 Task: Set Up Chrome for Reading Mode in Reader View.
Action: Mouse moved to (1142, 33)
Screenshot: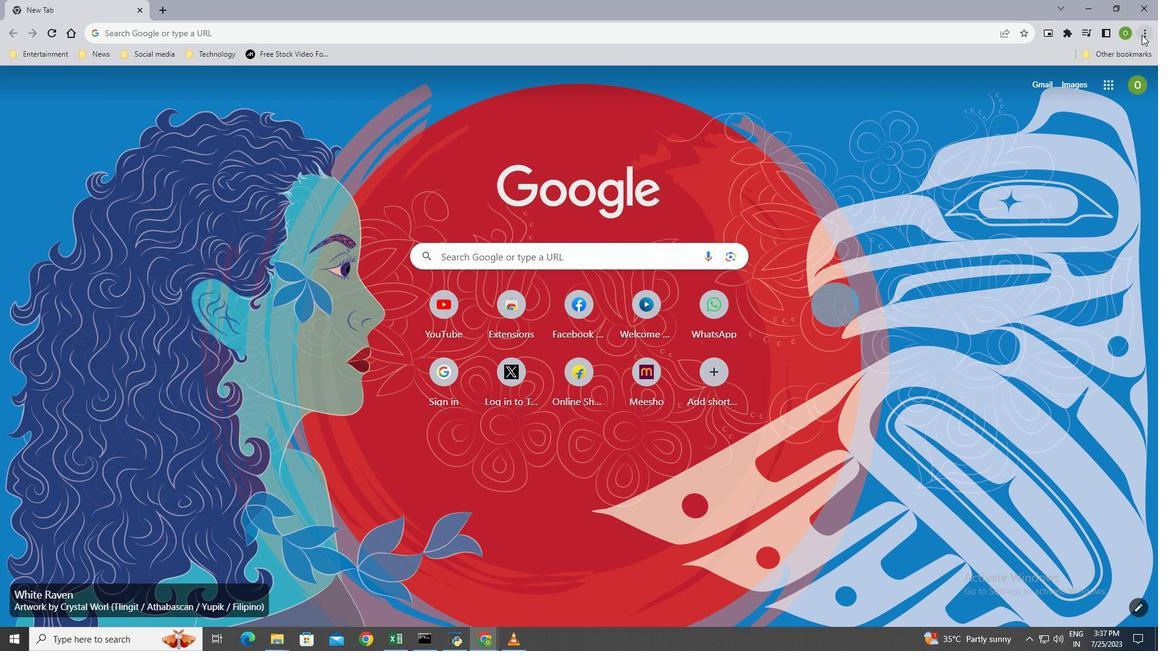 
Action: Mouse pressed left at (1142, 33)
Screenshot: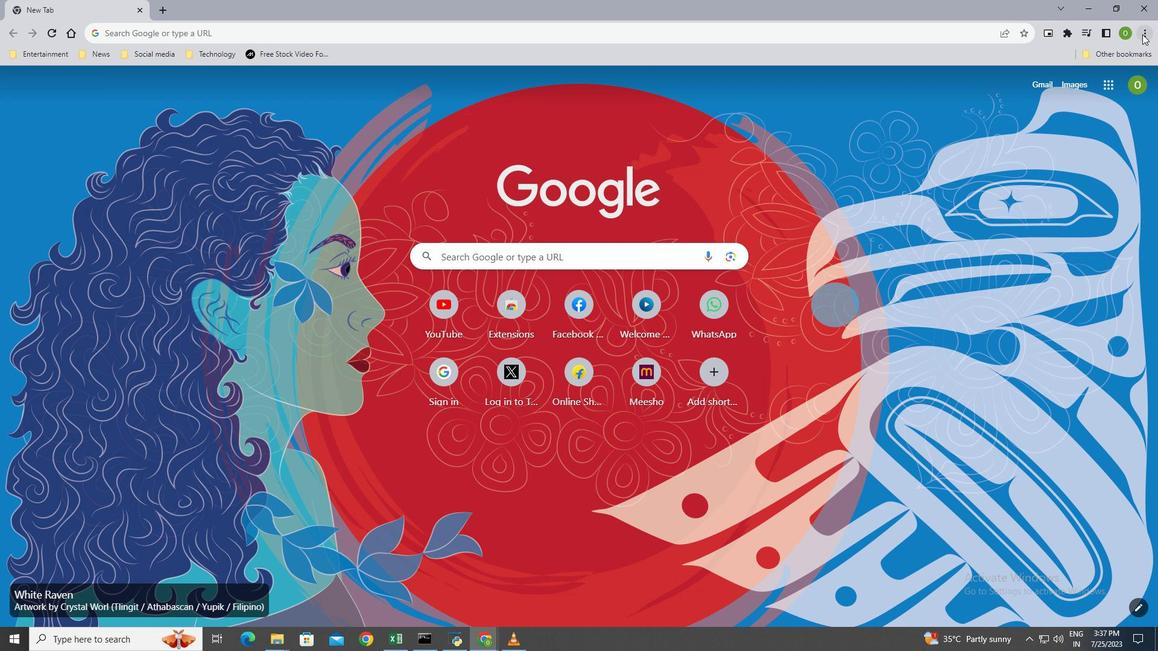 
Action: Mouse moved to (1071, 189)
Screenshot: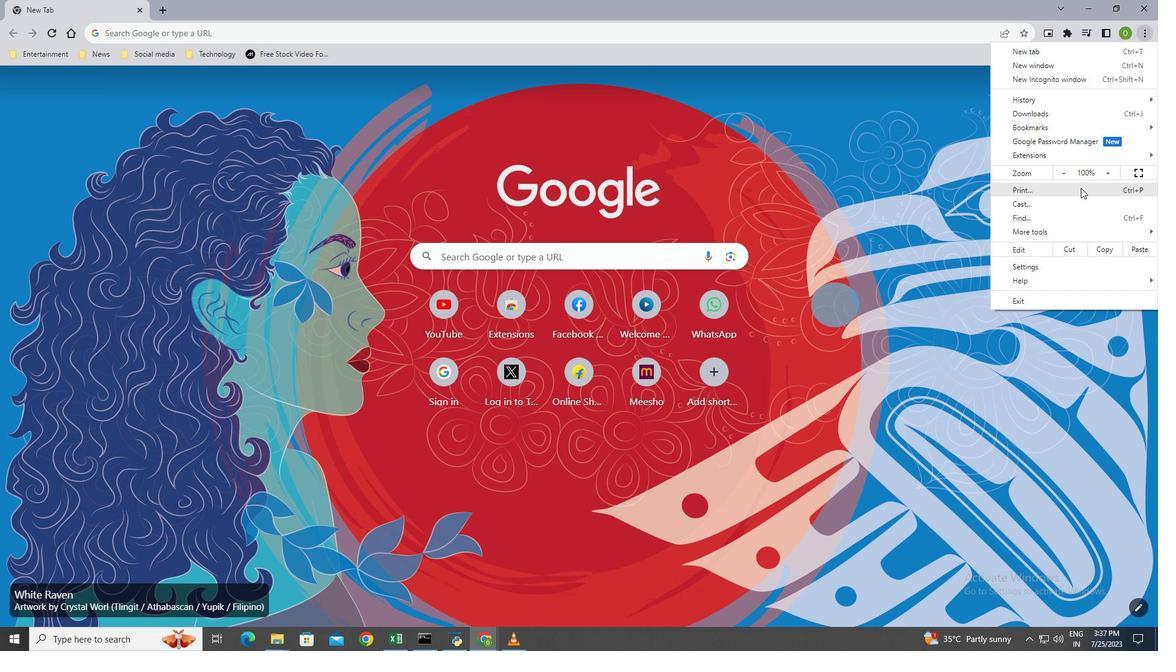 
Action: Mouse scrolled (1071, 188) with delta (0, 0)
Screenshot: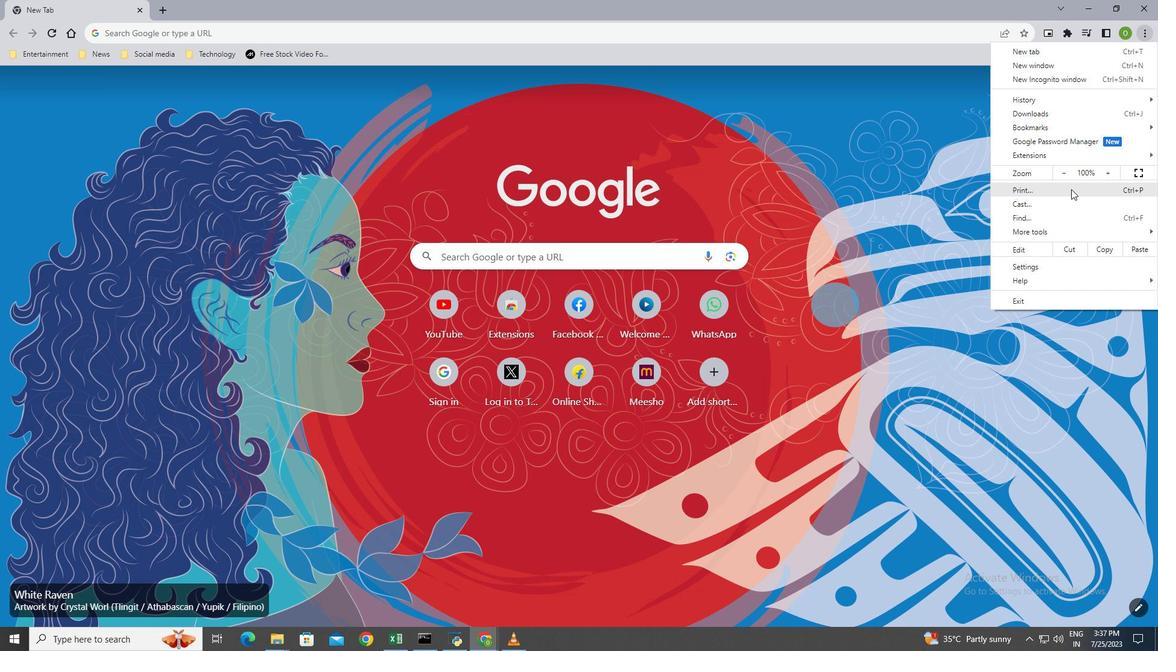 
Action: Mouse moved to (1052, 151)
Screenshot: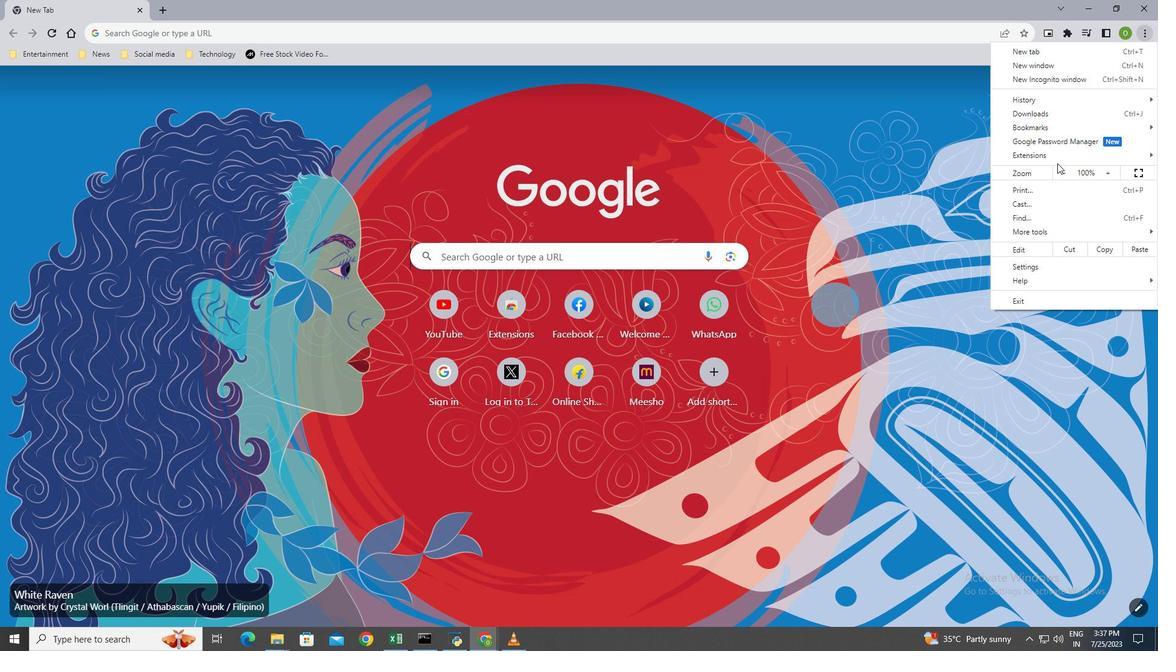 
Action: Mouse pressed left at (1052, 151)
Screenshot: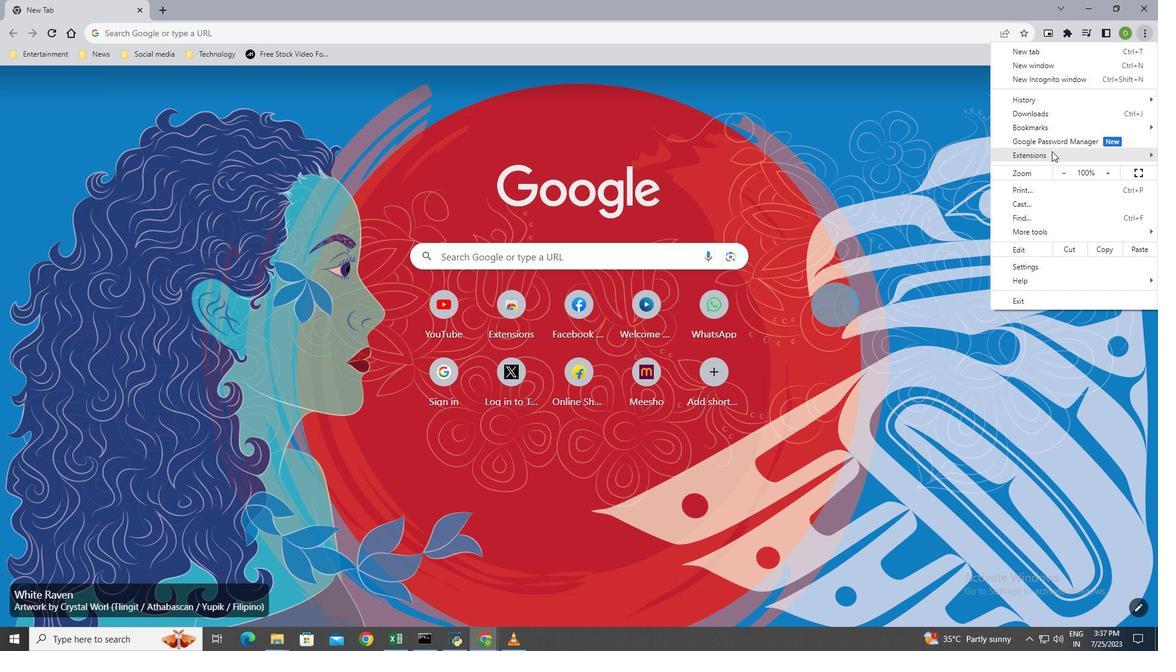 
Action: Mouse moved to (908, 167)
Screenshot: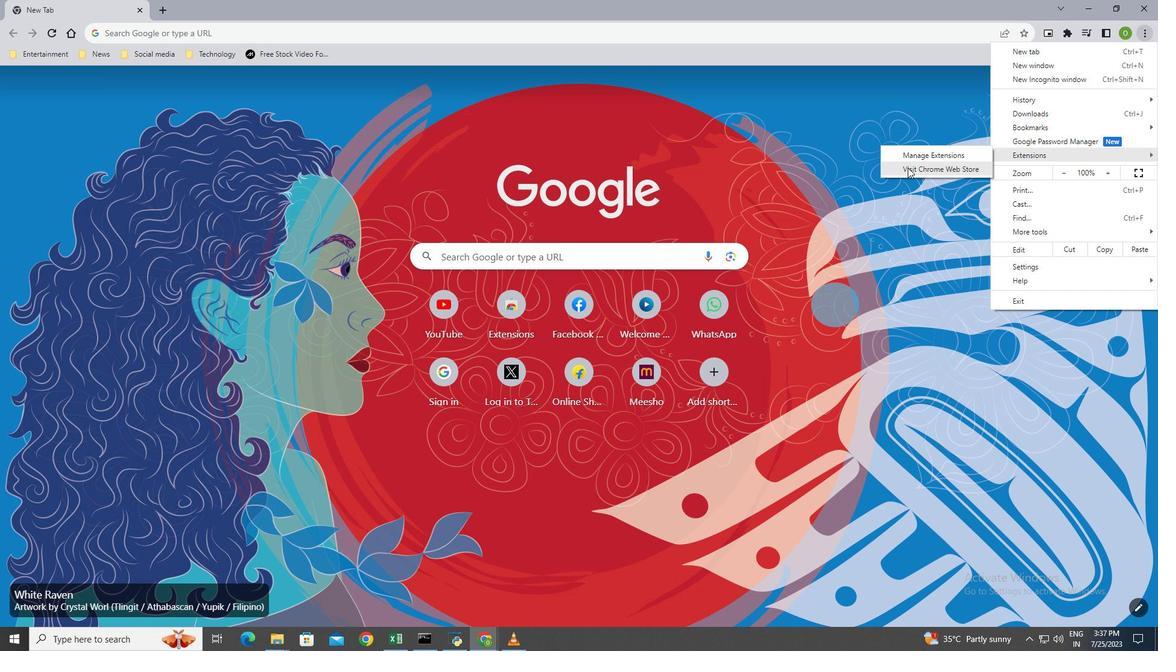 
Action: Mouse pressed left at (908, 167)
Screenshot: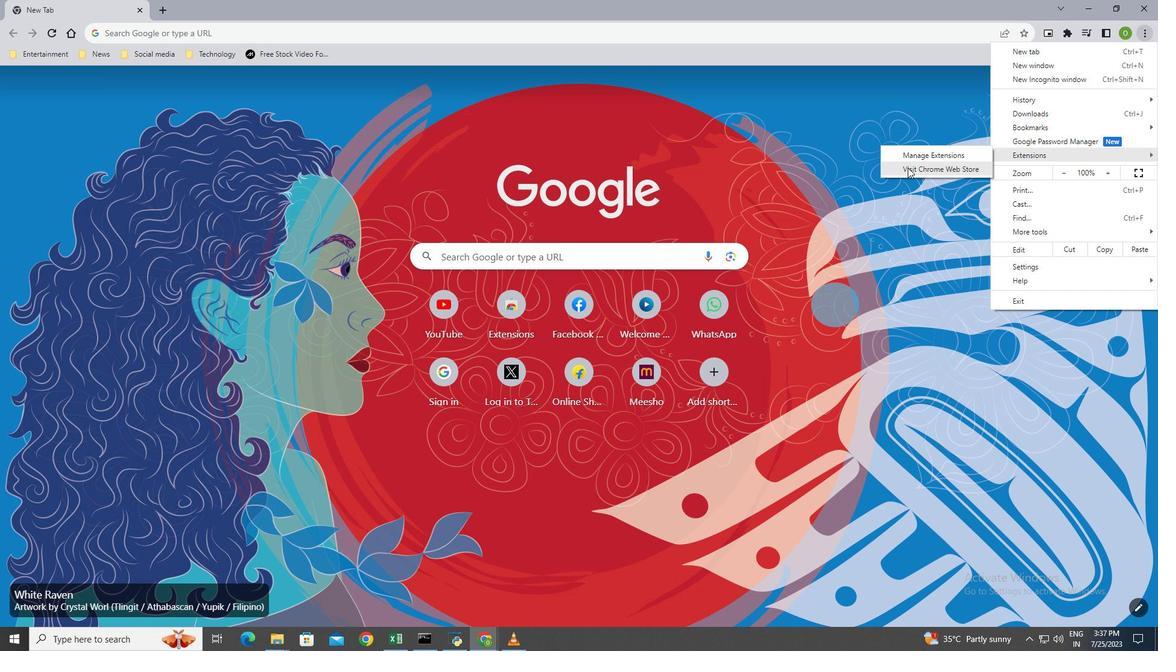 
Action: Mouse moved to (277, 127)
Screenshot: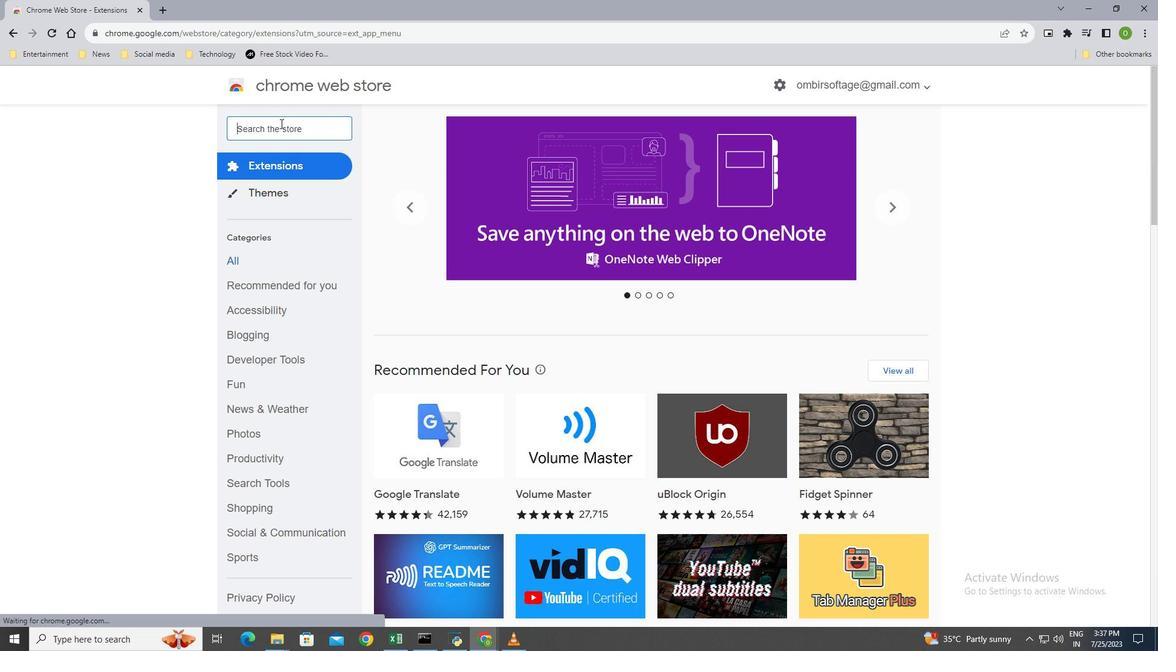 
Action: Mouse pressed left at (277, 127)
Screenshot: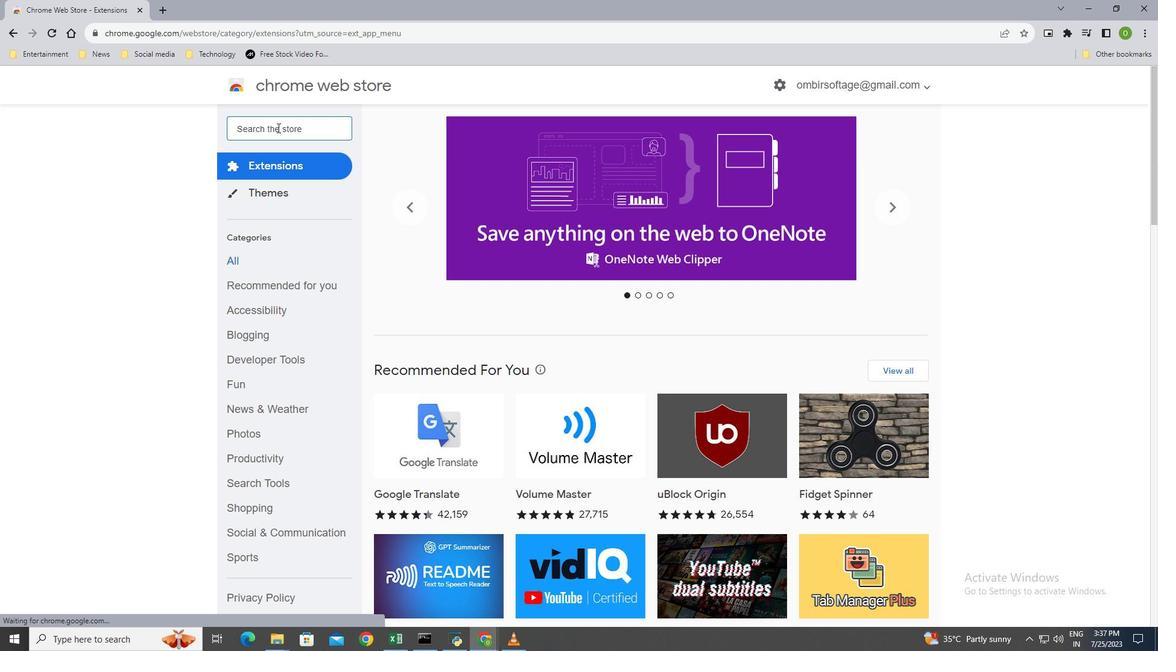 
Action: Key pressed reader<Key.space>view<Key.enter>
Screenshot: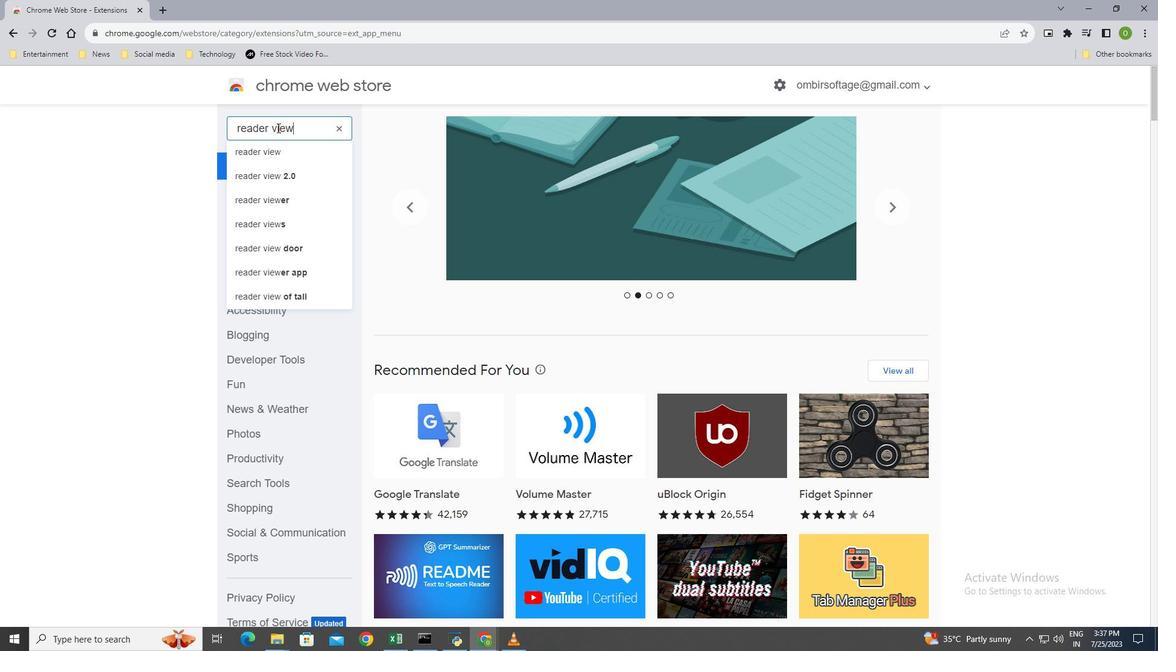 
Action: Mouse moved to (550, 194)
Screenshot: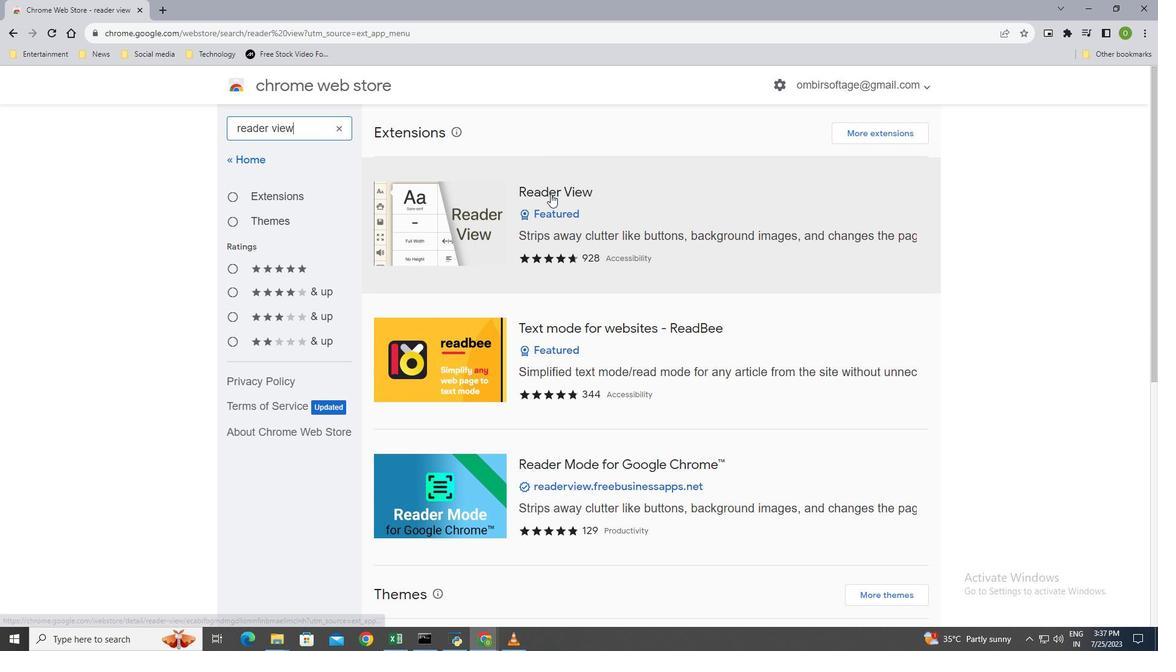 
Action: Mouse pressed left at (550, 194)
Screenshot: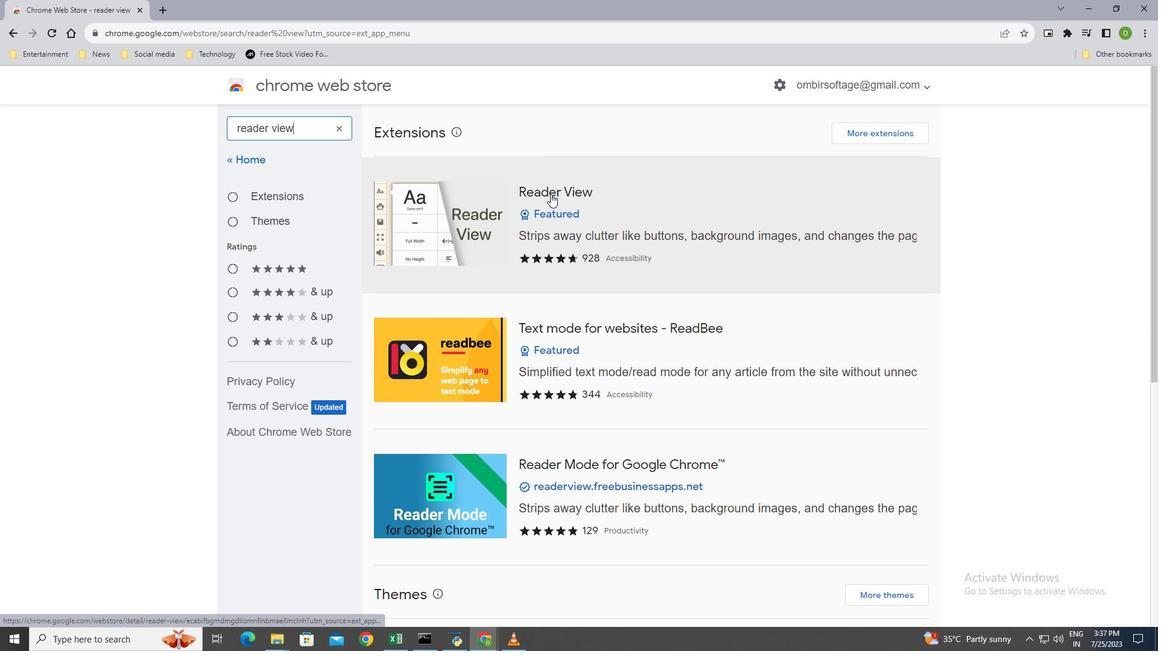 
Action: Mouse moved to (816, 171)
Screenshot: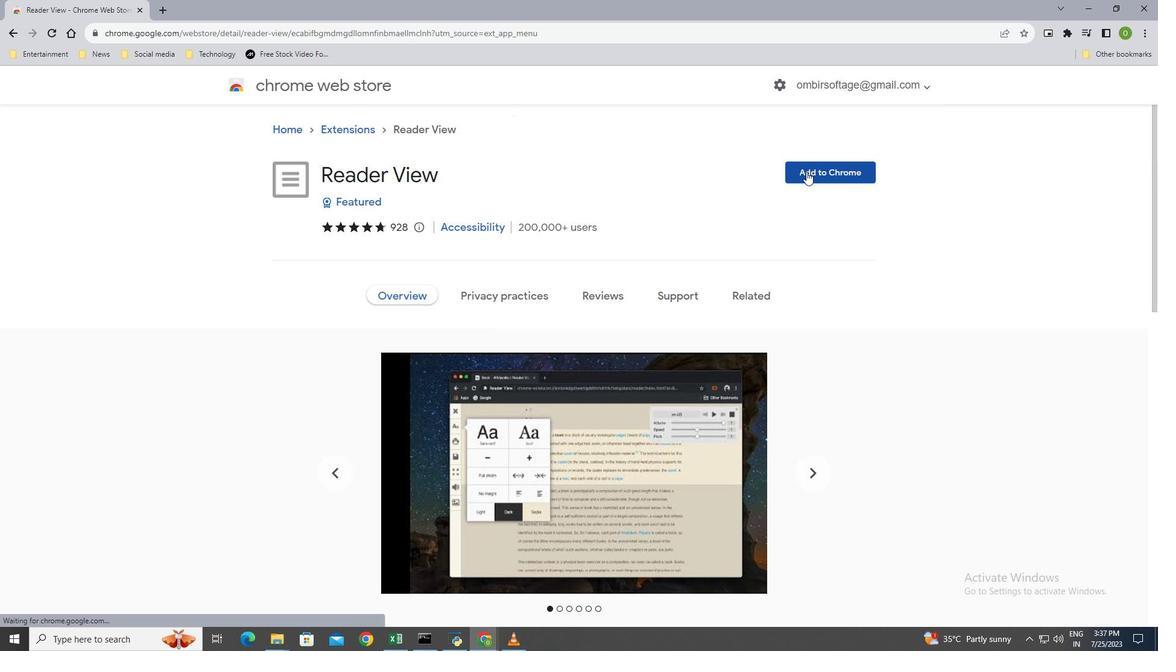 
Action: Mouse pressed left at (816, 171)
Screenshot: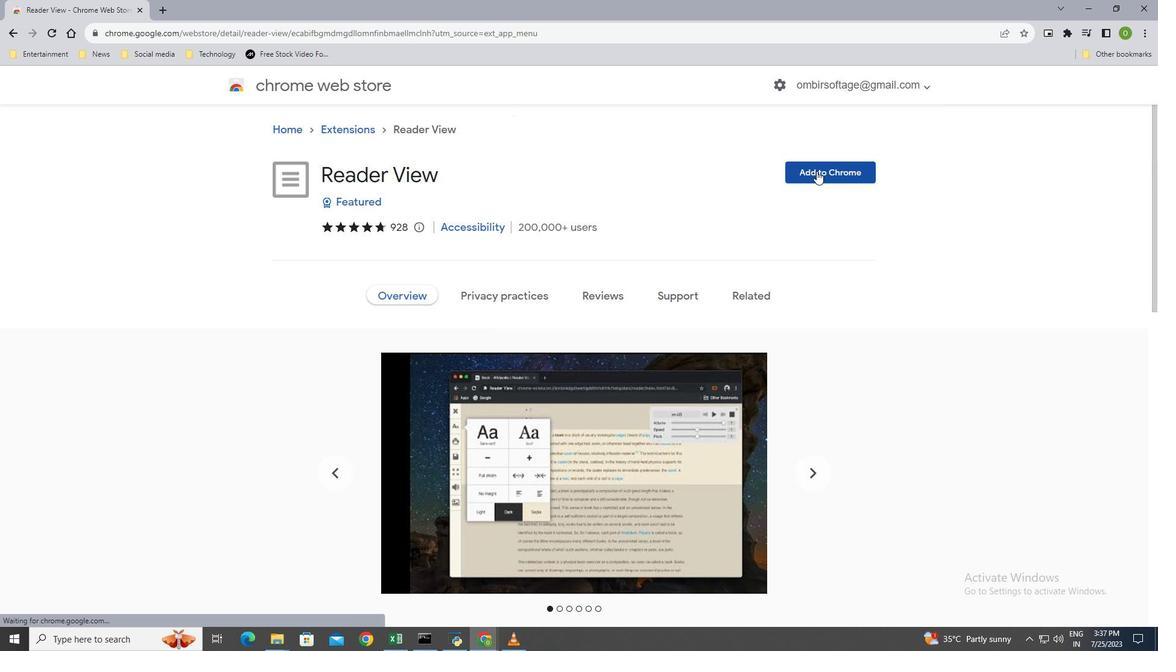 
Action: Mouse moved to (588, 133)
Screenshot: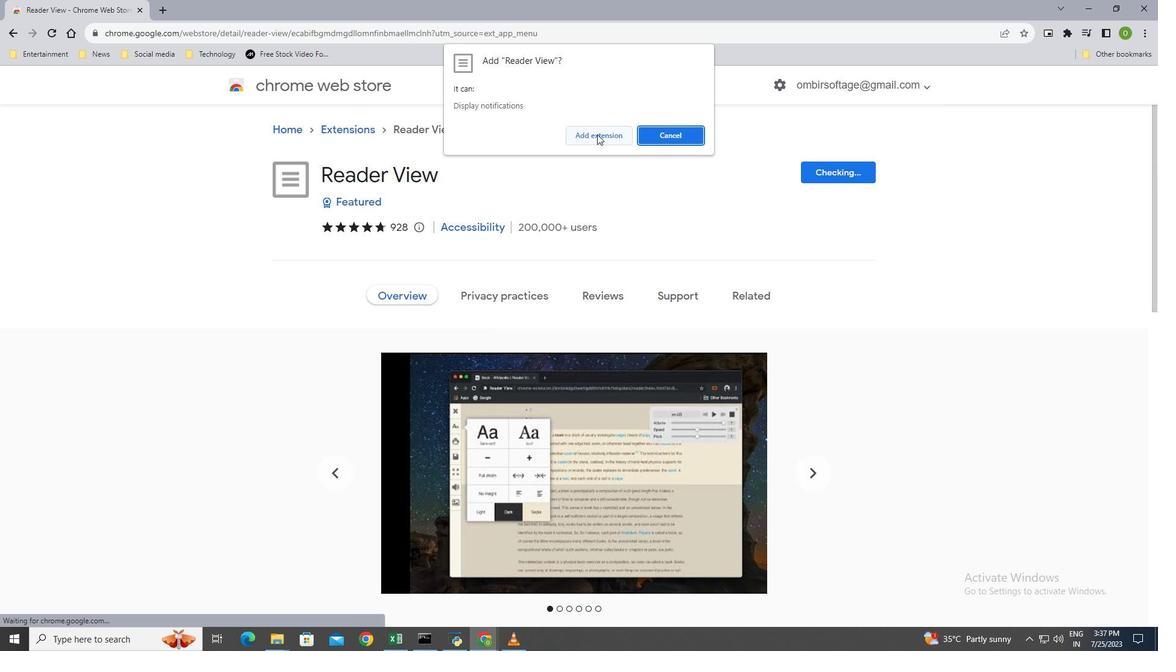 
Action: Mouse pressed left at (588, 133)
Screenshot: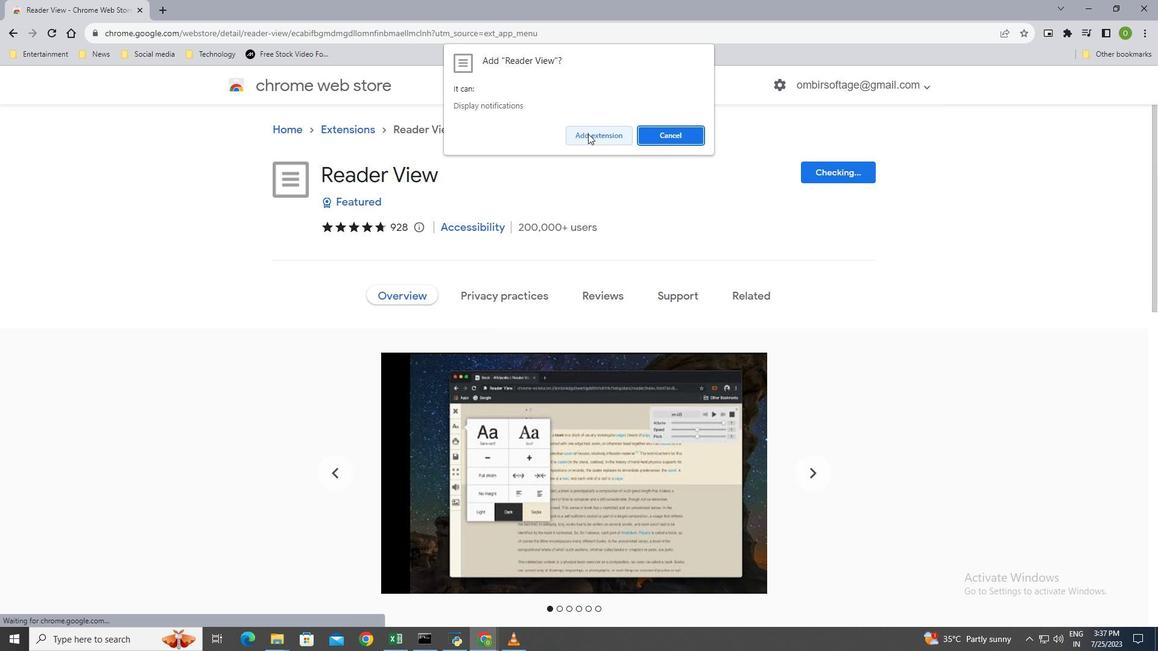 
Action: Mouse moved to (615, 175)
Screenshot: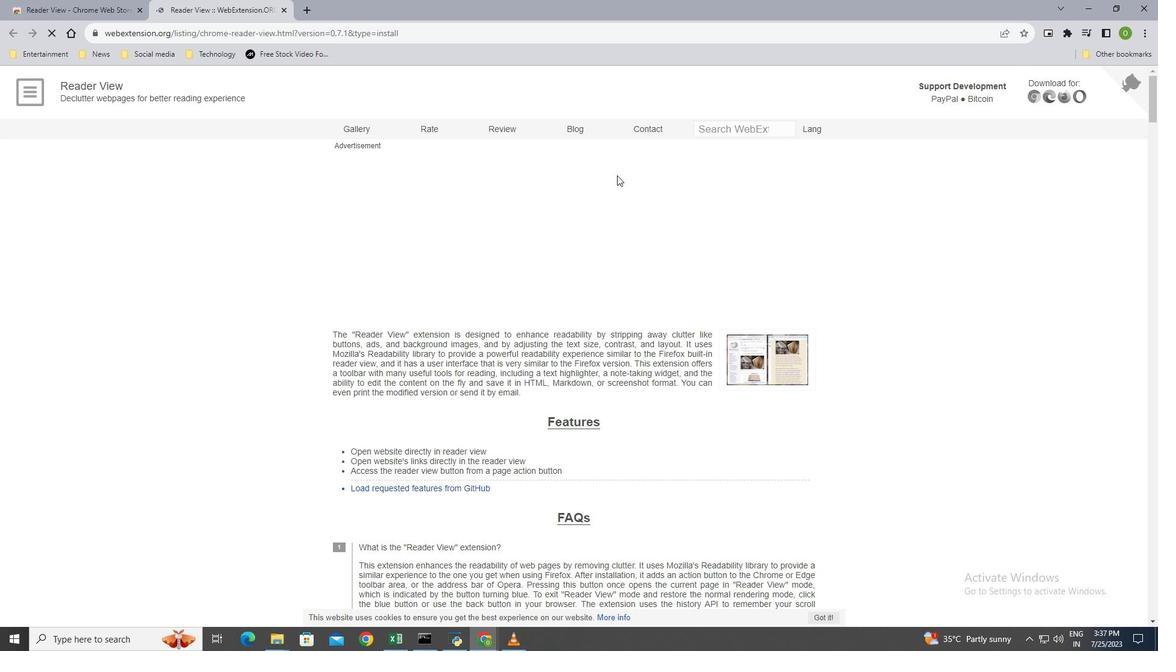 
Action: Mouse scrolled (615, 174) with delta (0, 0)
Screenshot: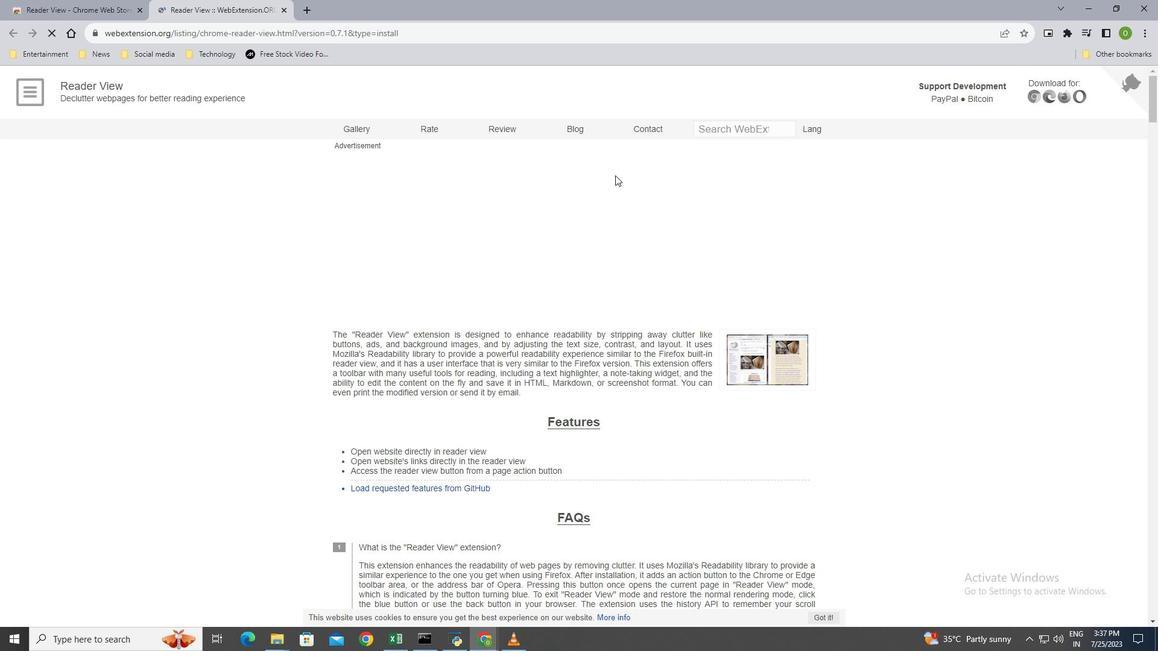 
Action: Mouse scrolled (615, 174) with delta (0, 0)
Screenshot: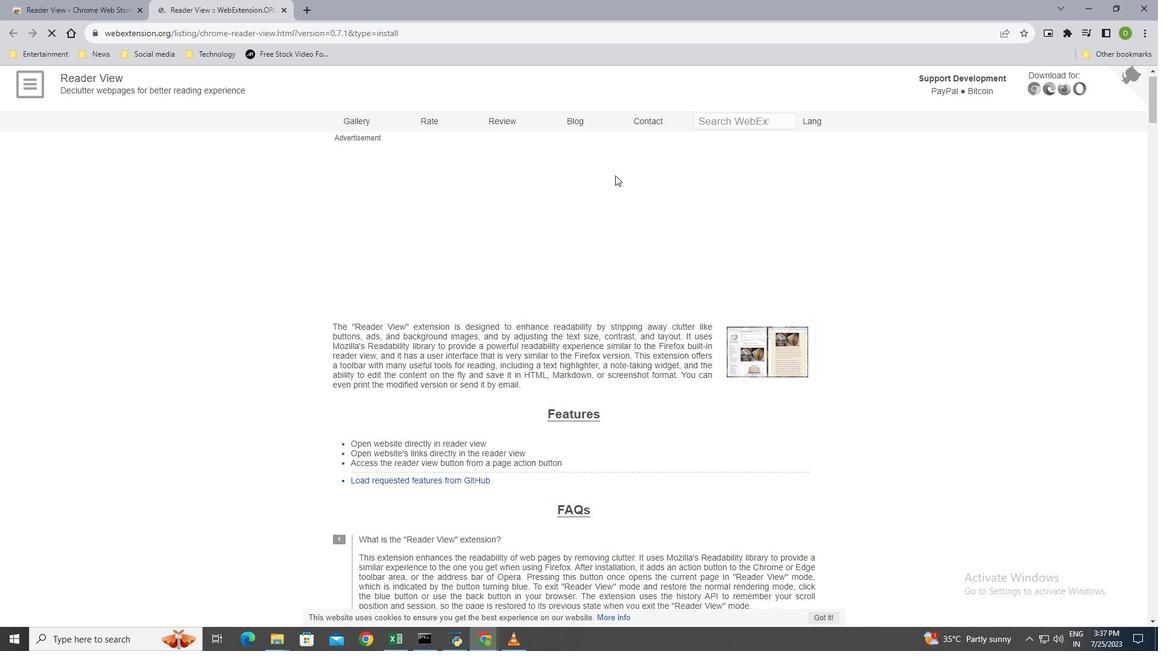 
Action: Mouse scrolled (615, 174) with delta (0, 0)
Screenshot: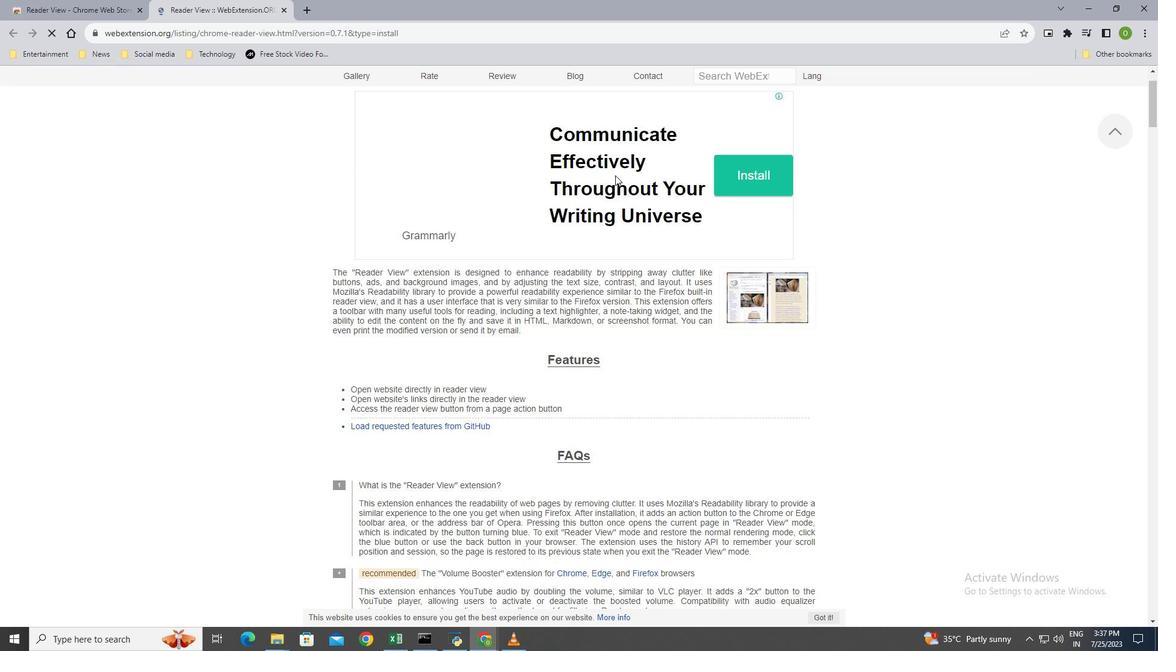 
Action: Mouse scrolled (615, 174) with delta (0, 0)
Screenshot: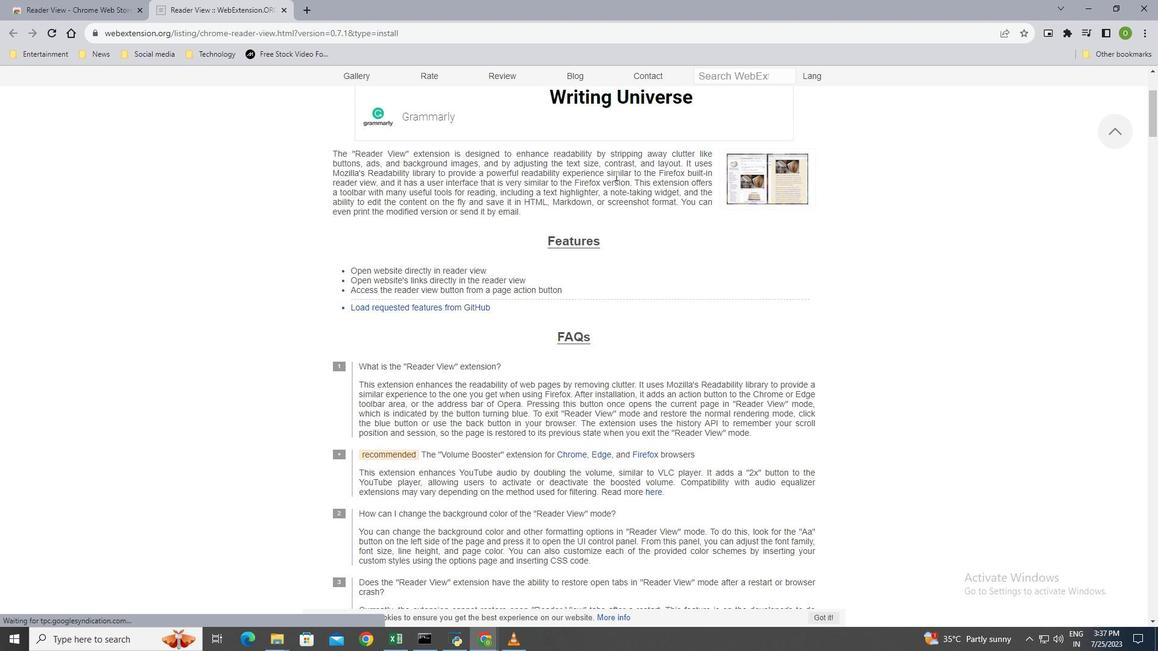 
Action: Mouse scrolled (615, 174) with delta (0, 0)
Screenshot: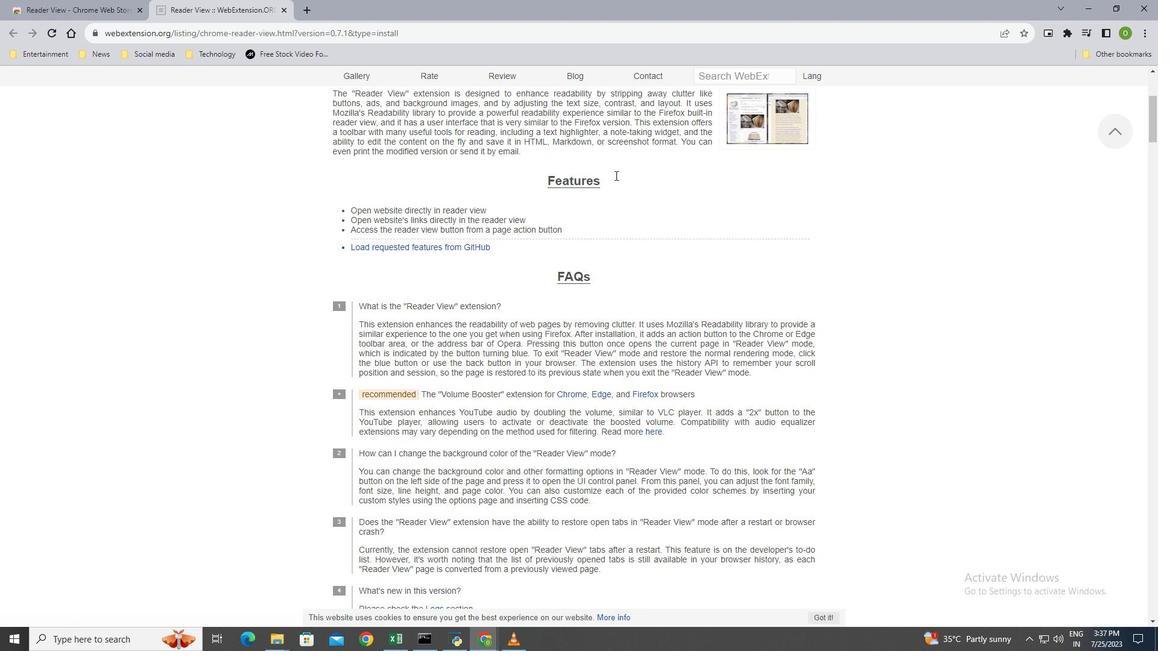 
Action: Mouse scrolled (615, 174) with delta (0, 0)
Screenshot: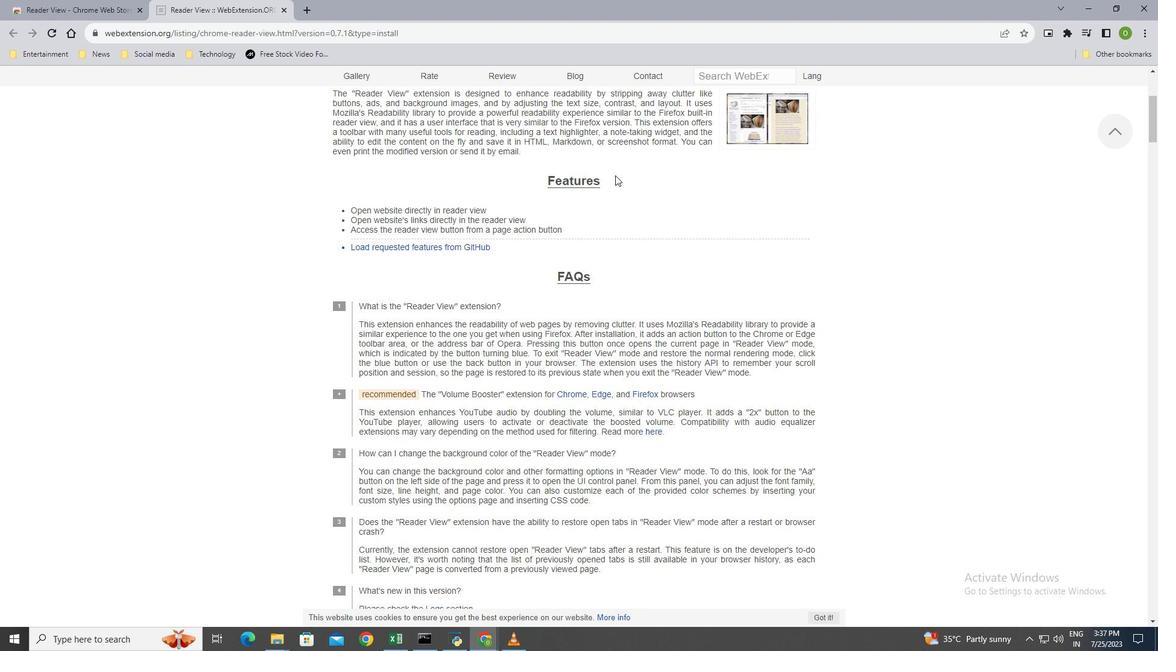 
Action: Mouse scrolled (615, 174) with delta (0, 0)
Screenshot: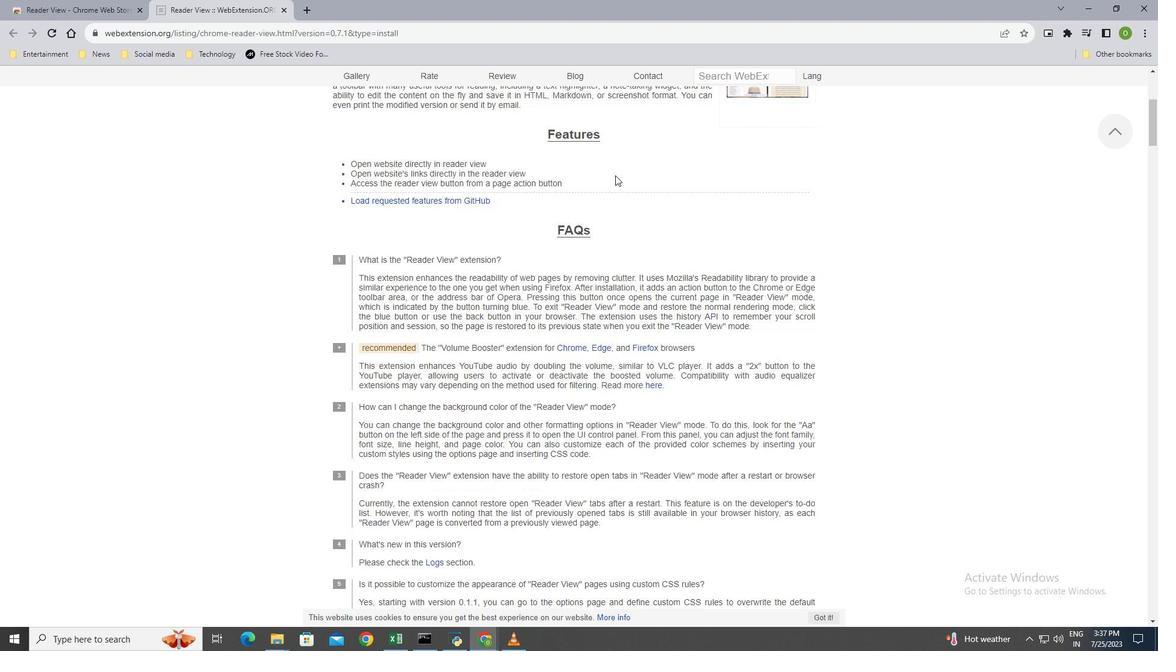 
Action: Mouse scrolled (615, 174) with delta (0, 0)
Screenshot: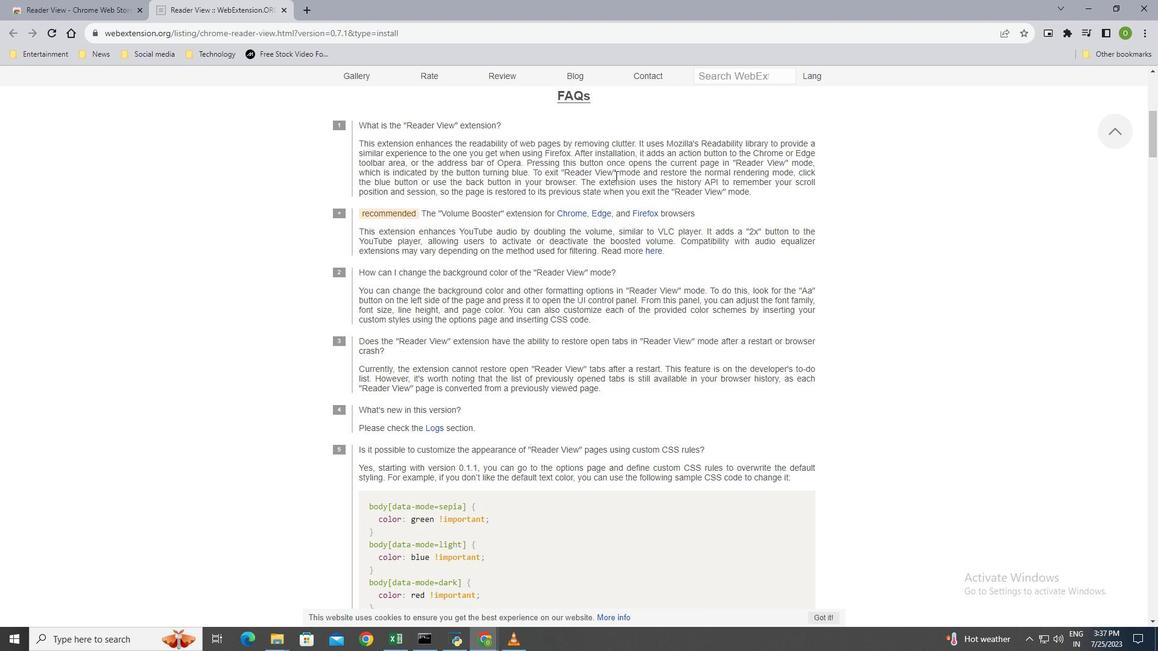 
Action: Mouse scrolled (615, 176) with delta (0, 0)
Screenshot: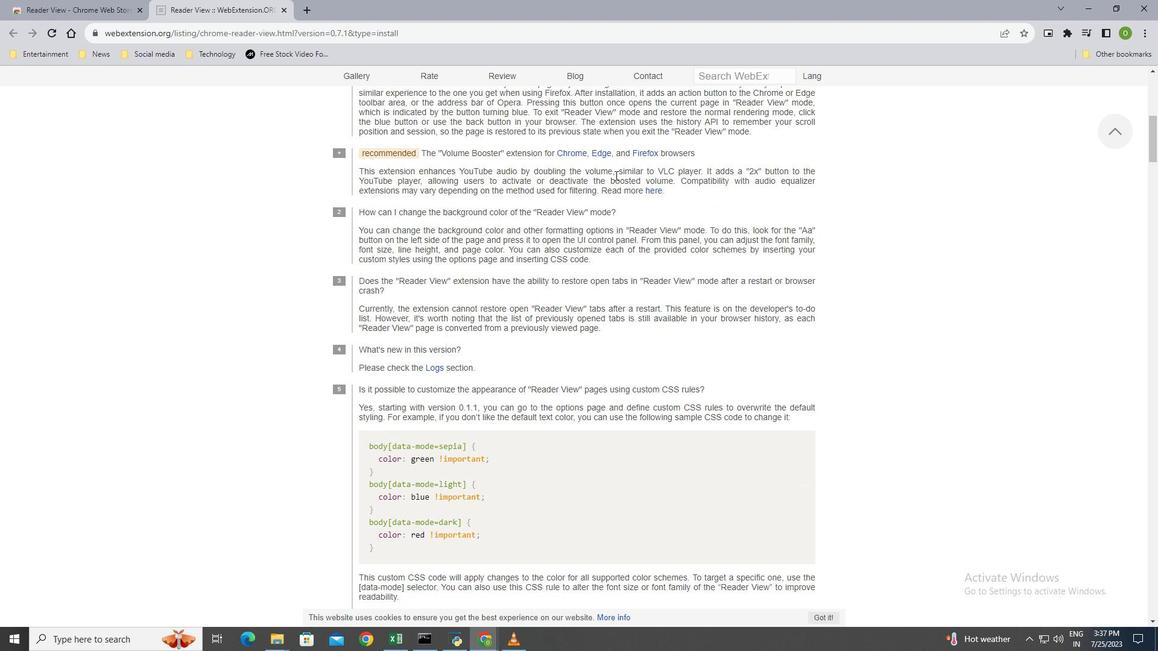 
Action: Mouse scrolled (615, 174) with delta (0, 0)
Screenshot: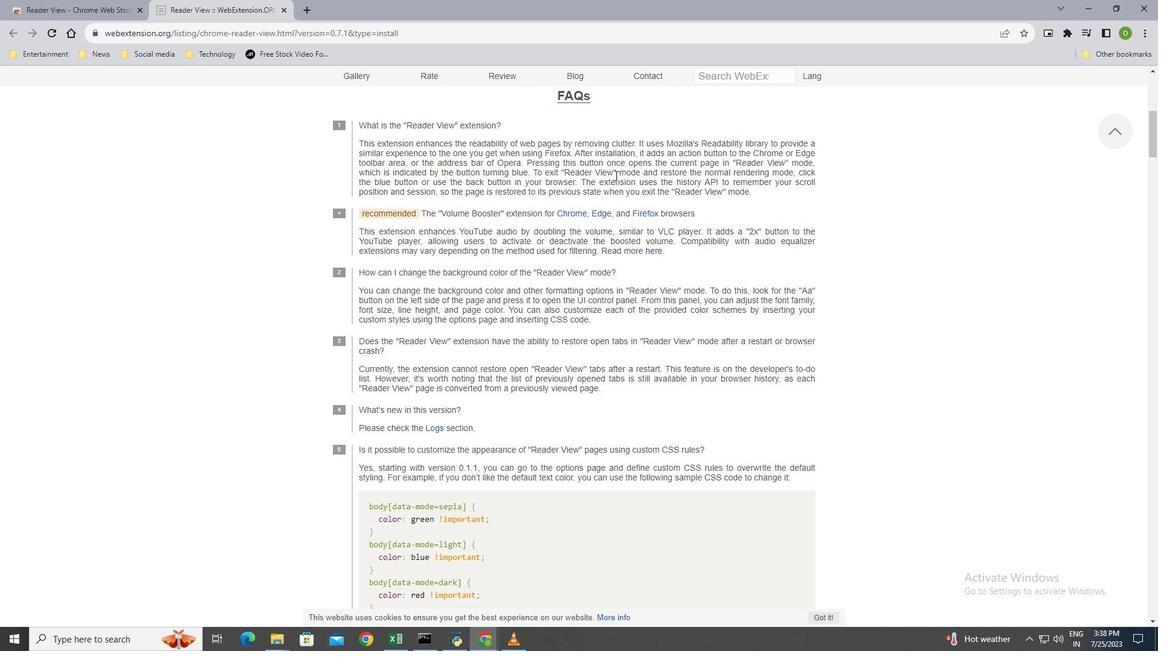 
Action: Mouse scrolled (615, 174) with delta (0, 0)
Screenshot: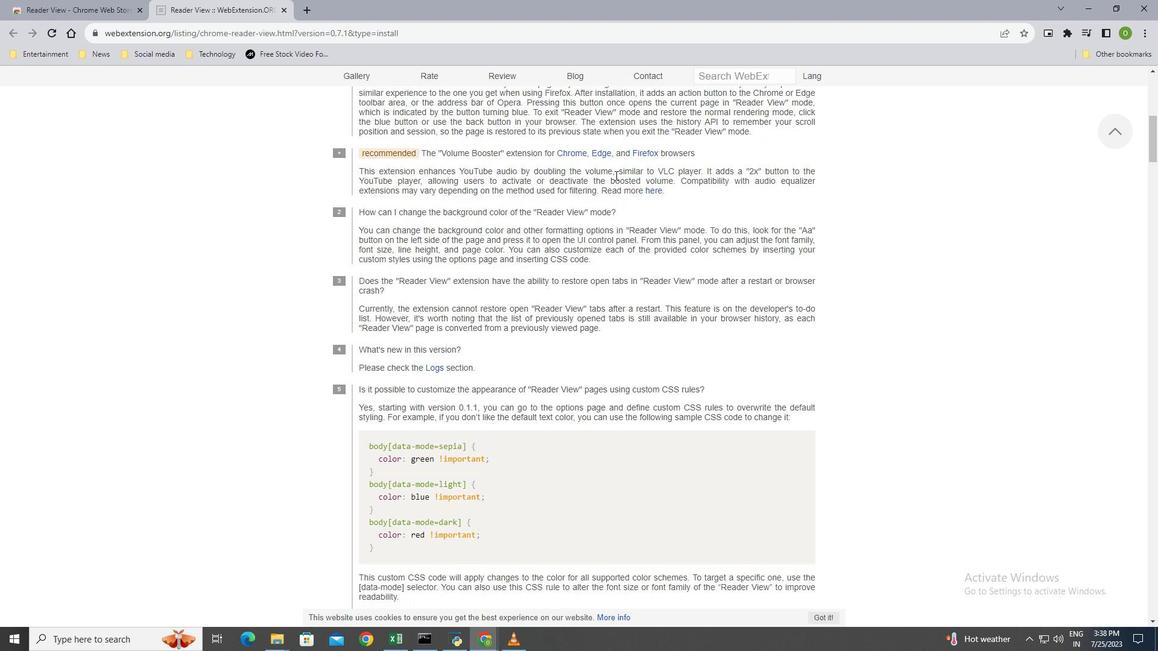 
Action: Mouse scrolled (615, 174) with delta (0, 0)
Screenshot: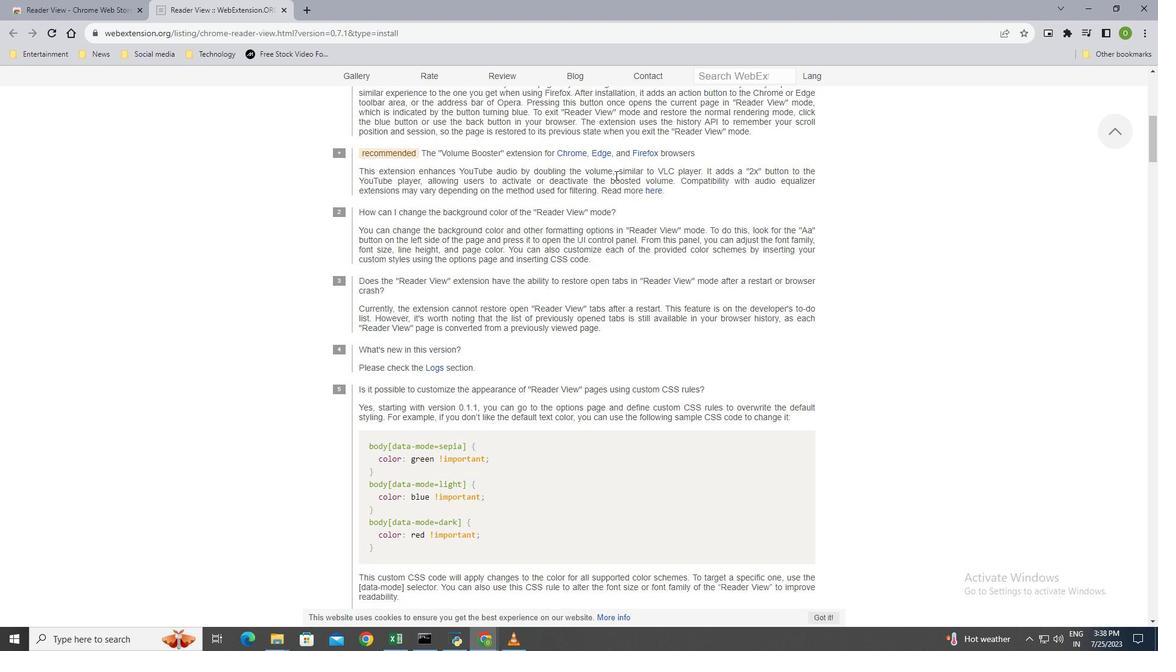 
Action: Mouse scrolled (615, 174) with delta (0, 0)
Screenshot: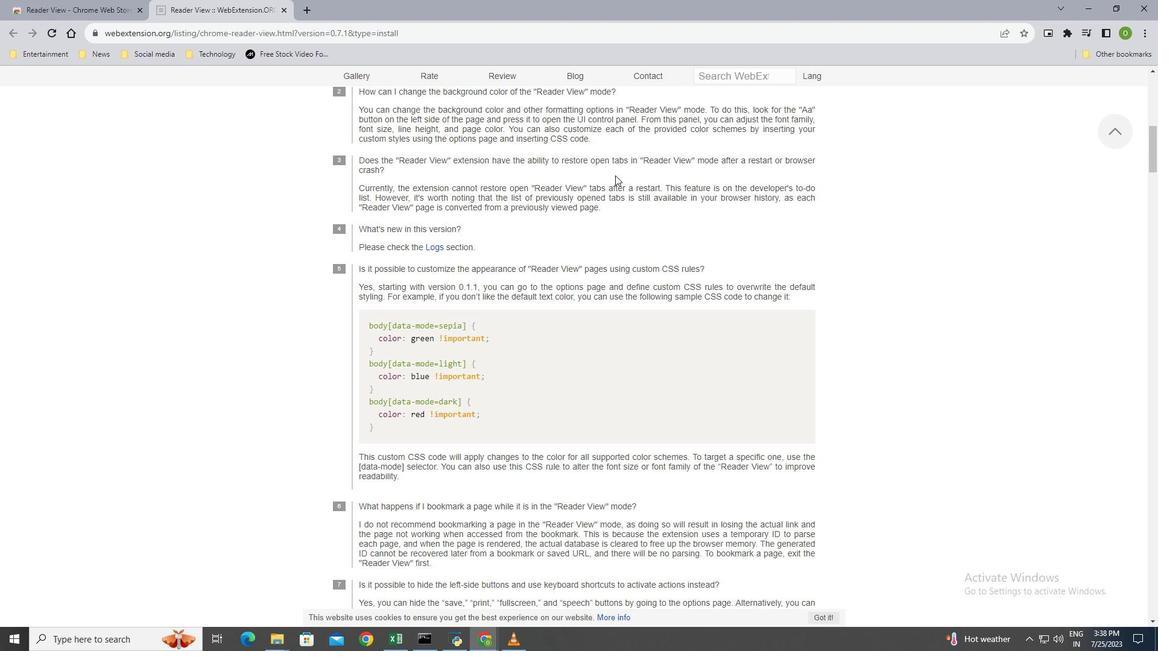 
Action: Mouse scrolled (615, 174) with delta (0, 0)
Screenshot: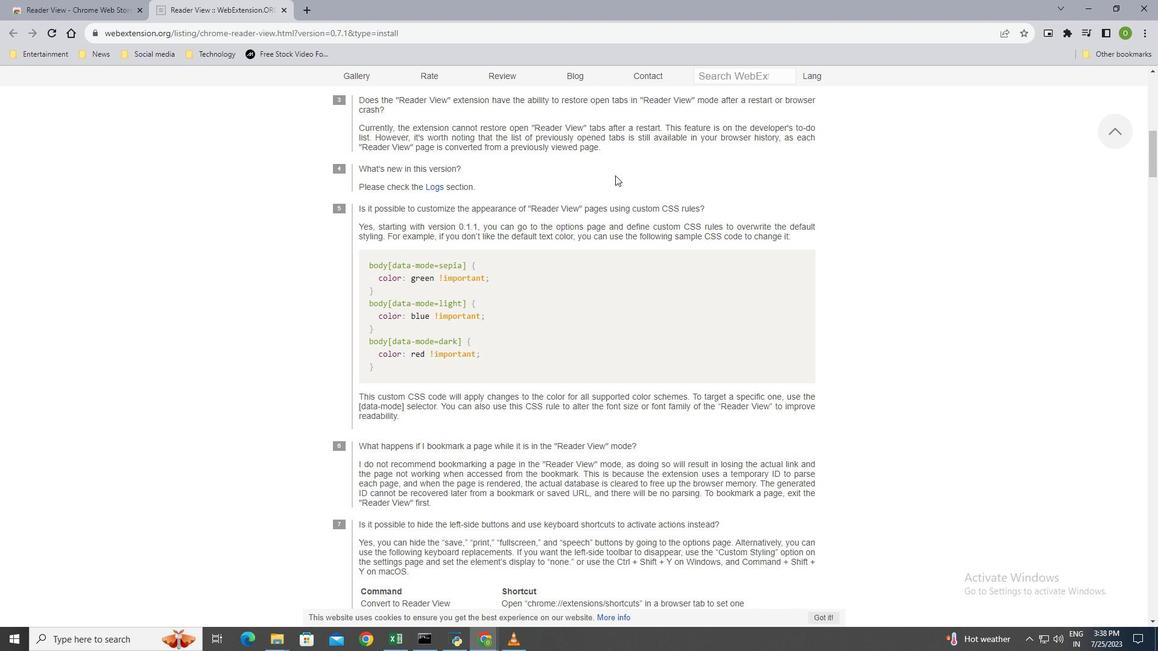 
Action: Mouse scrolled (615, 174) with delta (0, 0)
Screenshot: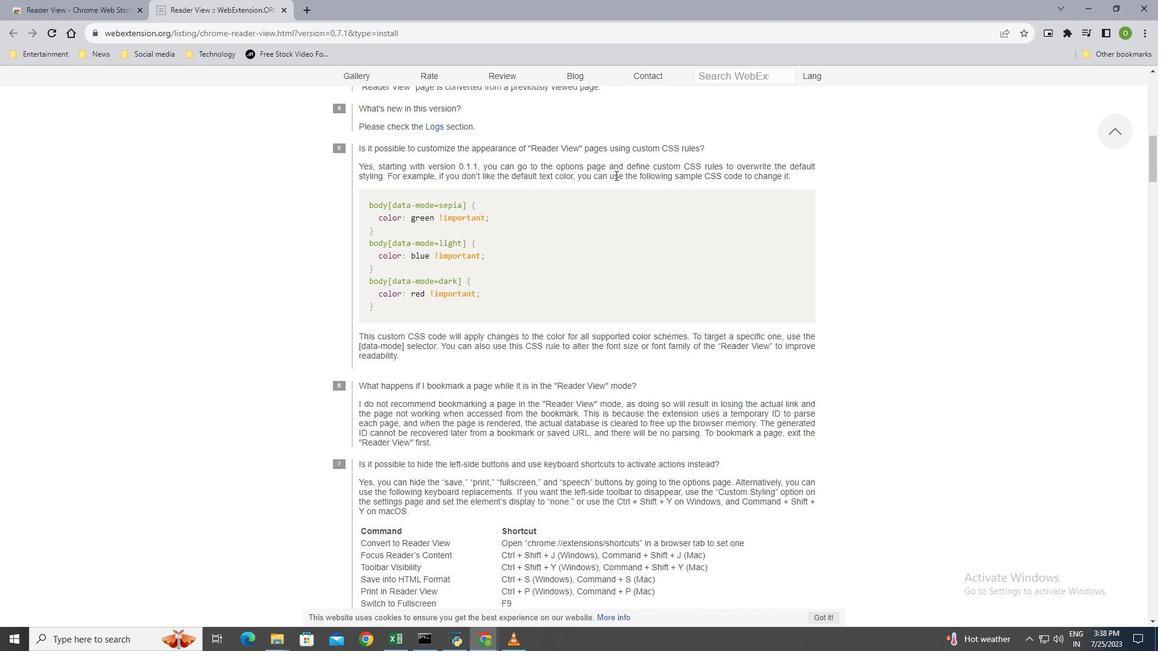 
Action: Mouse scrolled (615, 176) with delta (0, 0)
Screenshot: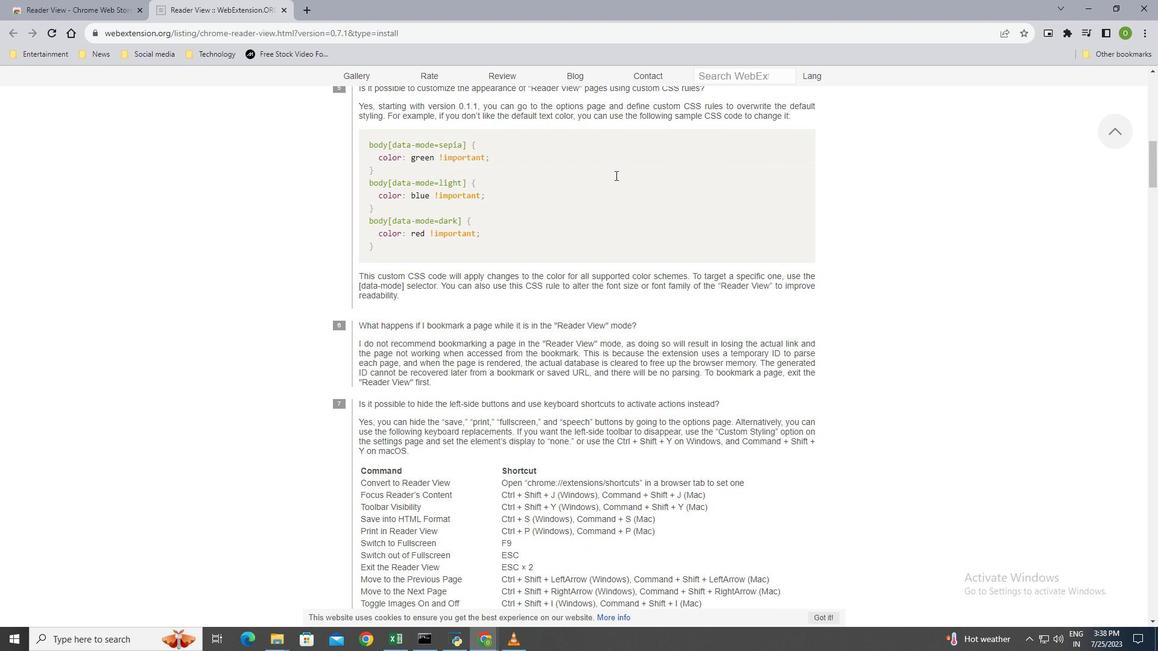 
Action: Mouse scrolled (615, 176) with delta (0, 0)
Screenshot: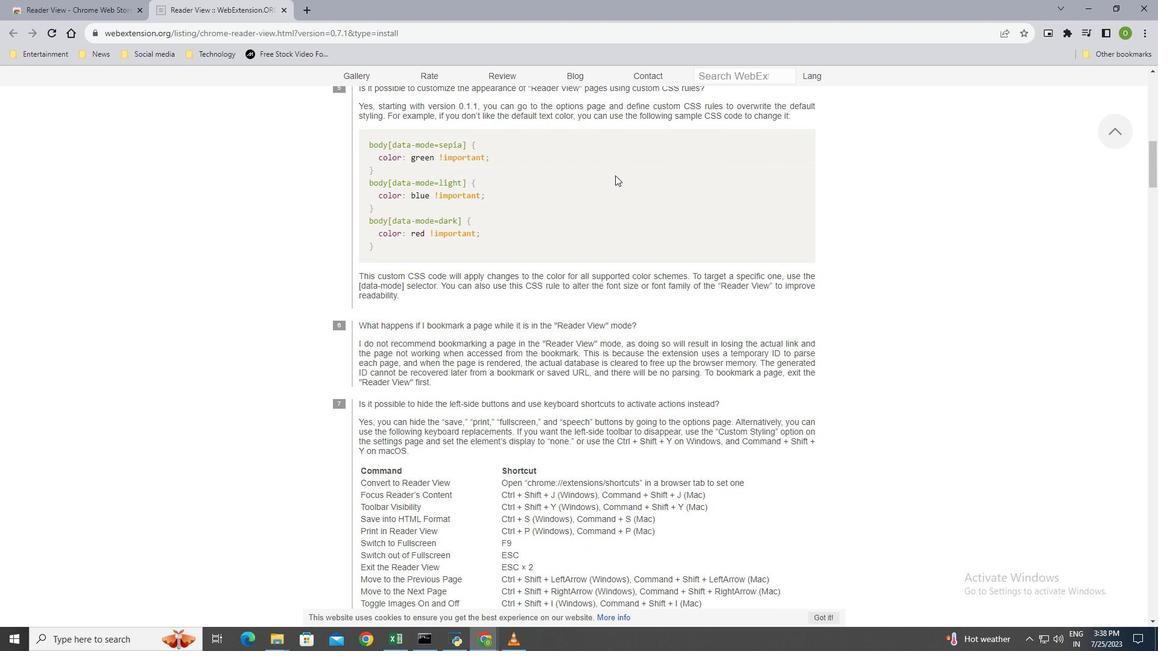 
Action: Mouse scrolled (615, 176) with delta (0, 0)
Screenshot: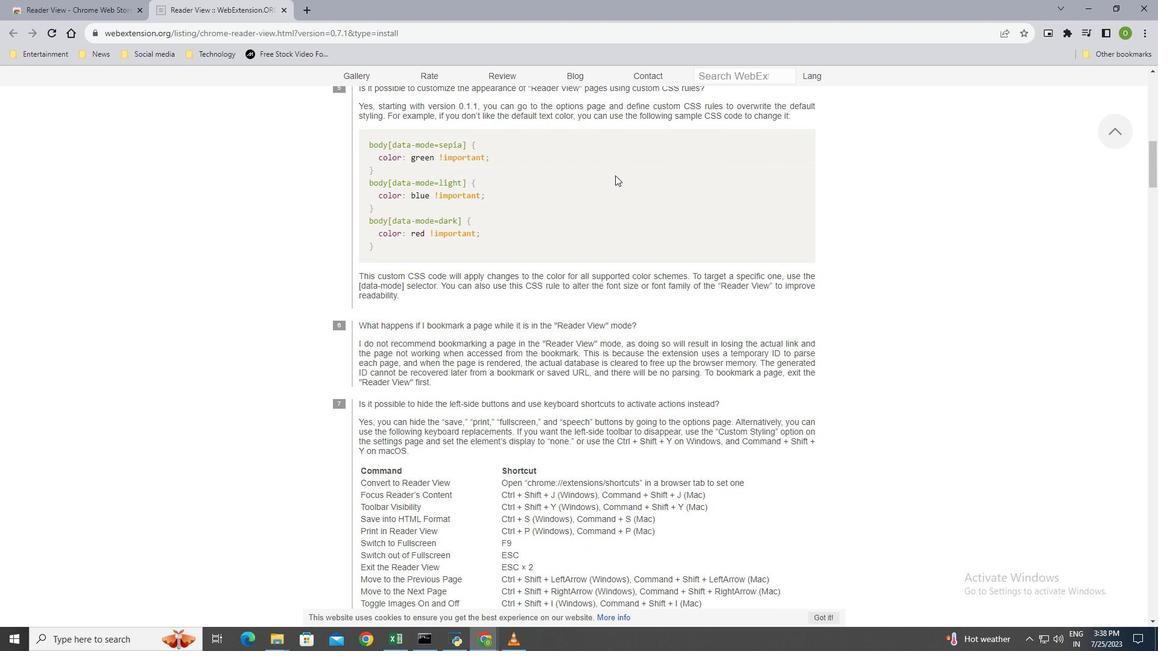
Action: Mouse scrolled (615, 176) with delta (0, 0)
Screenshot: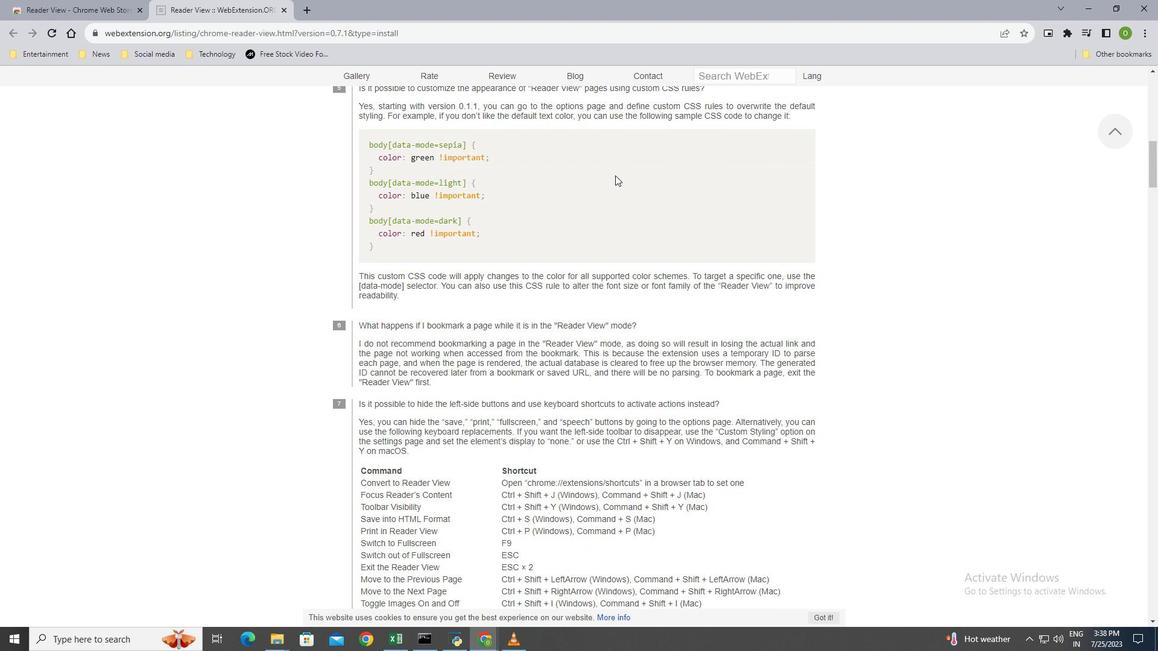 
Action: Mouse scrolled (615, 176) with delta (0, 0)
Screenshot: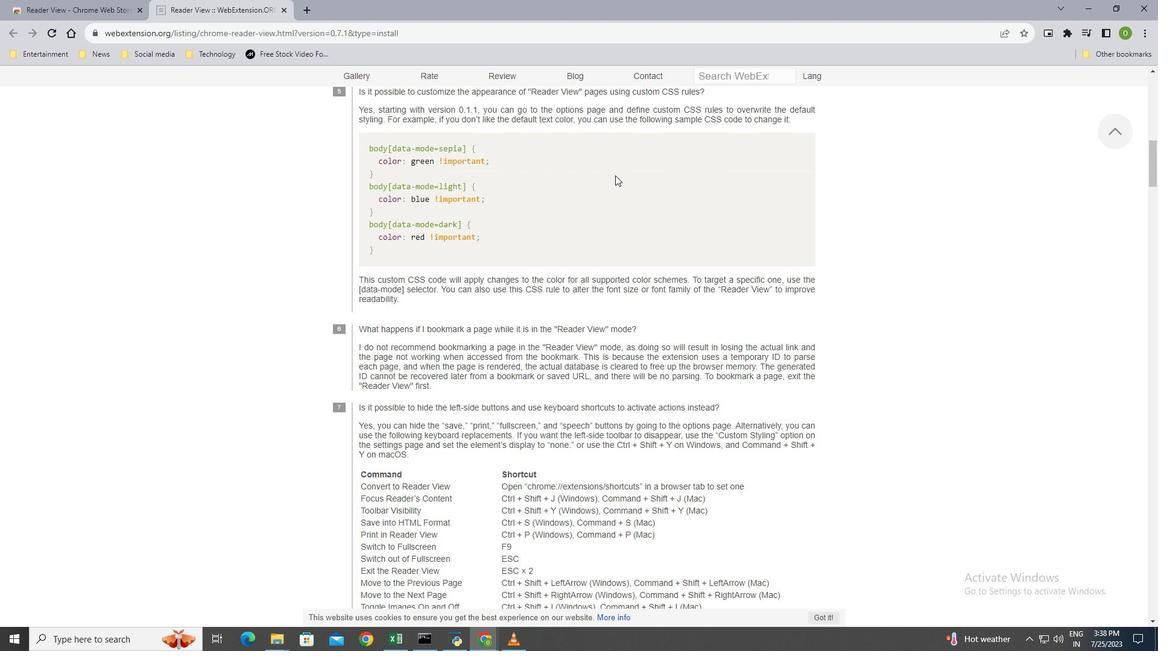 
Action: Mouse scrolled (615, 176) with delta (0, 0)
Screenshot: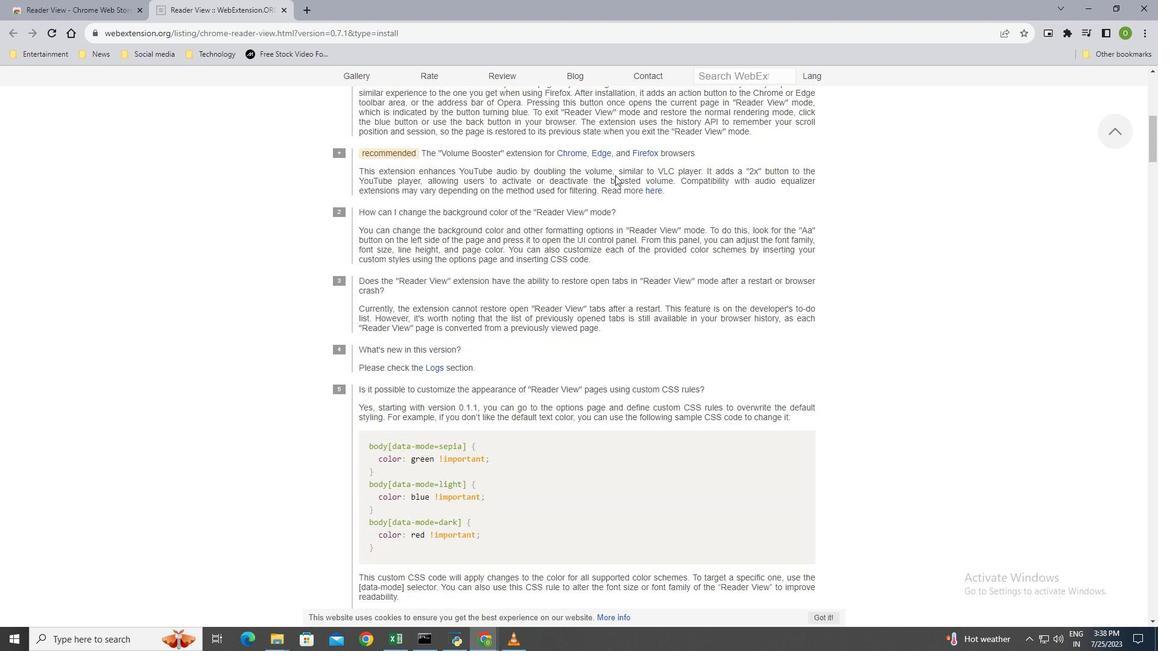
Action: Mouse scrolled (615, 176) with delta (0, 0)
Screenshot: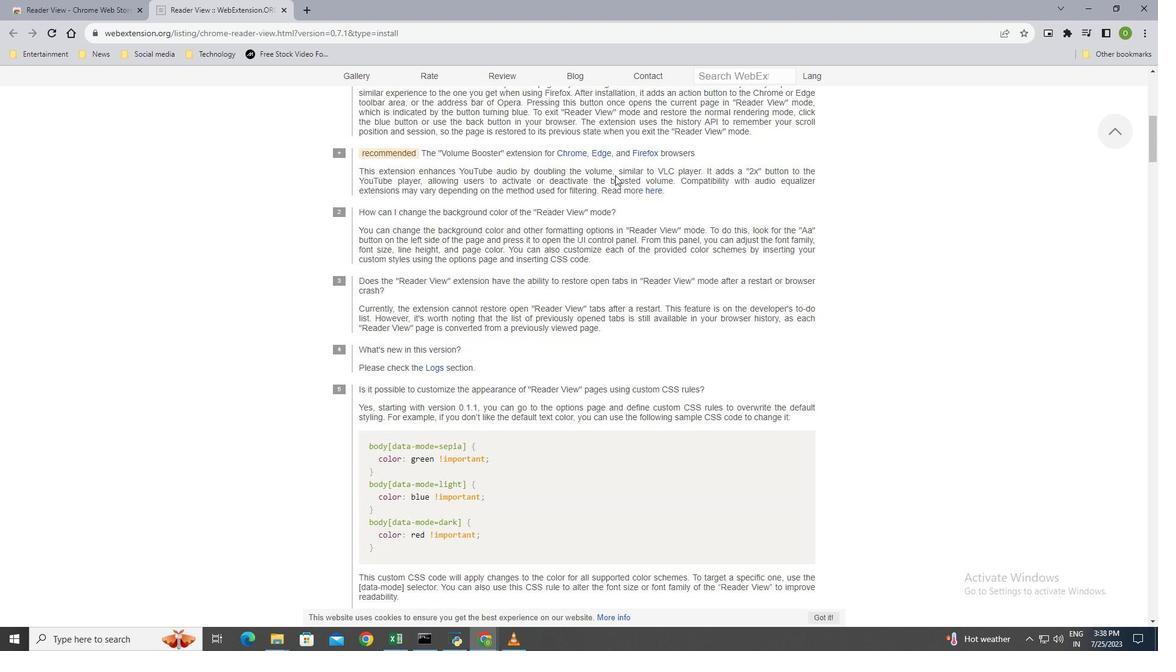 
Action: Mouse scrolled (615, 176) with delta (0, 0)
Screenshot: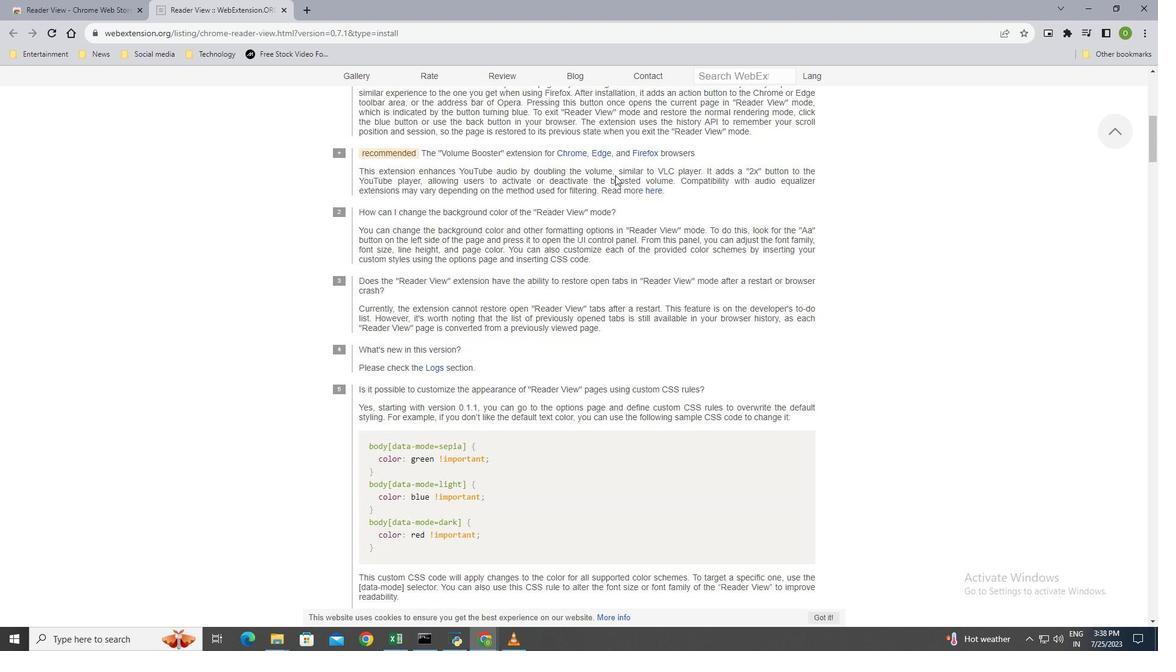 
Action: Mouse scrolled (615, 176) with delta (0, 0)
Screenshot: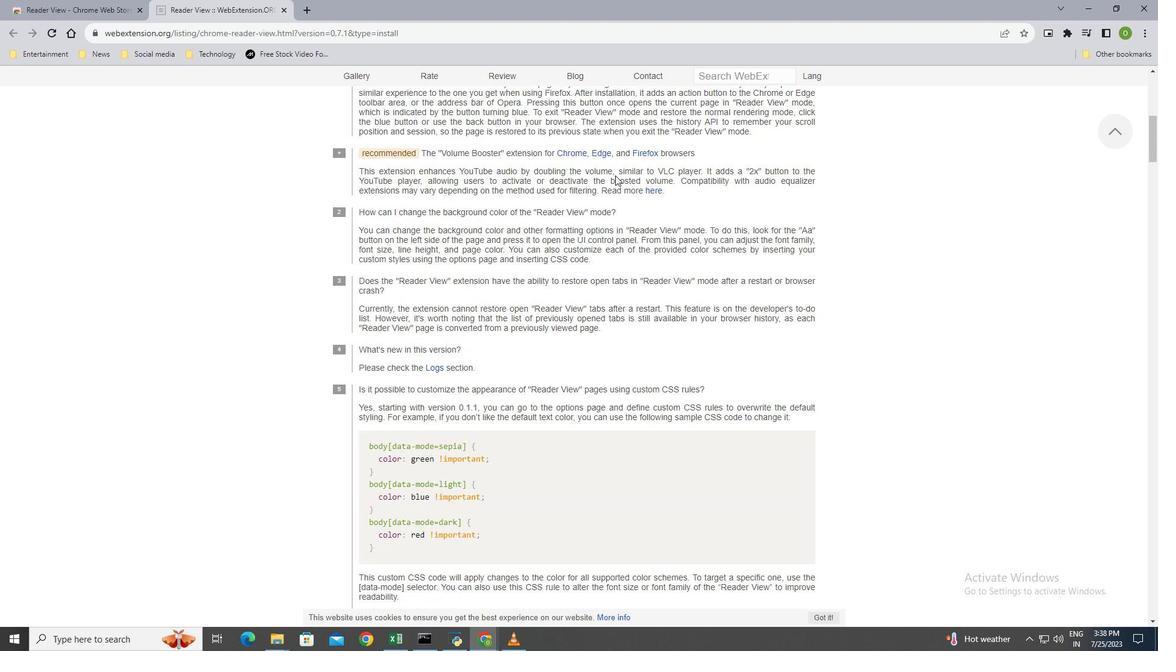
Action: Mouse scrolled (615, 176) with delta (0, 0)
Screenshot: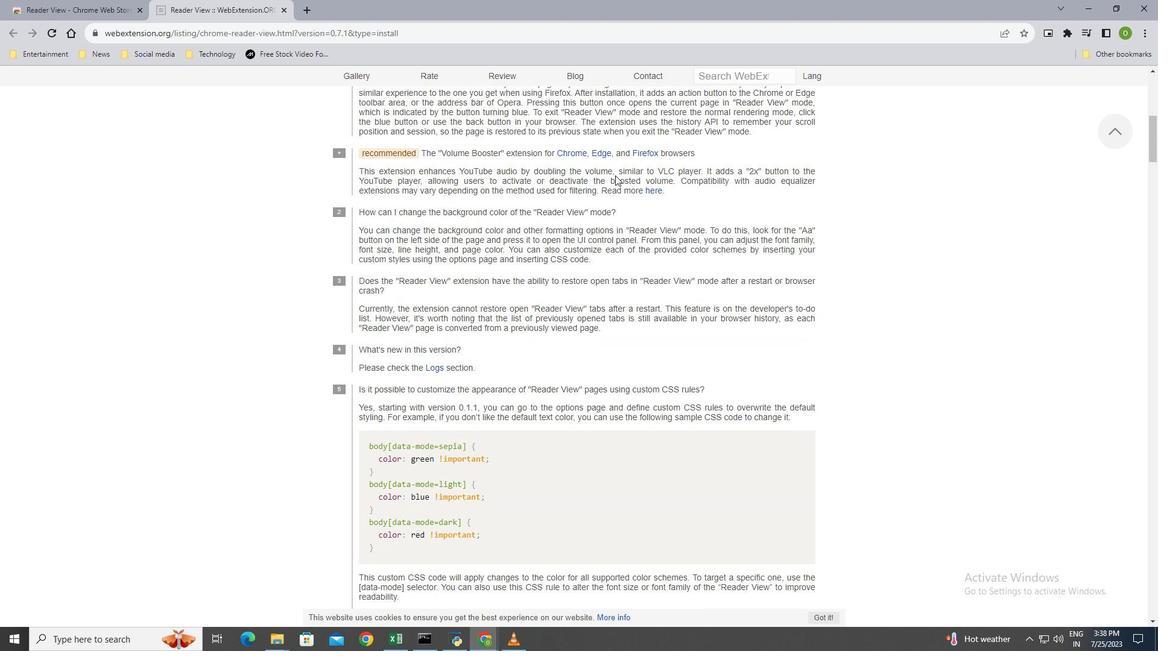 
Action: Mouse scrolled (615, 176) with delta (0, 0)
Screenshot: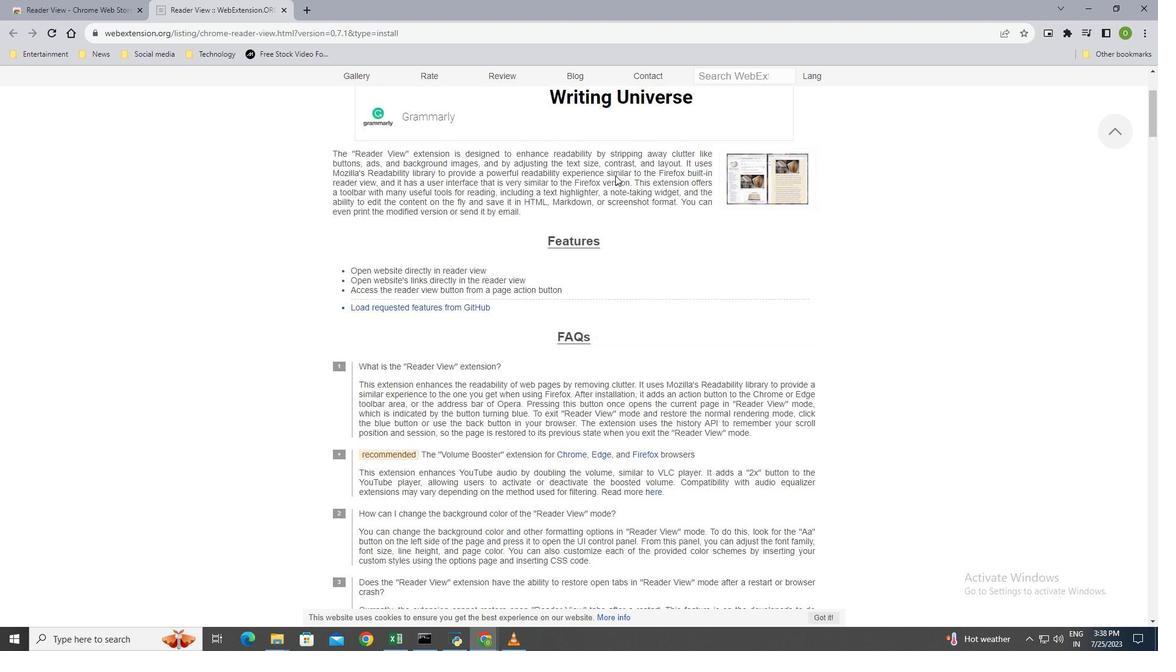 
Action: Mouse scrolled (615, 176) with delta (0, 0)
Screenshot: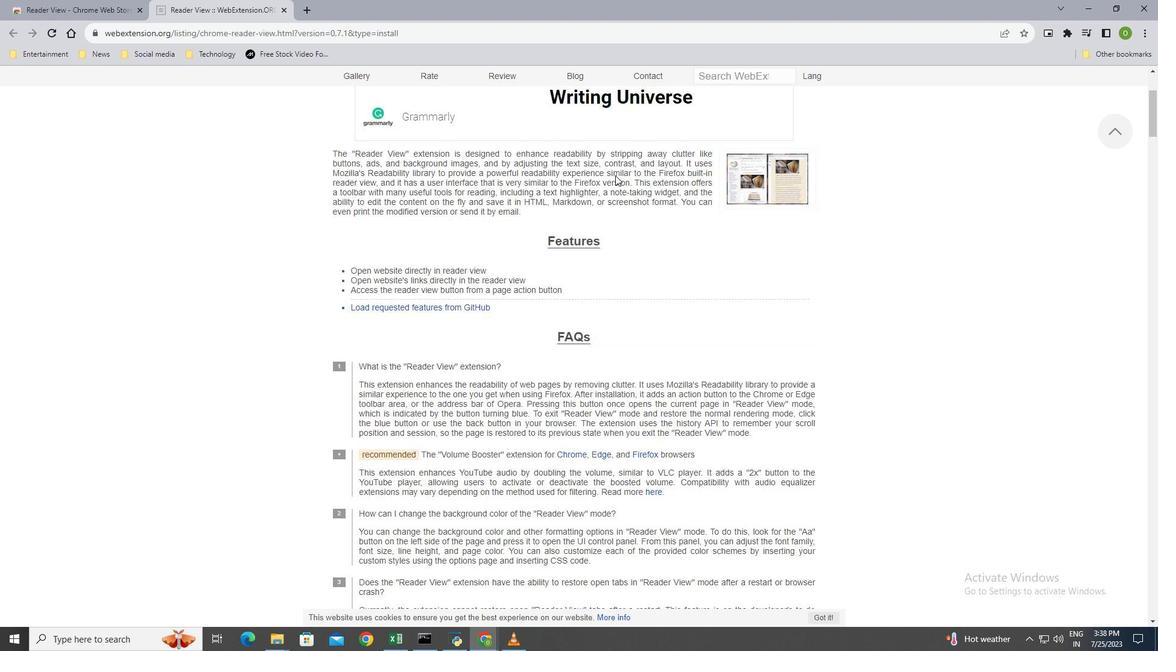 
Action: Mouse scrolled (615, 176) with delta (0, 0)
Screenshot: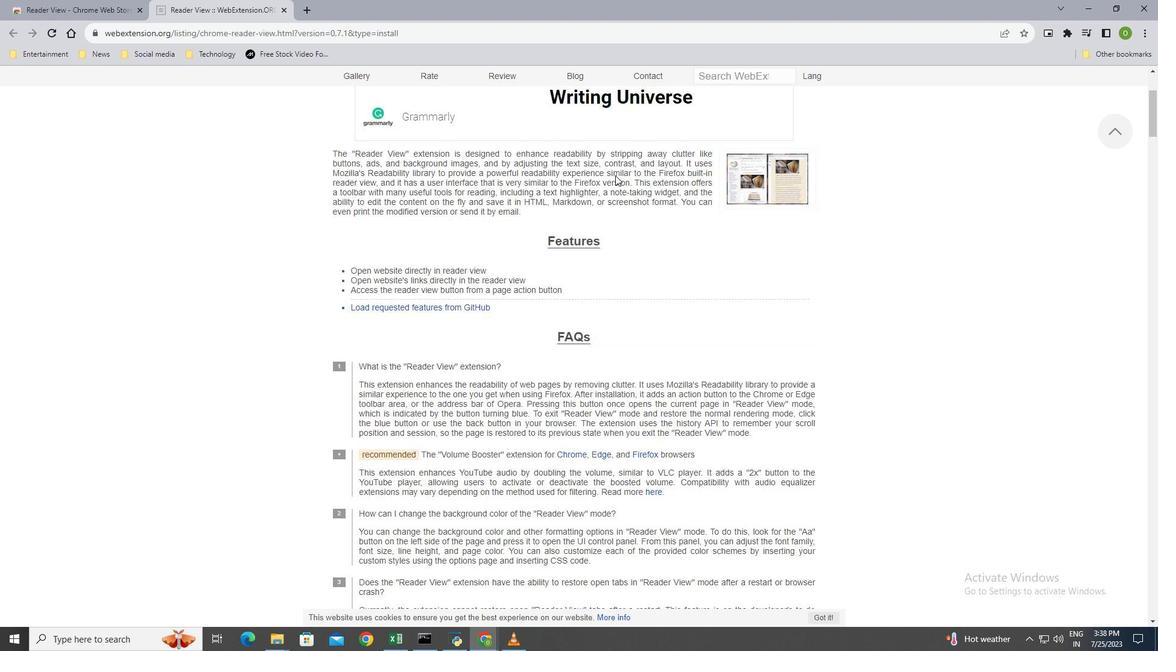 
Action: Mouse scrolled (615, 176) with delta (0, 0)
Screenshot: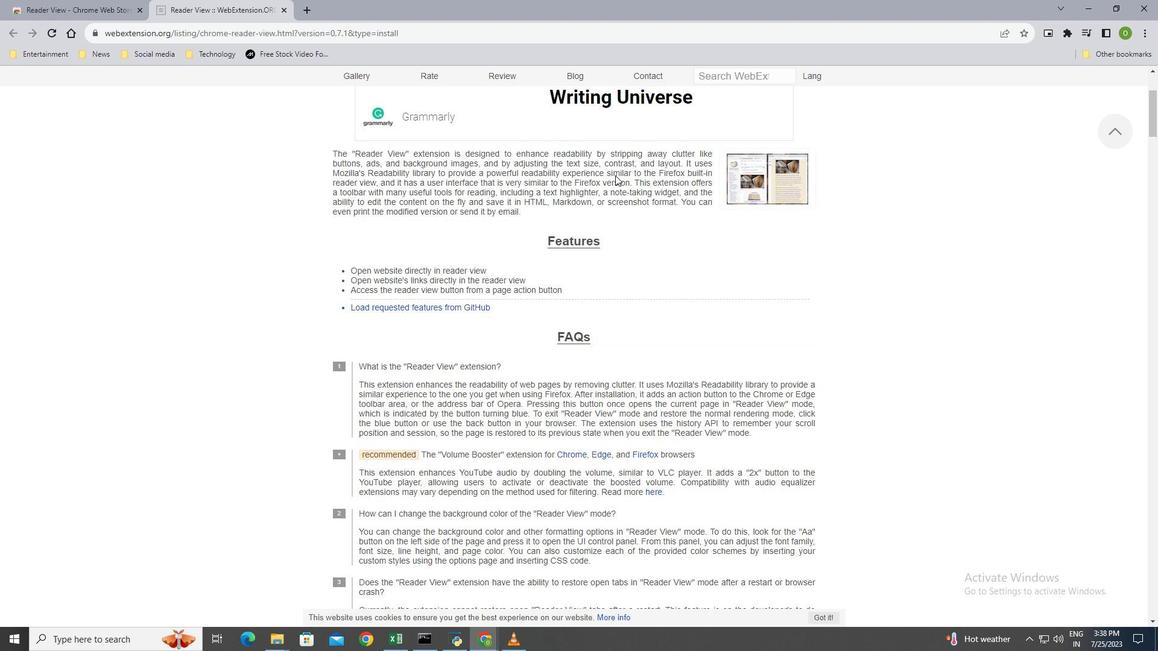 
Action: Mouse scrolled (615, 176) with delta (0, 0)
Screenshot: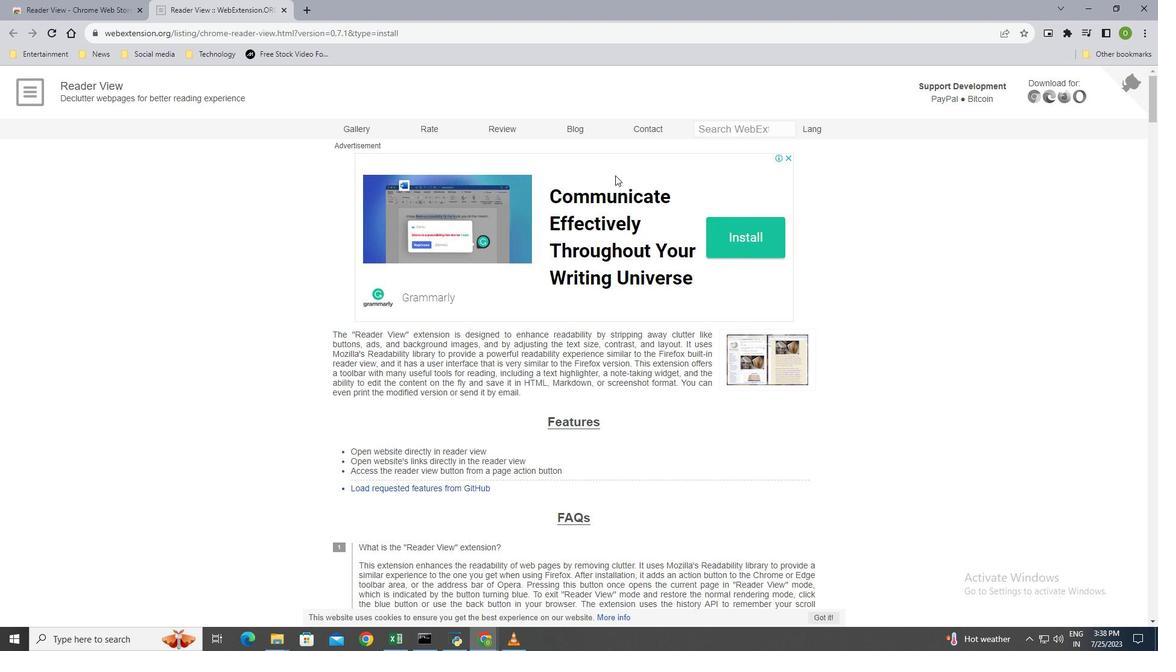 
Action: Mouse scrolled (615, 176) with delta (0, 0)
Screenshot: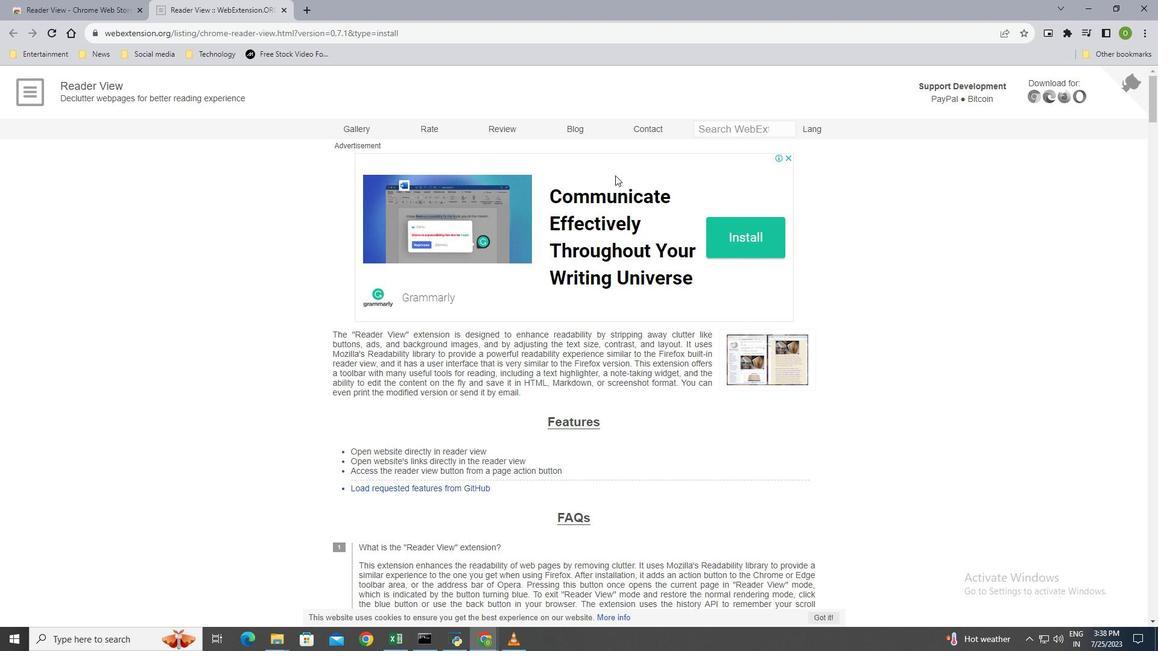 
Action: Mouse scrolled (615, 176) with delta (0, 0)
Screenshot: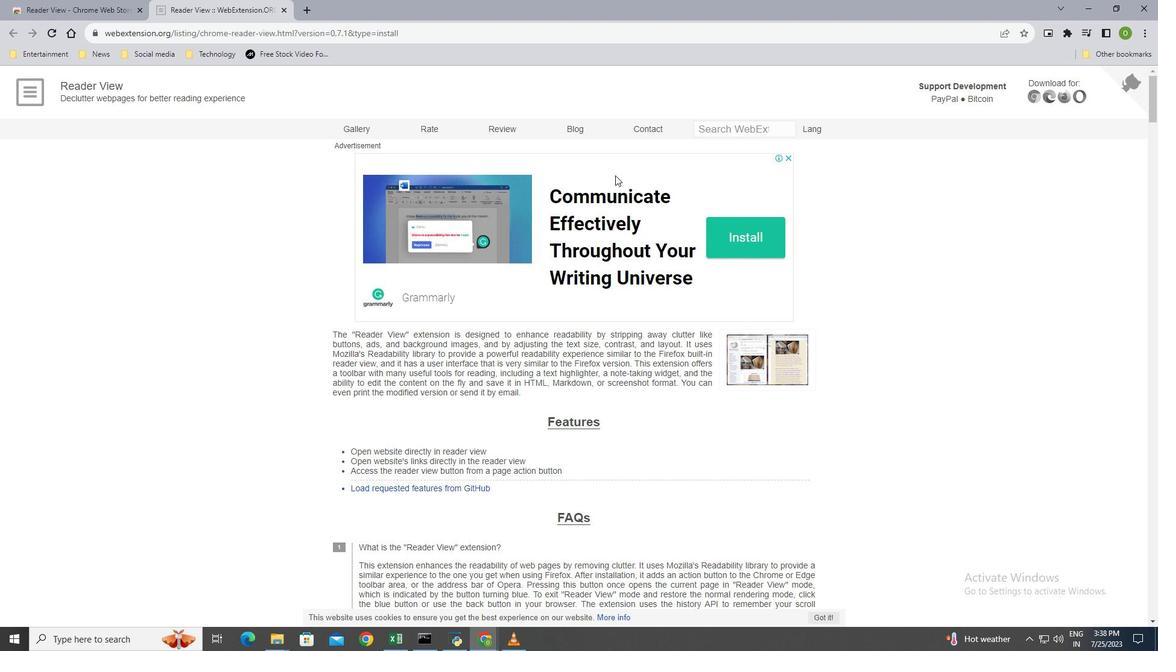
Action: Mouse scrolled (615, 176) with delta (0, 0)
Screenshot: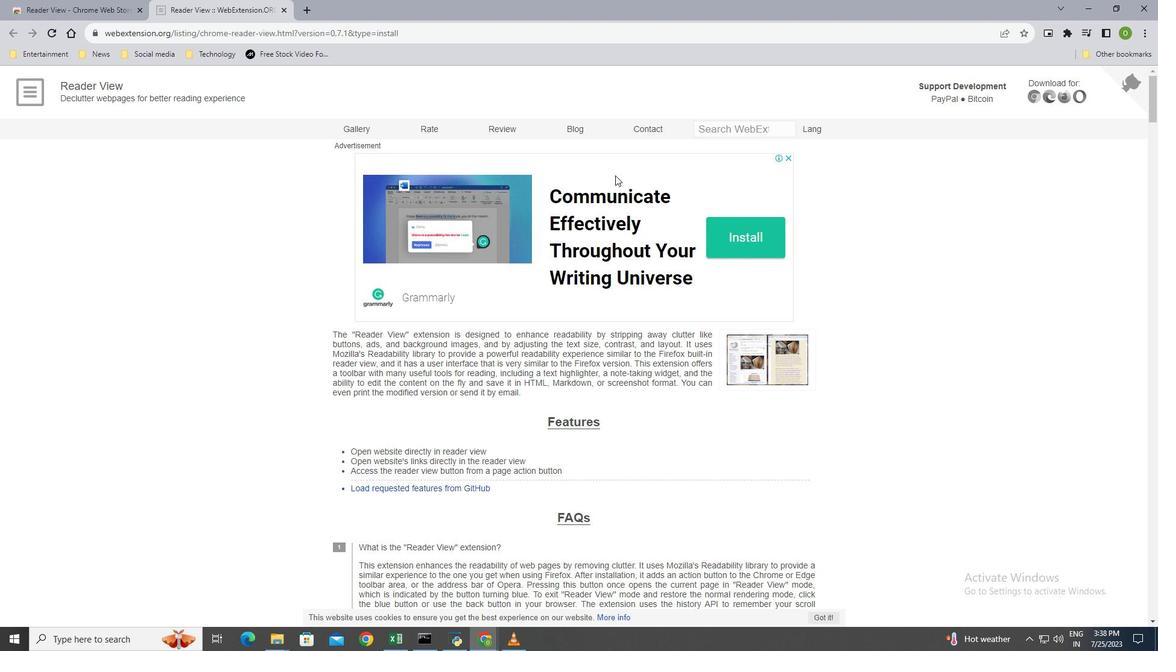 
Action: Mouse moved to (311, 5)
Screenshot: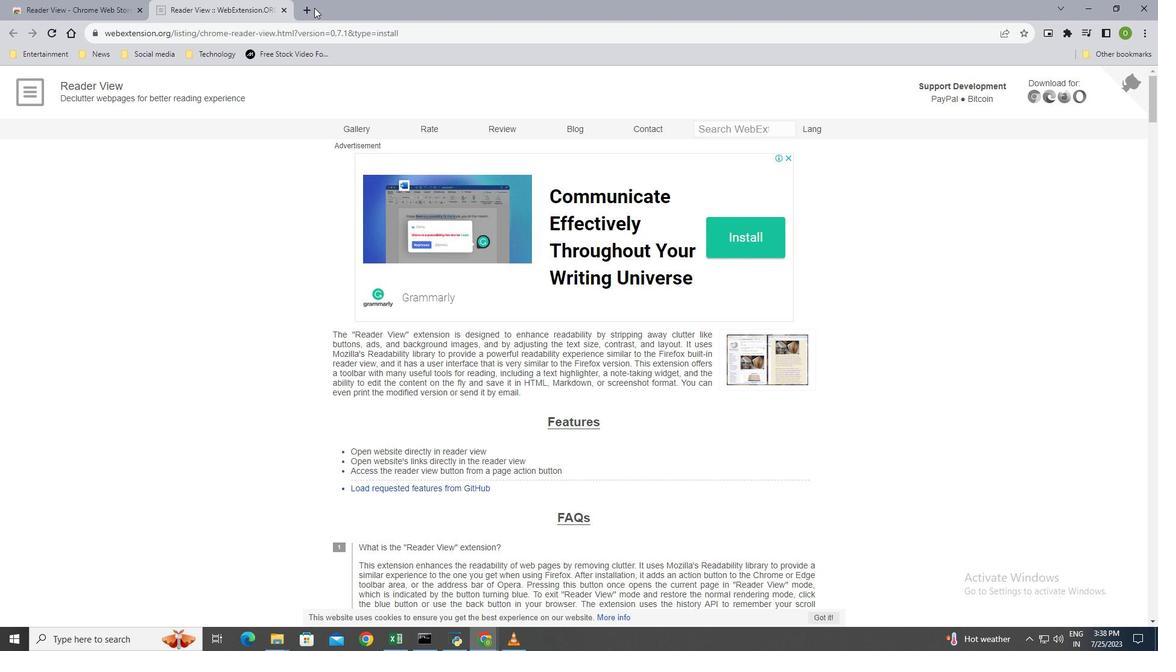 
Action: Mouse pressed left at (311, 5)
Screenshot: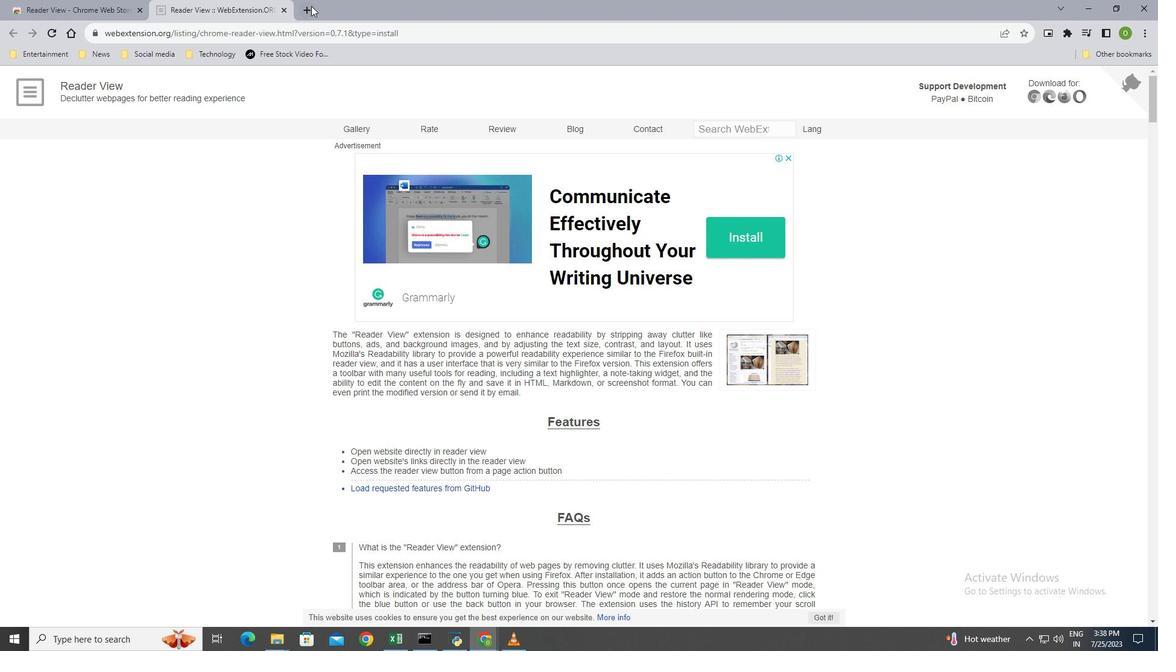 
Action: Mouse moved to (266, 27)
Screenshot: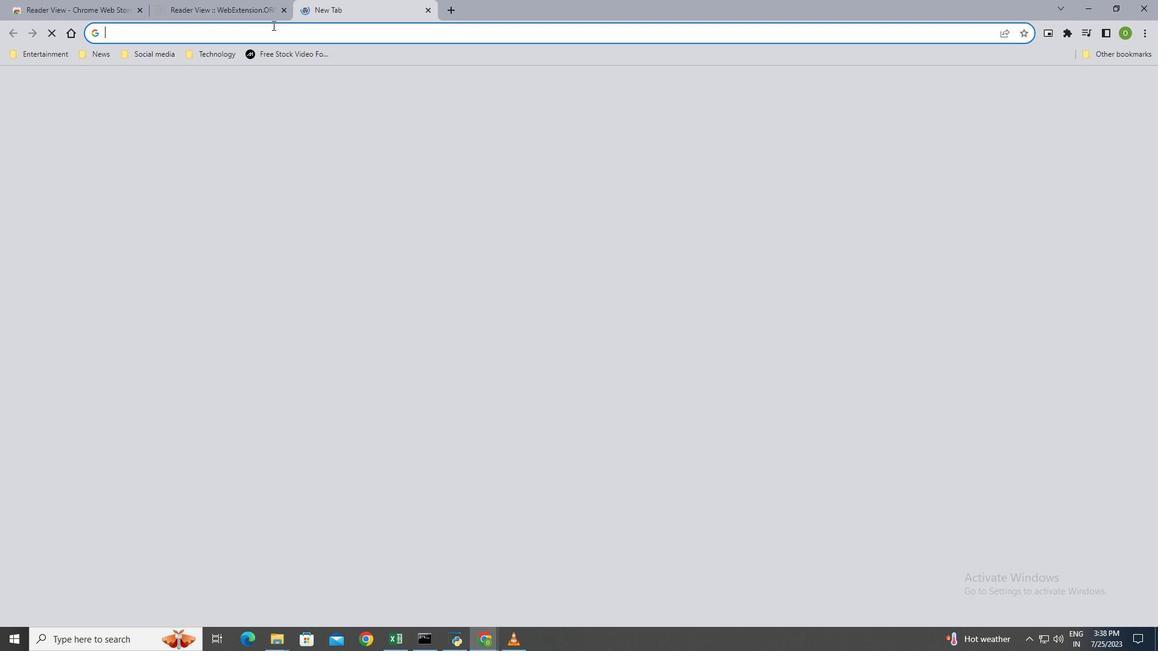 
Action: Mouse pressed left at (266, 27)
Screenshot: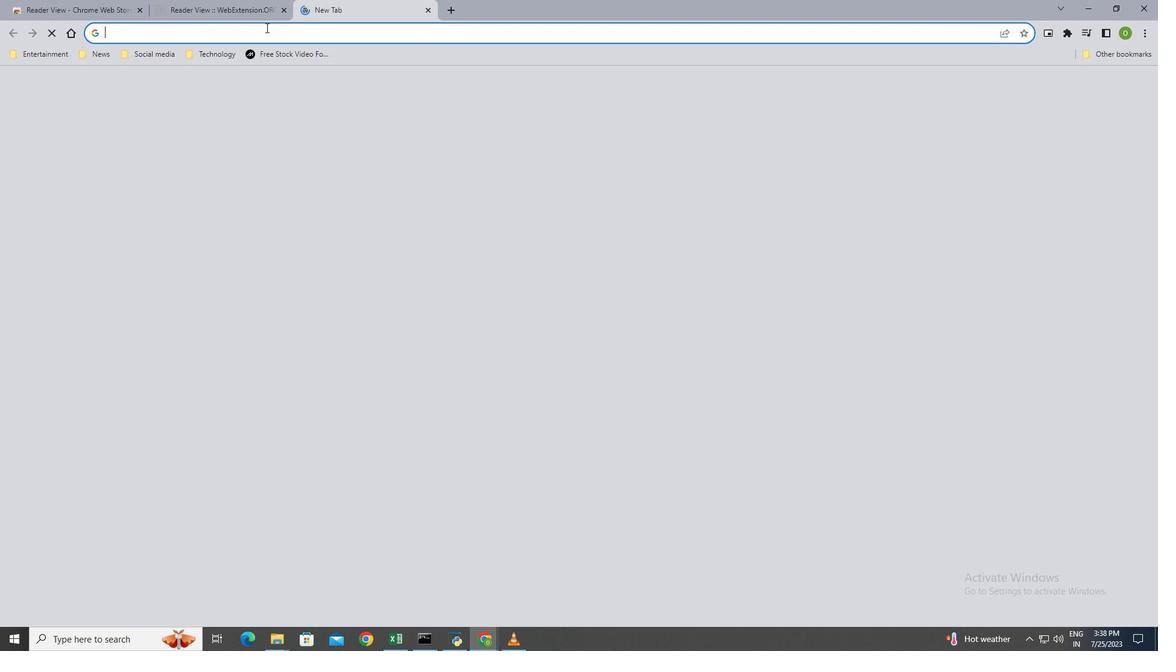 
Action: Key pressed wel<Key.backspace>
Screenshot: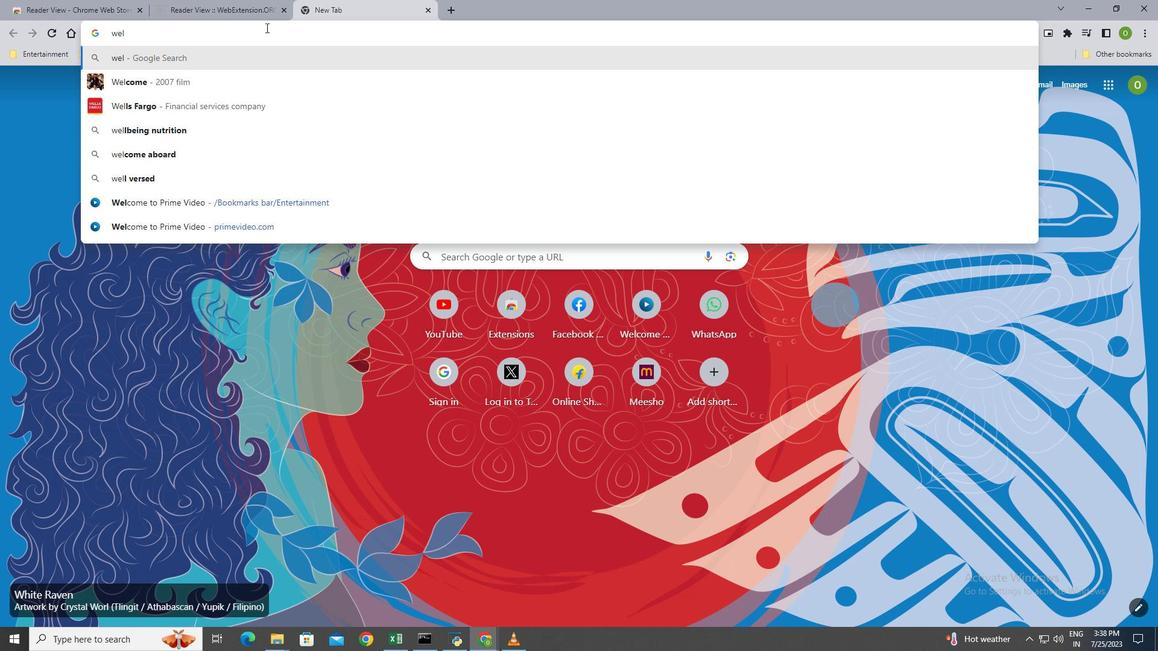 
Action: Mouse moved to (266, 28)
Screenshot: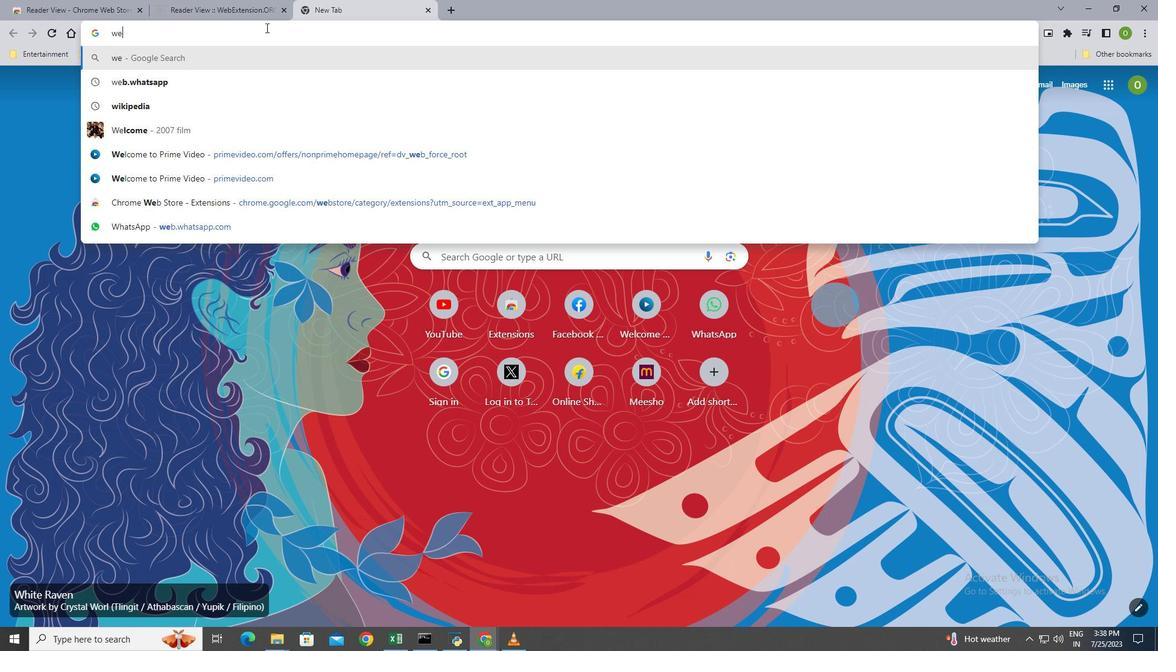 
Action: Key pressed ki
Screenshot: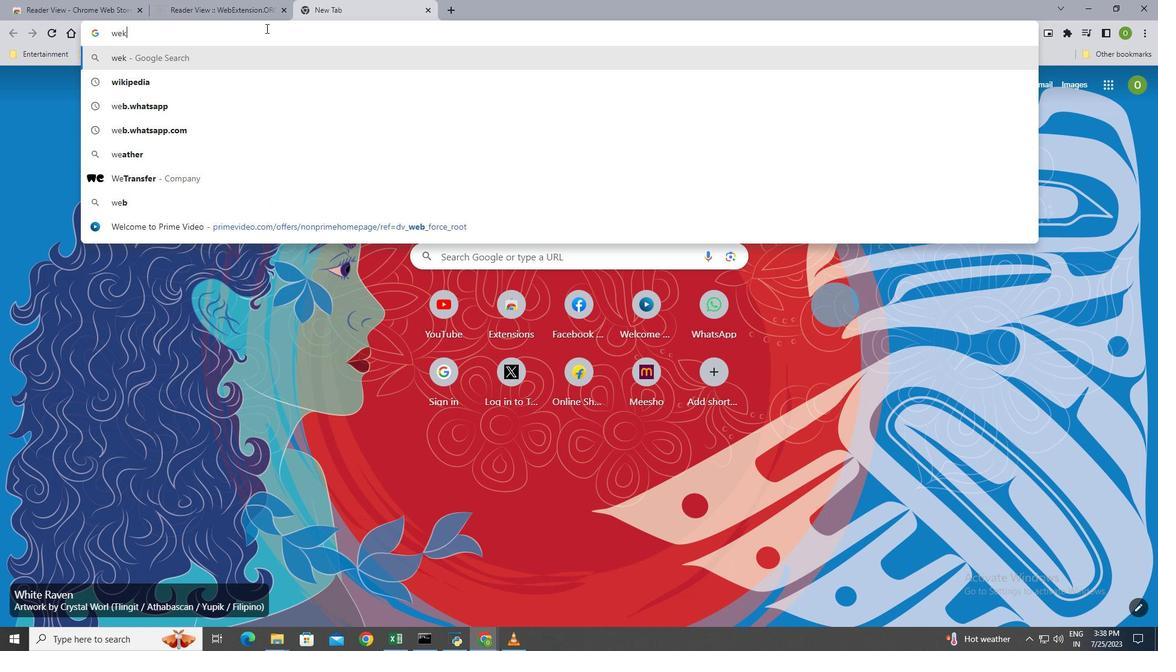
Action: Mouse moved to (182, 111)
Screenshot: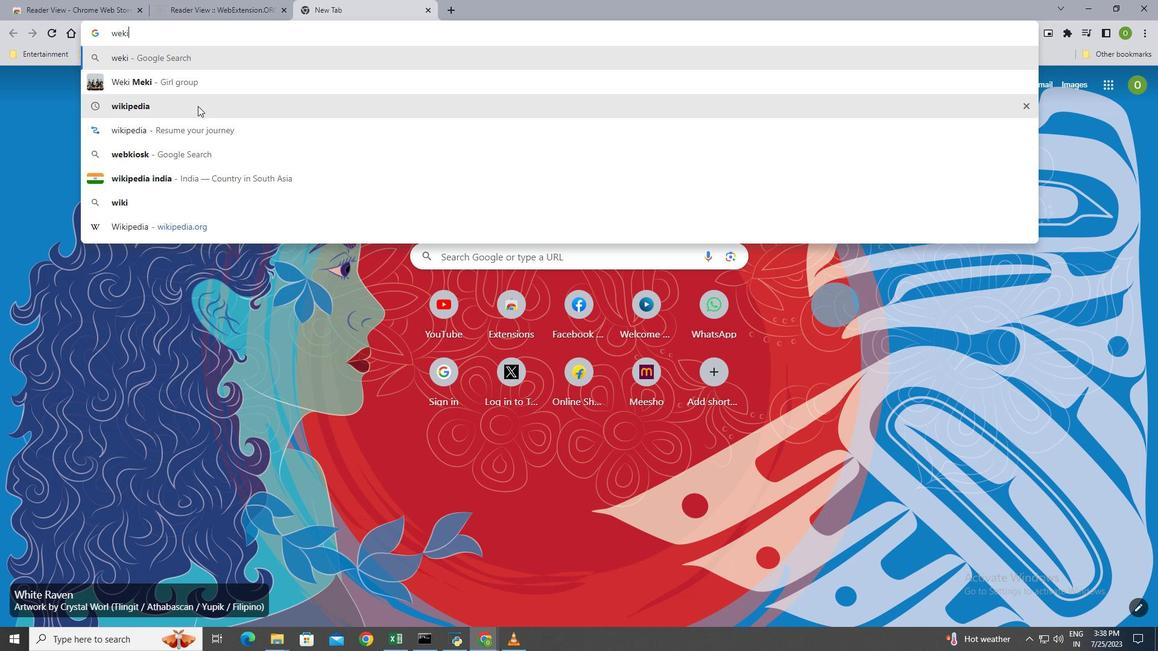 
Action: Mouse pressed left at (182, 111)
Screenshot: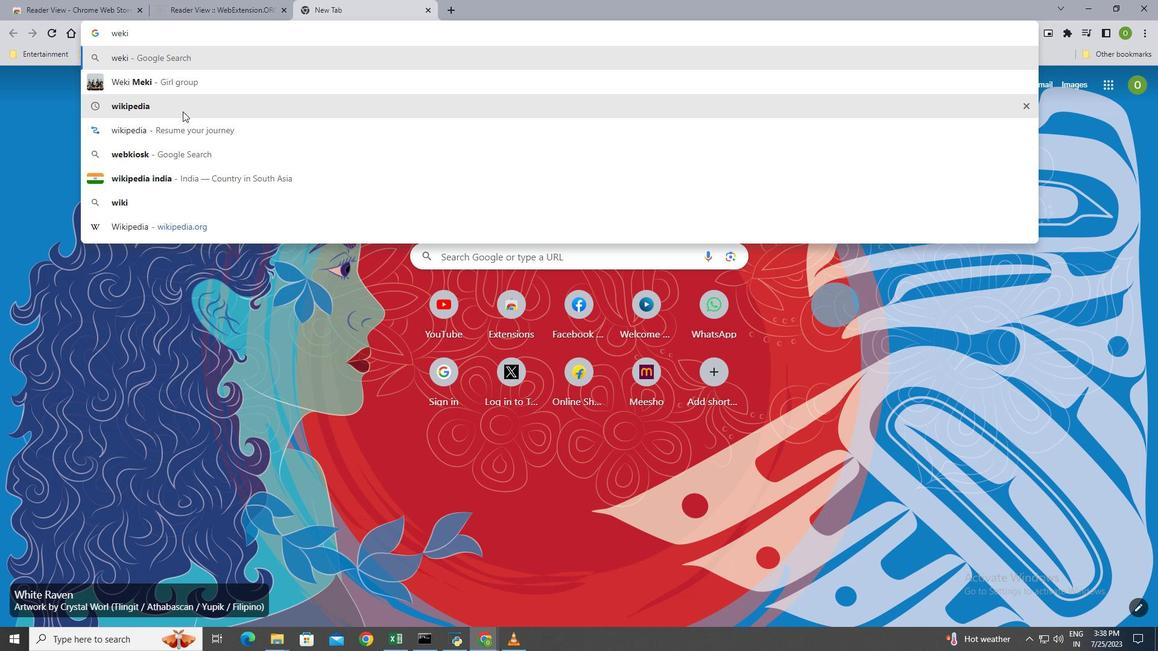 
Action: Mouse moved to (156, 217)
Screenshot: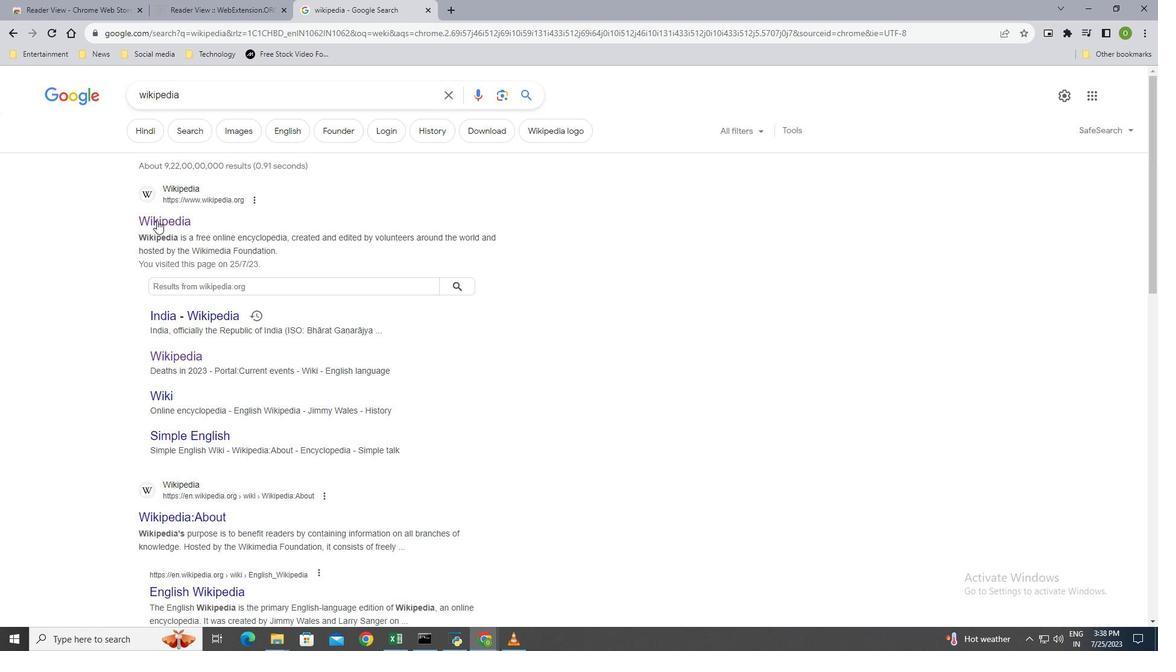 
Action: Mouse pressed left at (156, 217)
Screenshot: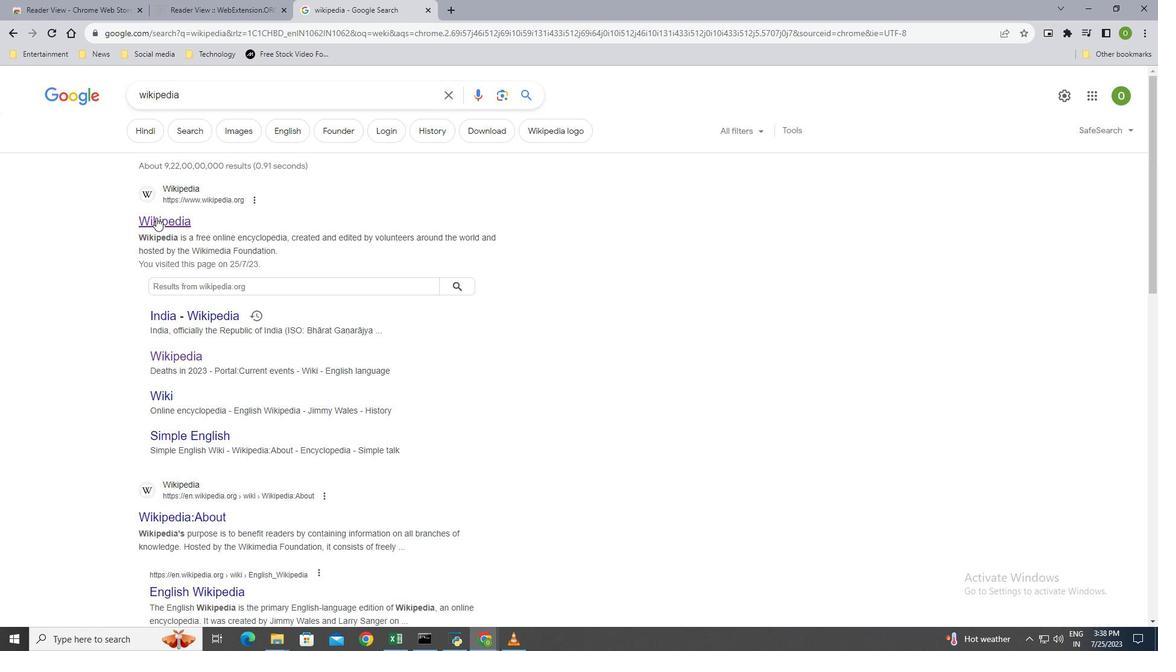 
Action: Mouse moved to (475, 177)
Screenshot: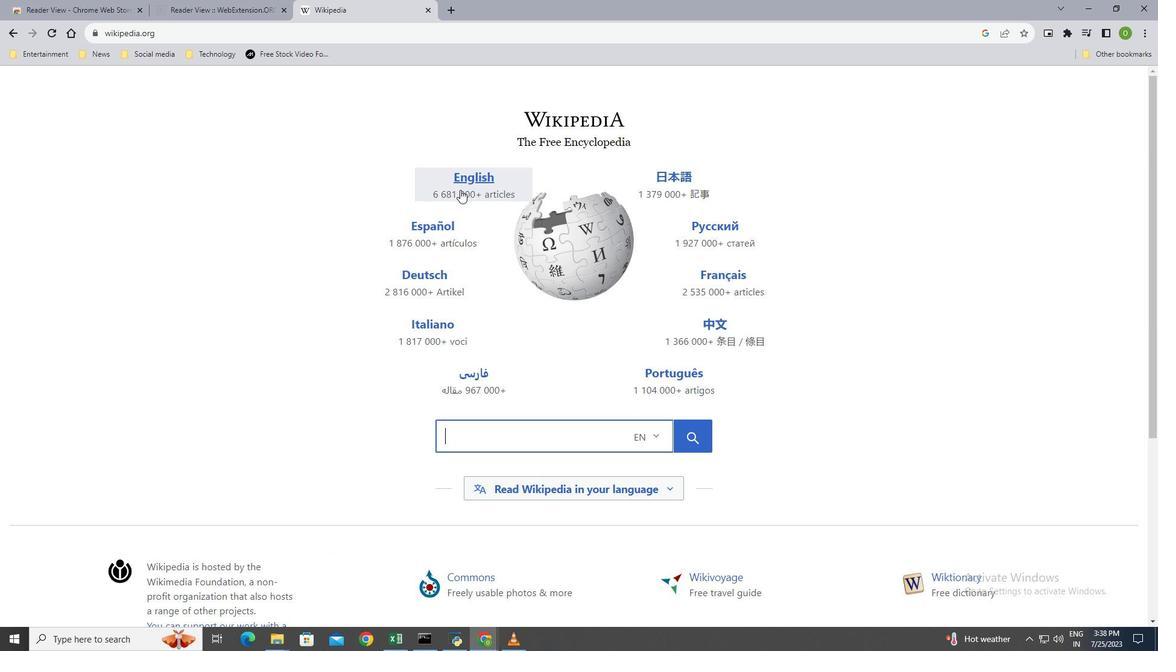 
Action: Mouse pressed left at (475, 177)
Screenshot: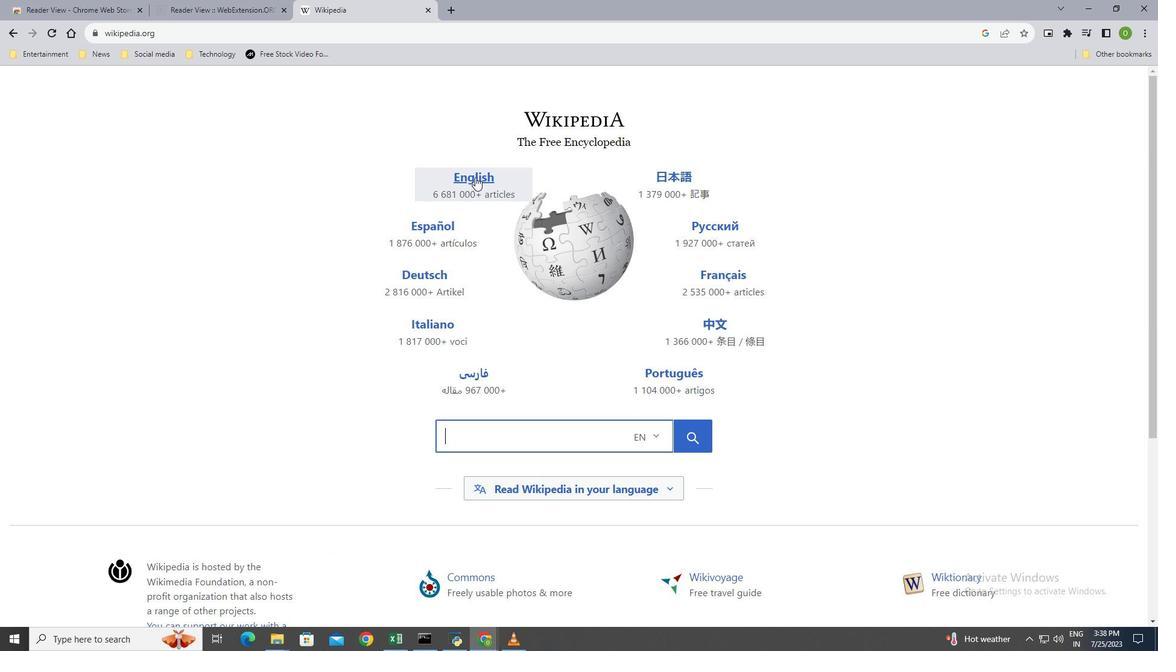 
Action: Mouse moved to (526, 329)
Screenshot: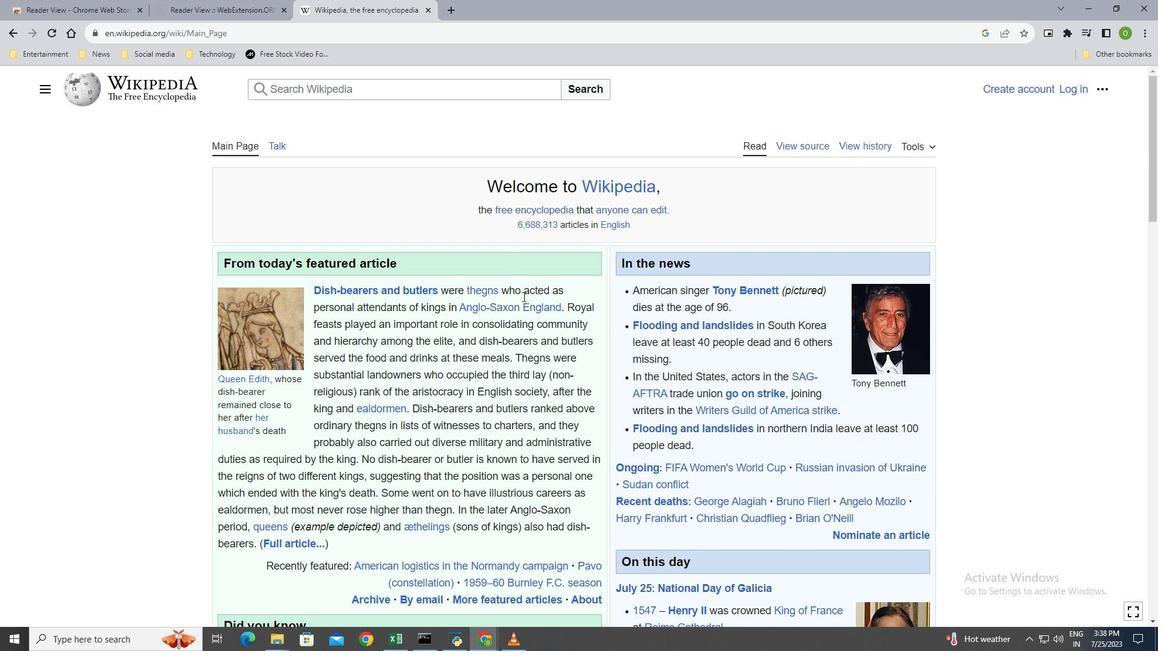 
Action: Mouse scrolled (526, 329) with delta (0, 0)
Screenshot: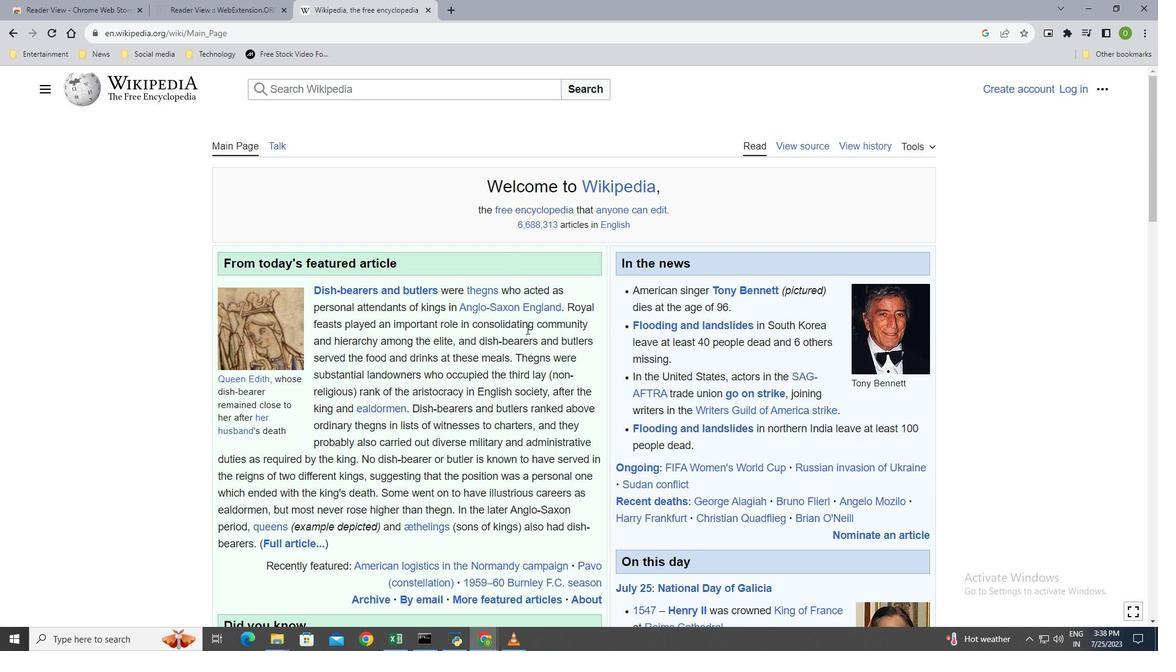 
Action: Mouse scrolled (526, 329) with delta (0, 0)
Screenshot: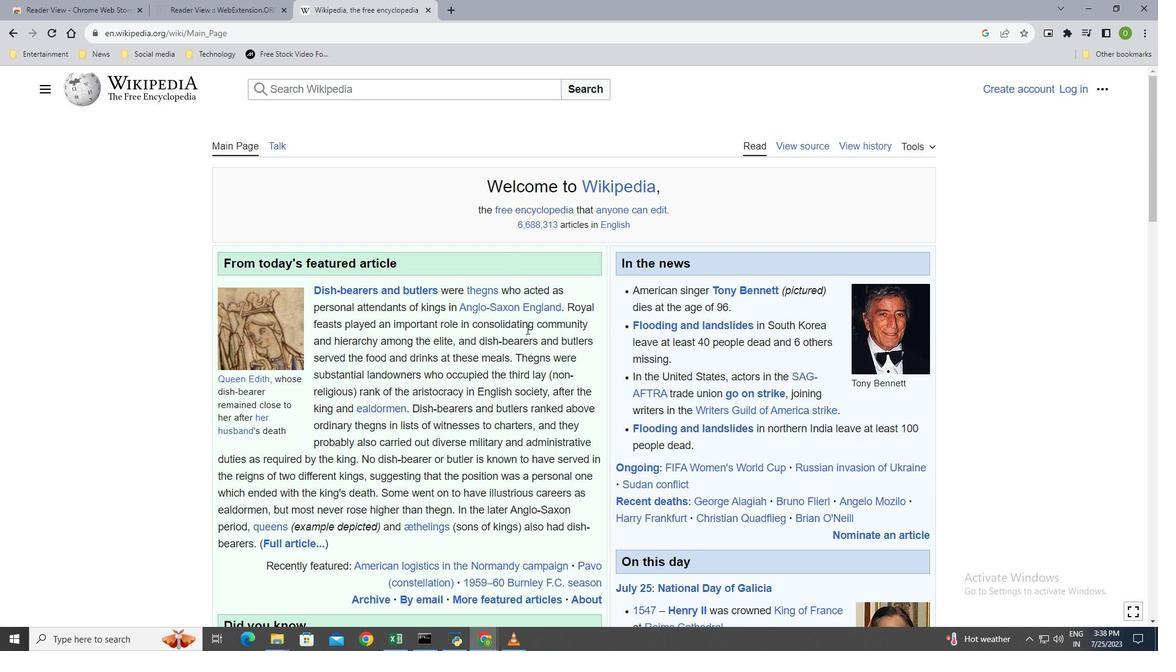 
Action: Mouse scrolled (526, 329) with delta (0, 0)
Screenshot: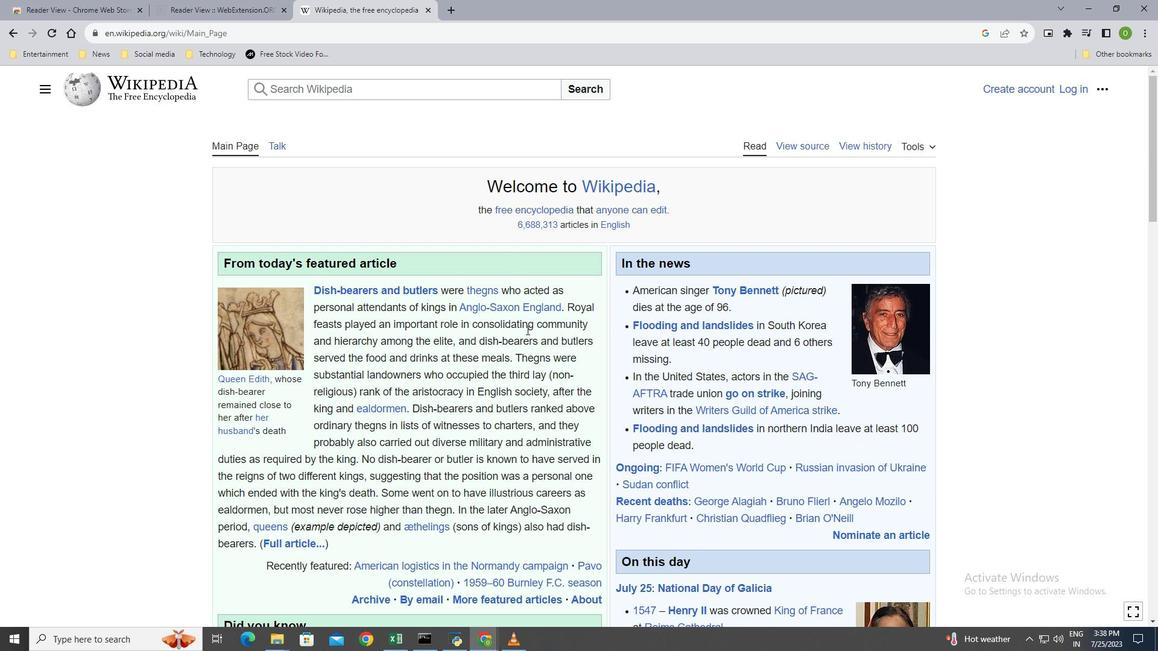 
Action: Mouse moved to (526, 329)
Screenshot: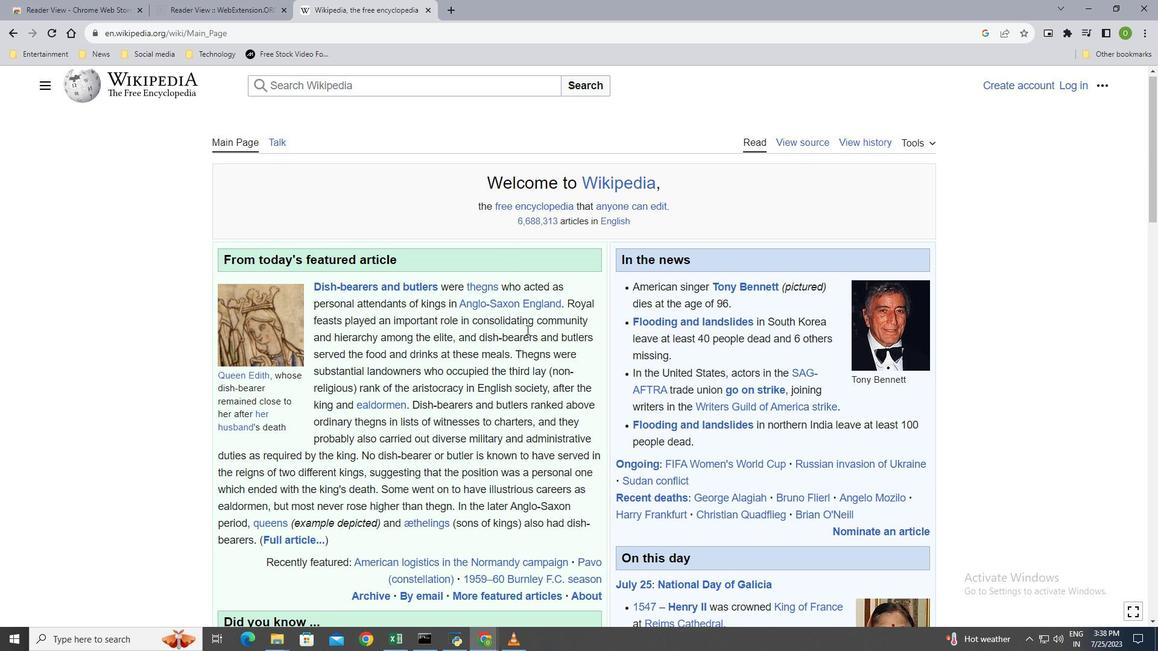 
Action: Mouse scrolled (526, 329) with delta (0, 0)
Screenshot: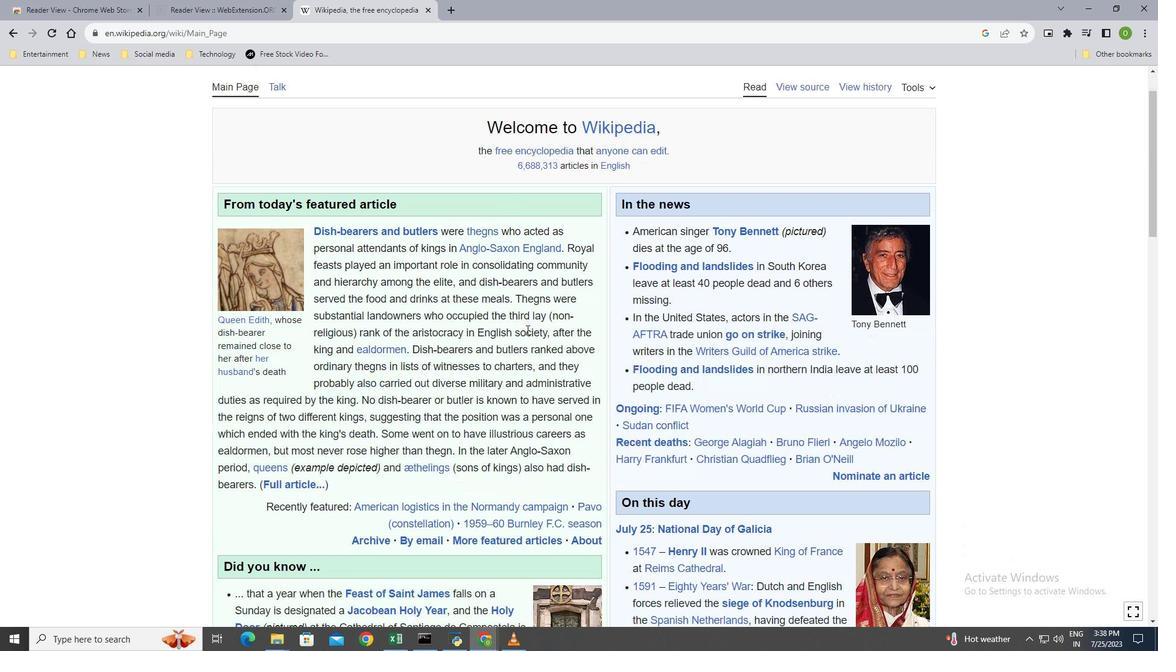 
Action: Mouse moved to (524, 328)
Screenshot: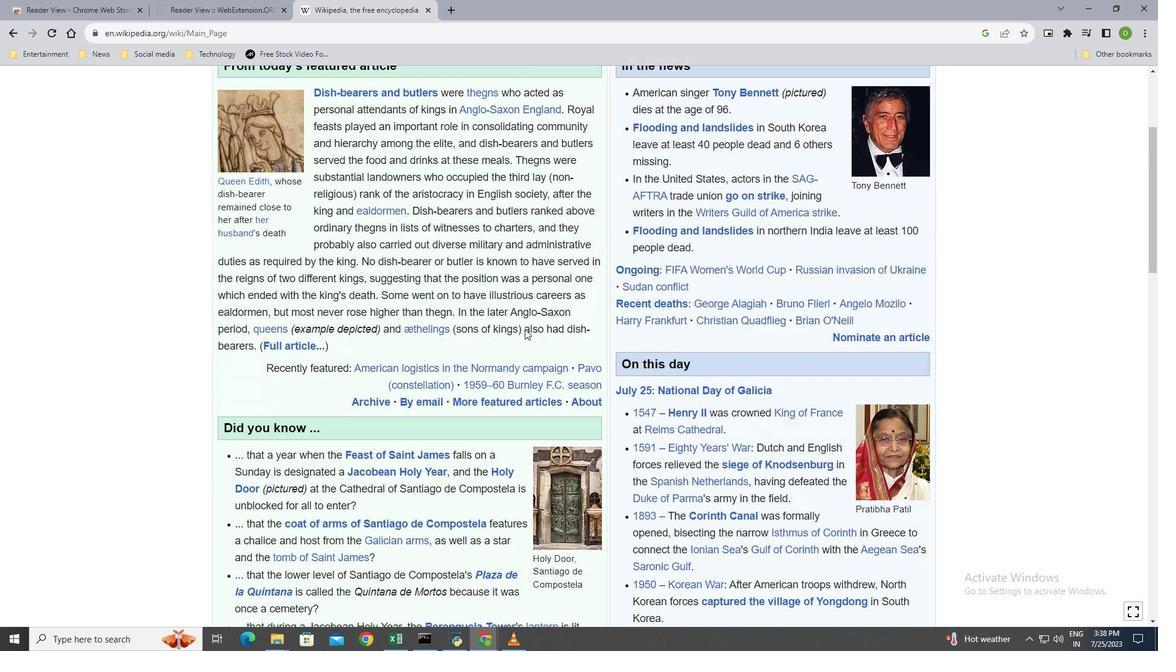
Action: Mouse scrolled (524, 328) with delta (0, 0)
Screenshot: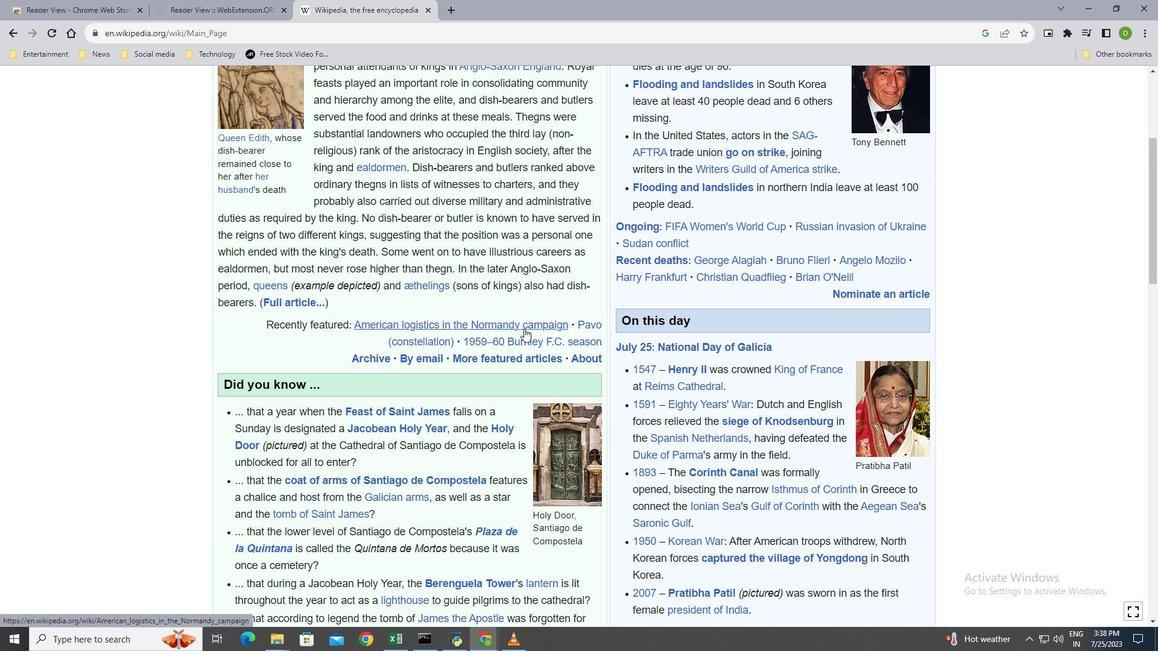 
Action: Mouse scrolled (524, 328) with delta (0, 0)
Screenshot: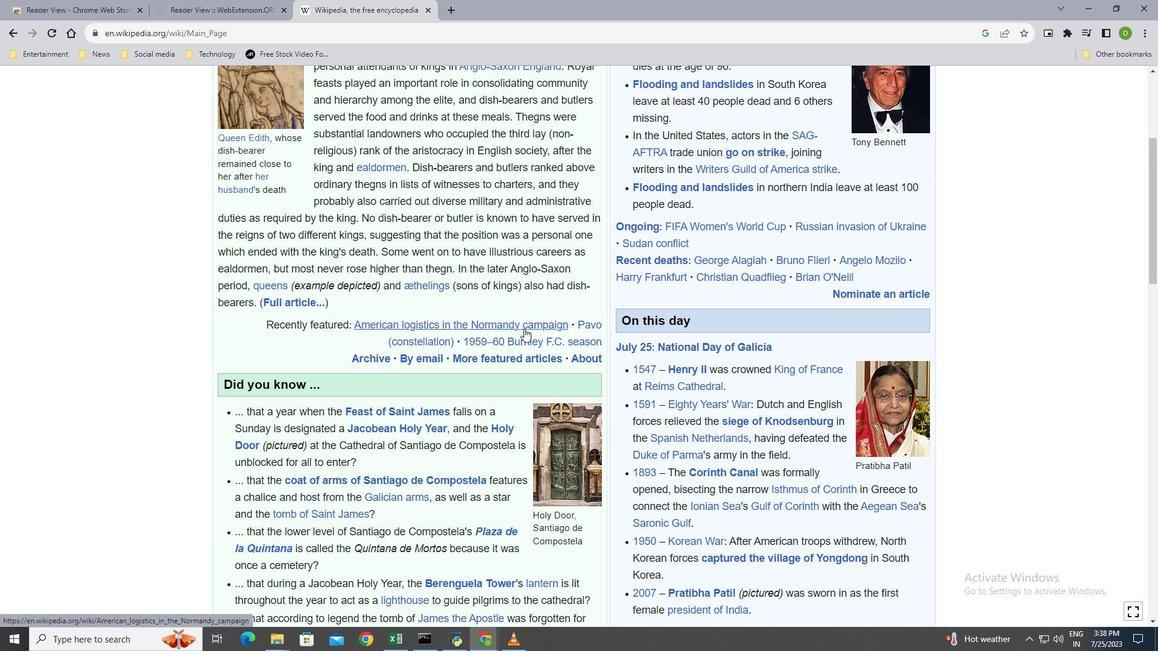 
Action: Mouse moved to (522, 328)
Screenshot: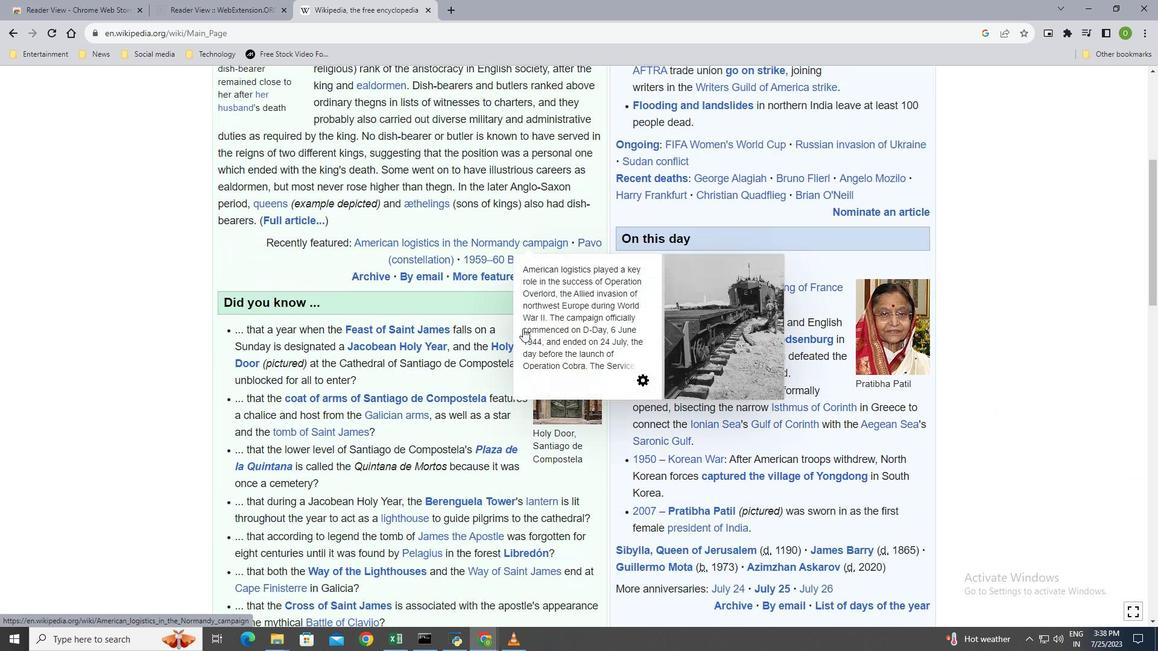 
Action: Mouse scrolled (522, 327) with delta (0, 0)
Screenshot: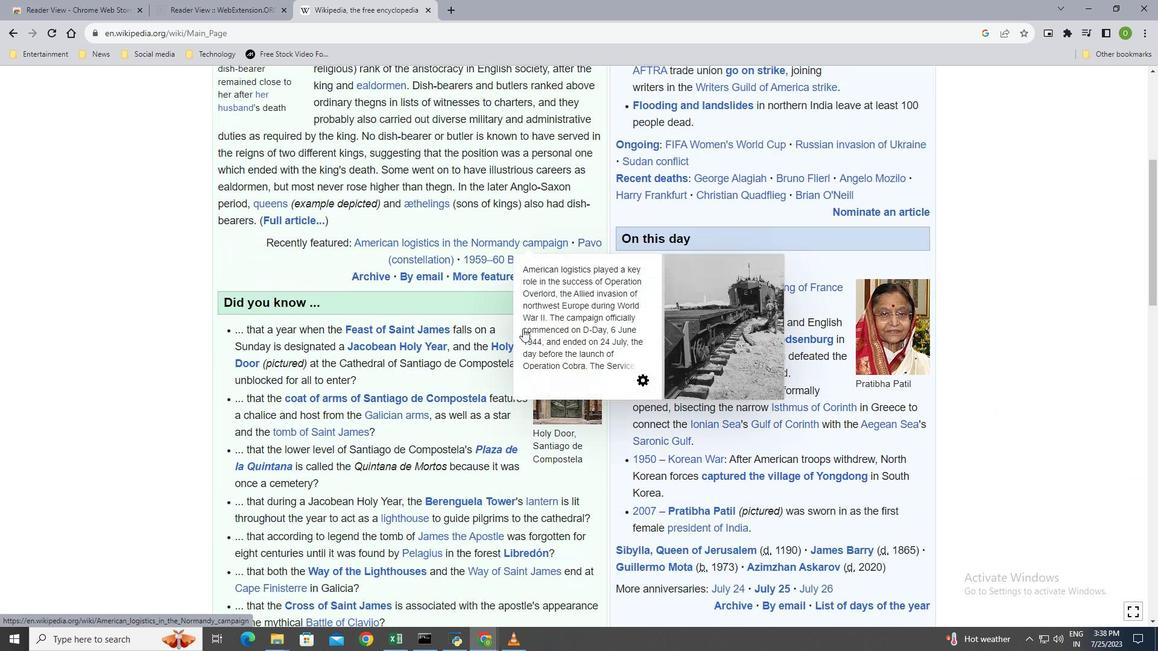 
Action: Mouse scrolled (522, 327) with delta (0, 0)
Screenshot: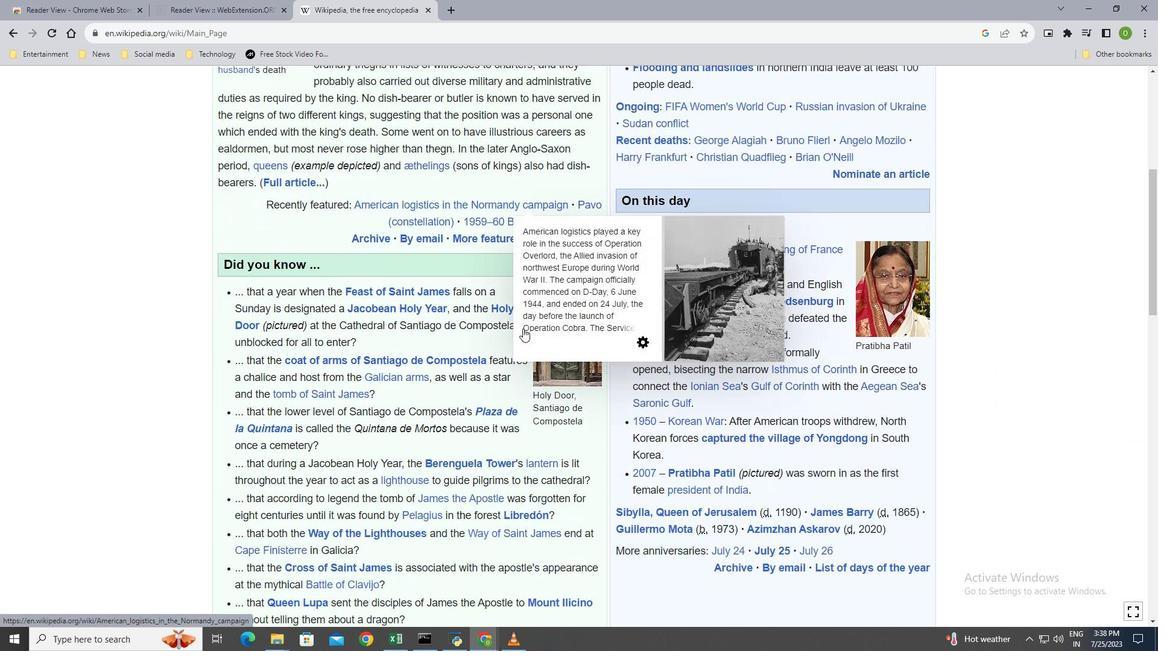 
Action: Mouse scrolled (522, 327) with delta (0, 0)
Screenshot: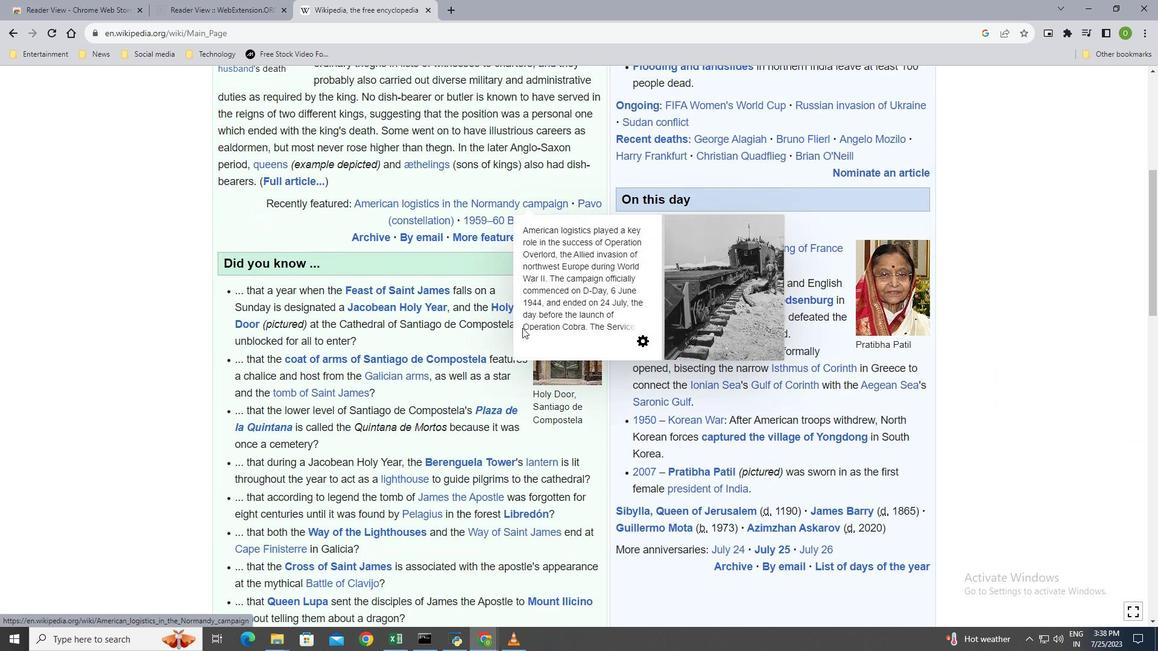 
Action: Mouse moved to (520, 326)
Screenshot: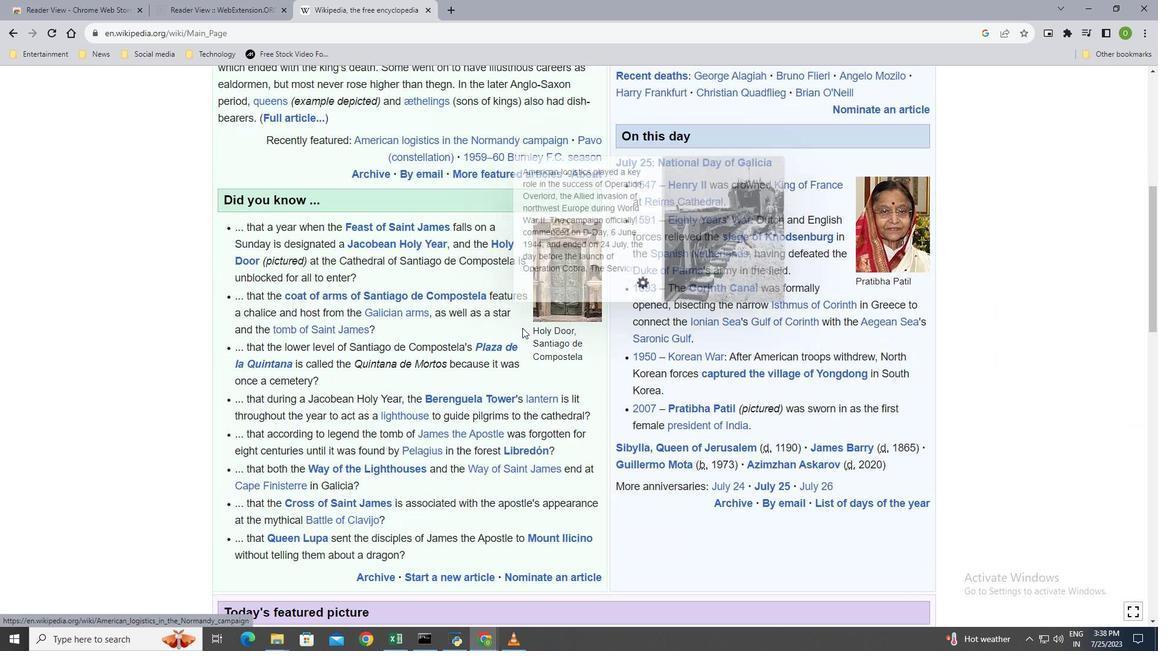 
Action: Mouse scrolled (520, 326) with delta (0, 0)
Screenshot: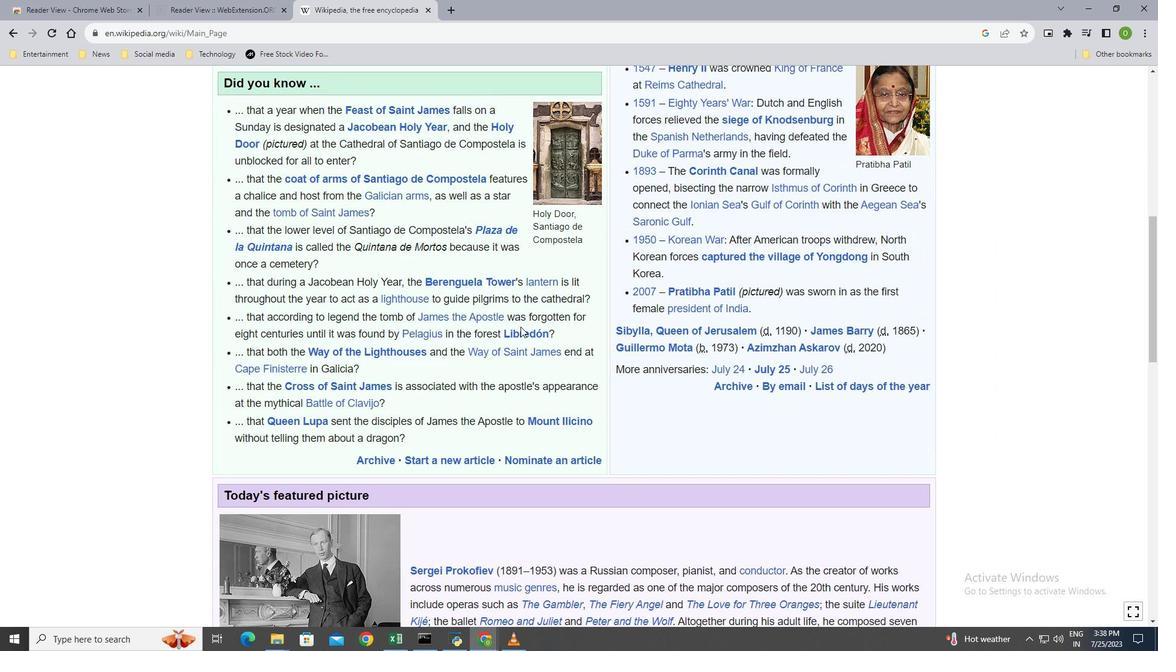 
Action: Mouse scrolled (520, 326) with delta (0, 0)
Screenshot: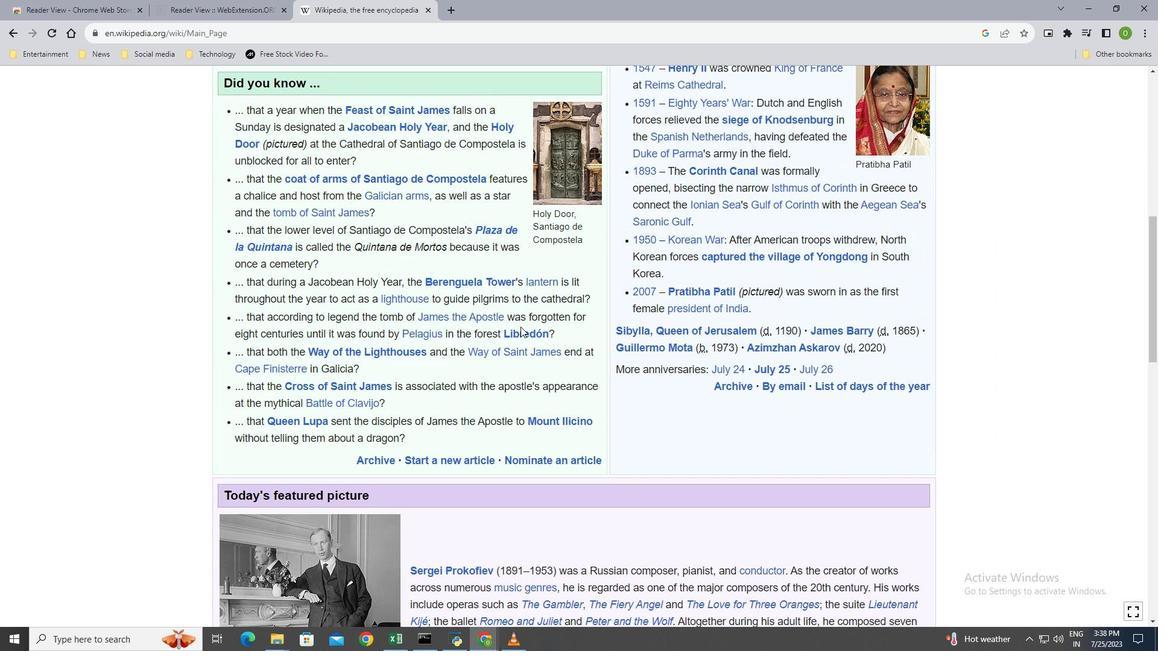
Action: Mouse scrolled (520, 326) with delta (0, 0)
Screenshot: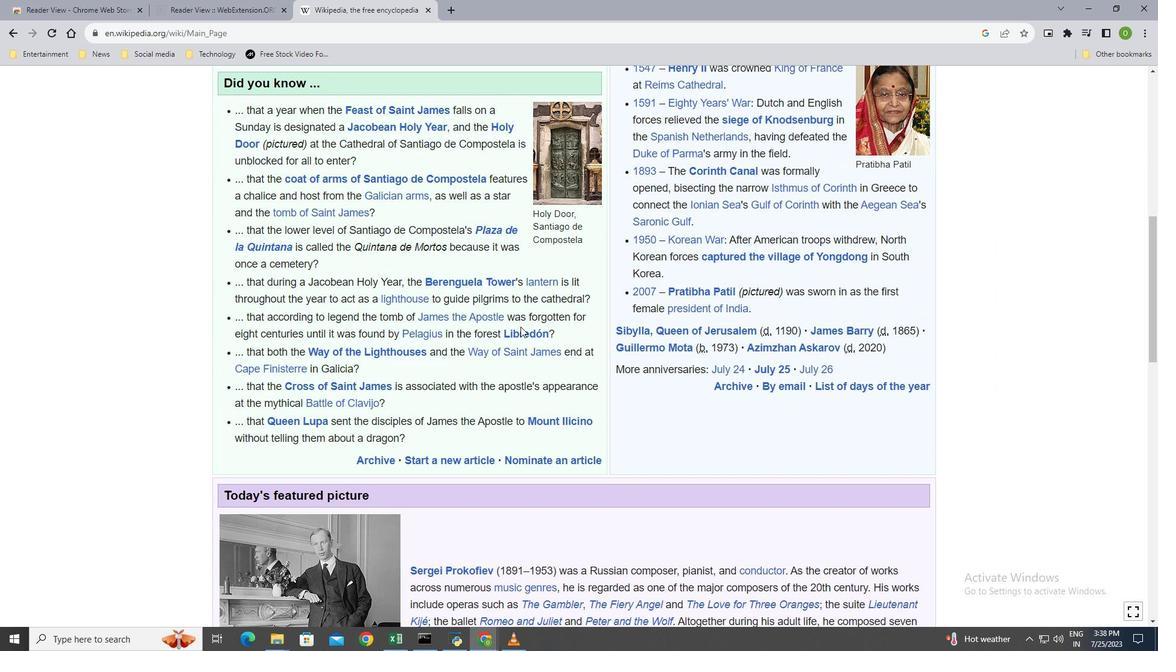 
Action: Mouse scrolled (520, 326) with delta (0, 0)
Screenshot: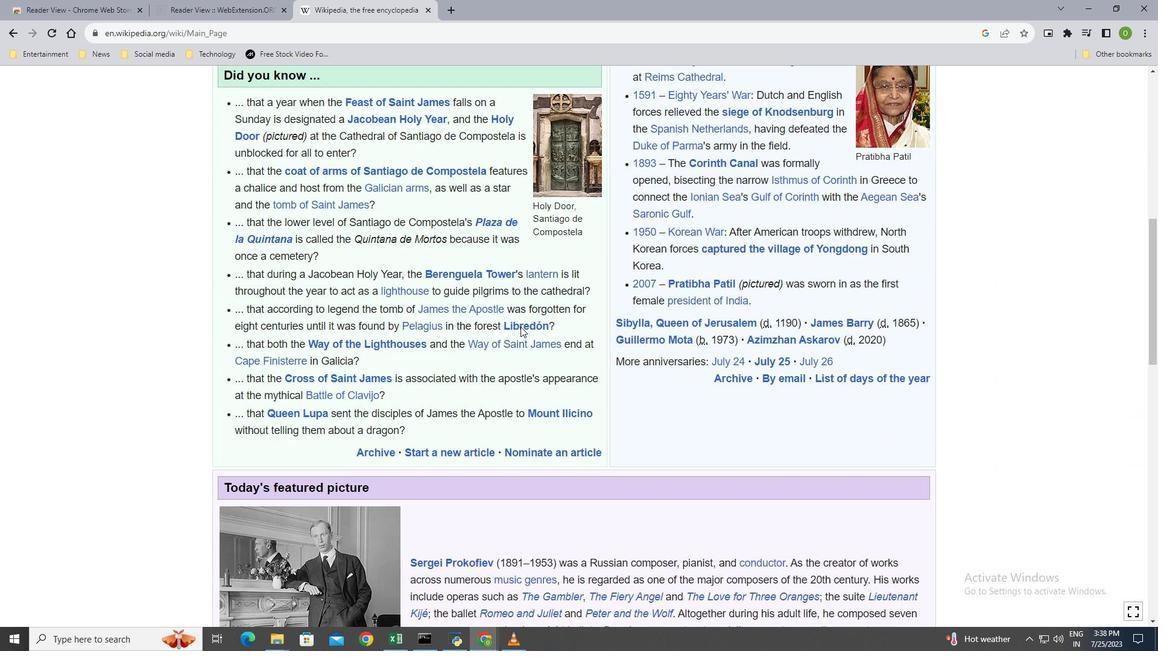 
Action: Mouse scrolled (520, 326) with delta (0, 0)
Screenshot: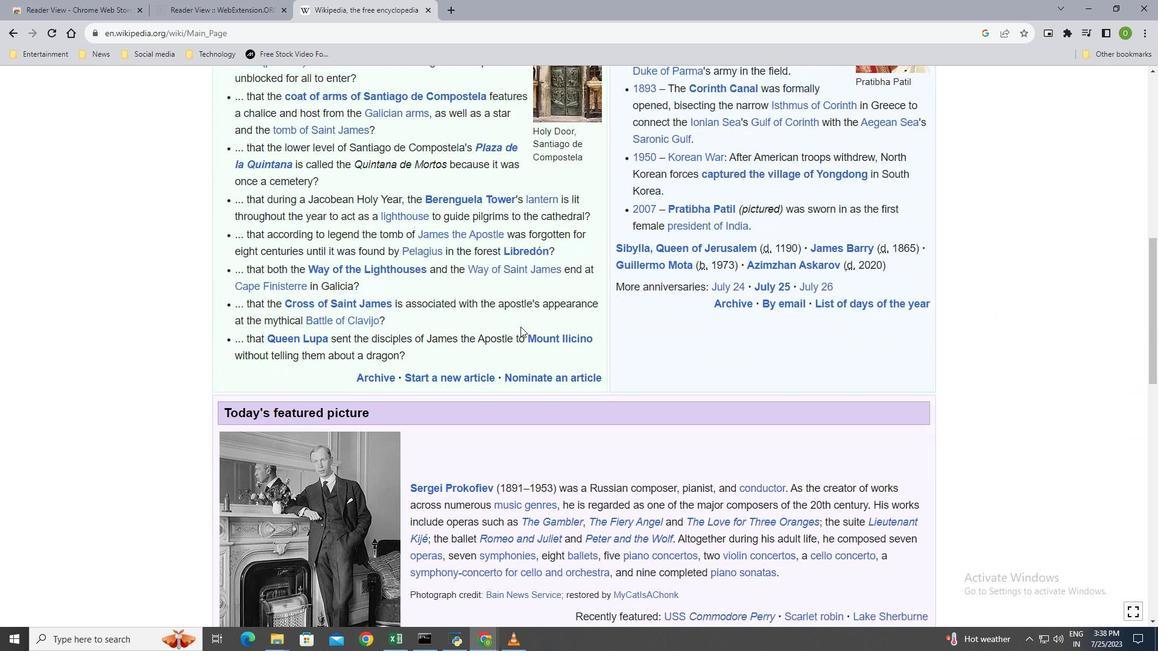 
Action: Mouse moved to (442, 269)
Screenshot: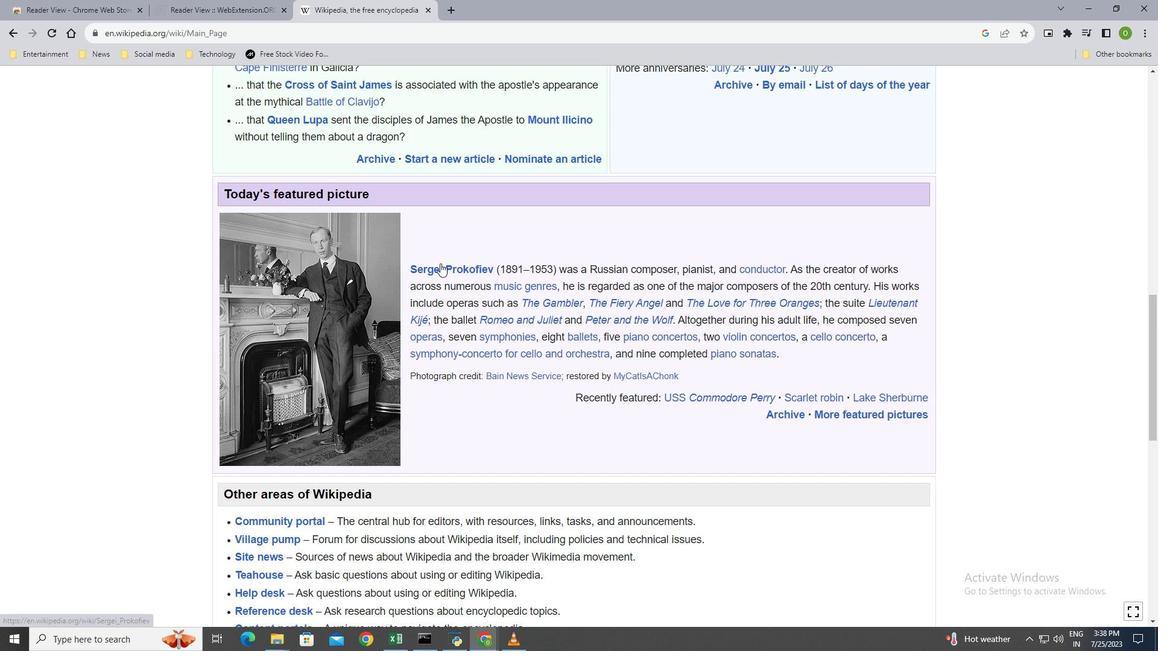 
Action: Mouse pressed left at (442, 269)
Screenshot: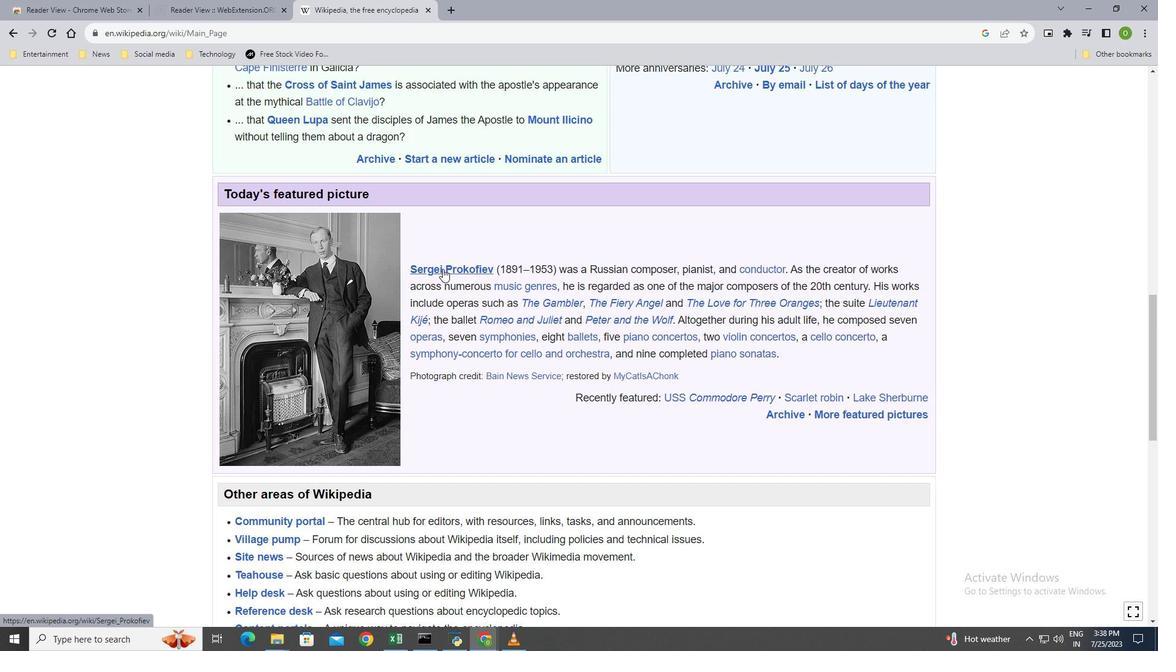 
Action: Mouse moved to (1067, 33)
Screenshot: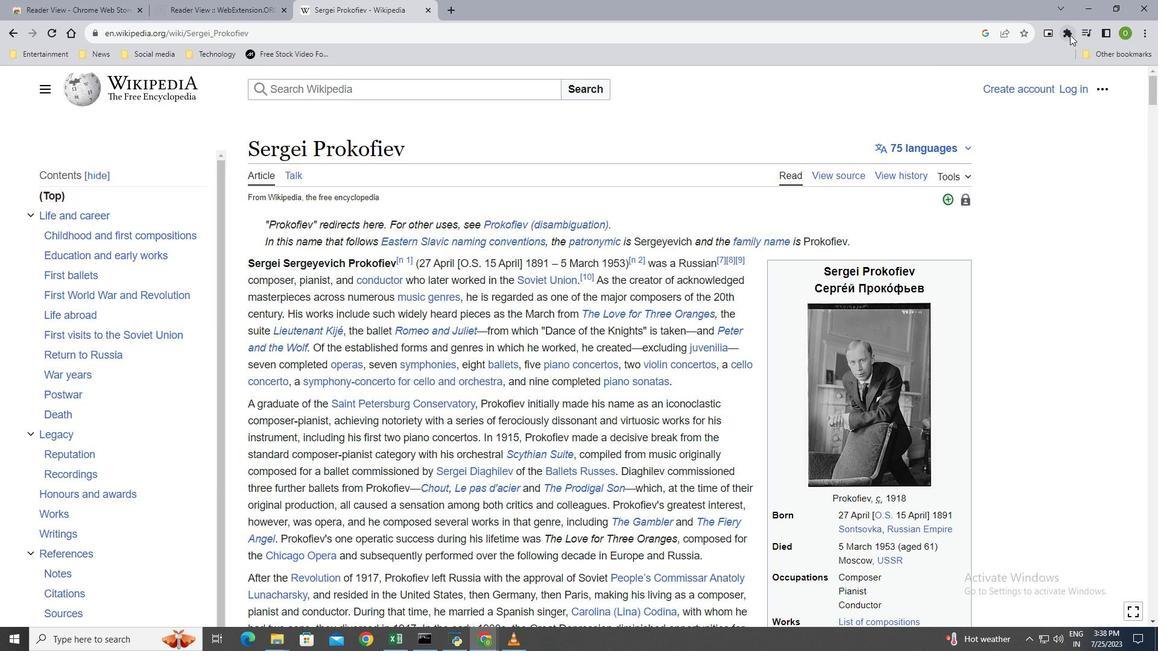 
Action: Mouse pressed left at (1067, 33)
Screenshot: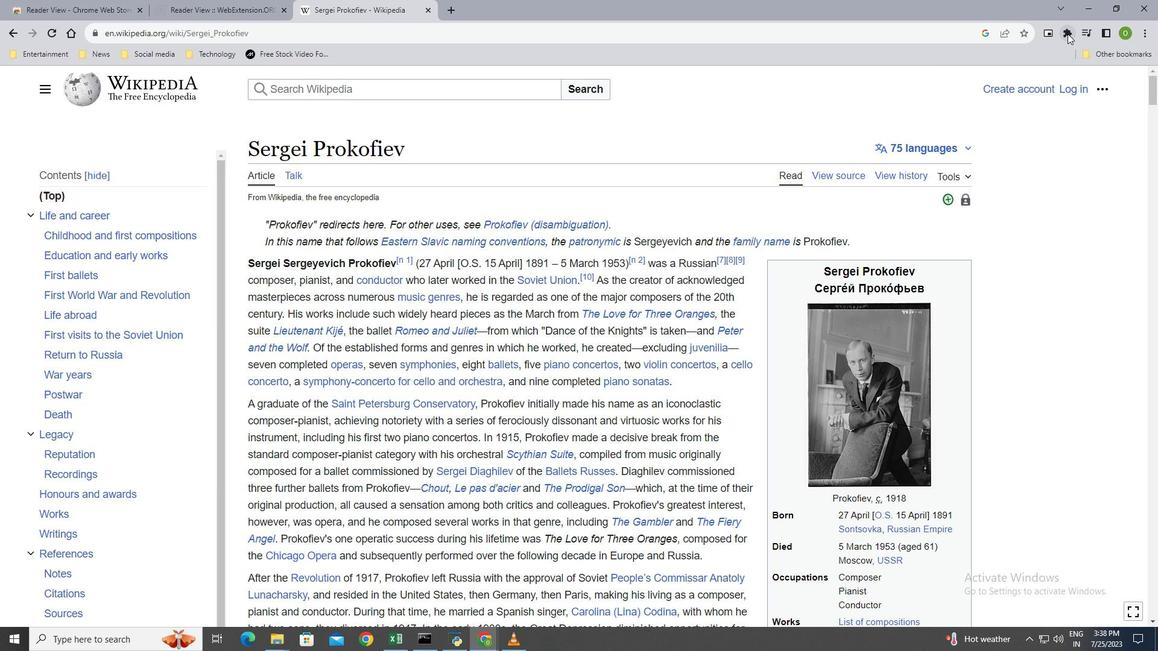 
Action: Mouse moved to (1062, 225)
Screenshot: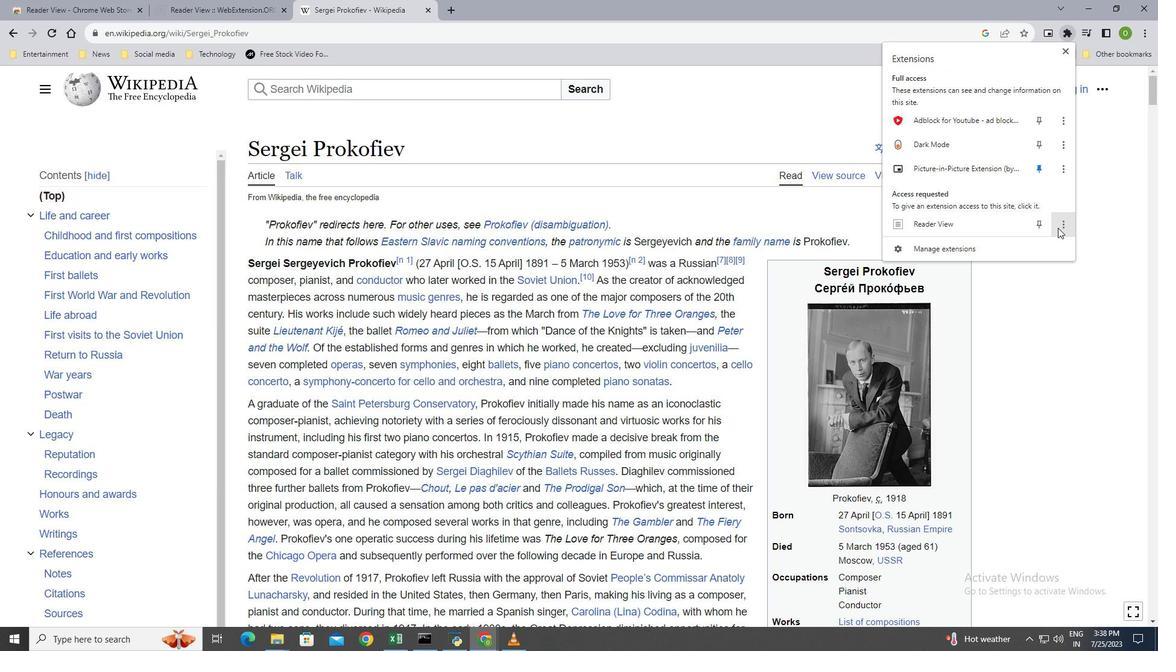 
Action: Mouse pressed left at (1062, 225)
Screenshot: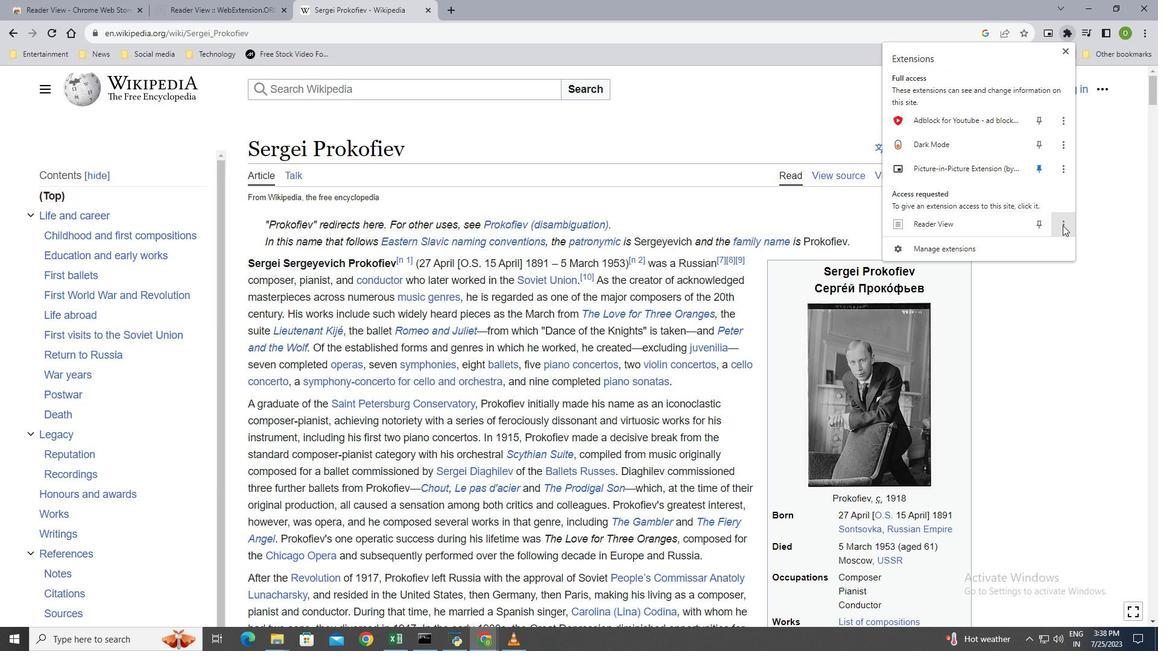 
Action: Mouse moved to (944, 227)
Screenshot: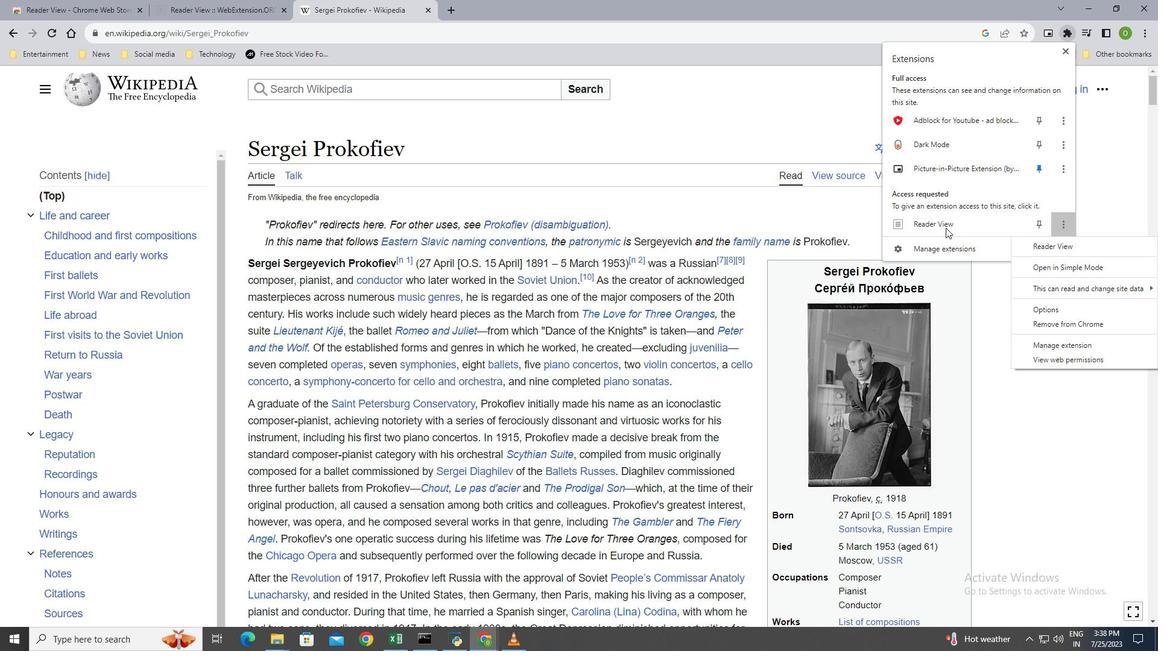 
Action: Mouse pressed left at (944, 227)
Screenshot: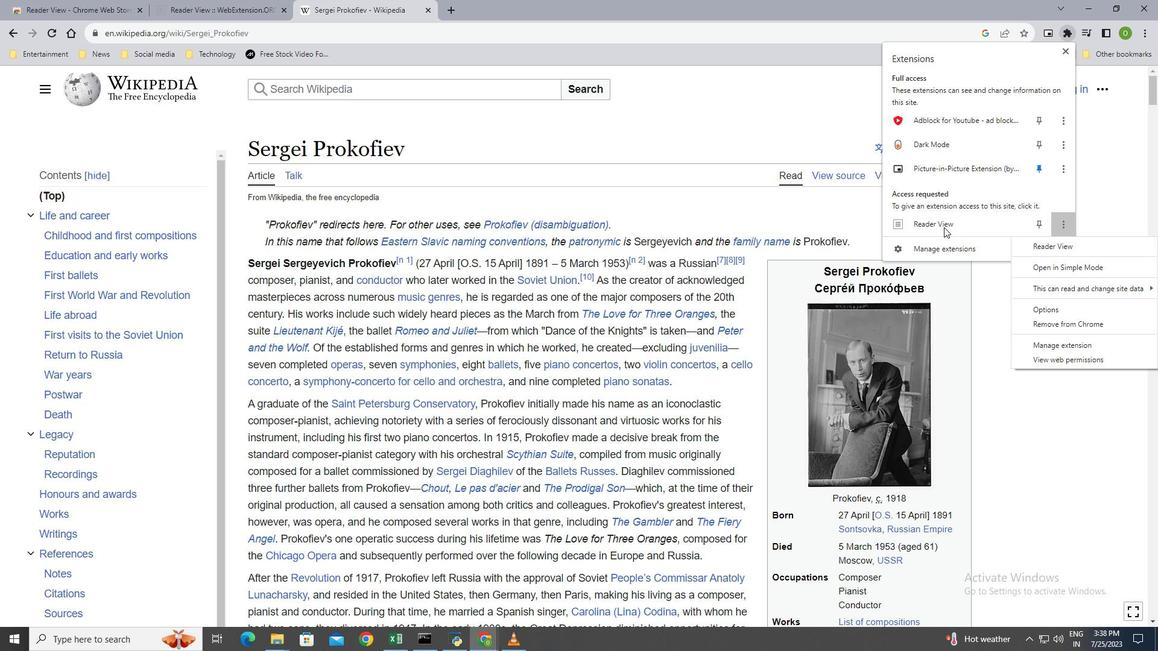 
Action: Mouse moved to (282, 259)
Screenshot: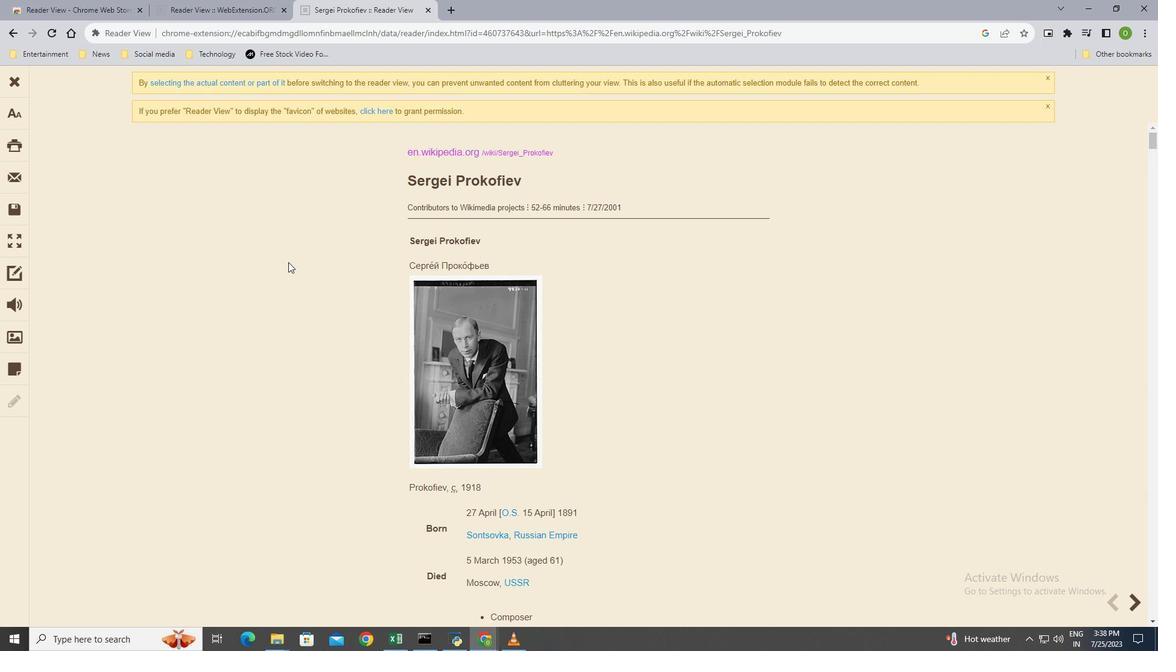 
Action: Mouse scrolled (282, 258) with delta (0, 0)
Screenshot: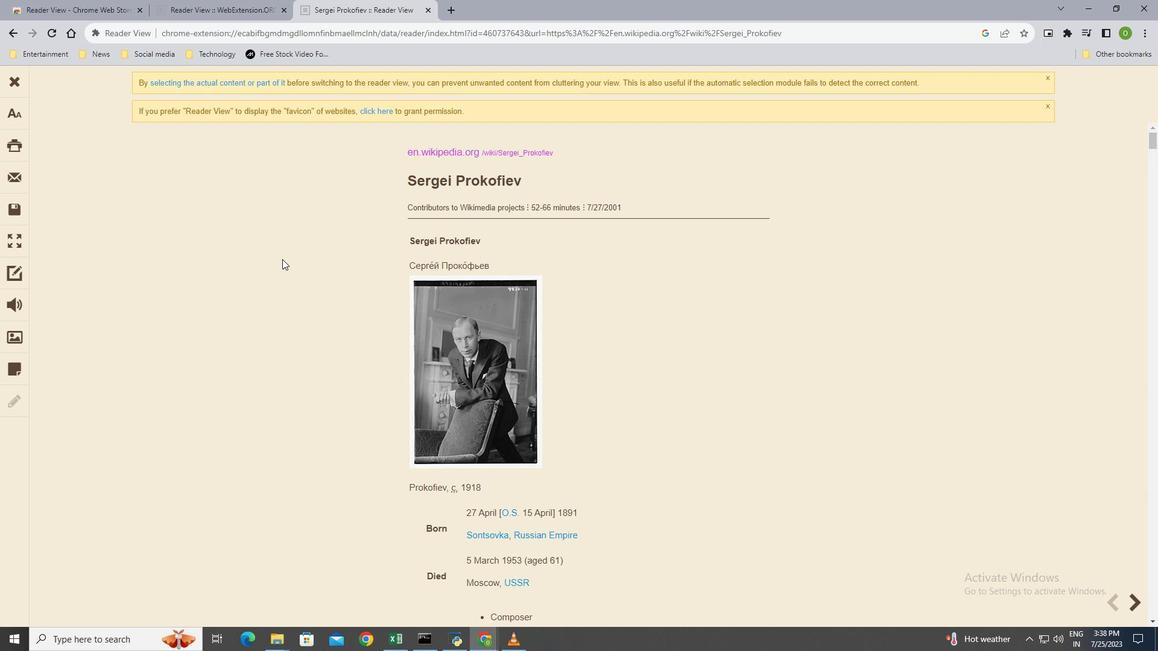 
Action: Mouse scrolled (282, 258) with delta (0, 0)
Screenshot: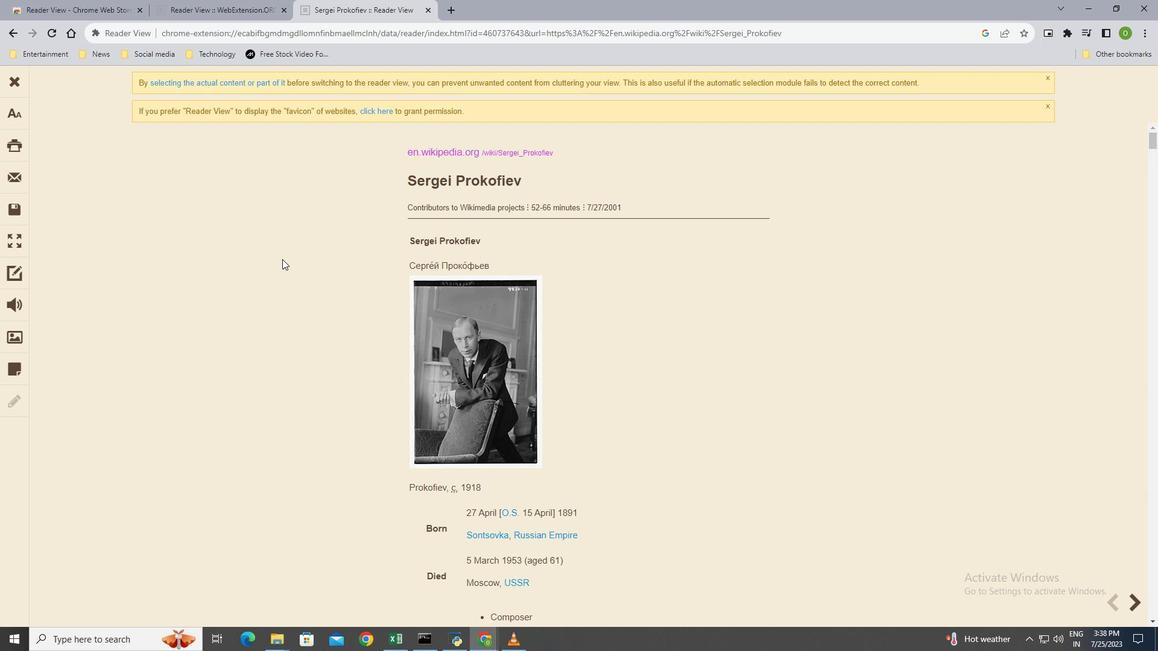 
Action: Mouse scrolled (282, 258) with delta (0, 0)
Screenshot: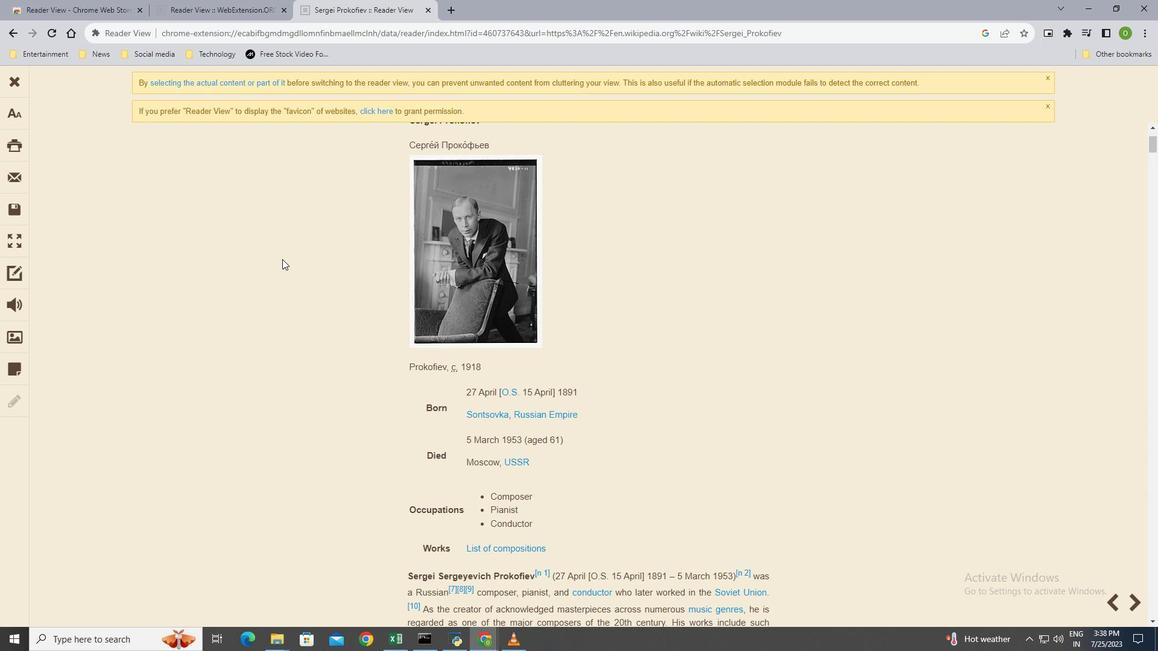 
Action: Mouse scrolled (282, 258) with delta (0, 0)
Screenshot: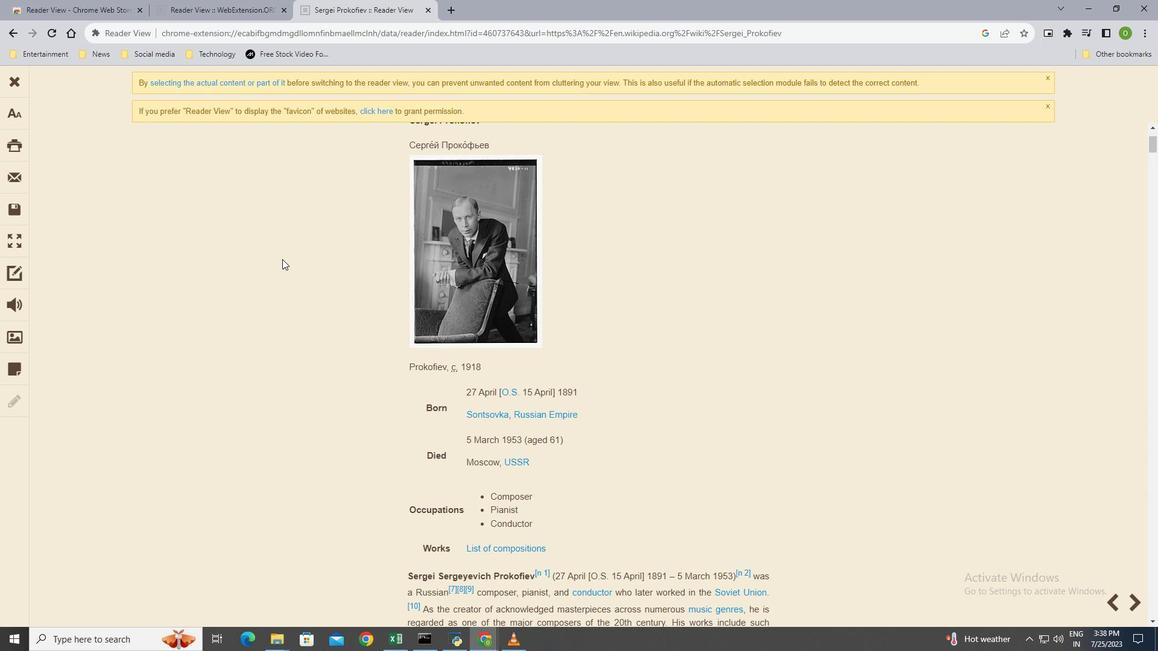 
Action: Mouse scrolled (282, 258) with delta (0, 0)
Screenshot: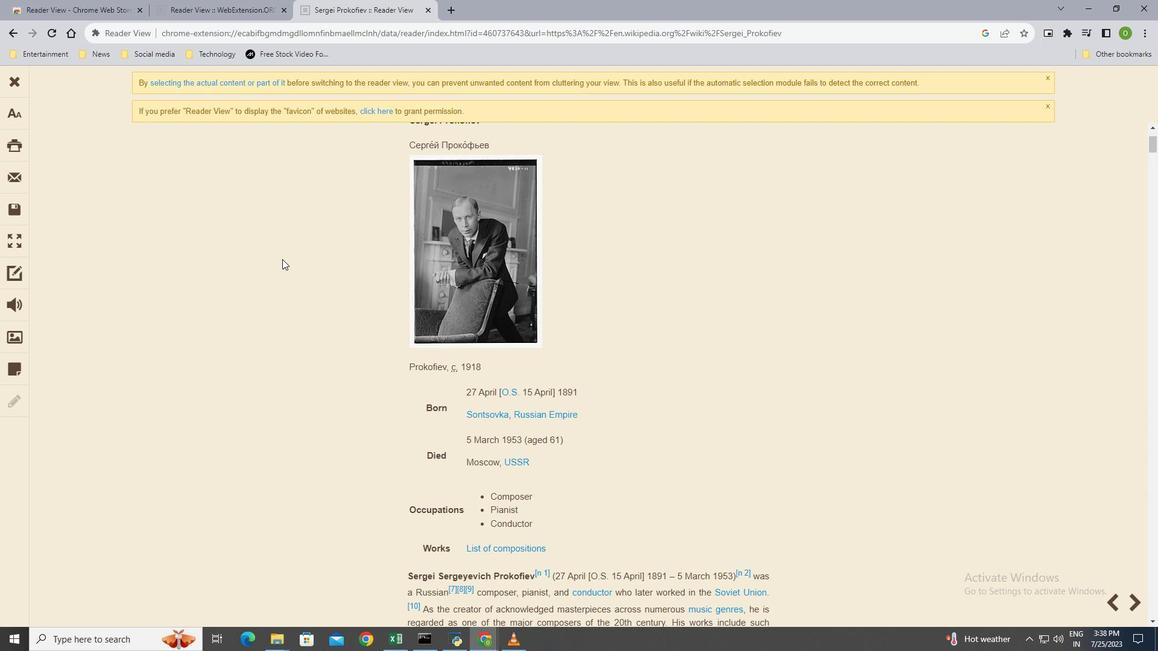 
Action: Mouse scrolled (282, 258) with delta (0, 0)
Screenshot: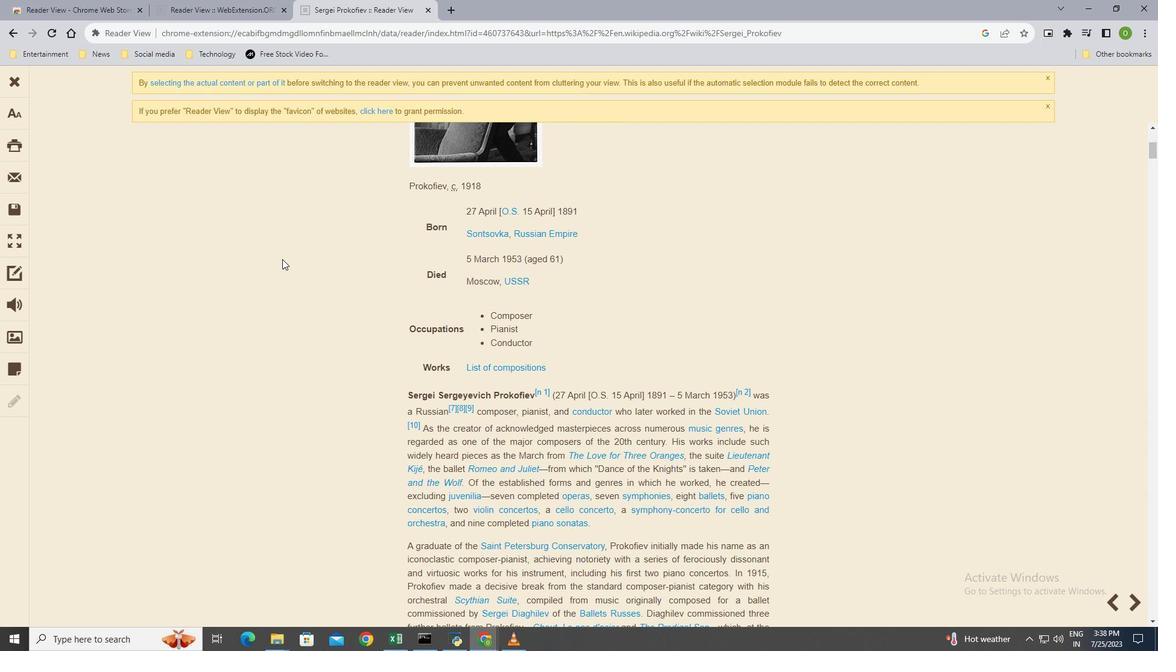 
Action: Mouse scrolled (282, 258) with delta (0, 0)
Screenshot: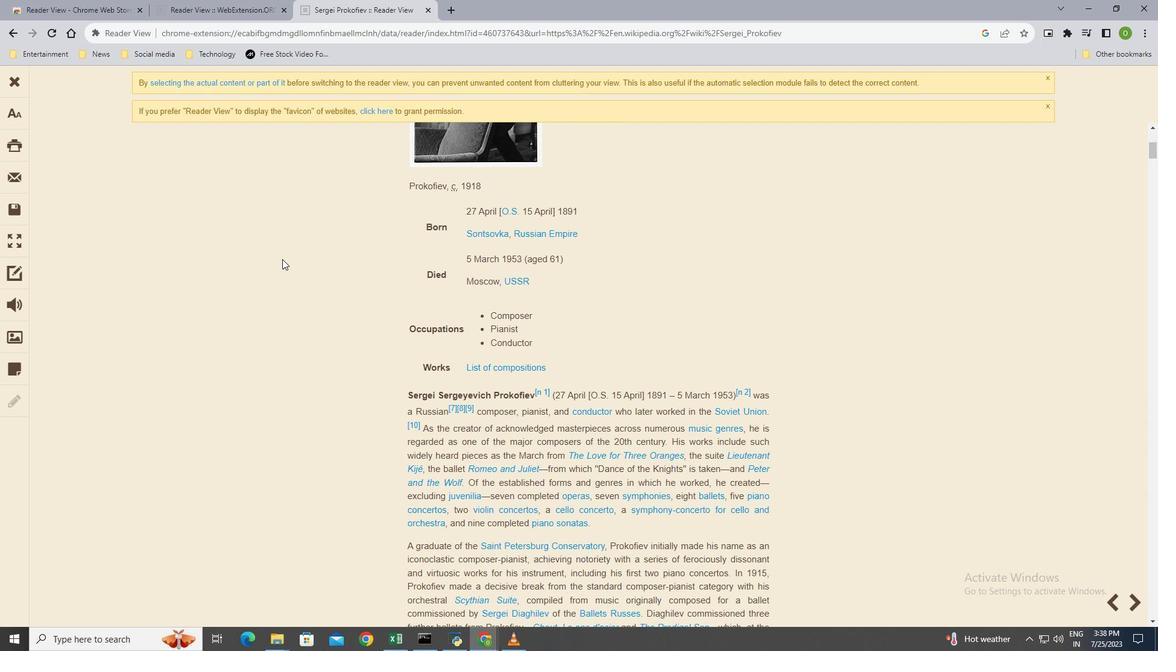 
Action: Mouse scrolled (282, 258) with delta (0, 0)
Screenshot: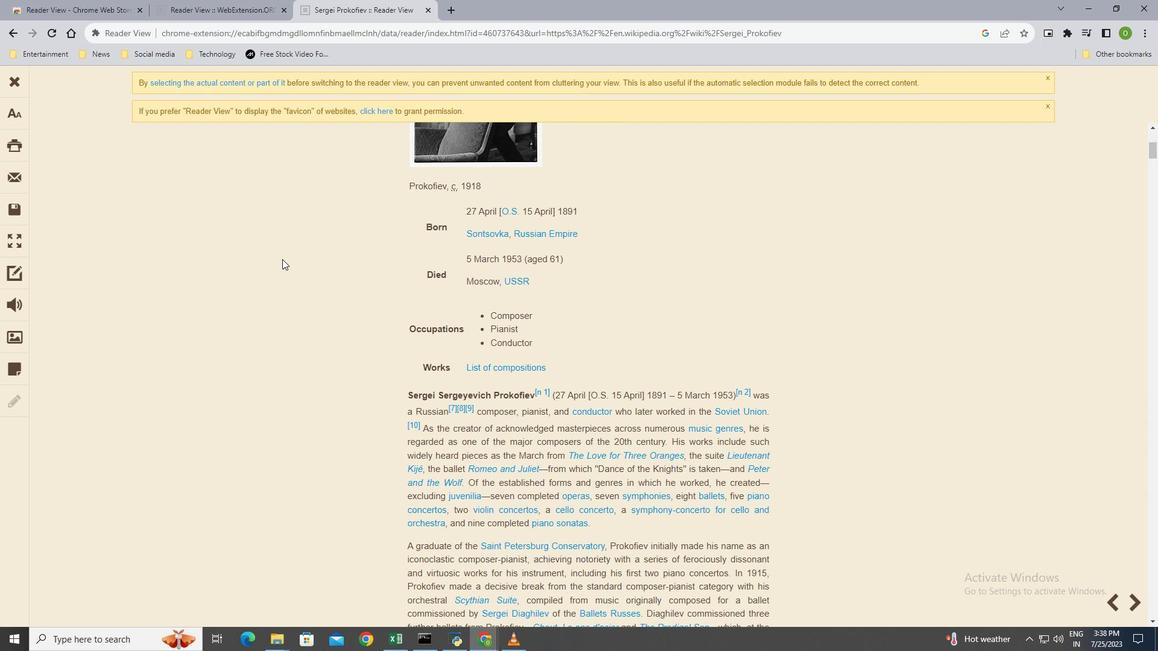 
Action: Mouse scrolled (282, 258) with delta (0, 0)
Screenshot: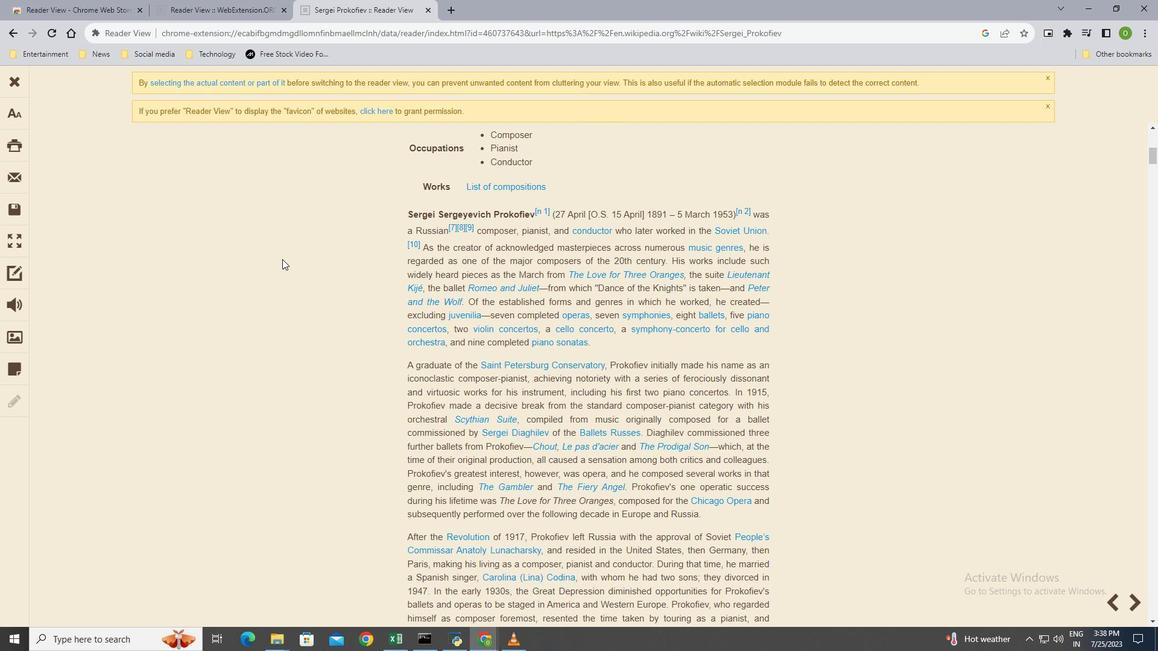
Action: Mouse scrolled (282, 258) with delta (0, 0)
Screenshot: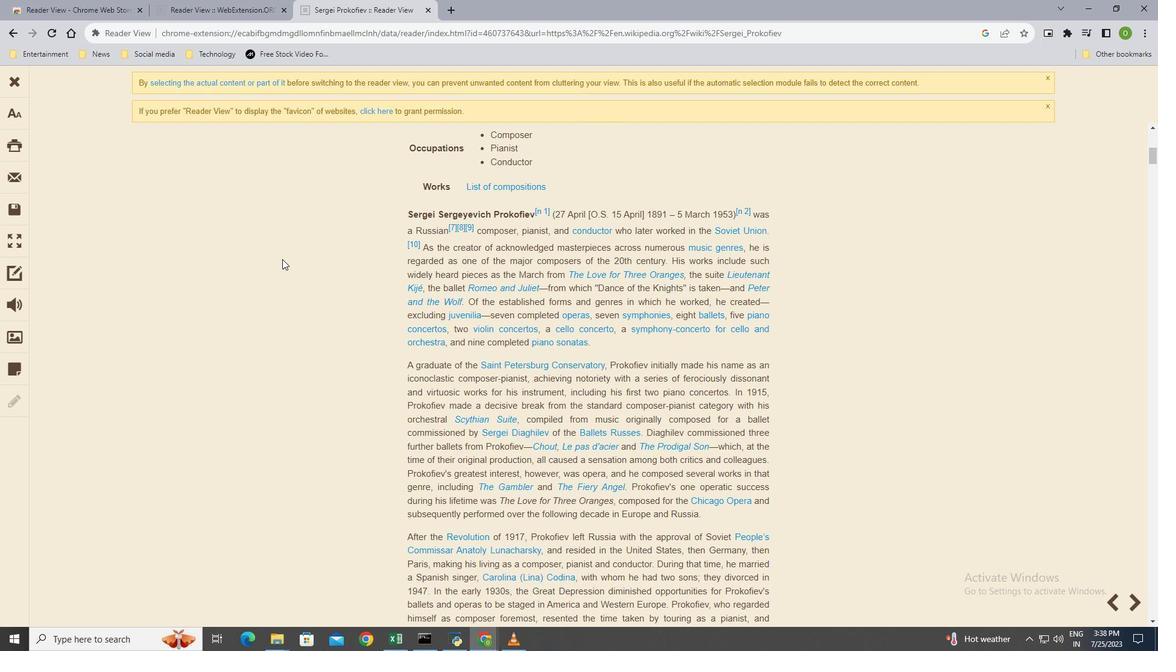 
Action: Mouse scrolled (282, 258) with delta (0, 0)
Screenshot: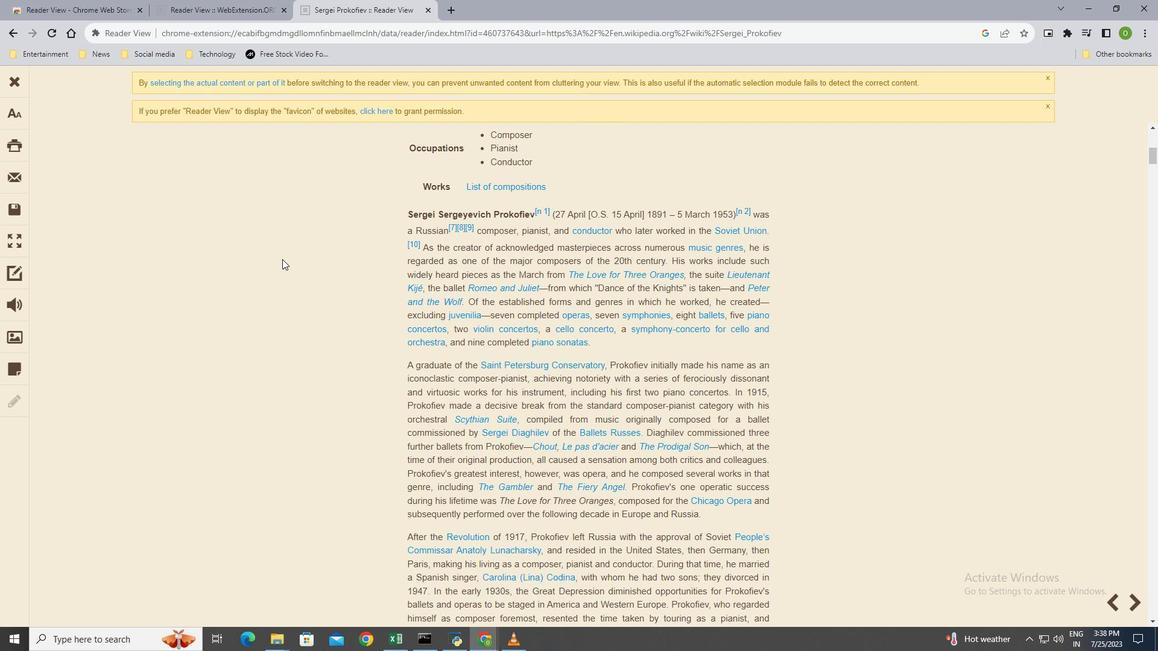 
Action: Mouse scrolled (282, 258) with delta (0, 0)
Screenshot: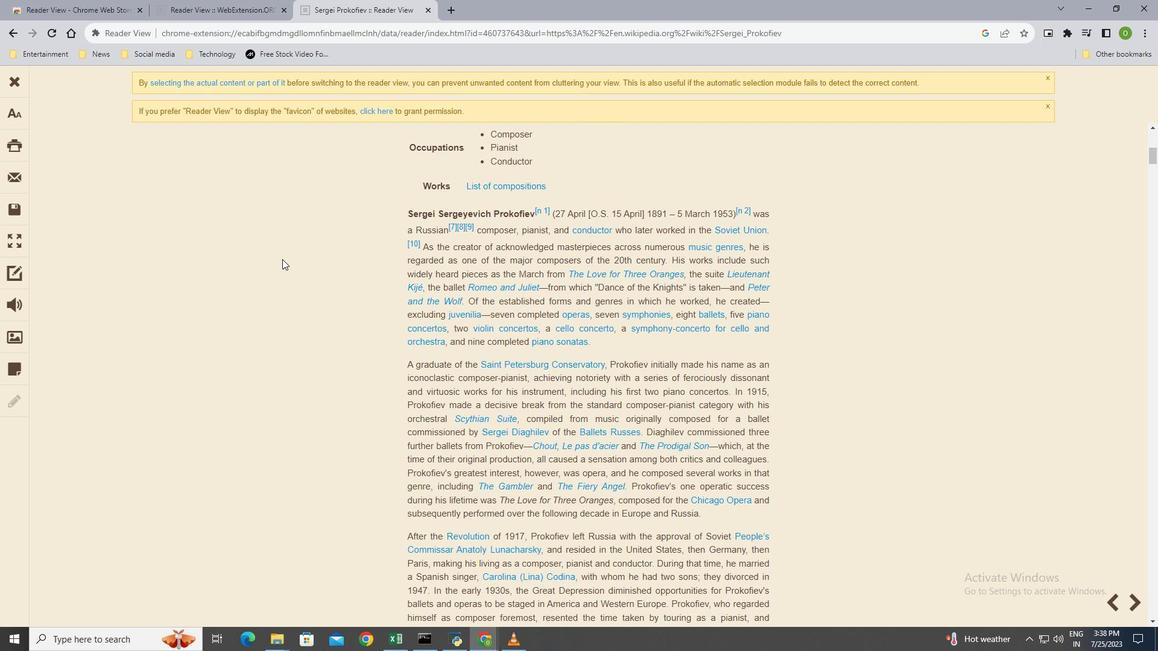 
Action: Mouse scrolled (282, 258) with delta (0, 0)
Screenshot: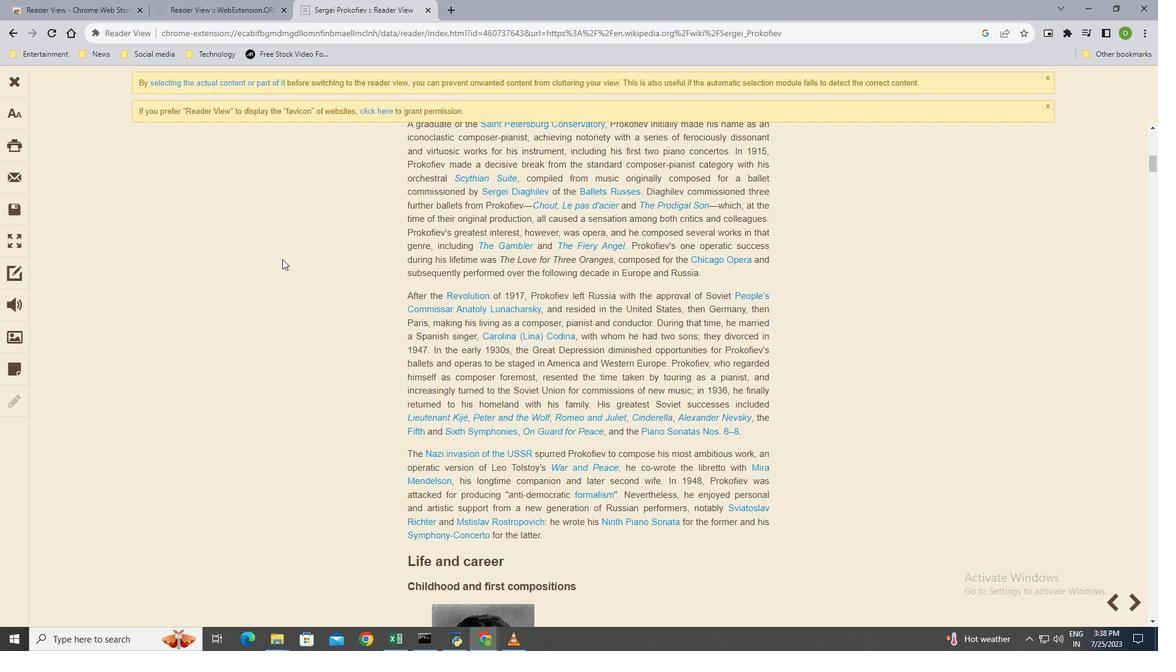
Action: Mouse scrolled (282, 258) with delta (0, 0)
Screenshot: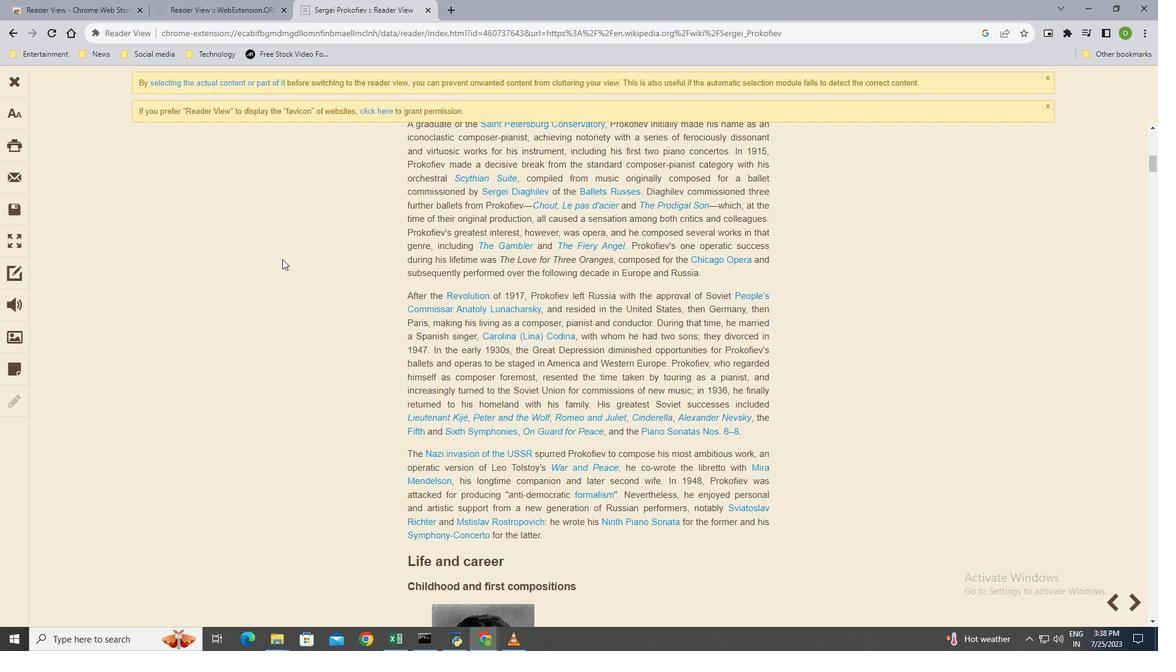 
Action: Mouse scrolled (282, 258) with delta (0, 0)
Screenshot: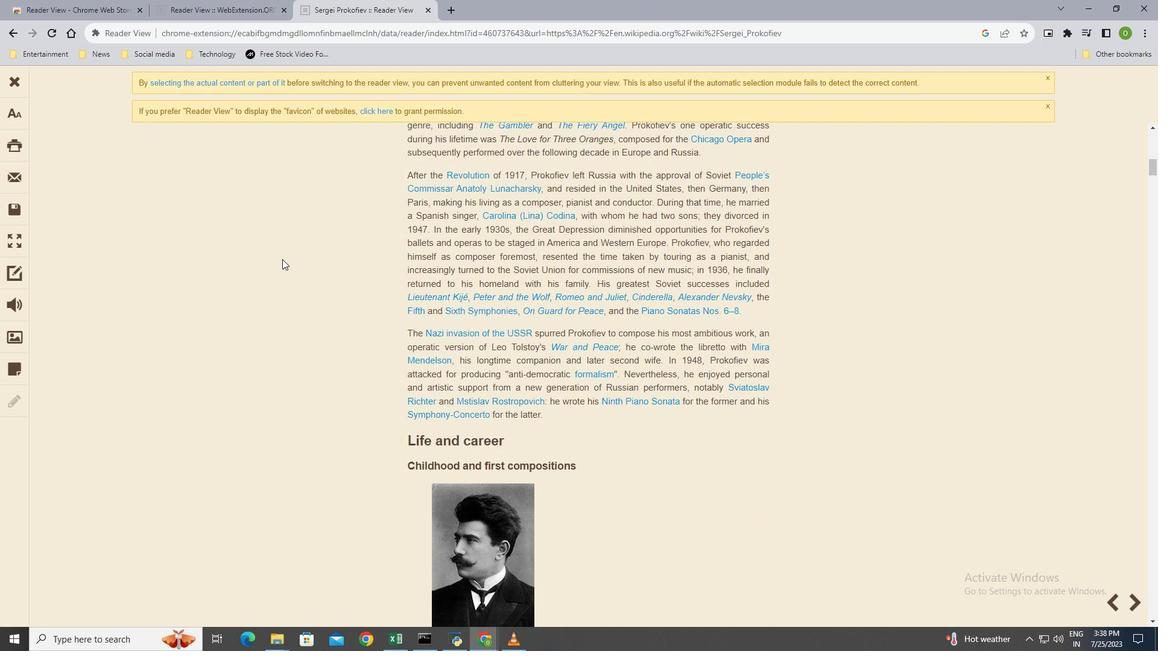 
Action: Mouse scrolled (282, 258) with delta (0, 0)
Screenshot: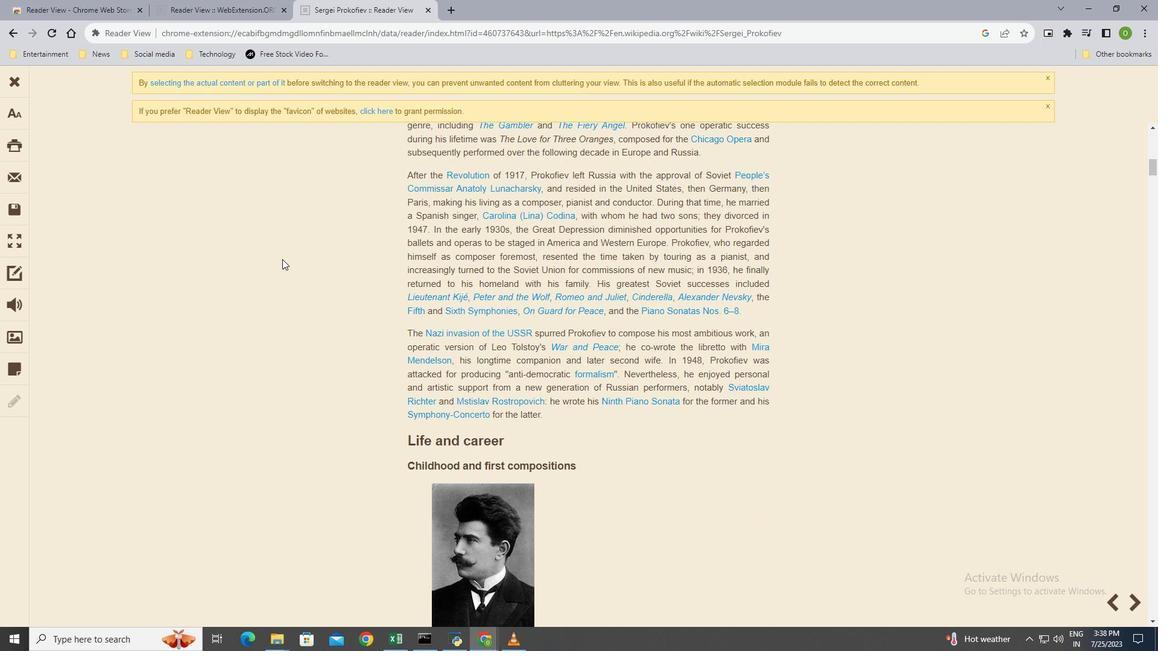 
Action: Mouse scrolled (282, 258) with delta (0, 0)
Screenshot: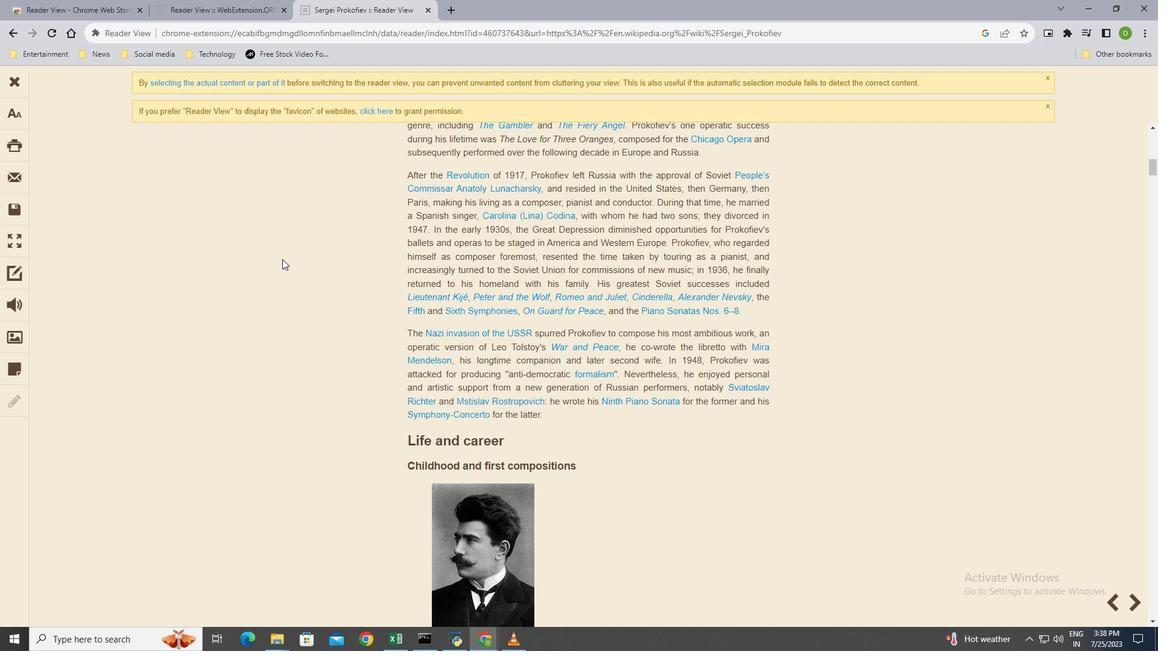 
Action: Mouse moved to (281, 258)
Screenshot: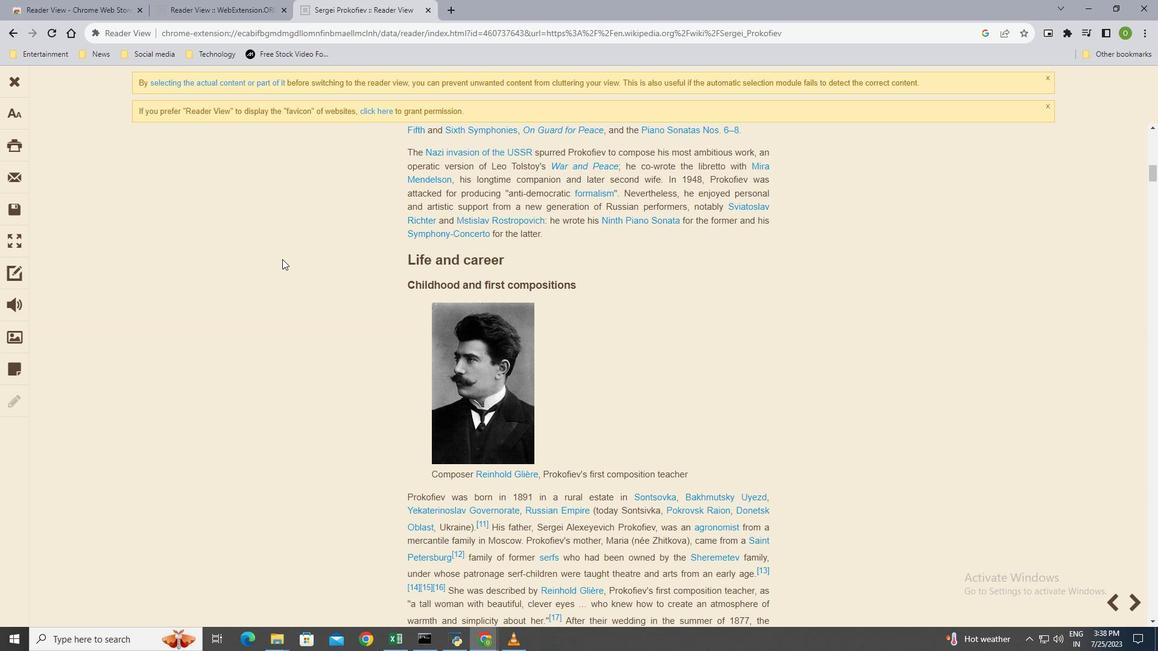 
Action: Mouse scrolled (281, 258) with delta (0, 0)
Screenshot: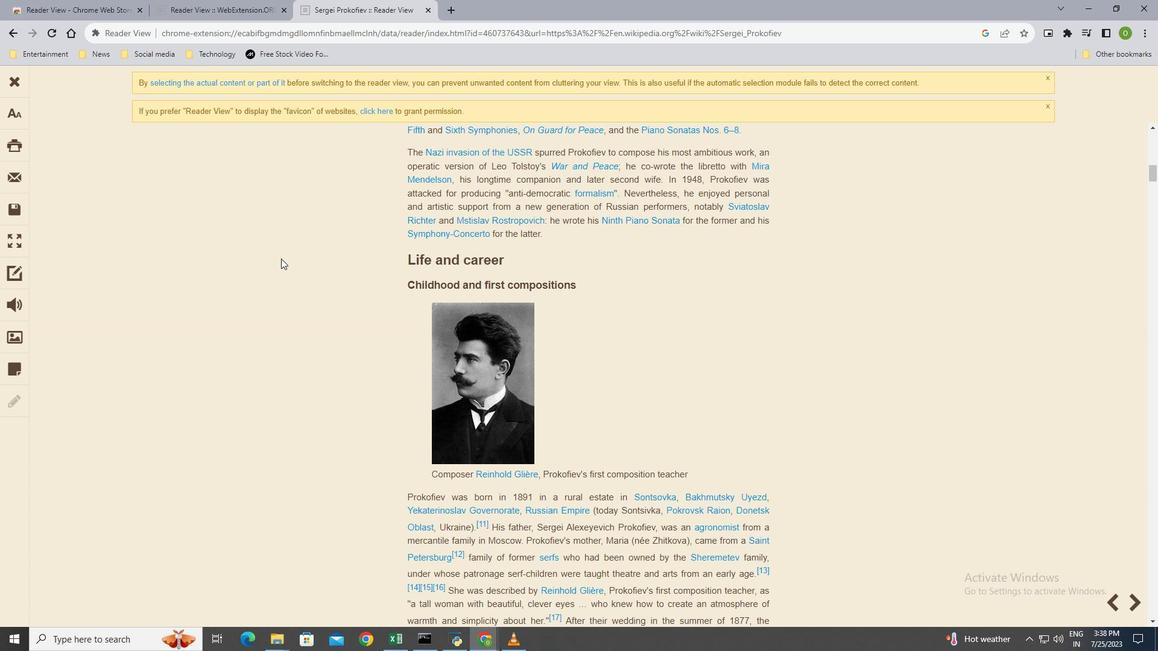 
Action: Mouse scrolled (281, 258) with delta (0, 0)
Screenshot: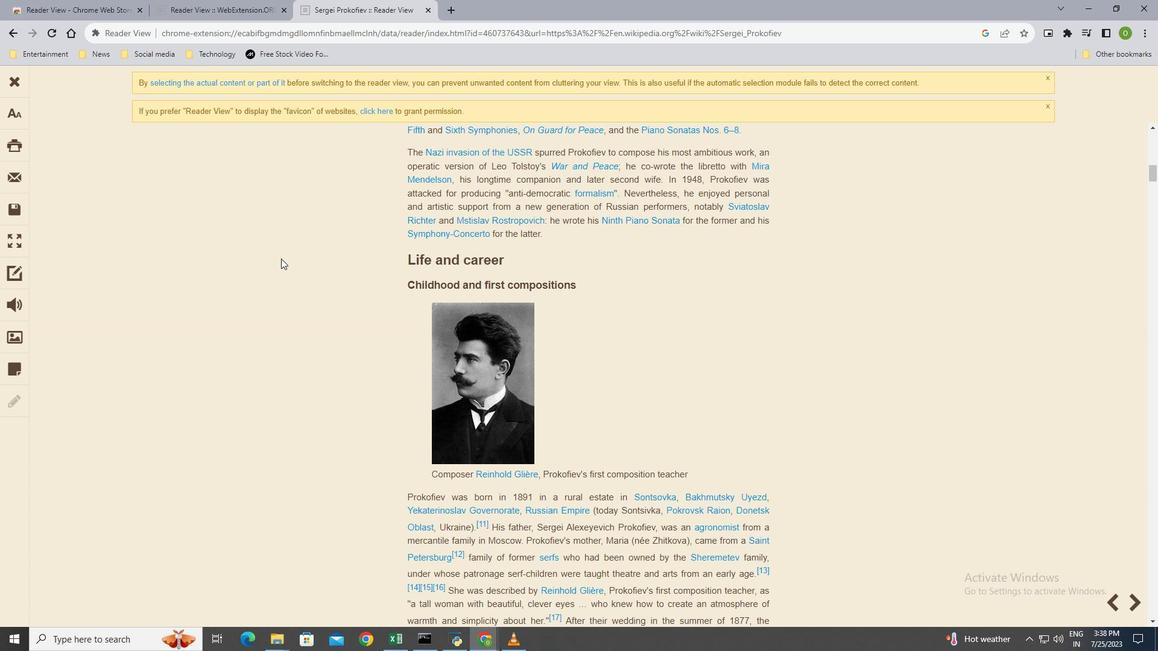 
Action: Mouse scrolled (281, 258) with delta (0, 0)
Screenshot: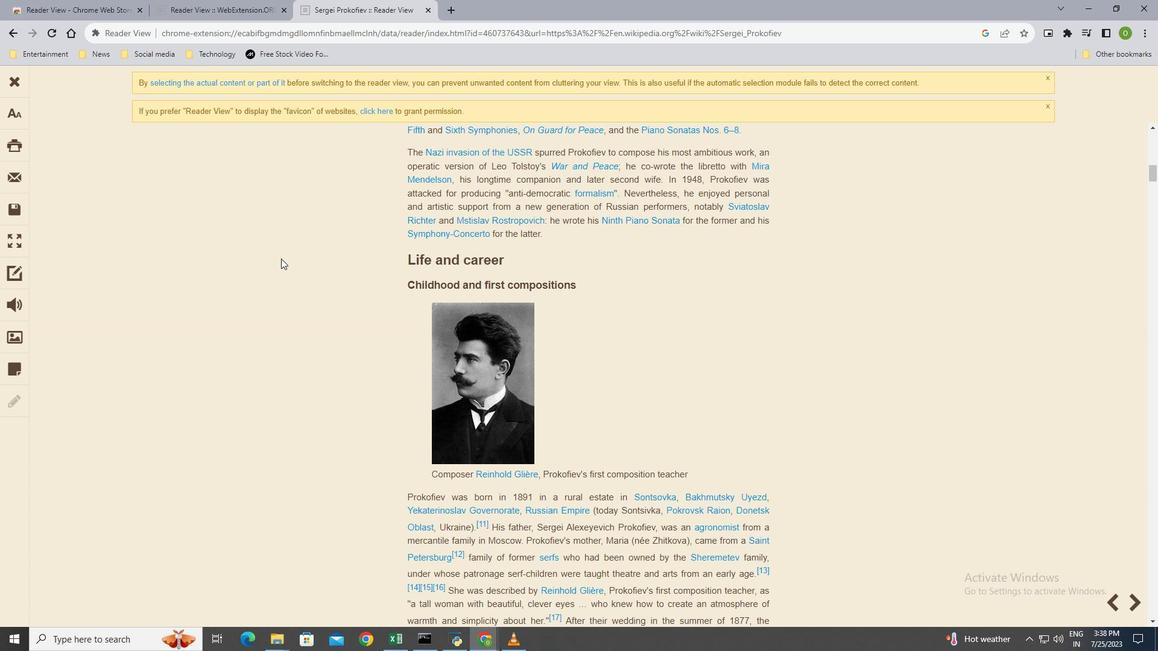 
Action: Mouse scrolled (281, 258) with delta (0, 0)
Screenshot: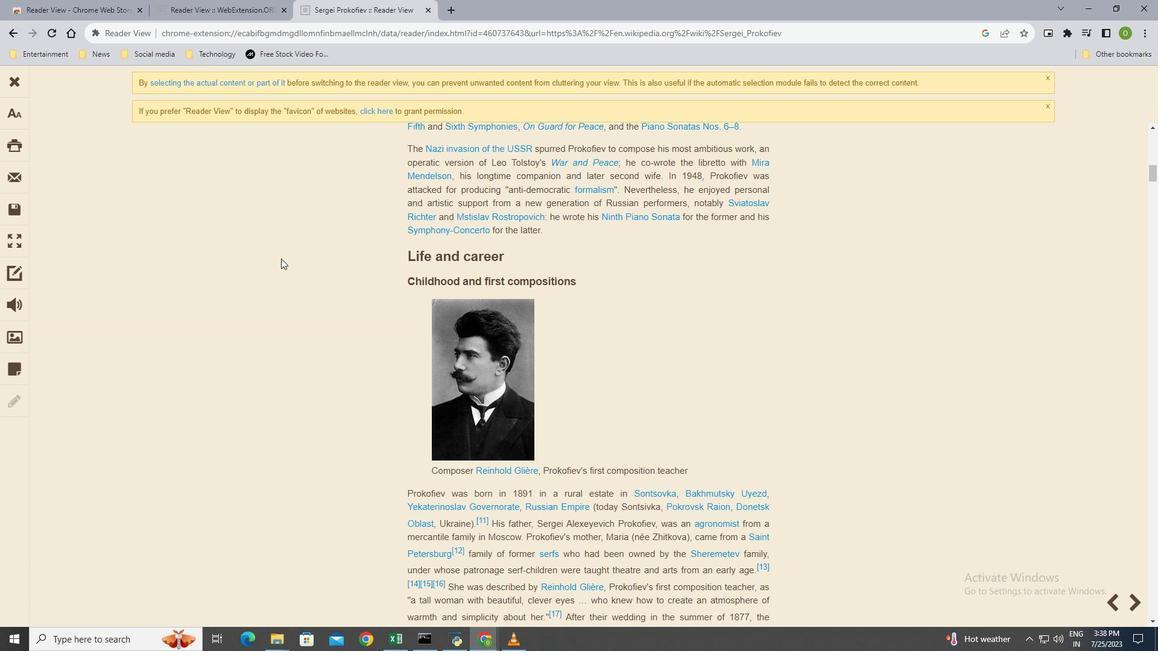 
Action: Mouse scrolled (281, 258) with delta (0, 0)
Screenshot: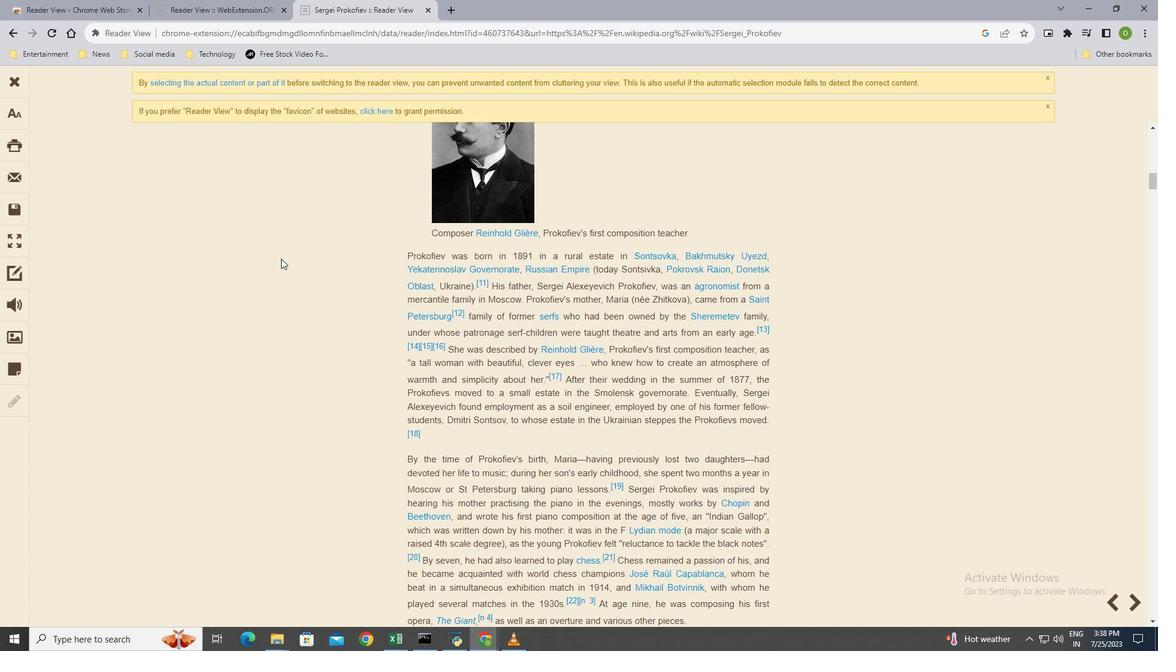 
Action: Mouse scrolled (281, 258) with delta (0, 0)
Screenshot: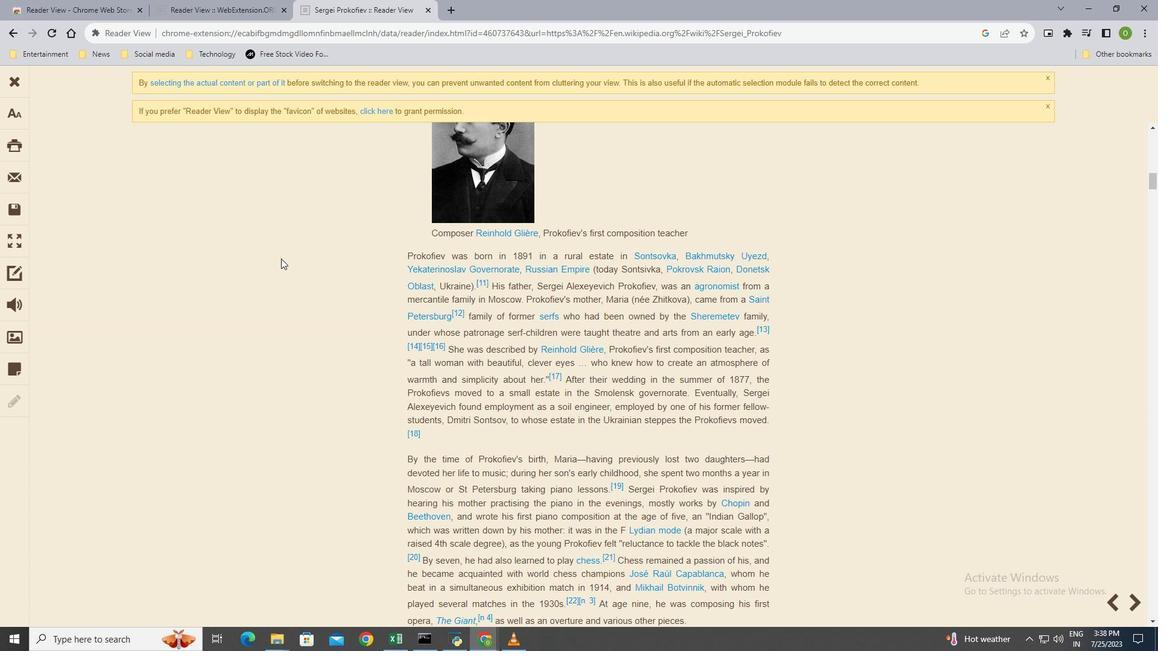 
Action: Mouse scrolled (281, 258) with delta (0, 0)
Screenshot: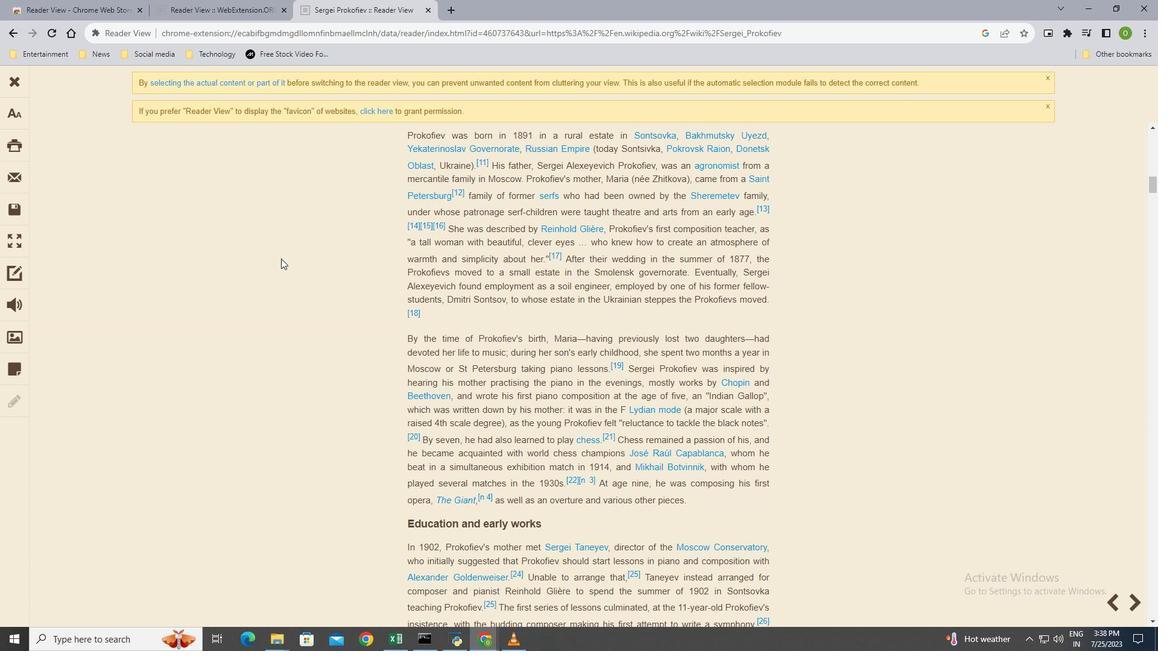 
Action: Mouse scrolled (281, 258) with delta (0, 0)
Screenshot: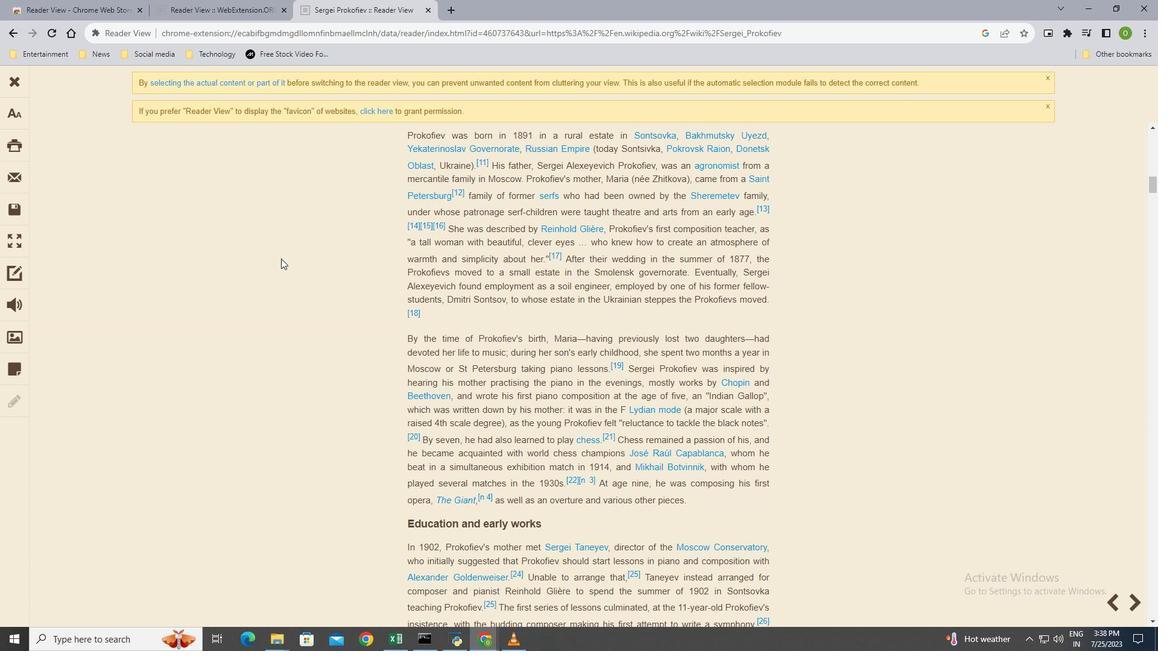
Action: Mouse moved to (17, 114)
Screenshot: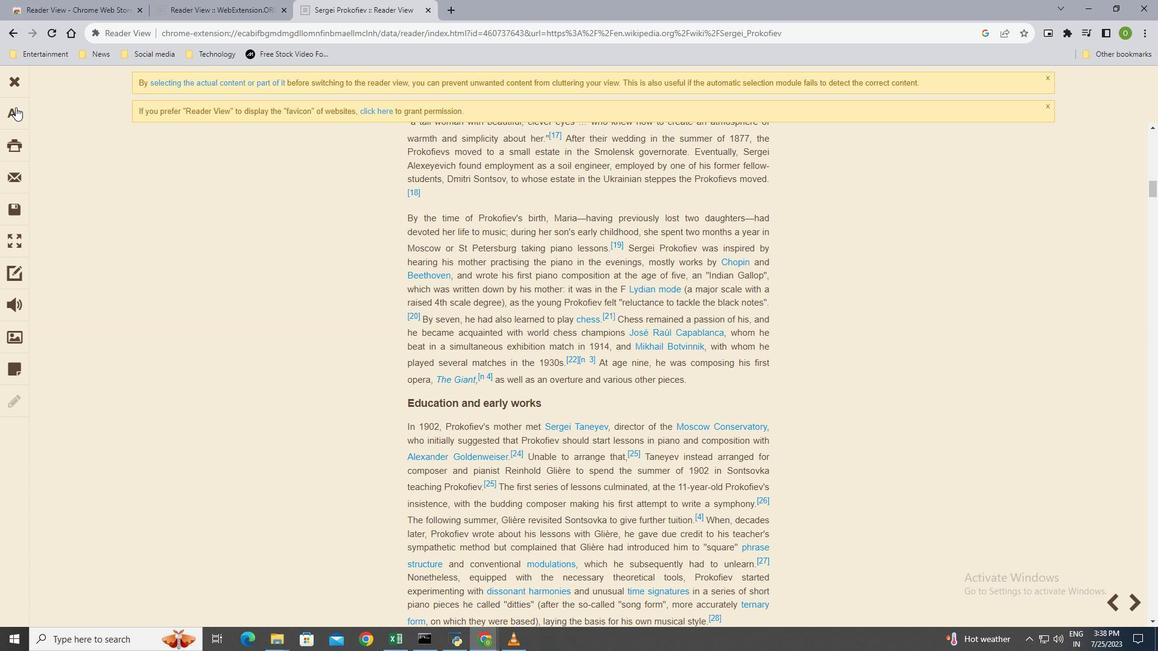 
Action: Mouse pressed left at (17, 114)
Screenshot: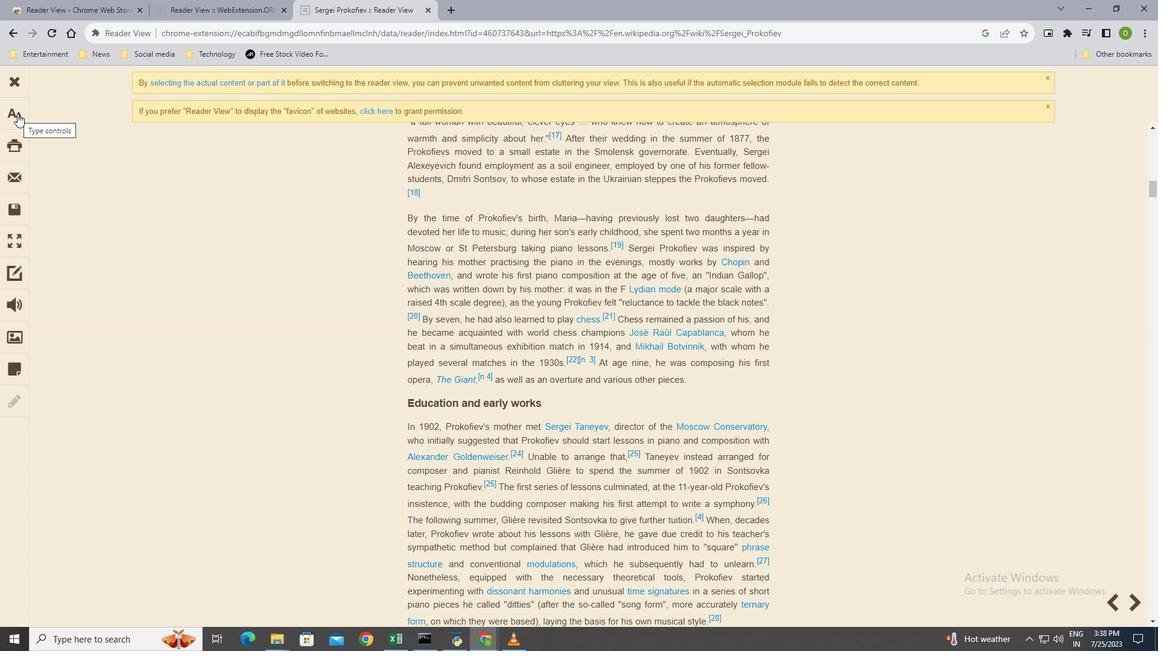 
Action: Mouse moved to (89, 147)
Screenshot: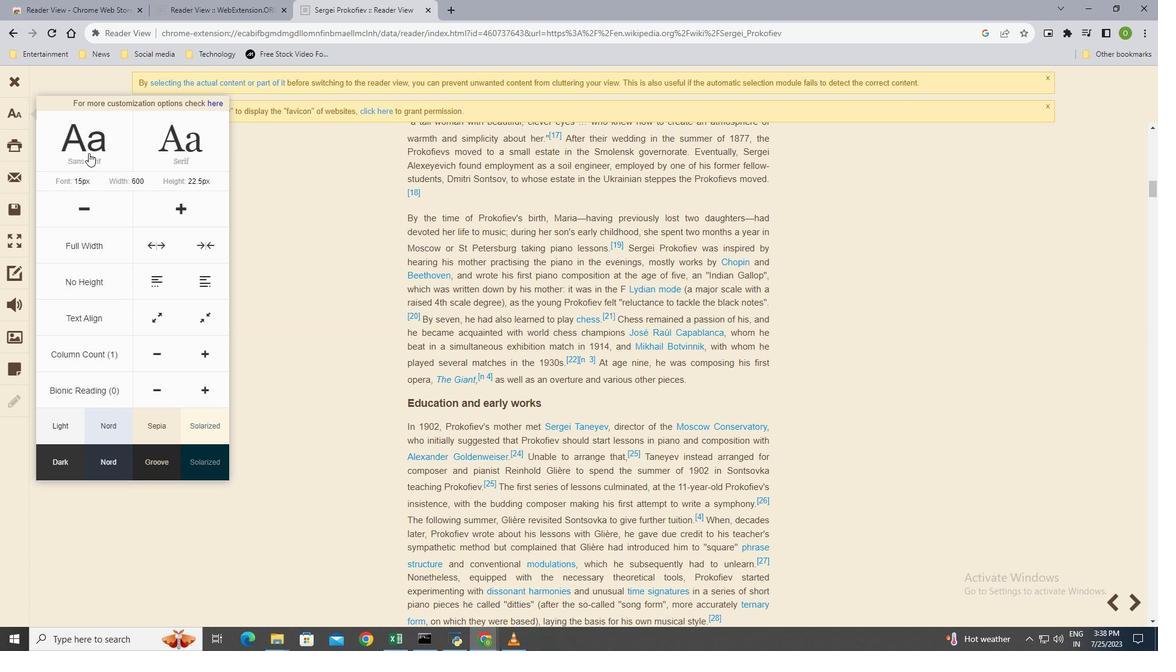 
Action: Mouse pressed left at (89, 147)
Screenshot: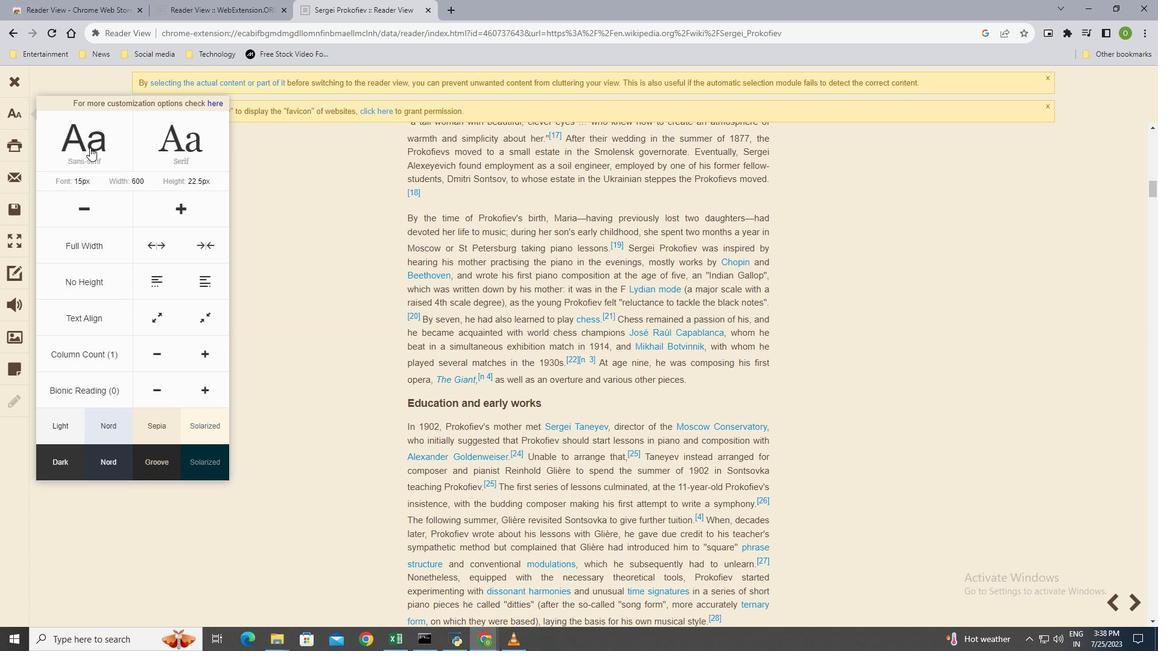 
Action: Mouse moved to (180, 150)
Screenshot: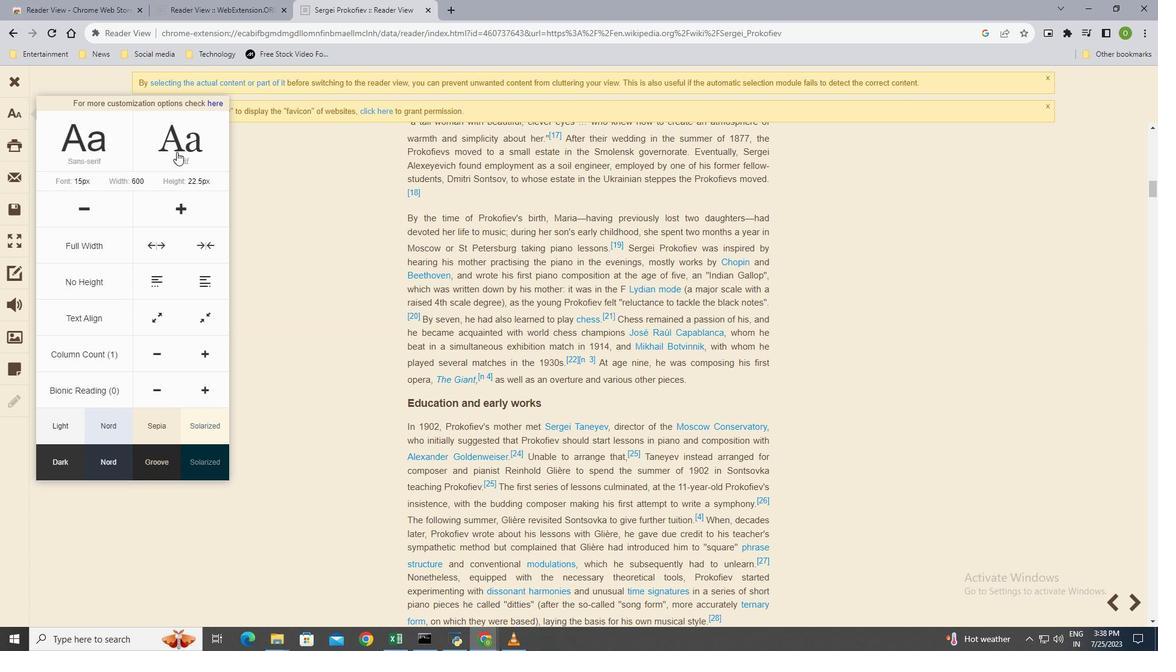 
Action: Mouse pressed left at (180, 150)
Screenshot: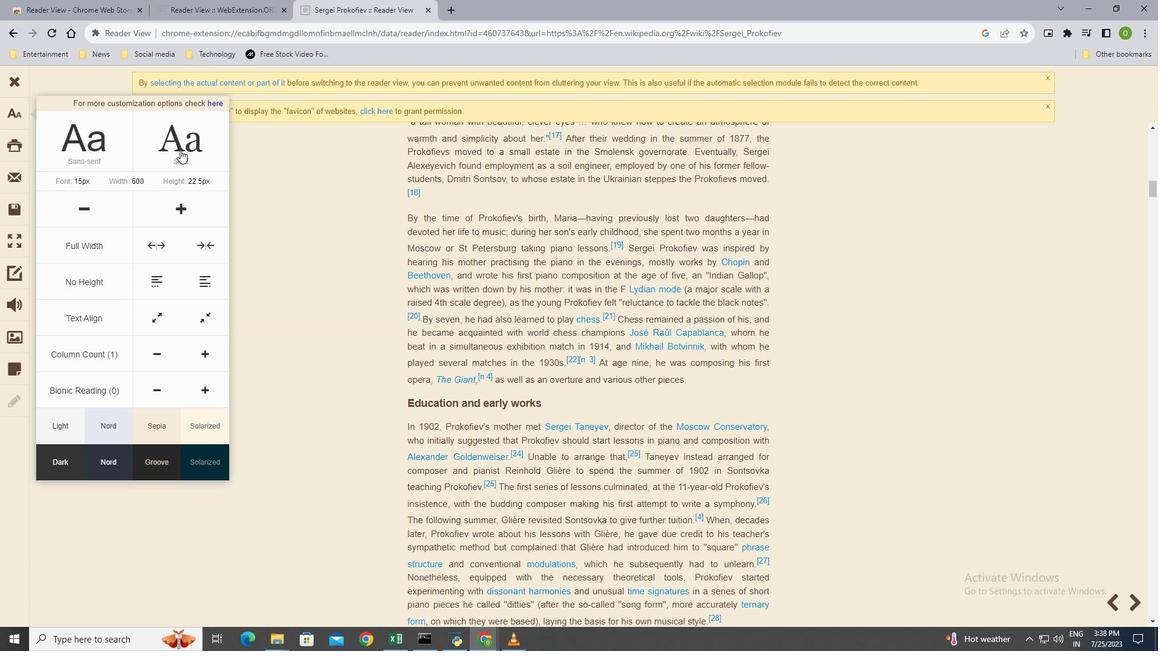 
Action: Mouse moved to (179, 141)
Screenshot: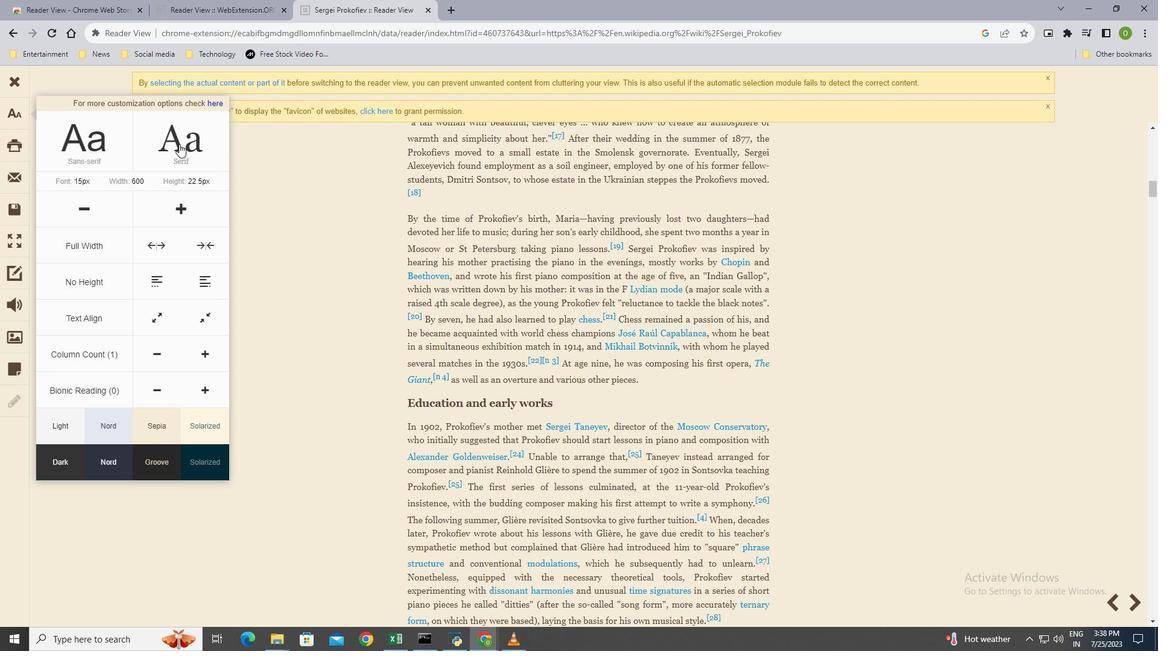 
Action: Mouse pressed left at (179, 141)
Screenshot: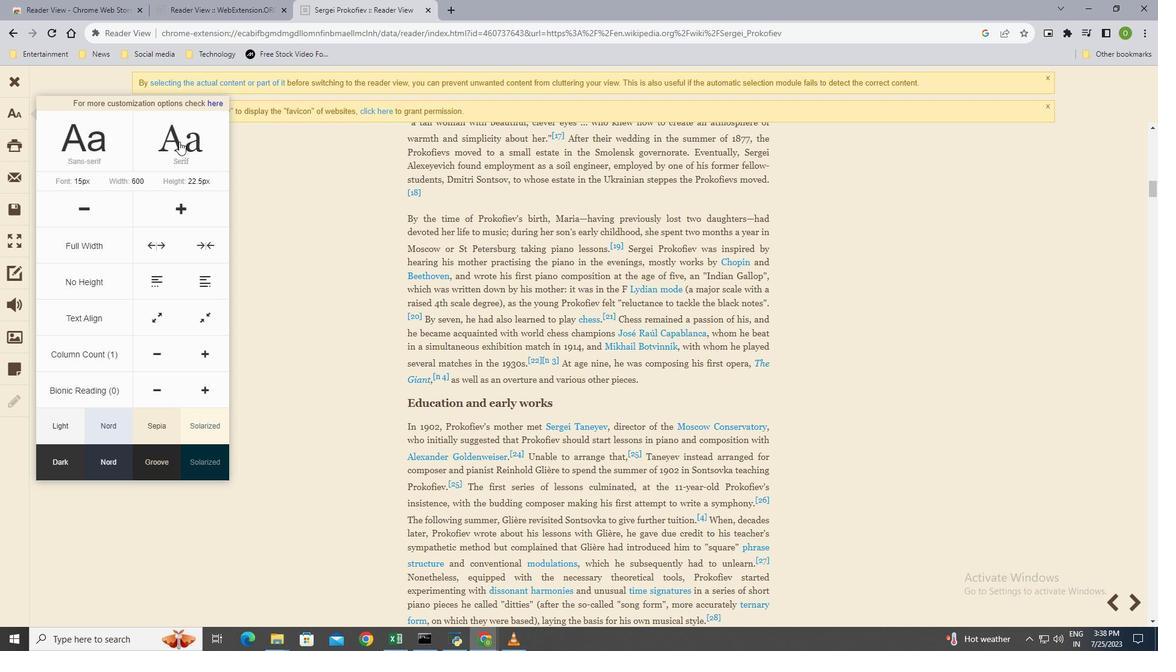 
Action: Mouse moved to (127, 180)
Screenshot: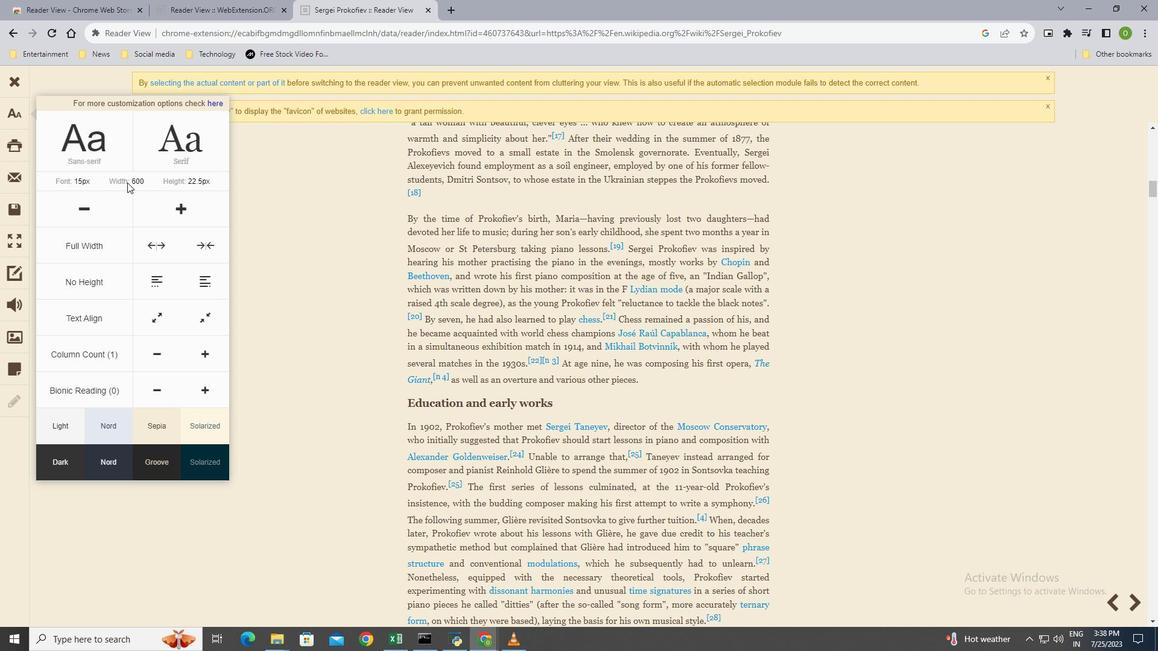 
Action: Mouse pressed left at (127, 180)
Screenshot: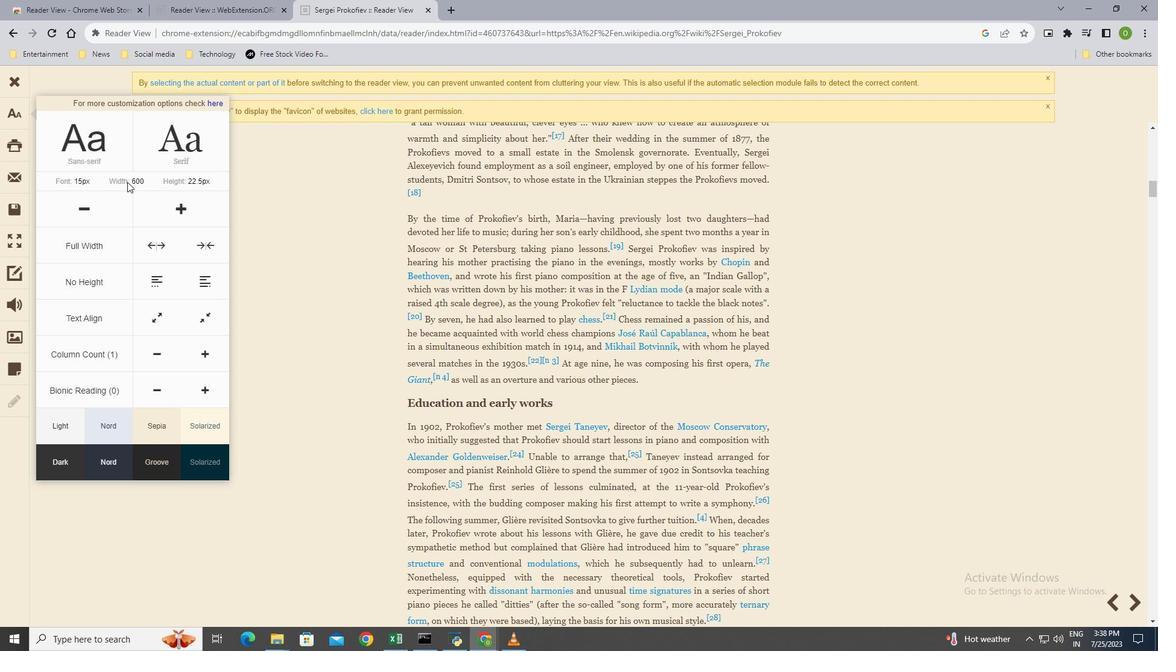 
Action: Mouse moved to (184, 180)
Screenshot: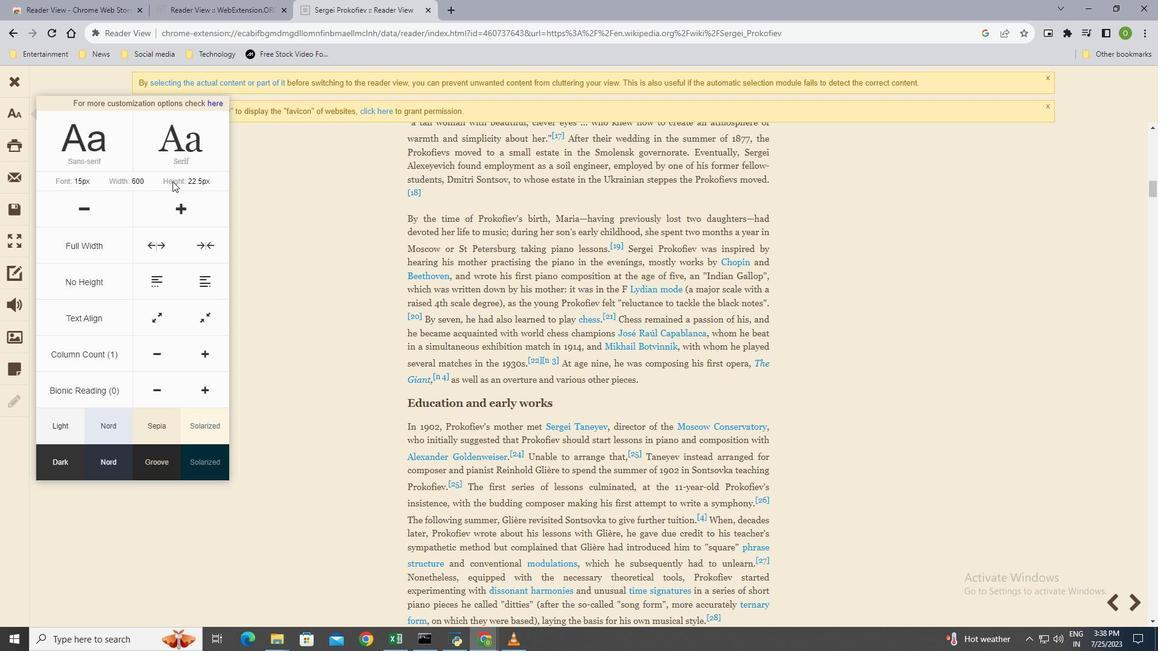 
Action: Mouse pressed left at (184, 180)
Screenshot: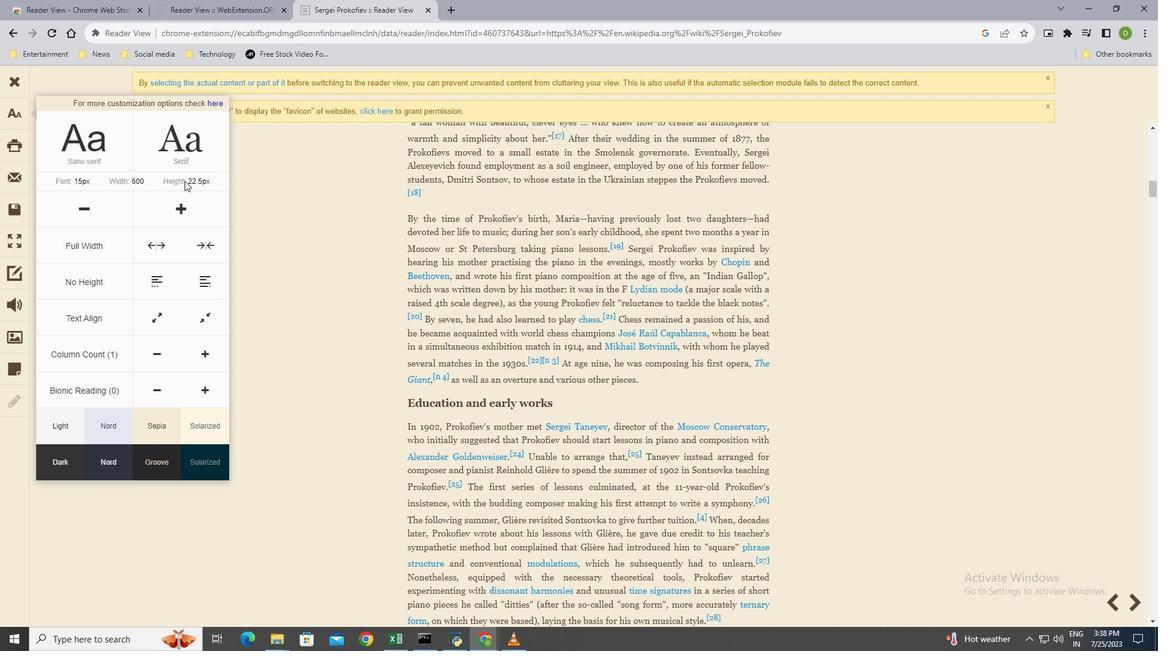 
Action: Mouse moved to (194, 179)
Screenshot: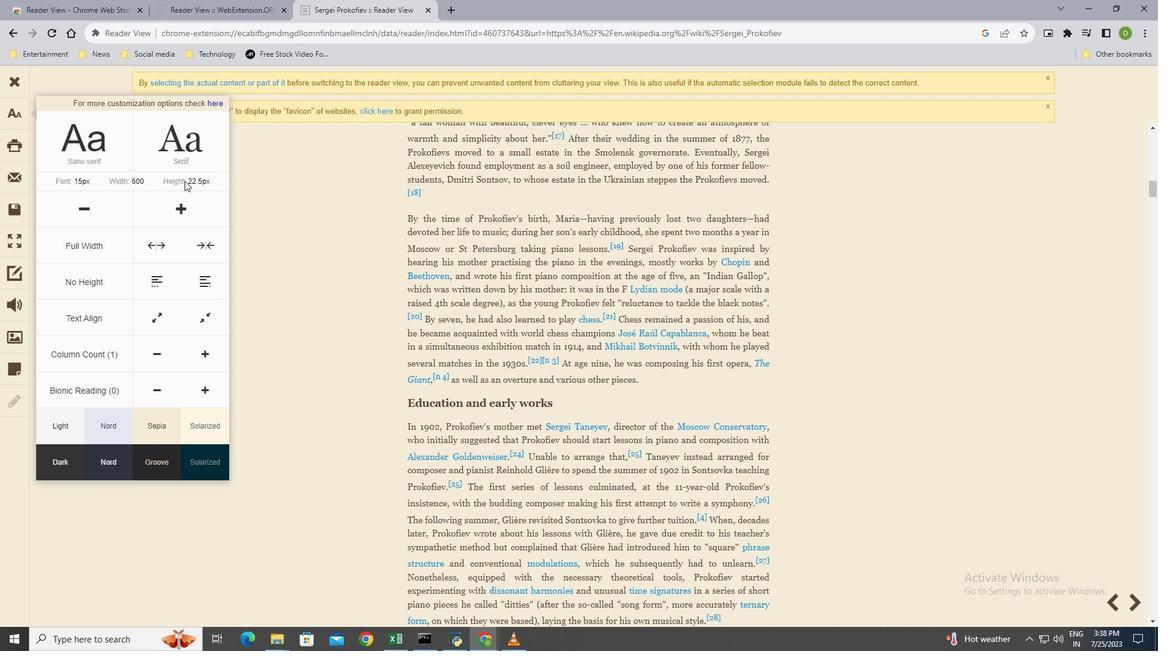 
Action: Mouse pressed left at (194, 179)
Screenshot: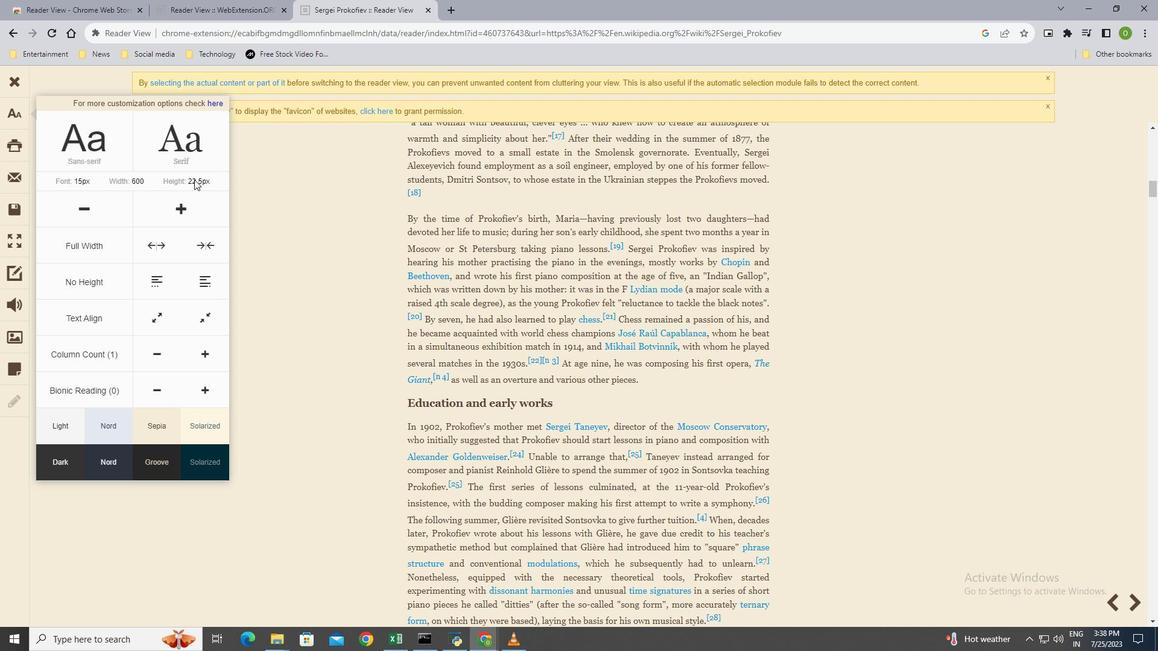 
Action: Mouse moved to (179, 207)
Screenshot: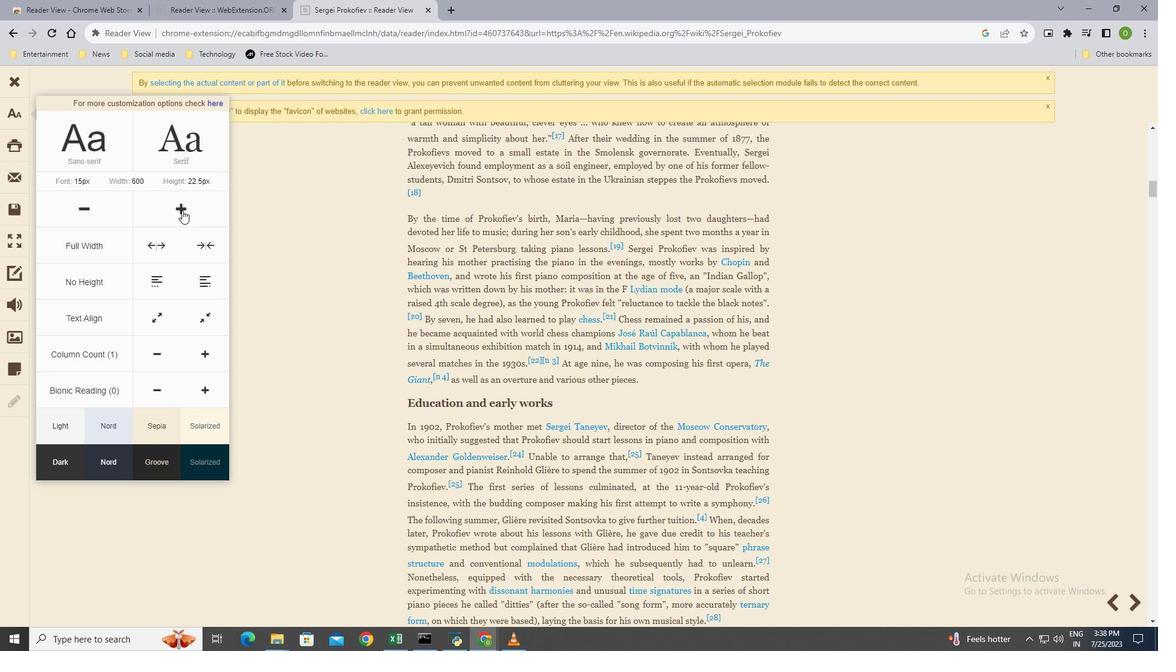 
Action: Mouse pressed left at (179, 207)
Screenshot: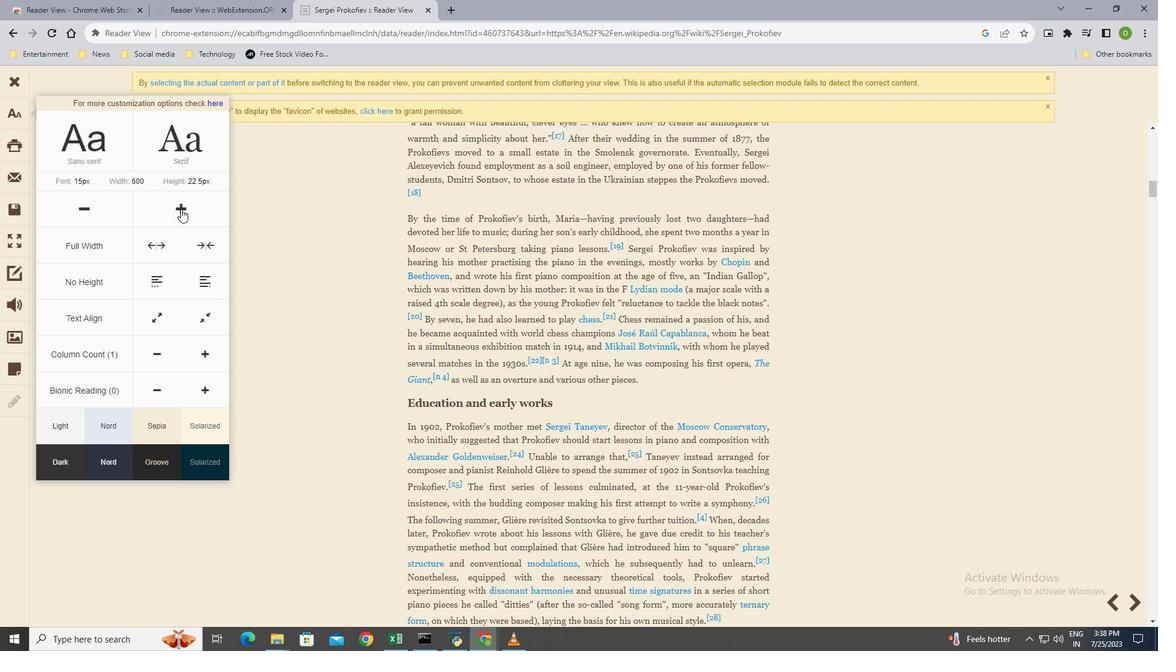 
Action: Mouse pressed left at (179, 207)
Screenshot: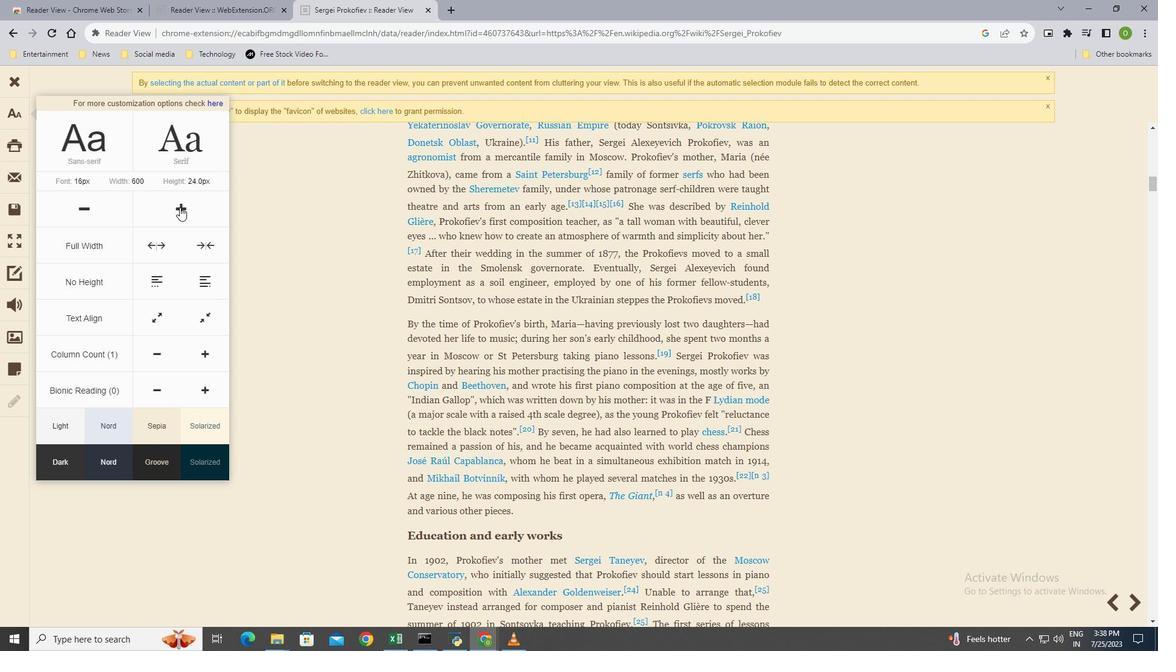 
Action: Mouse pressed left at (179, 207)
Screenshot: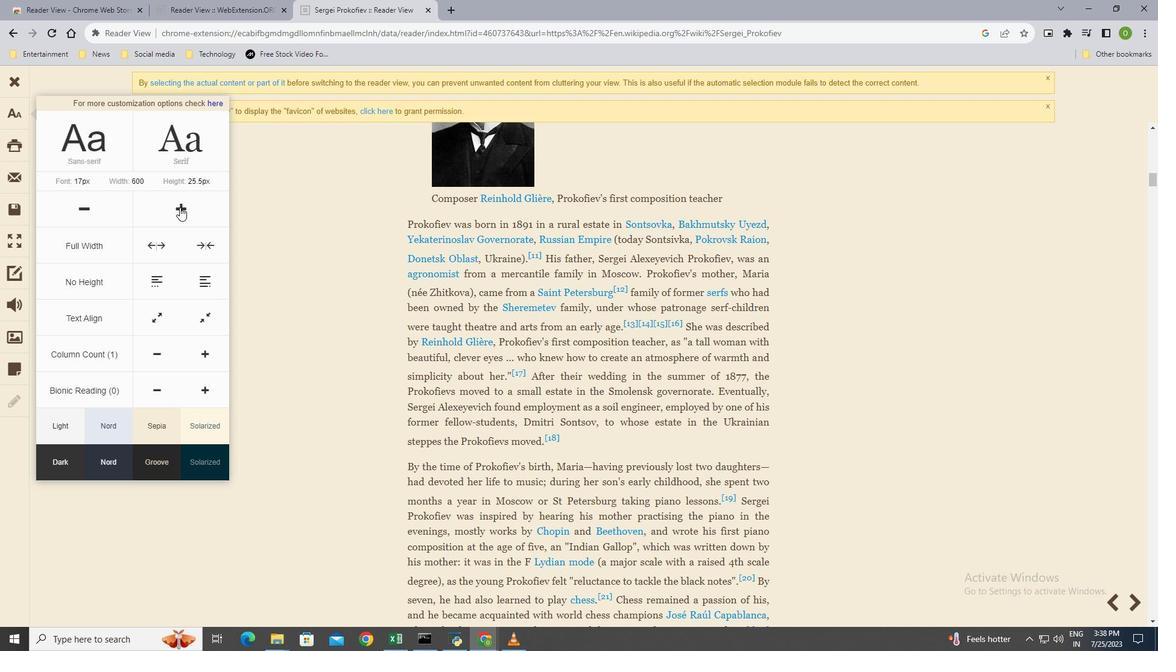 
Action: Mouse pressed left at (179, 207)
Screenshot: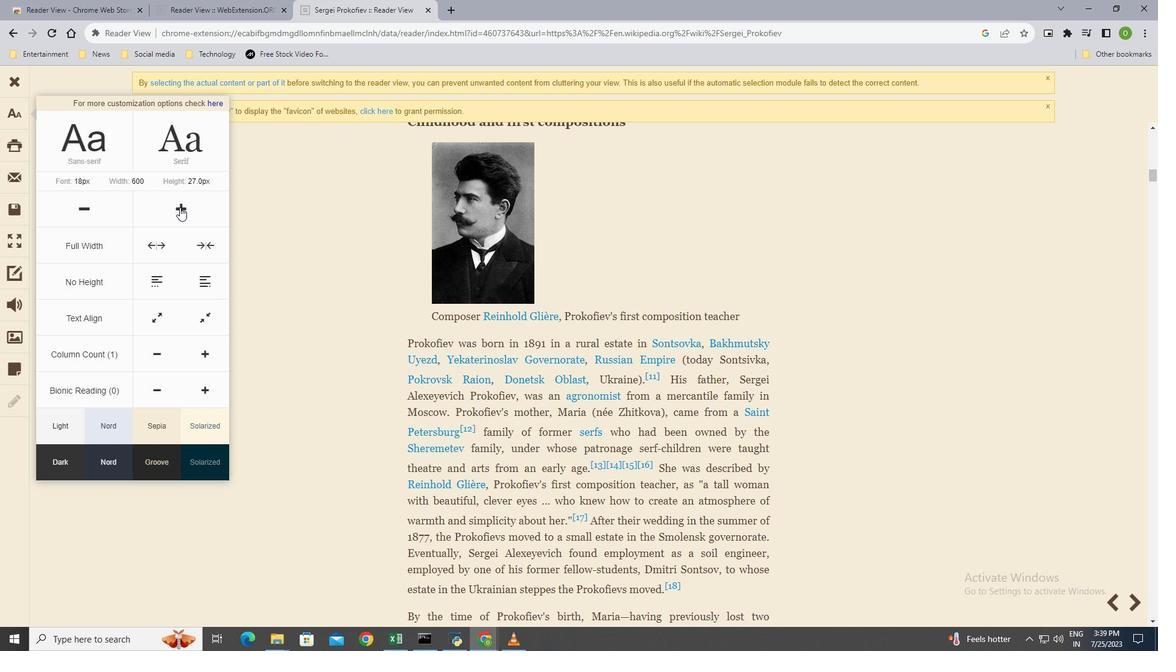 
Action: Mouse pressed left at (179, 207)
Screenshot: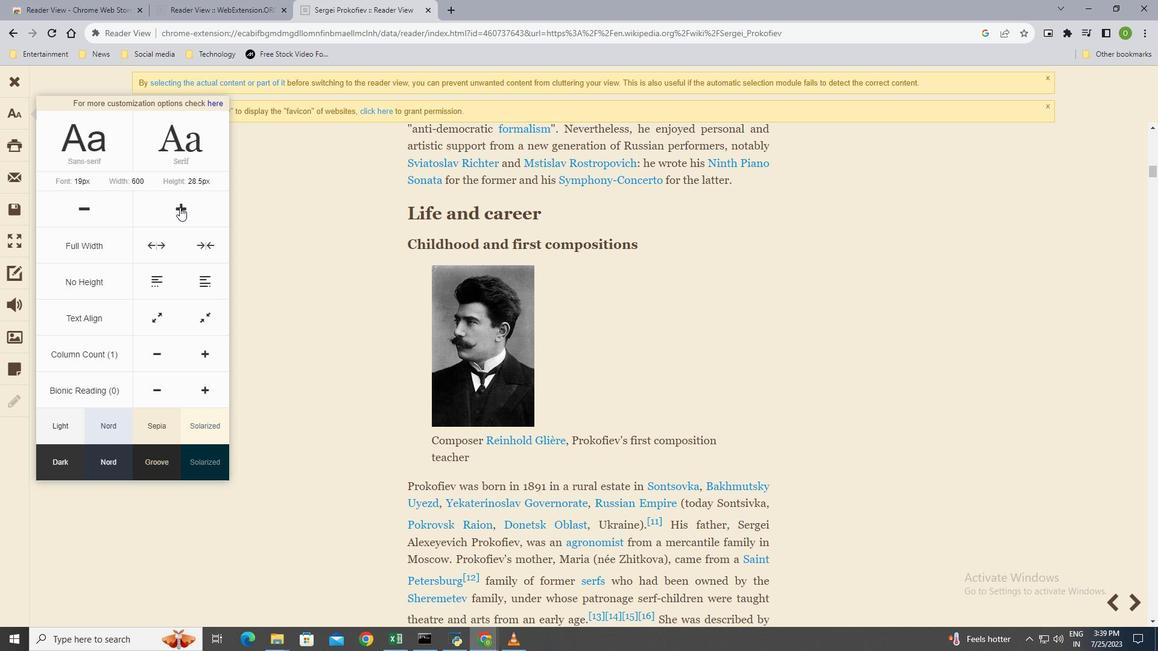 
Action: Mouse pressed left at (179, 207)
Screenshot: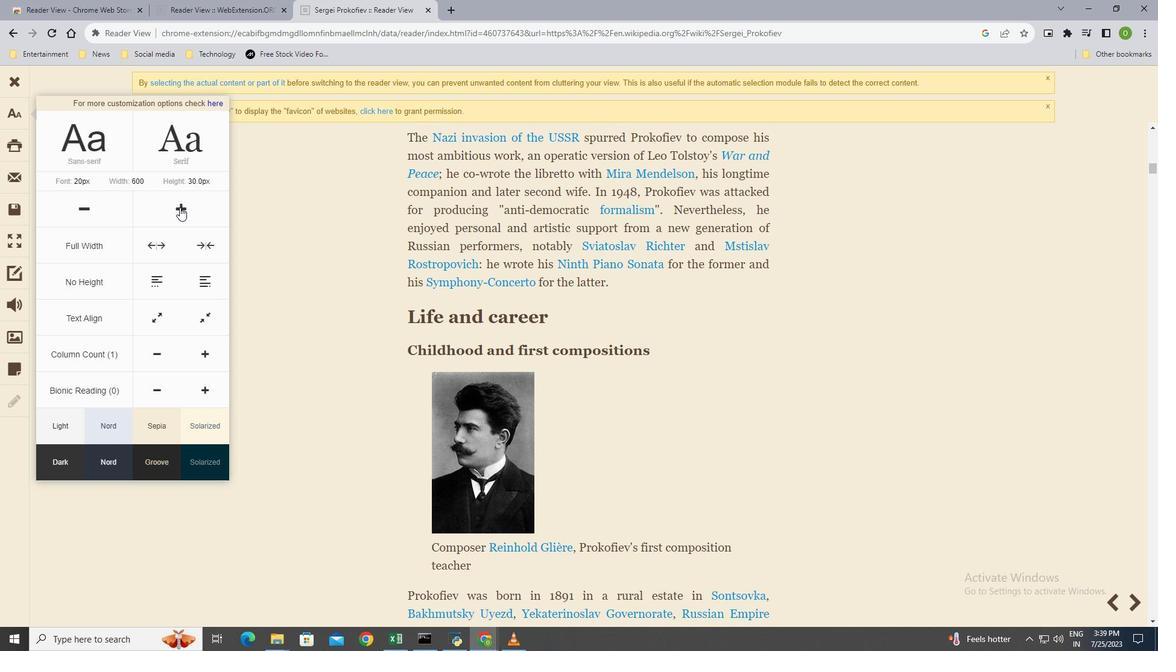 
Action: Mouse moved to (398, 228)
Screenshot: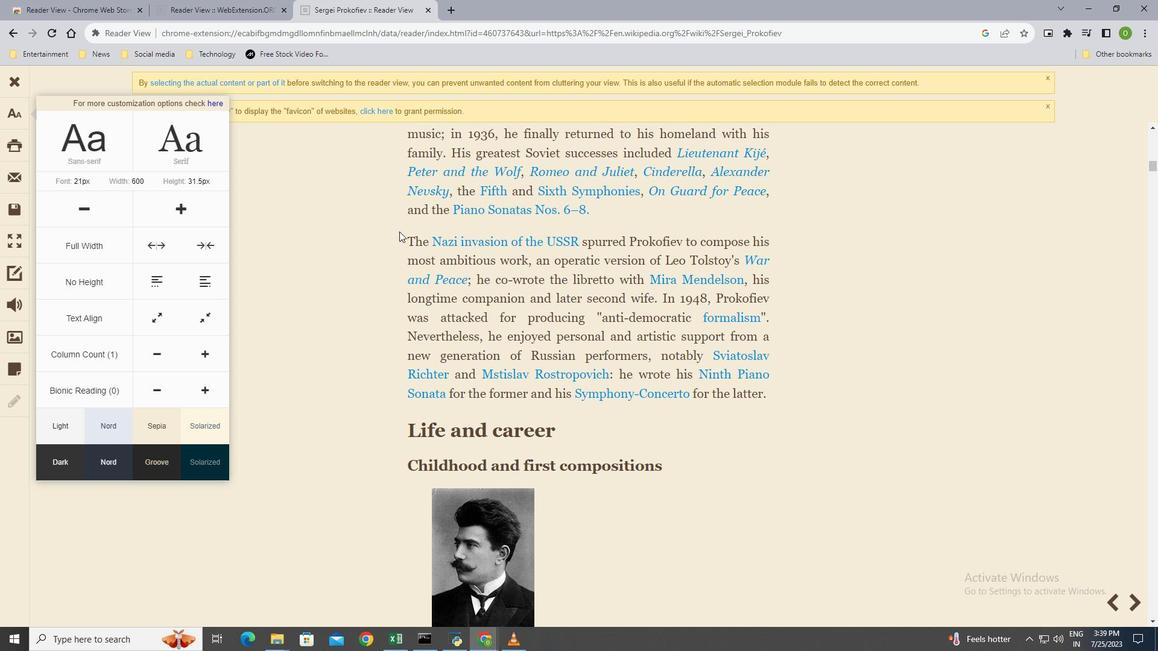 
Action: Mouse scrolled (398, 229) with delta (0, 0)
Screenshot: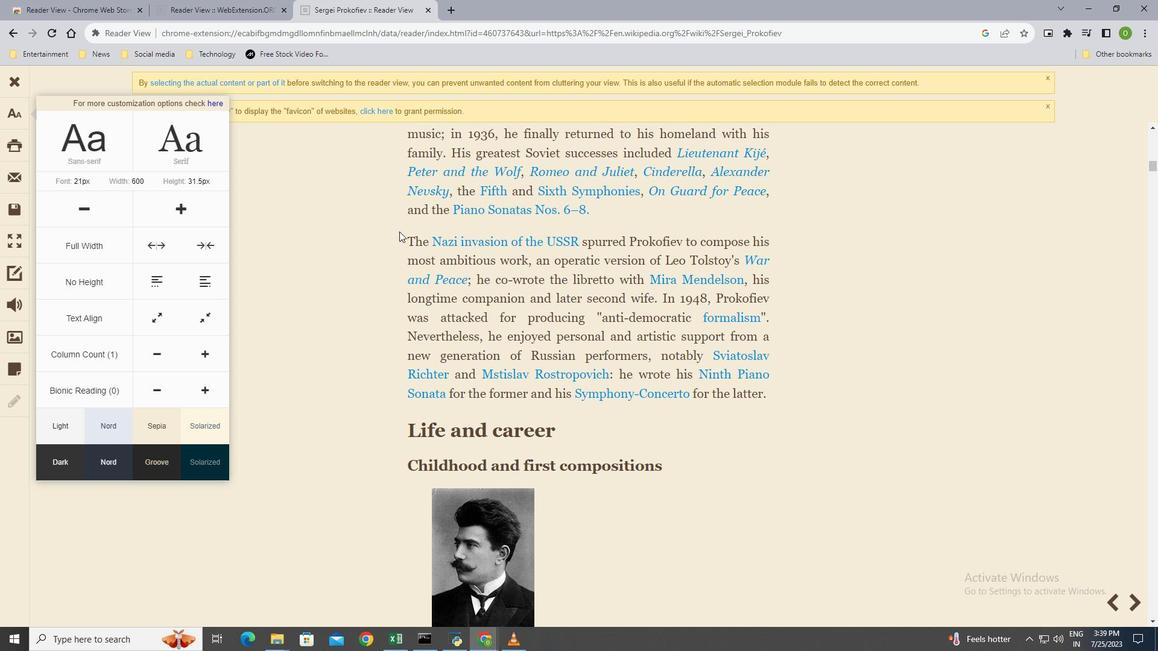 
Action: Mouse moved to (398, 228)
Screenshot: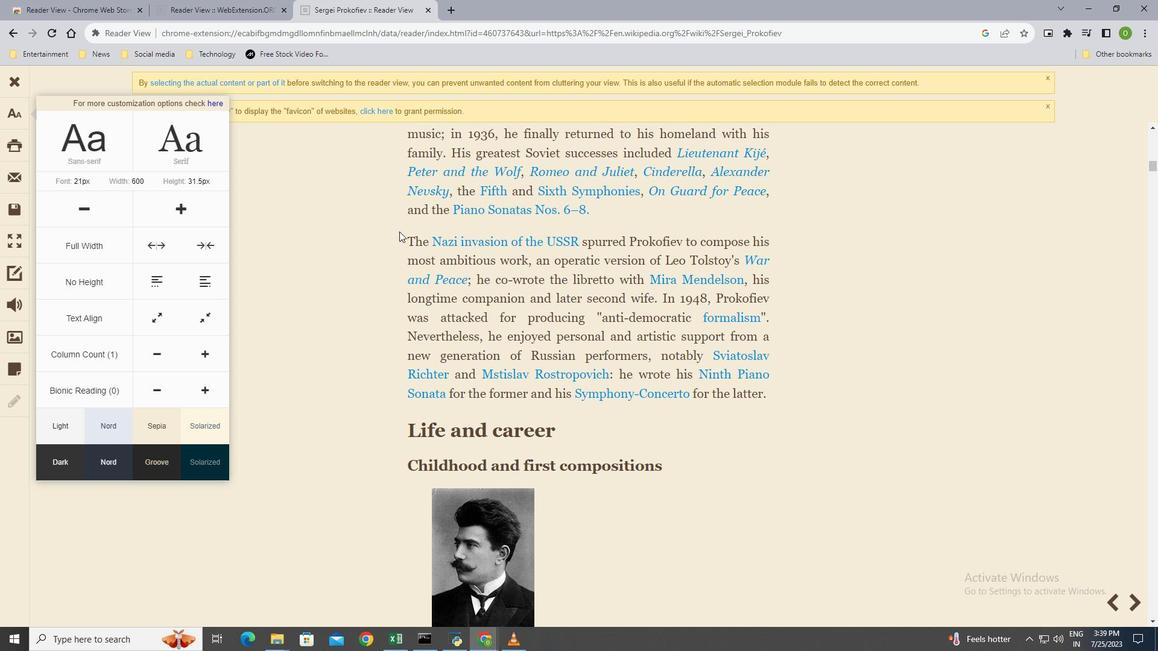 
Action: Mouse scrolled (398, 228) with delta (0, 0)
Screenshot: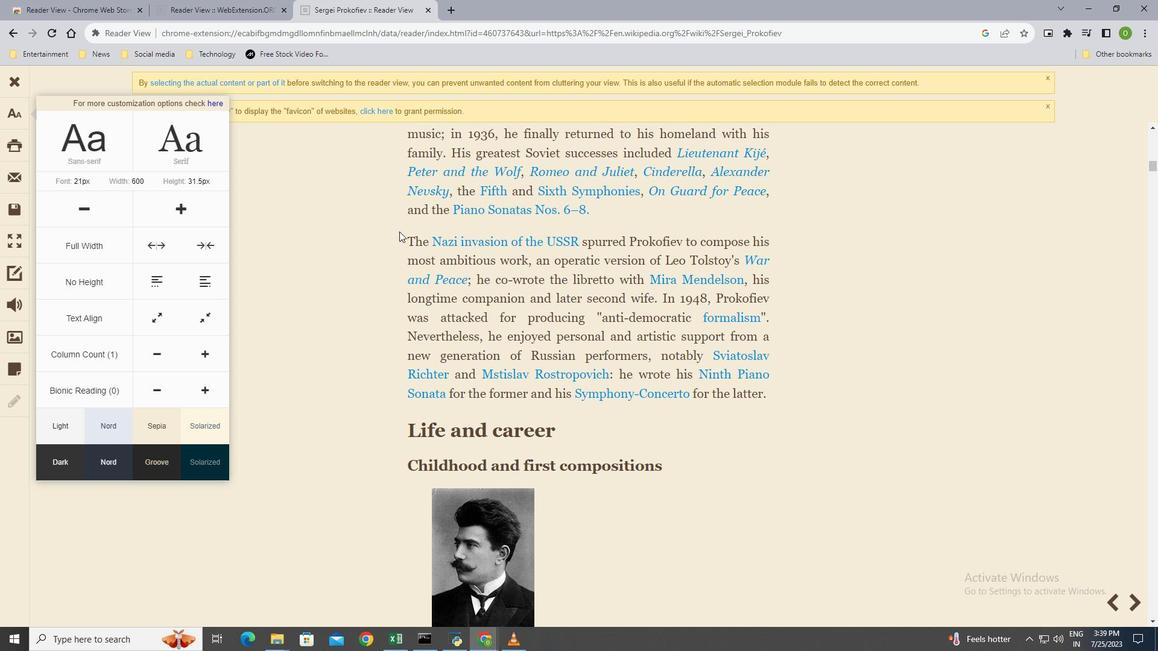 
Action: Mouse moved to (398, 226)
Screenshot: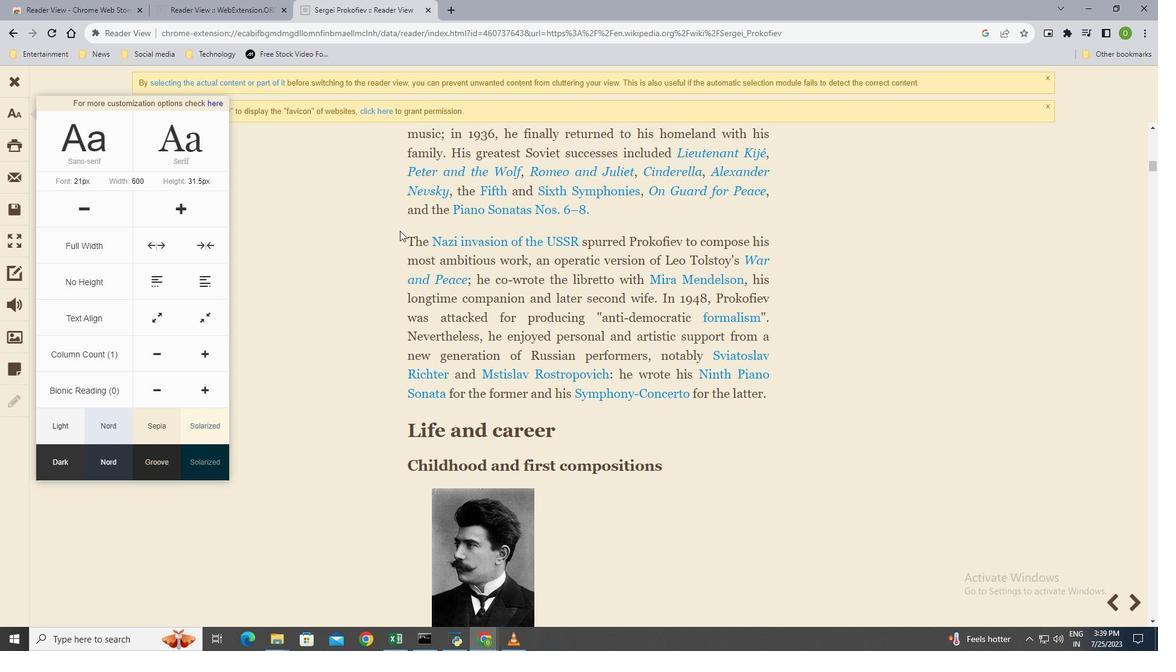 
Action: Mouse scrolled (398, 227) with delta (0, 0)
Screenshot: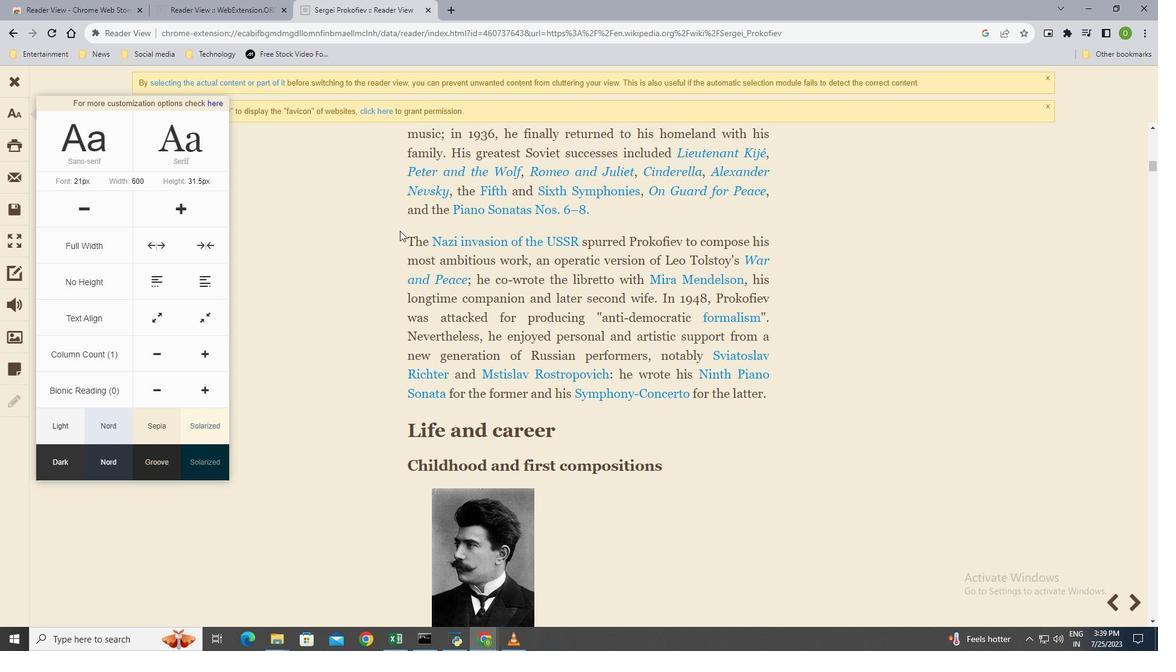 
Action: Mouse moved to (399, 219)
Screenshot: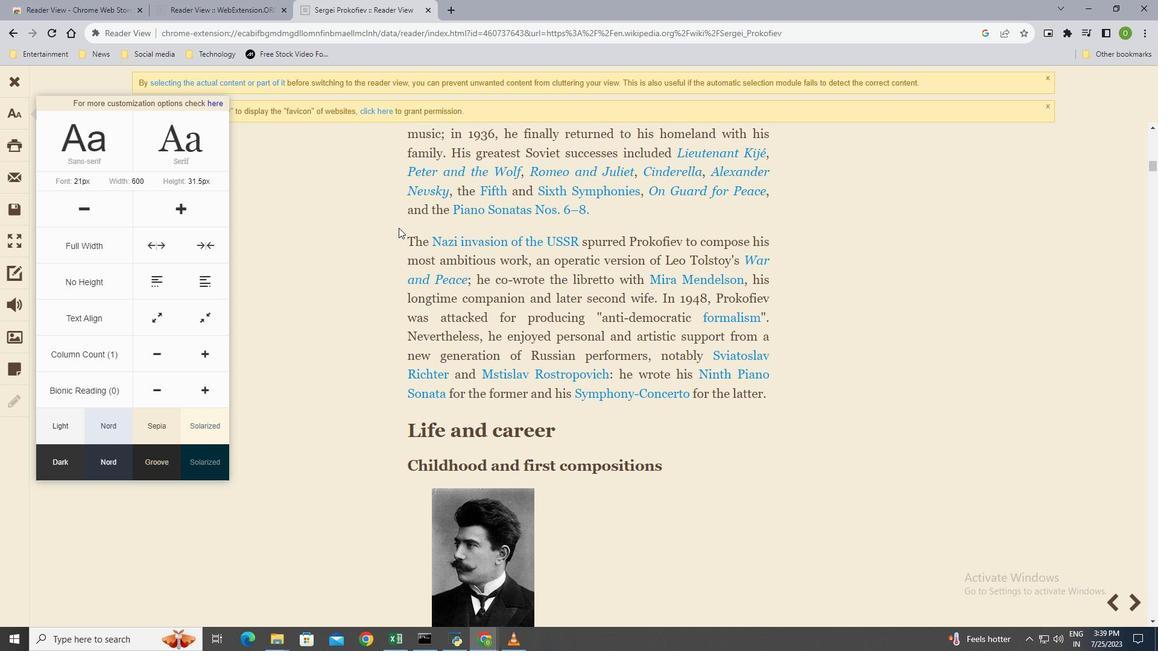 
Action: Mouse scrolled (399, 220) with delta (0, 0)
Screenshot: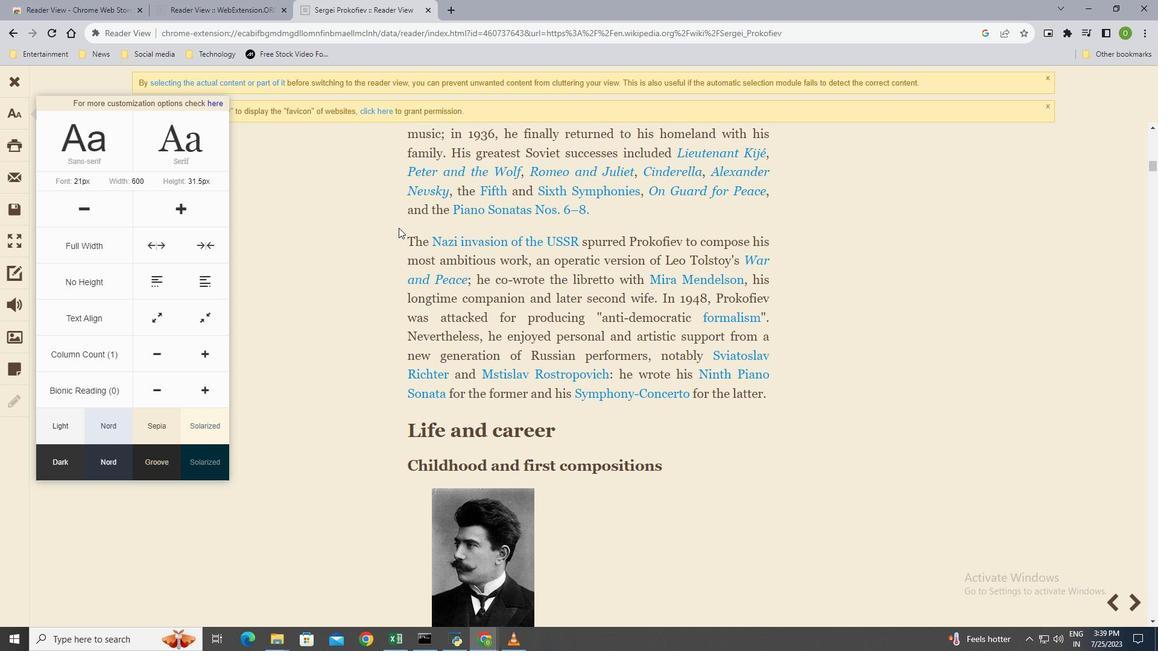 
Action: Mouse moved to (401, 219)
Screenshot: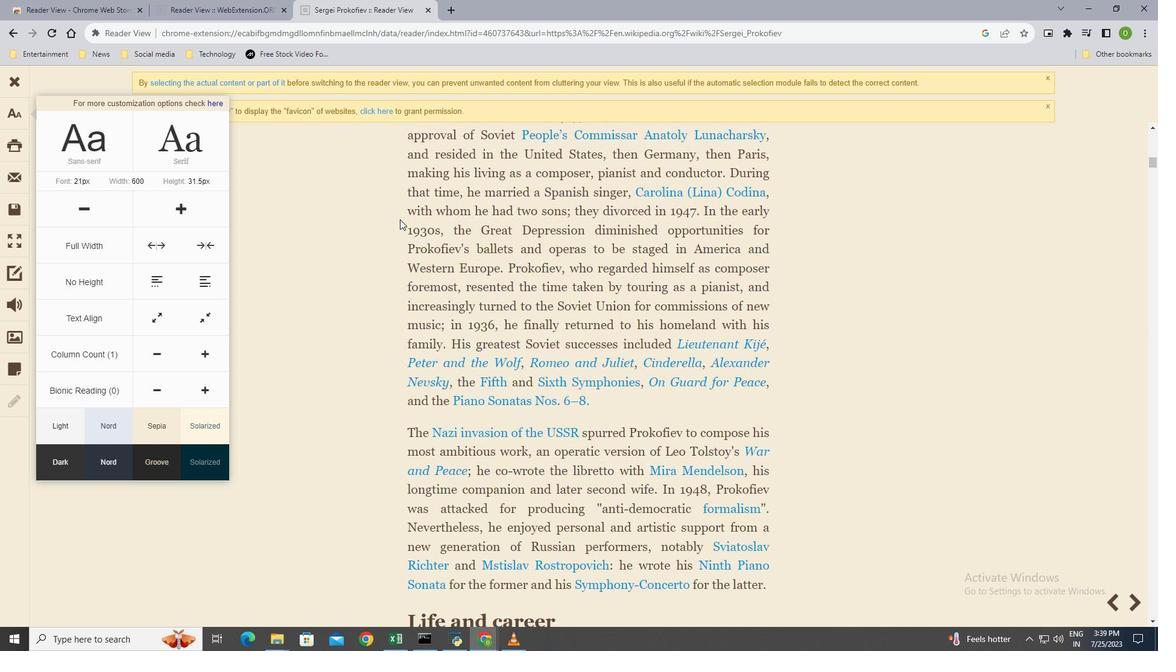 
Action: Mouse scrolled (401, 220) with delta (0, 0)
Screenshot: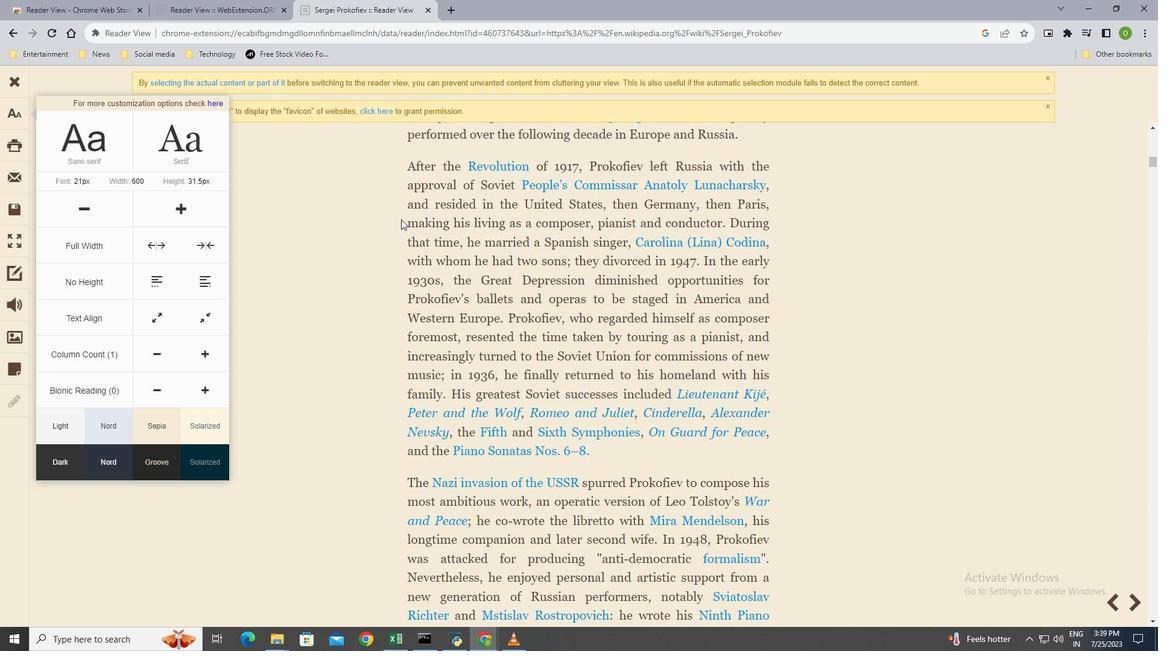 
Action: Mouse scrolled (401, 220) with delta (0, 0)
Screenshot: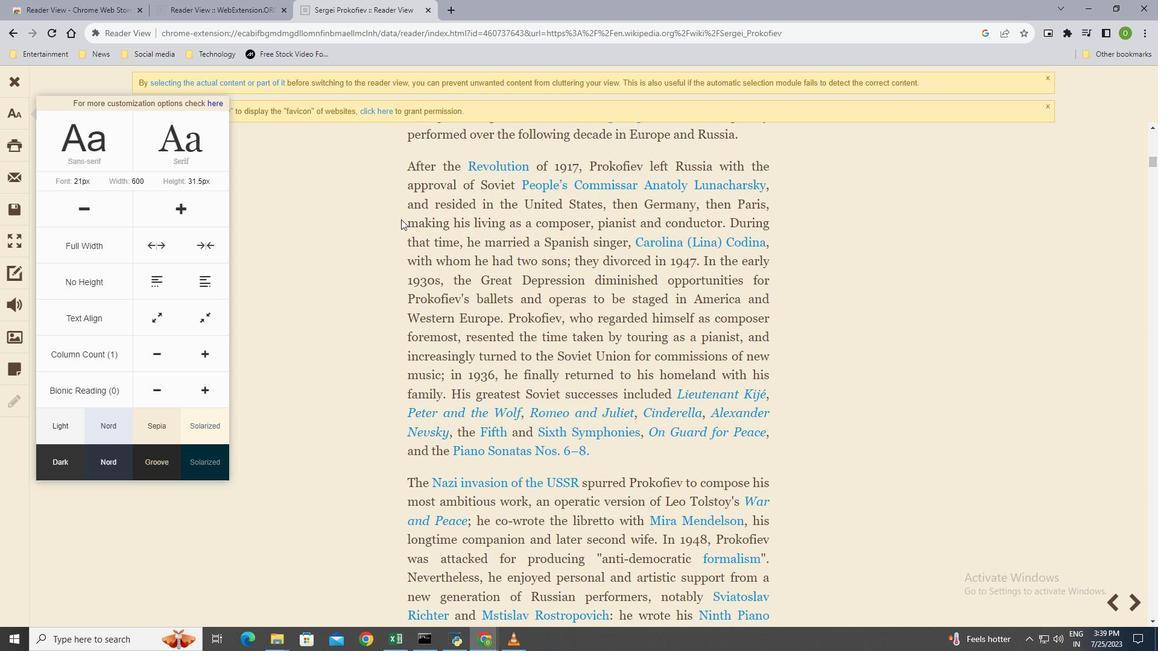 
Action: Mouse scrolled (401, 220) with delta (0, 0)
Screenshot: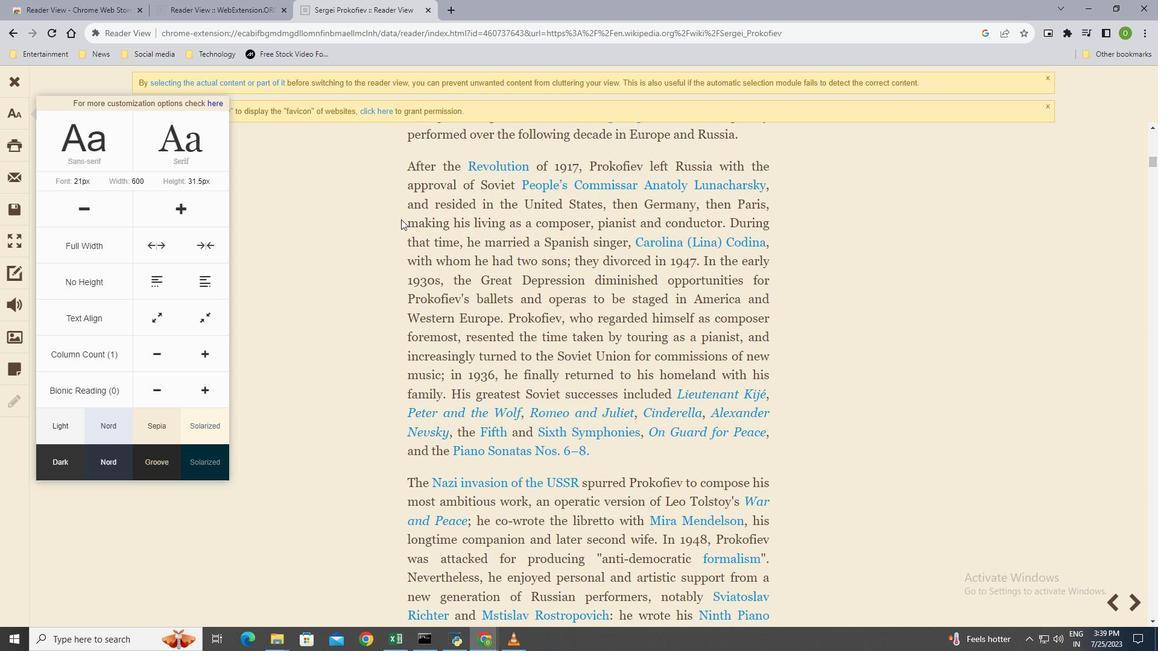
Action: Mouse scrolled (401, 220) with delta (0, 0)
Screenshot: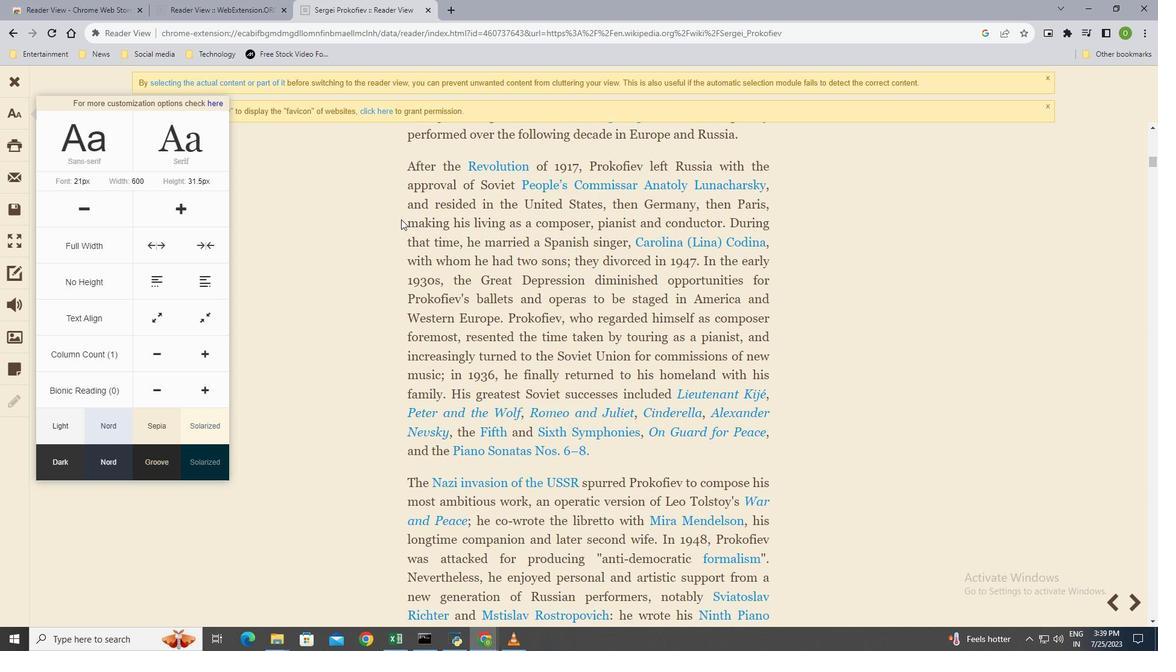 
Action: Mouse scrolled (401, 220) with delta (0, 0)
Screenshot: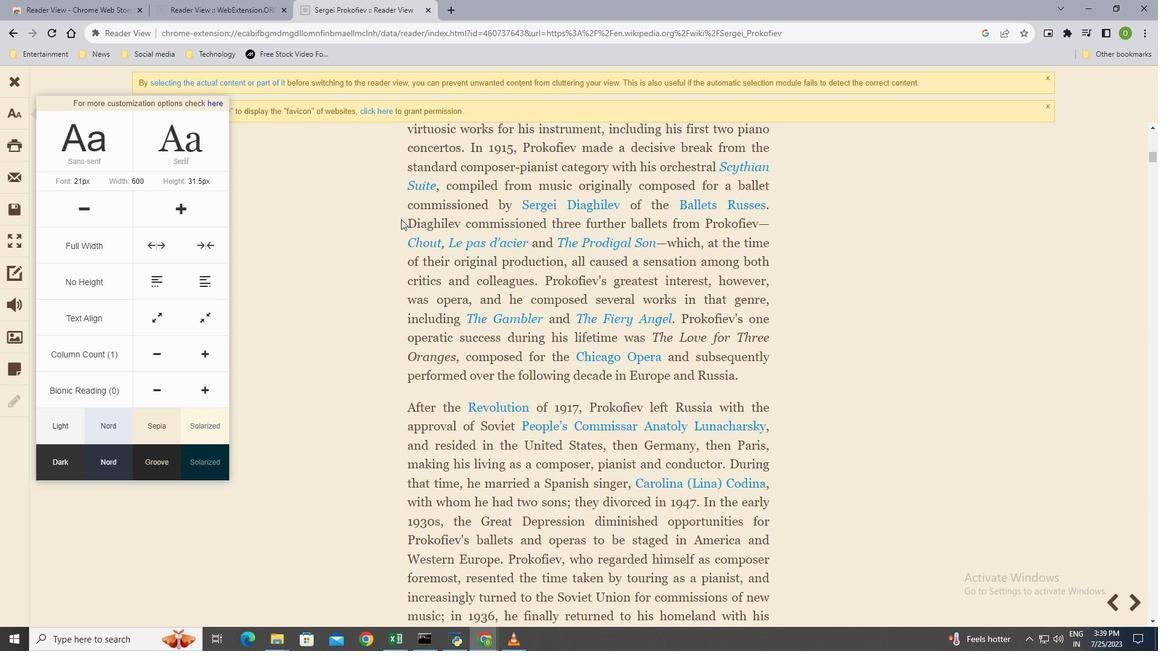 
Action: Mouse scrolled (401, 220) with delta (0, 0)
Screenshot: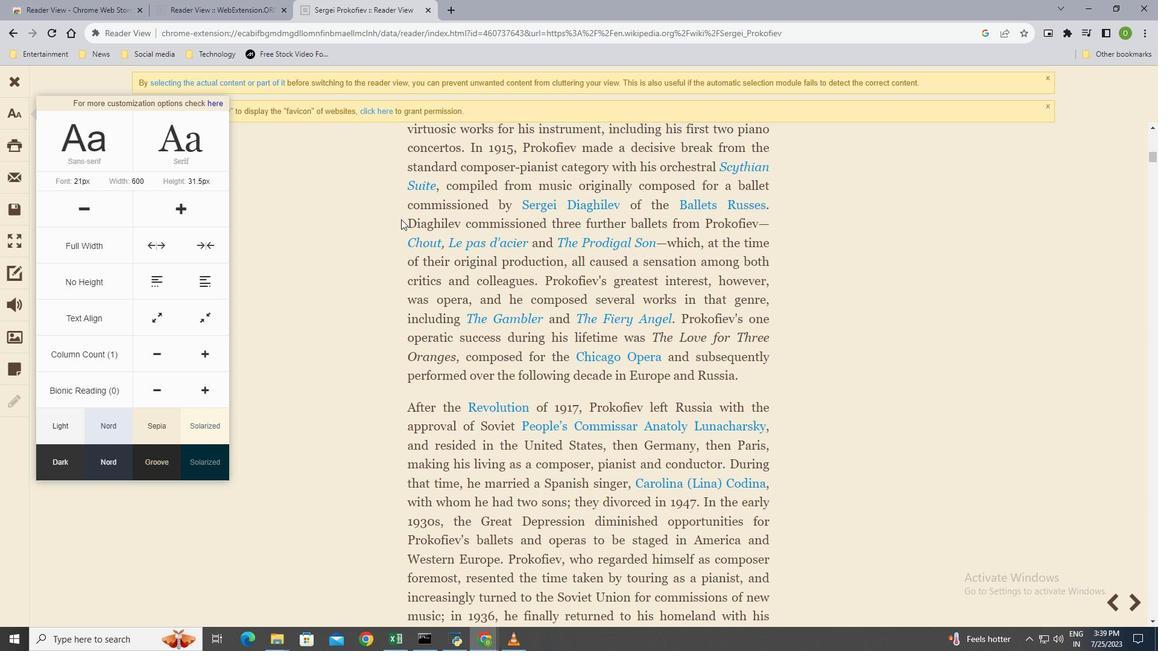 
Action: Mouse scrolled (401, 220) with delta (0, 0)
Screenshot: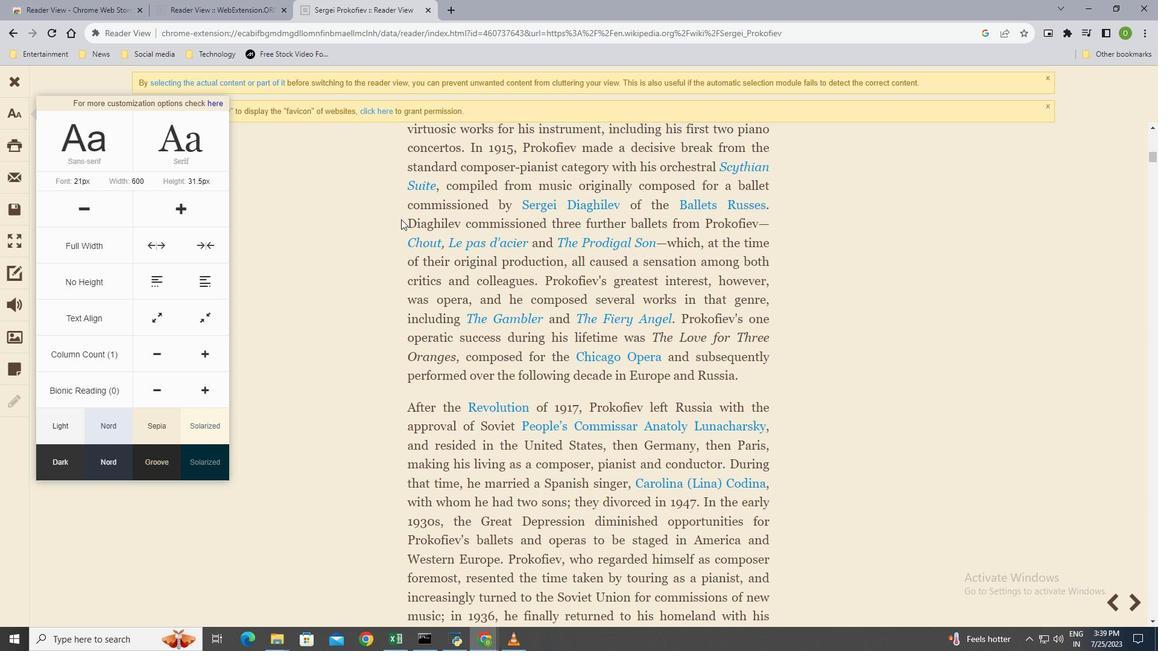 
Action: Mouse scrolled (401, 220) with delta (0, 0)
Screenshot: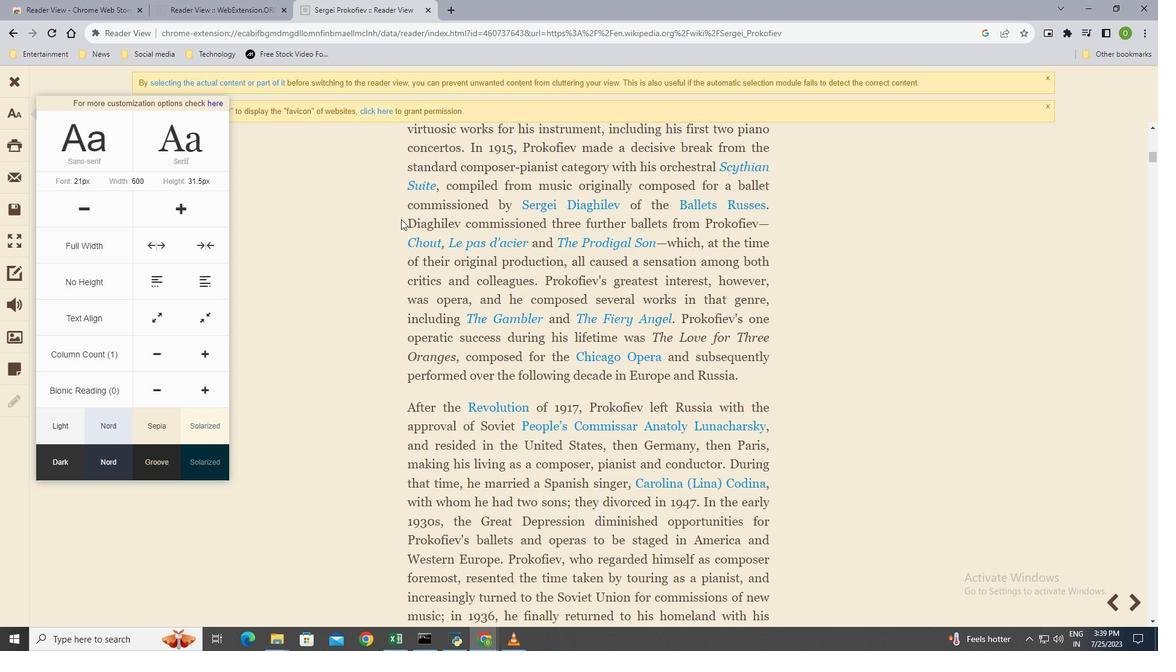 
Action: Mouse scrolled (401, 220) with delta (0, 0)
Screenshot: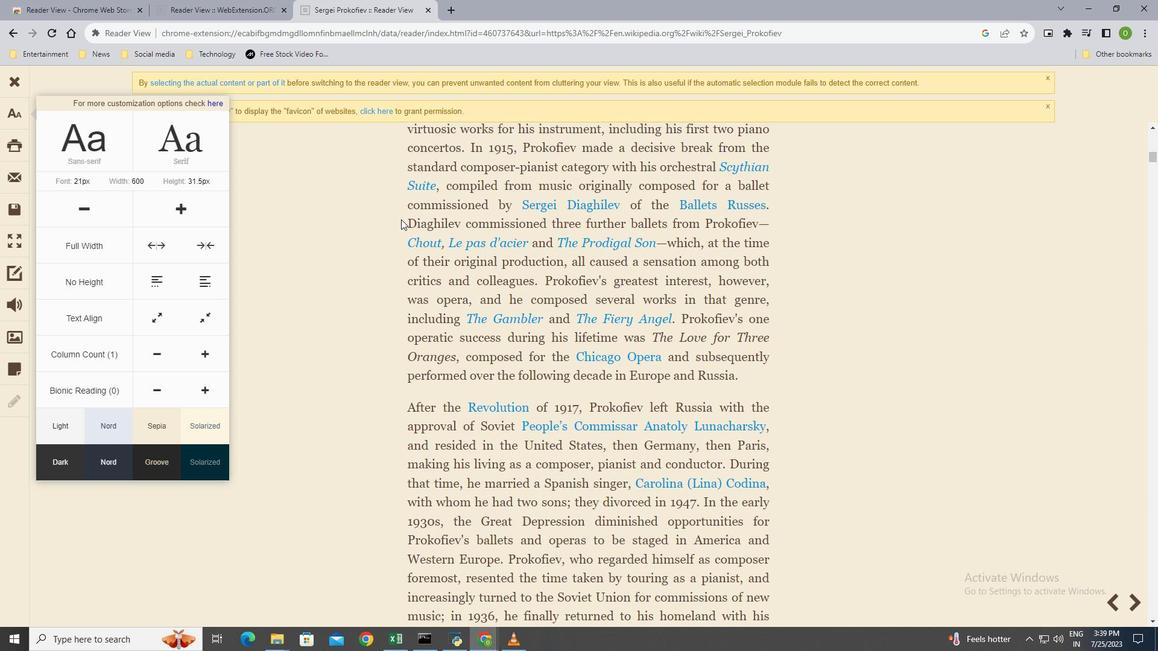 
Action: Mouse scrolled (401, 220) with delta (0, 0)
Screenshot: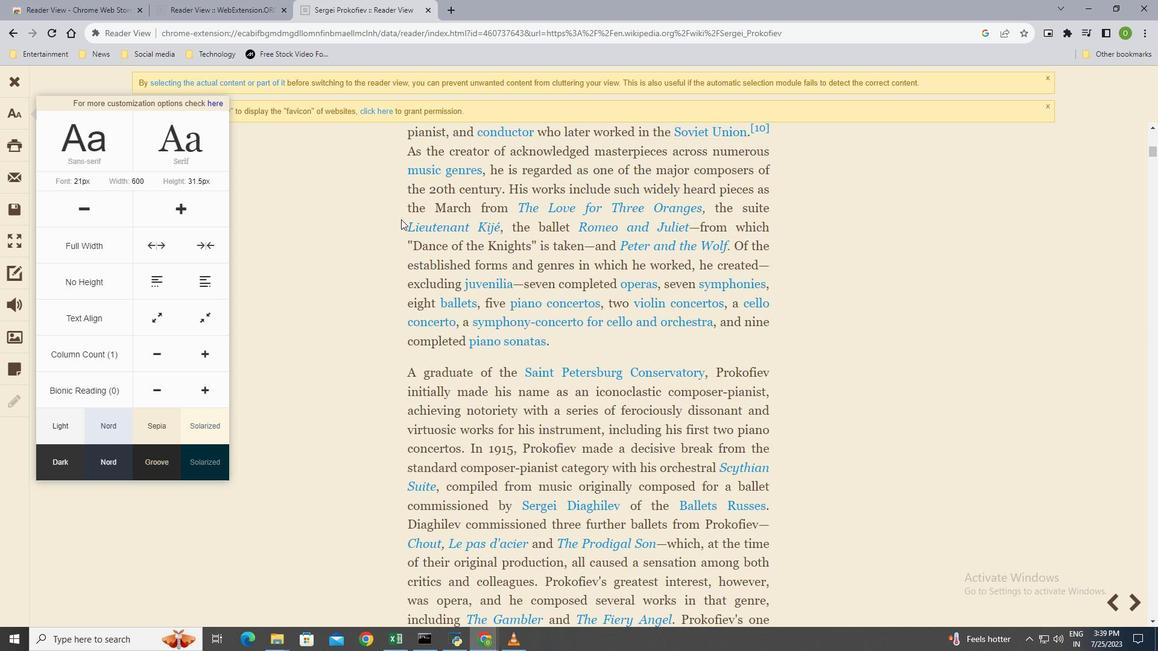 
Action: Mouse scrolled (401, 220) with delta (0, 0)
Screenshot: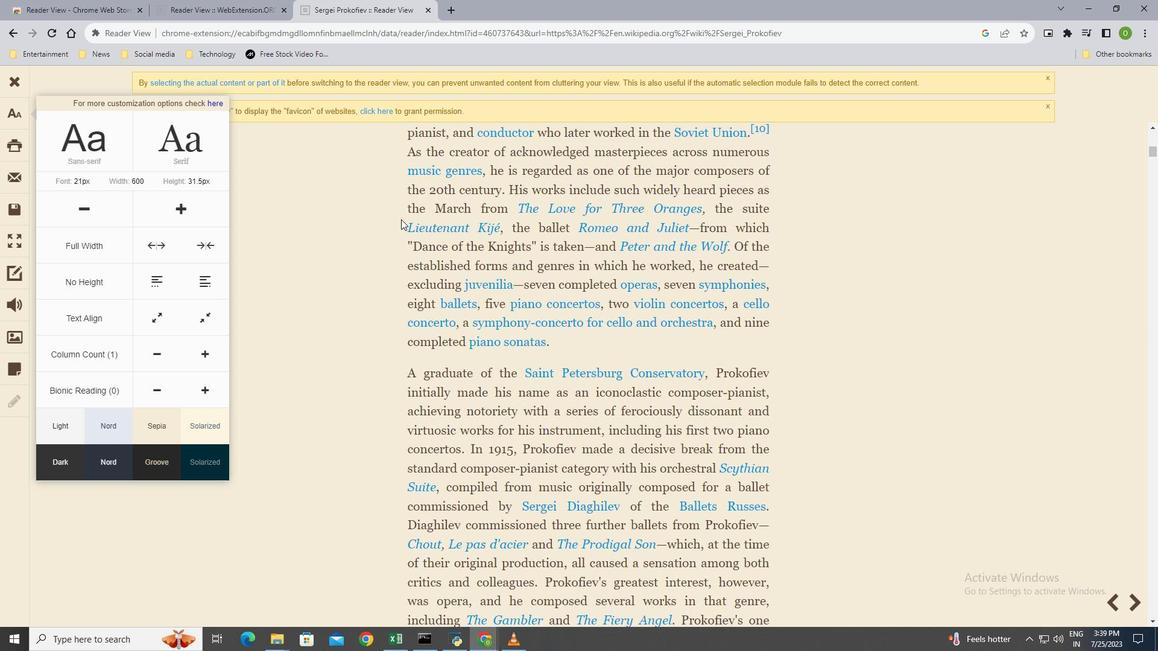
Action: Mouse scrolled (401, 220) with delta (0, 0)
Screenshot: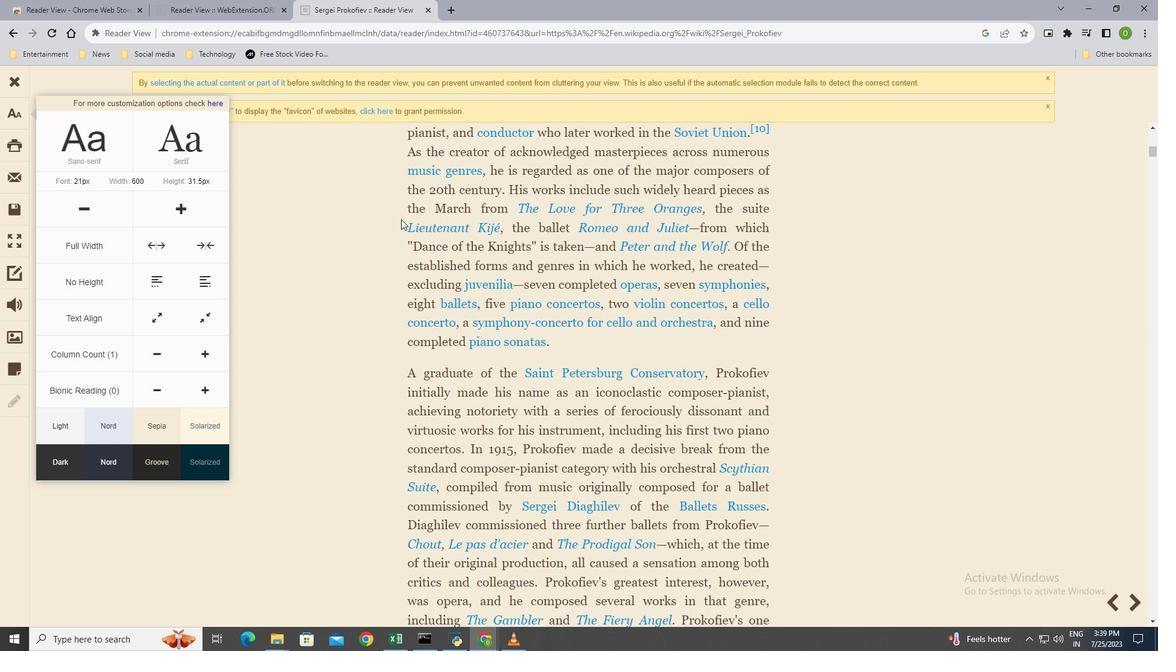 
Action: Mouse scrolled (401, 220) with delta (0, 0)
Screenshot: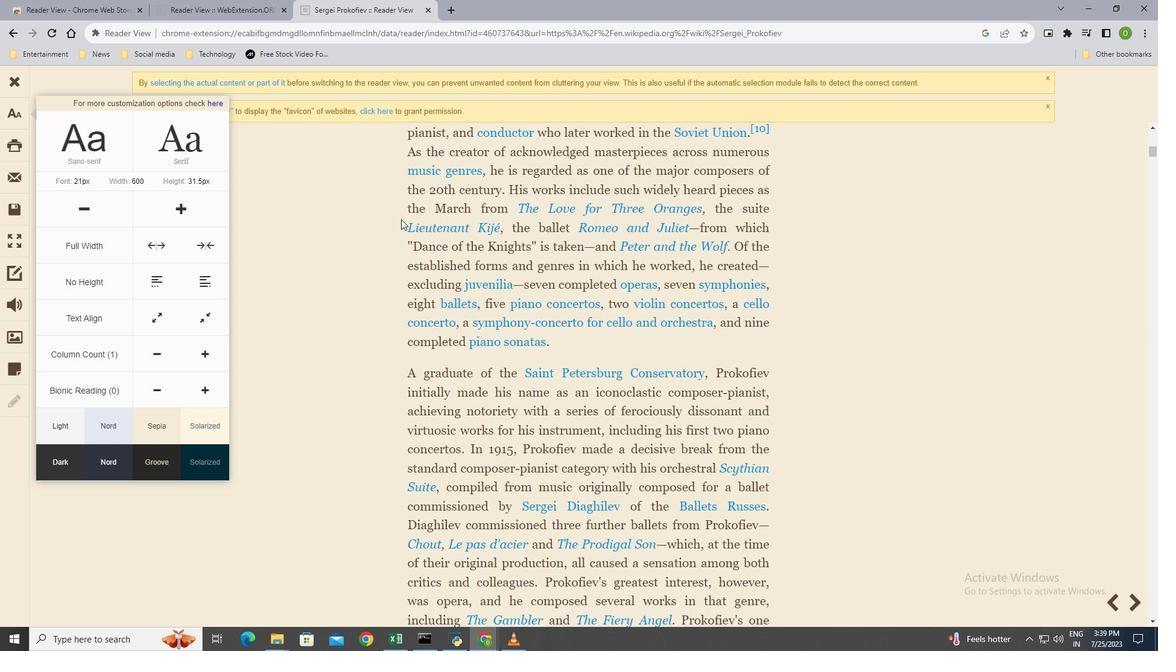 
Action: Mouse scrolled (401, 220) with delta (0, 0)
Screenshot: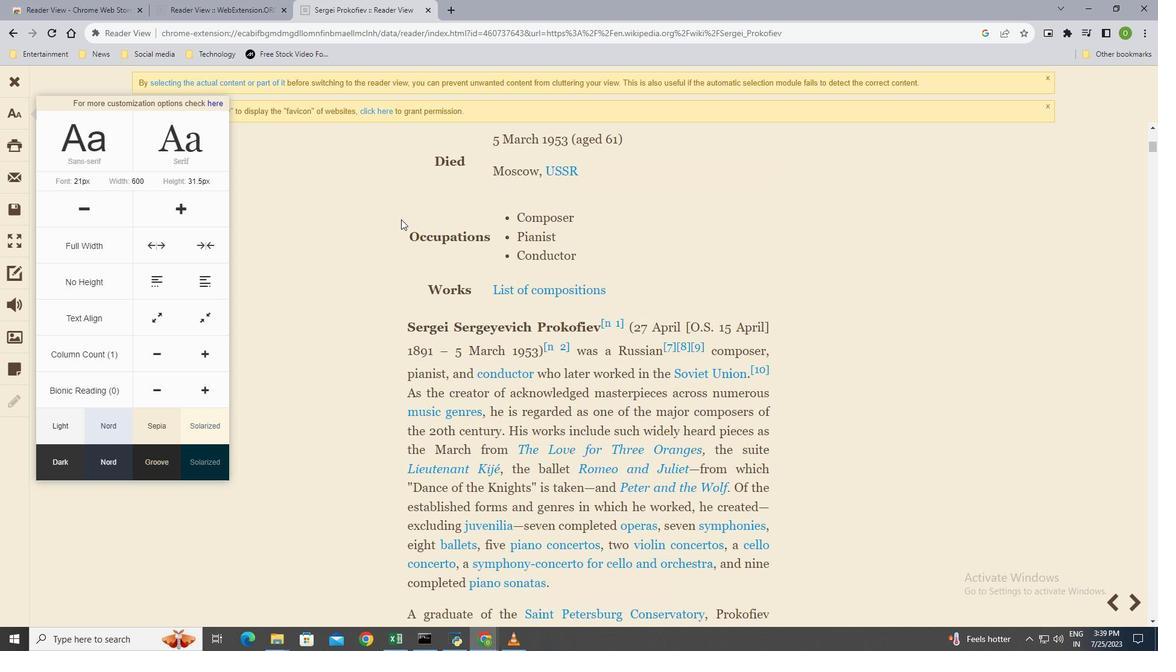 
Action: Mouse scrolled (401, 220) with delta (0, 0)
Screenshot: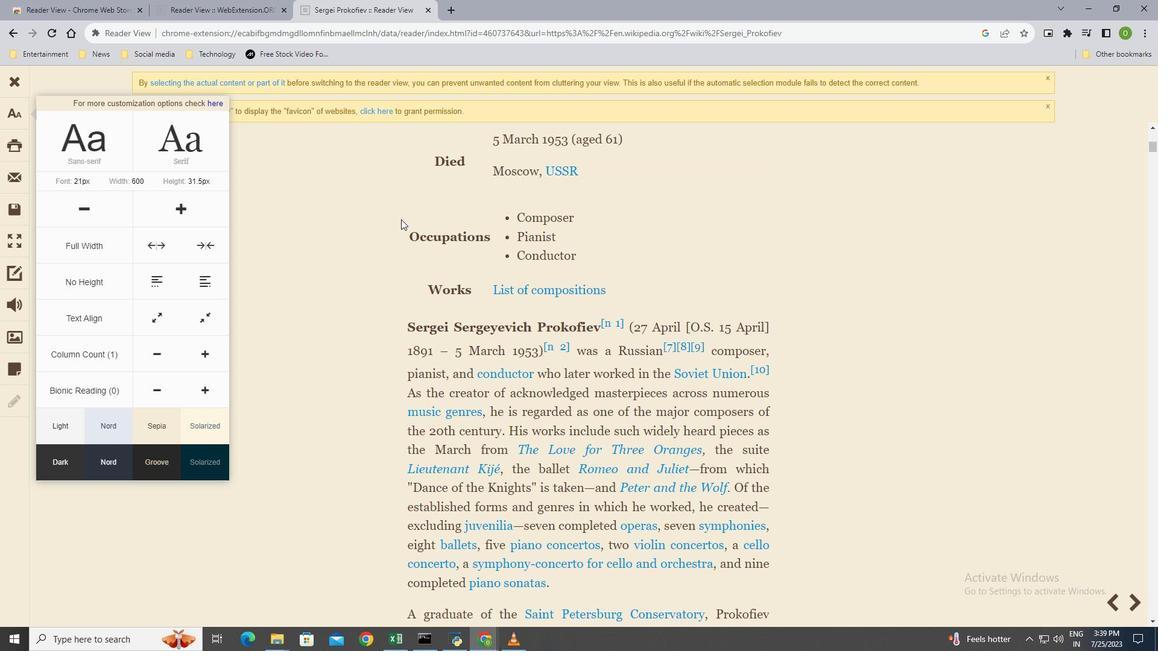 
Action: Mouse scrolled (401, 220) with delta (0, 0)
Screenshot: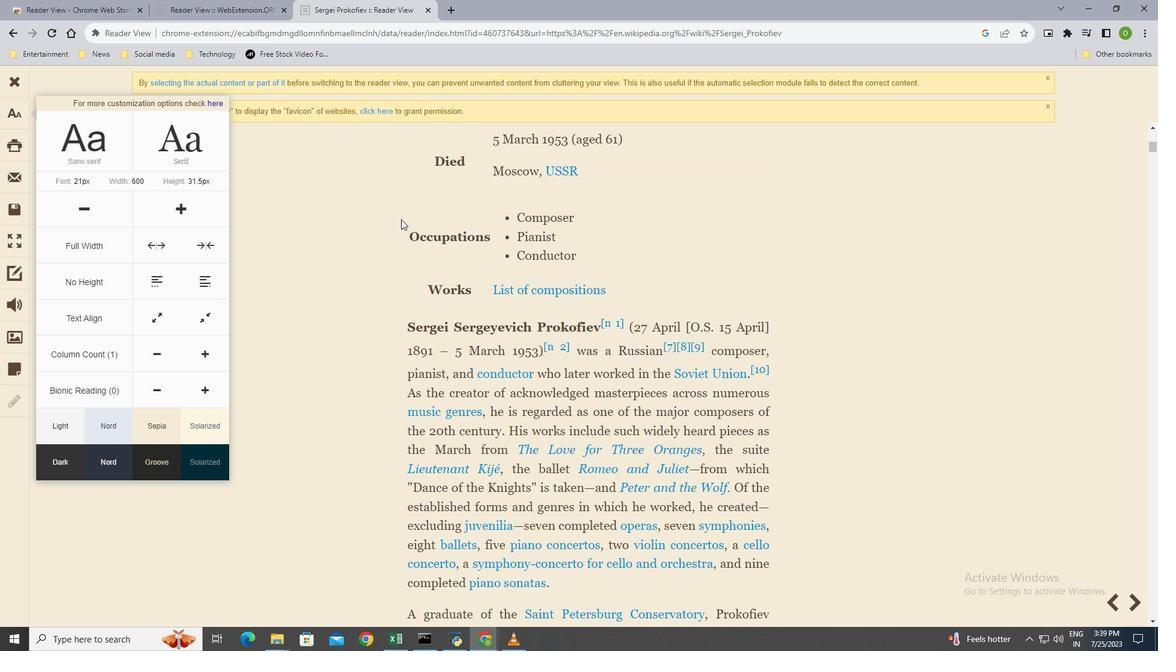 
Action: Mouse scrolled (401, 220) with delta (0, 0)
Screenshot: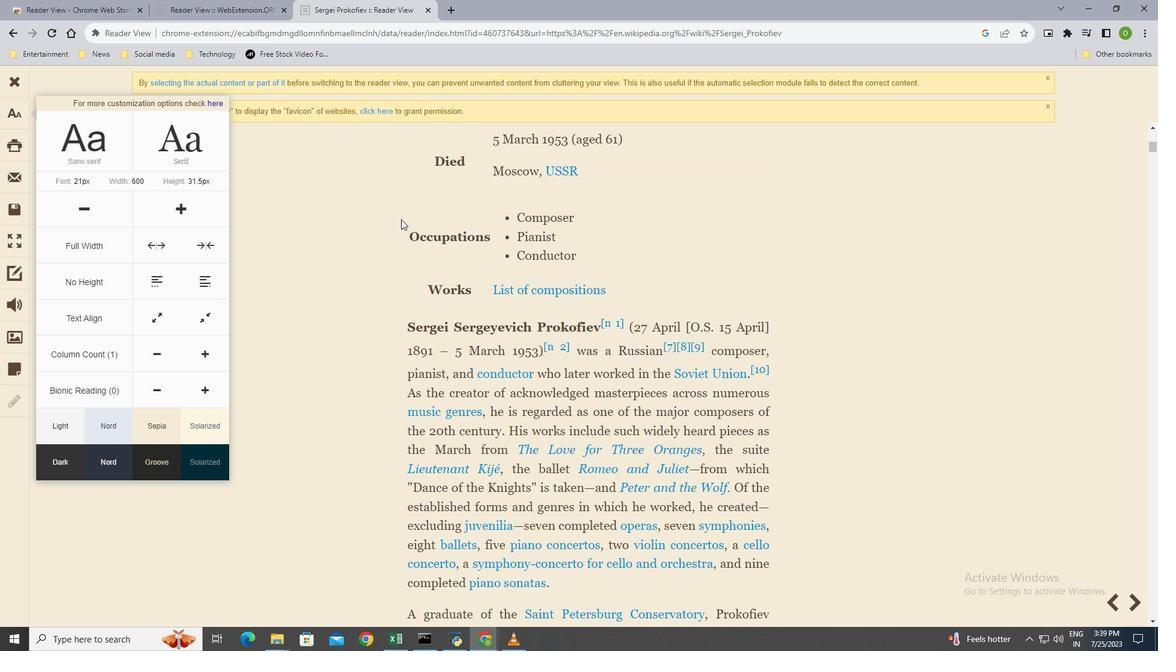 
Action: Mouse scrolled (401, 220) with delta (0, 0)
Screenshot: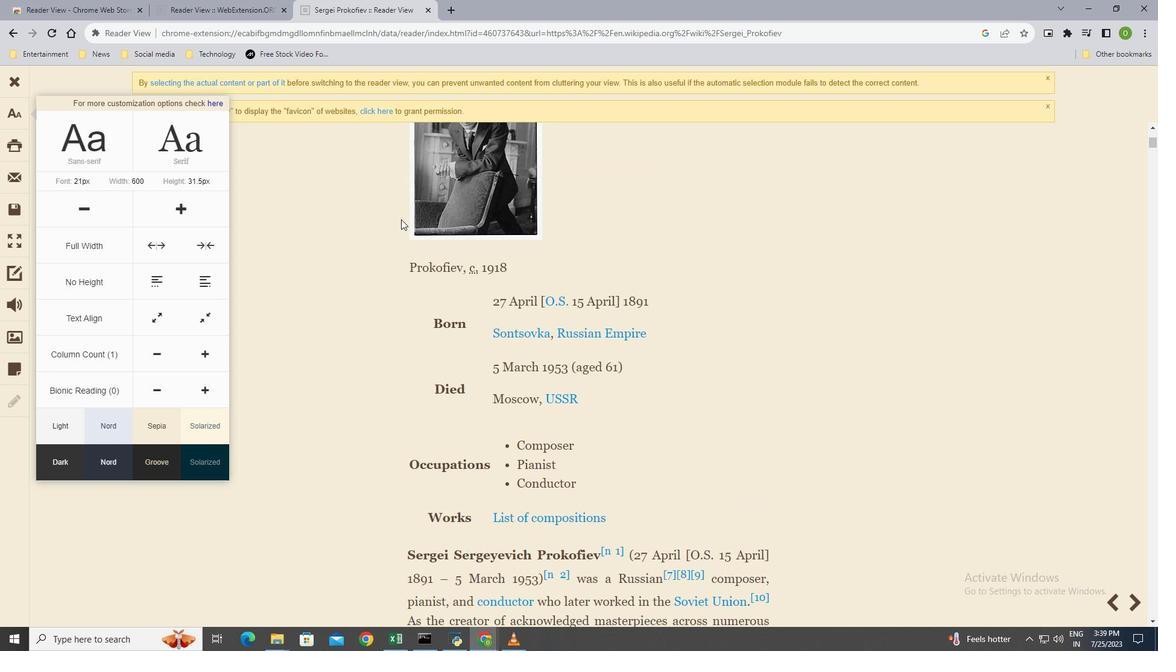 
Action: Mouse scrolled (401, 220) with delta (0, 0)
Screenshot: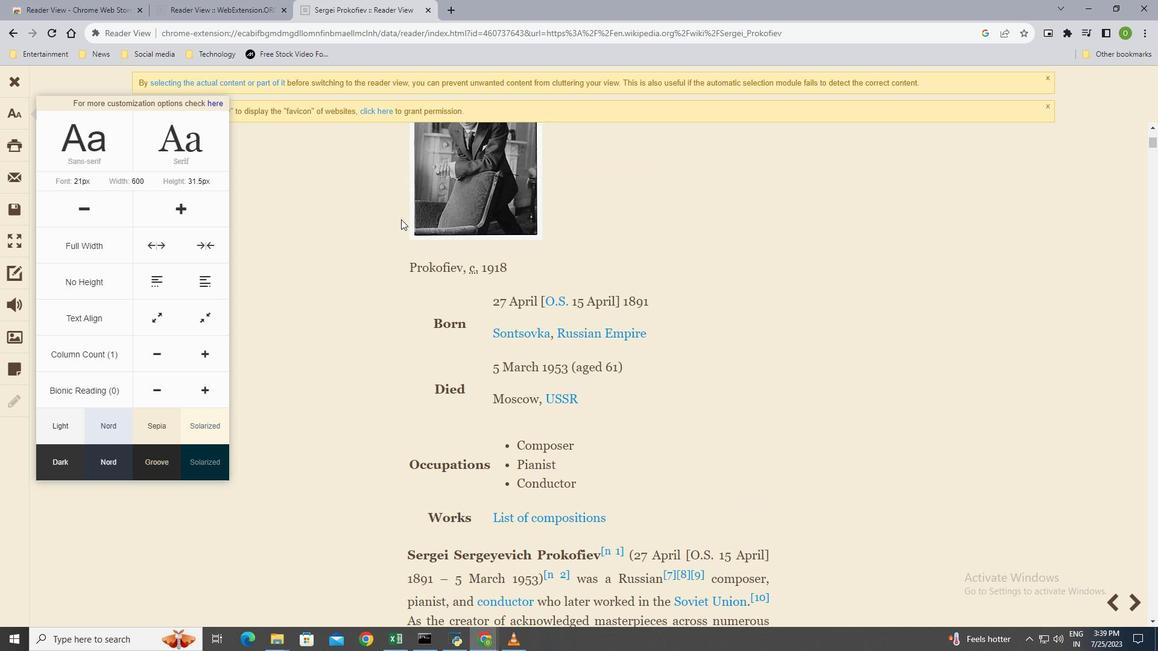 
Action: Mouse scrolled (401, 220) with delta (0, 0)
Screenshot: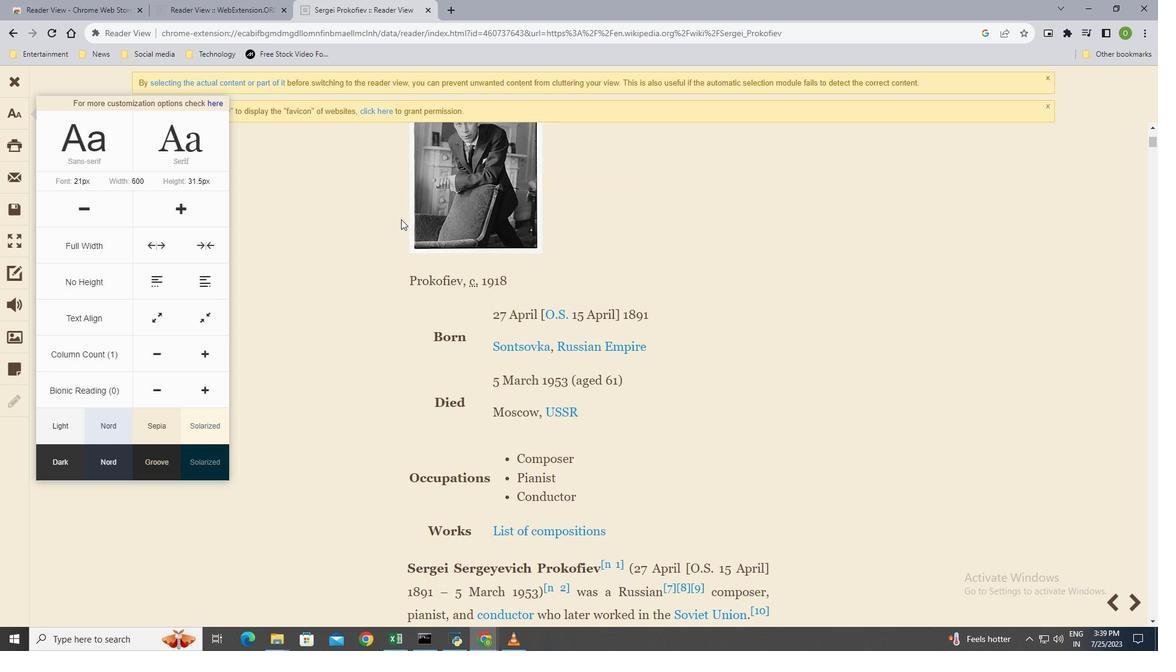 
Action: Mouse moved to (86, 243)
Screenshot: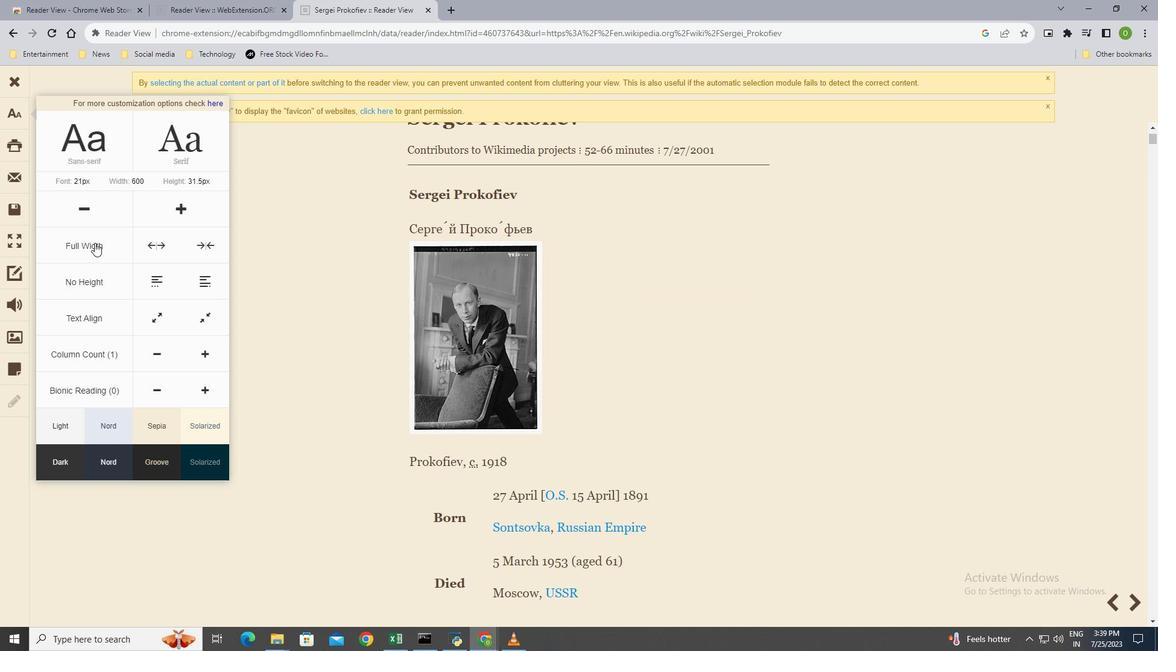 
Action: Mouse pressed left at (86, 243)
Screenshot: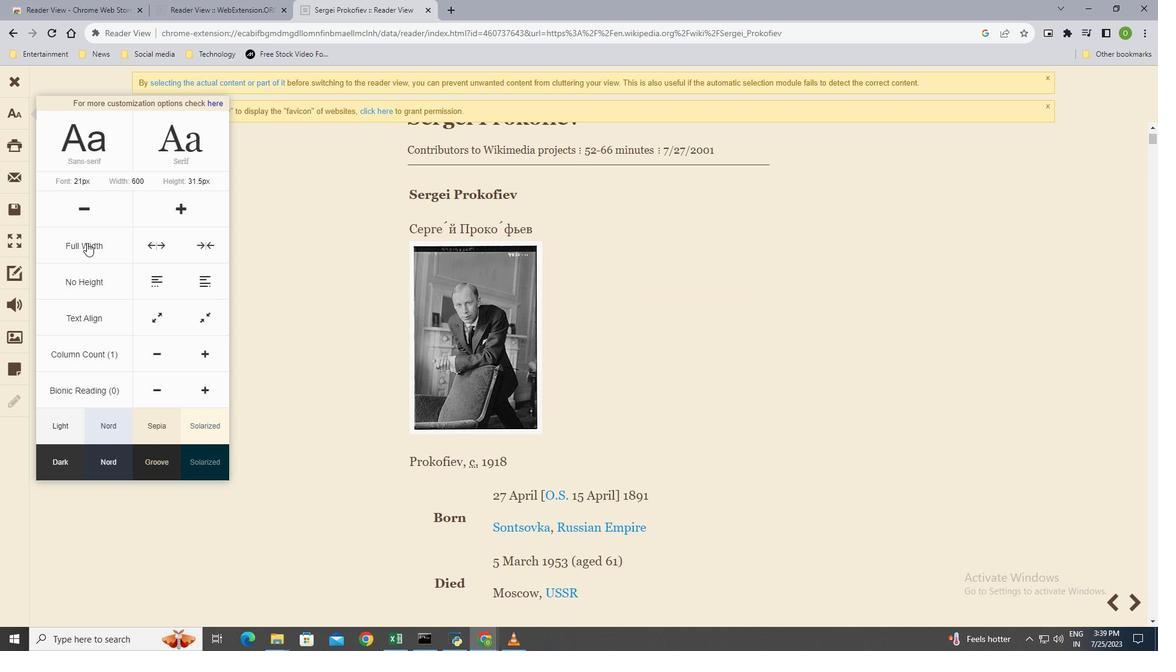 
Action: Mouse moved to (156, 243)
Screenshot: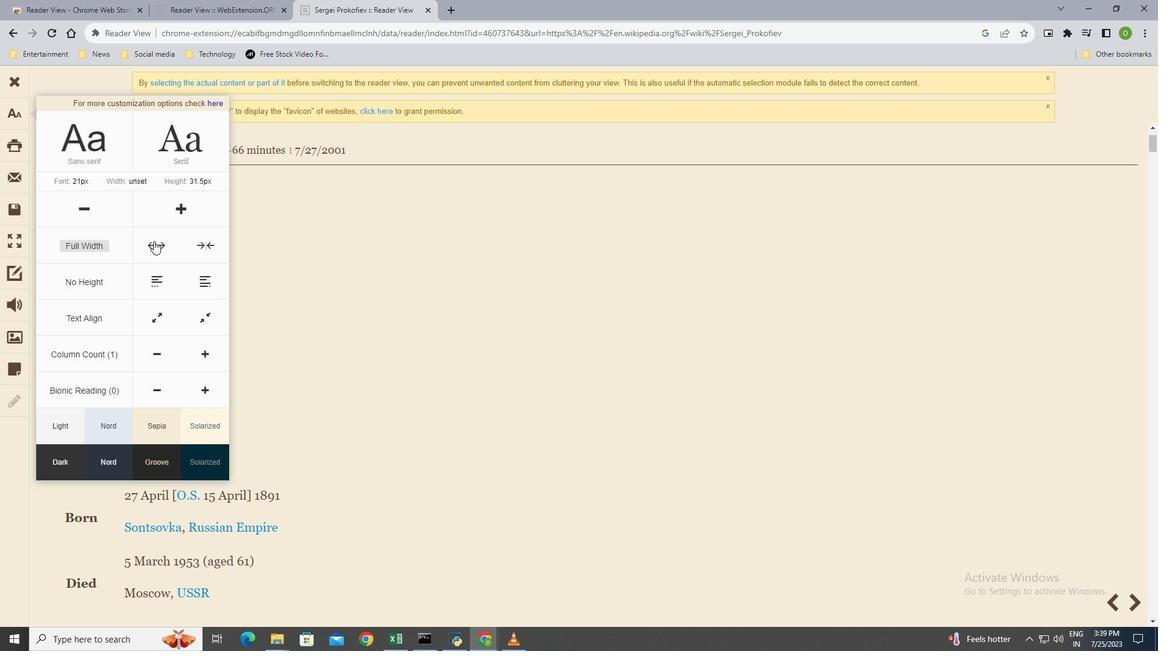 
Action: Mouse pressed left at (156, 243)
Screenshot: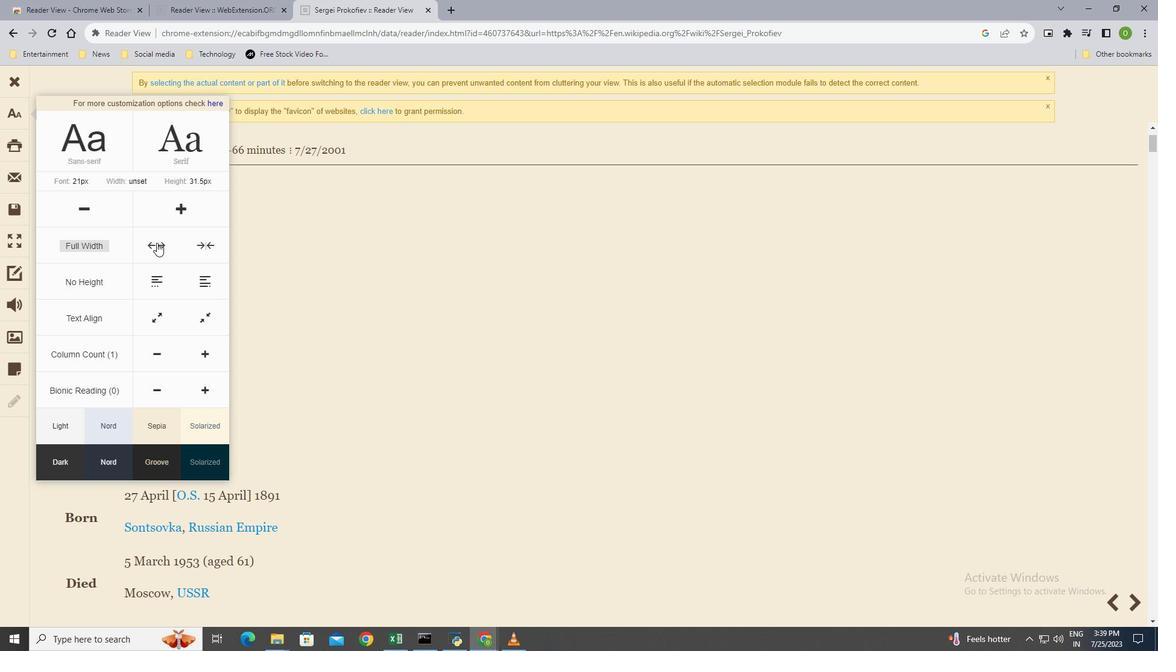 
Action: Mouse moved to (206, 243)
Screenshot: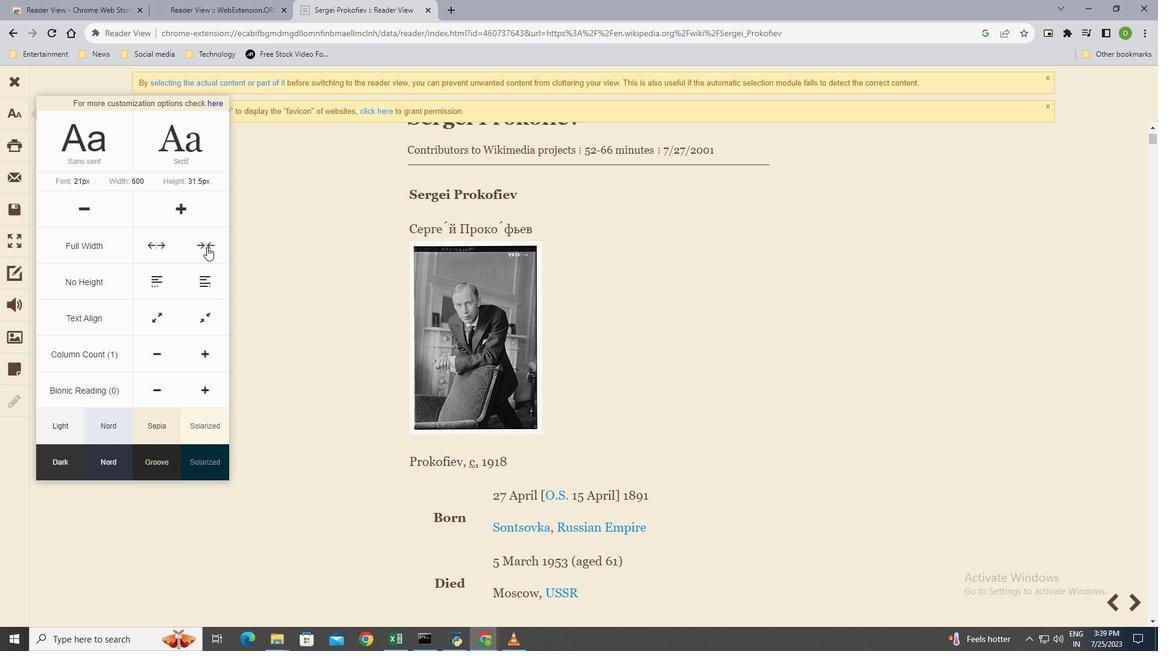 
Action: Mouse pressed left at (206, 243)
Screenshot: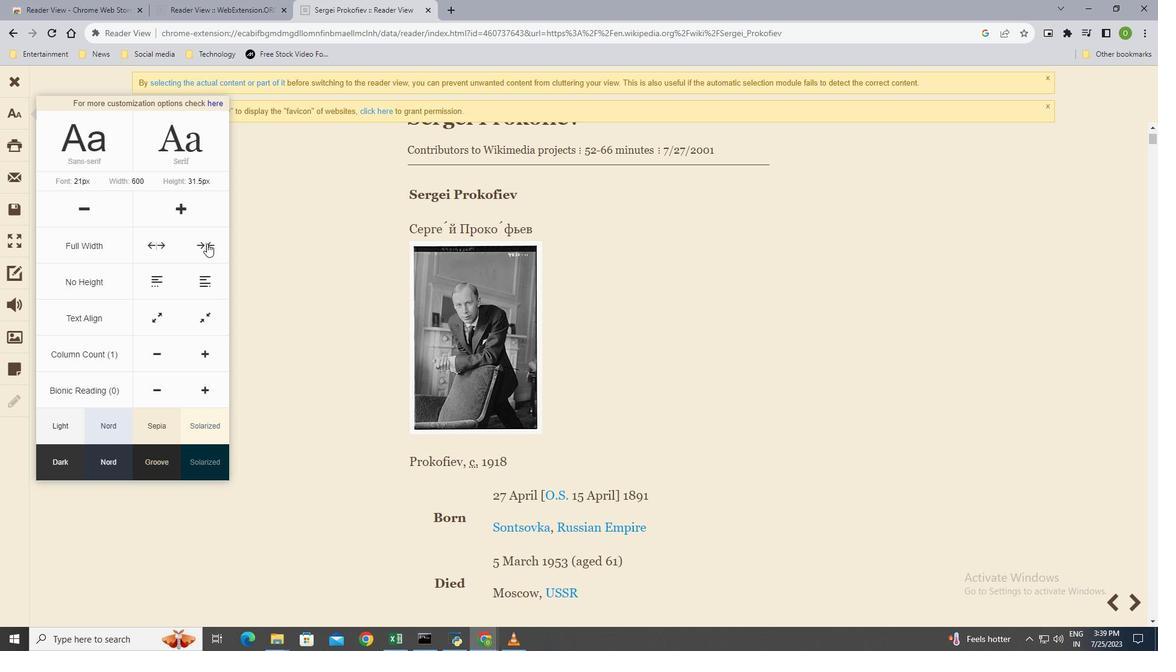 
Action: Mouse pressed left at (206, 243)
Screenshot: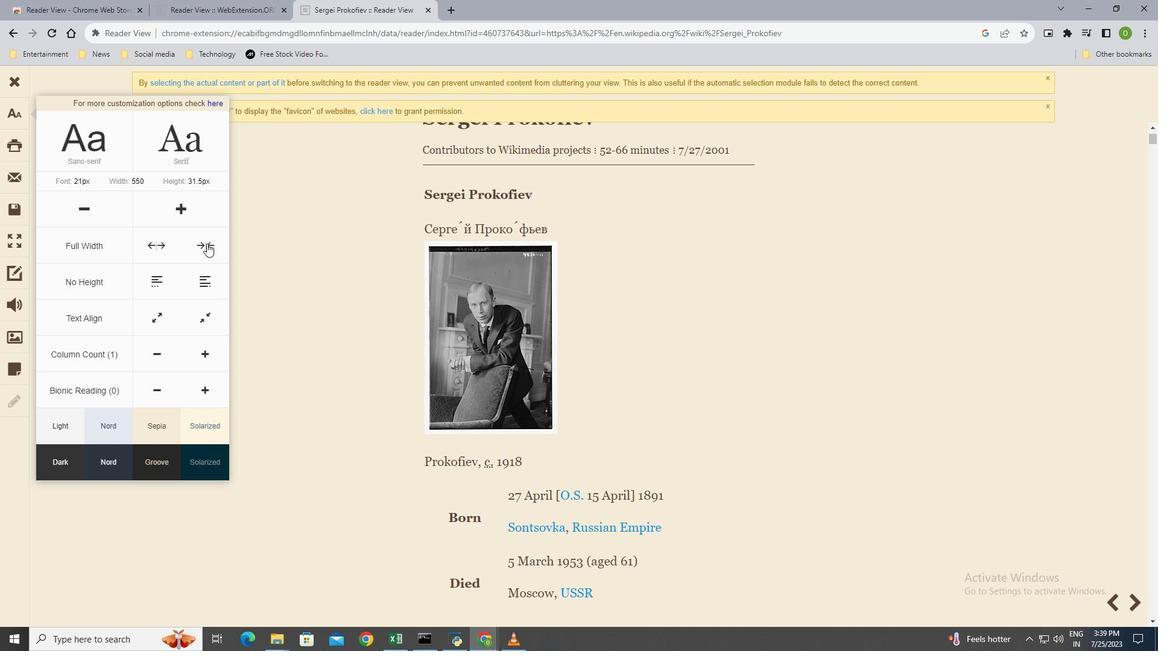 
Action: Mouse pressed left at (206, 243)
Screenshot: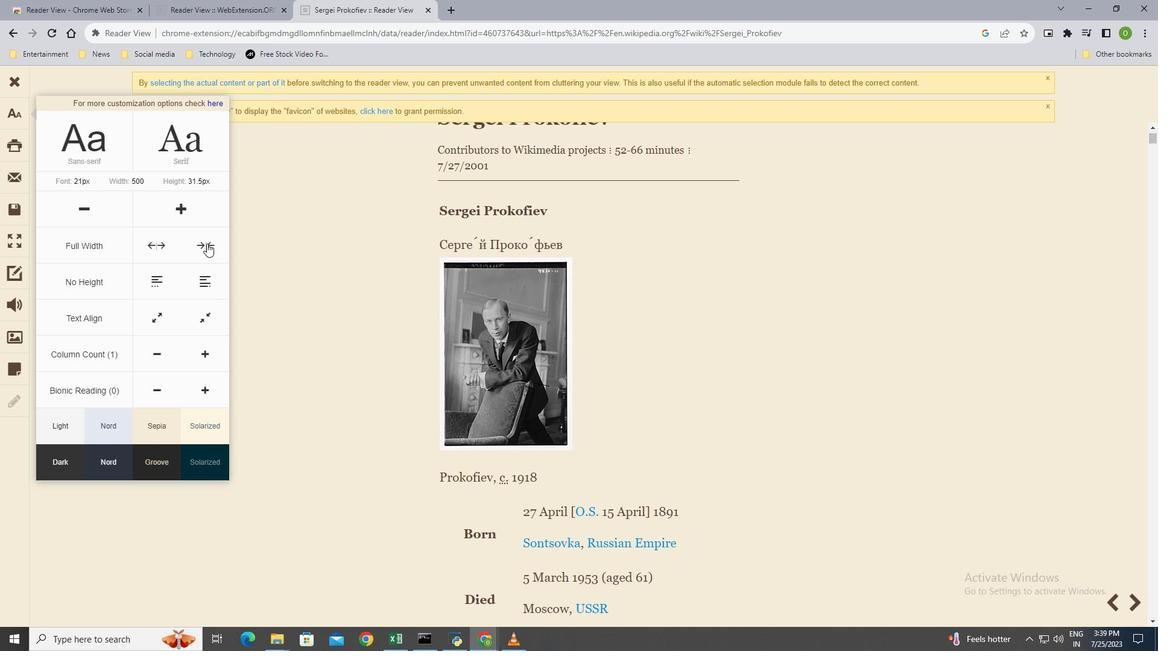 
Action: Mouse moved to (153, 244)
Screenshot: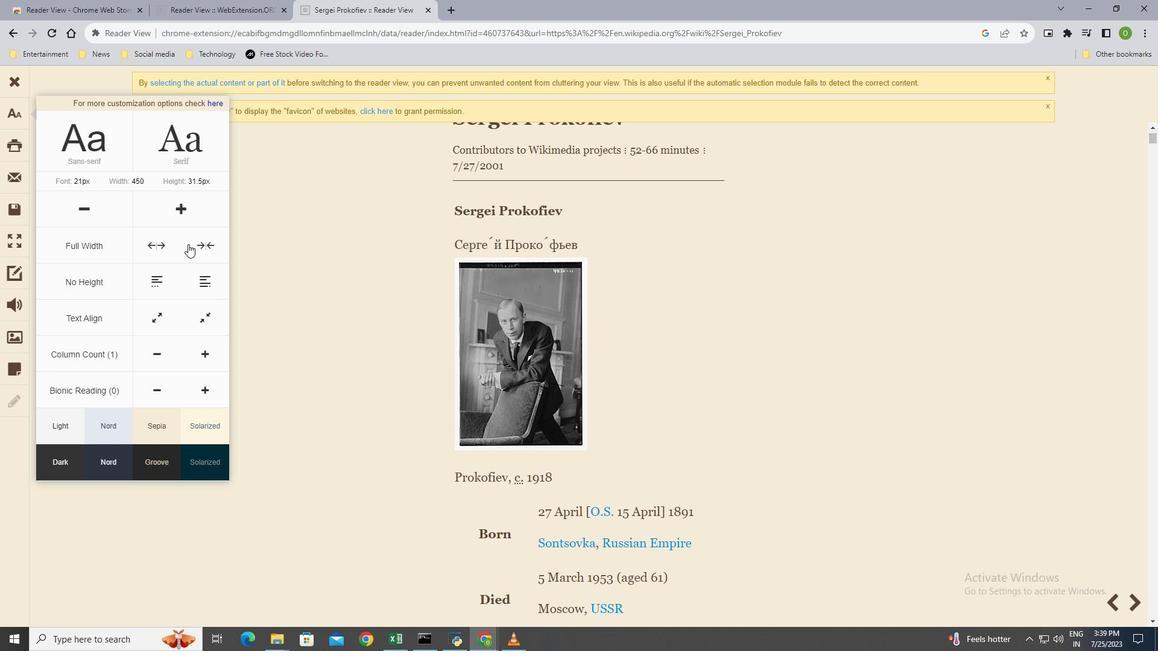 
Action: Mouse pressed left at (153, 244)
Screenshot: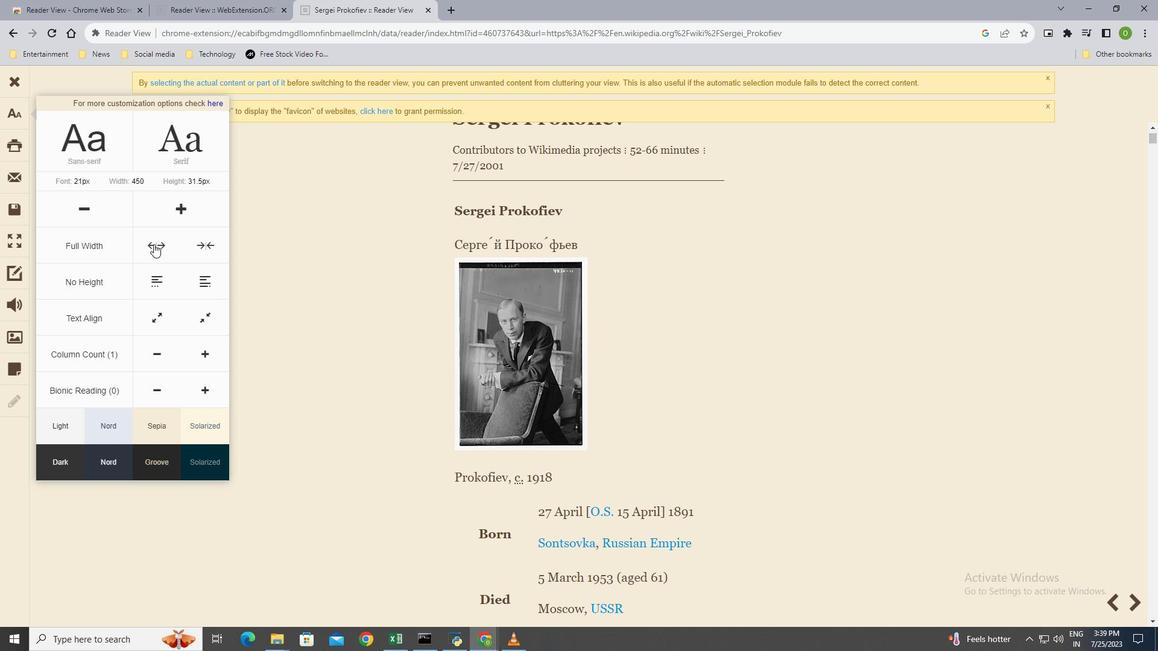 
Action: Mouse pressed left at (153, 244)
Screenshot: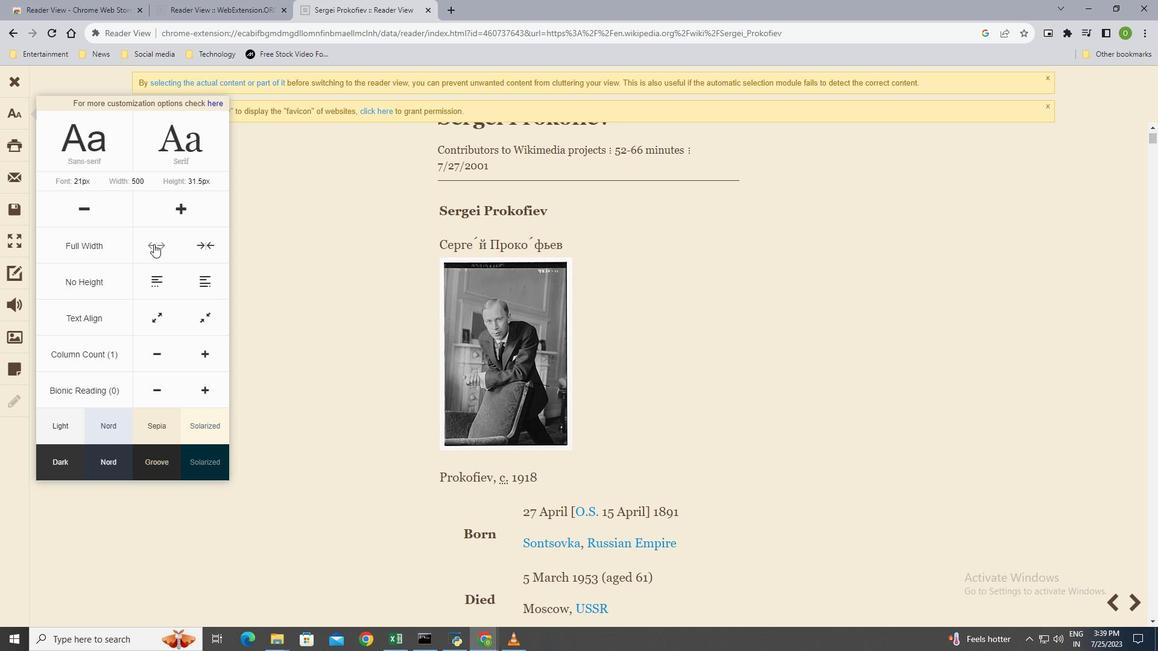 
Action: Mouse pressed left at (153, 244)
Screenshot: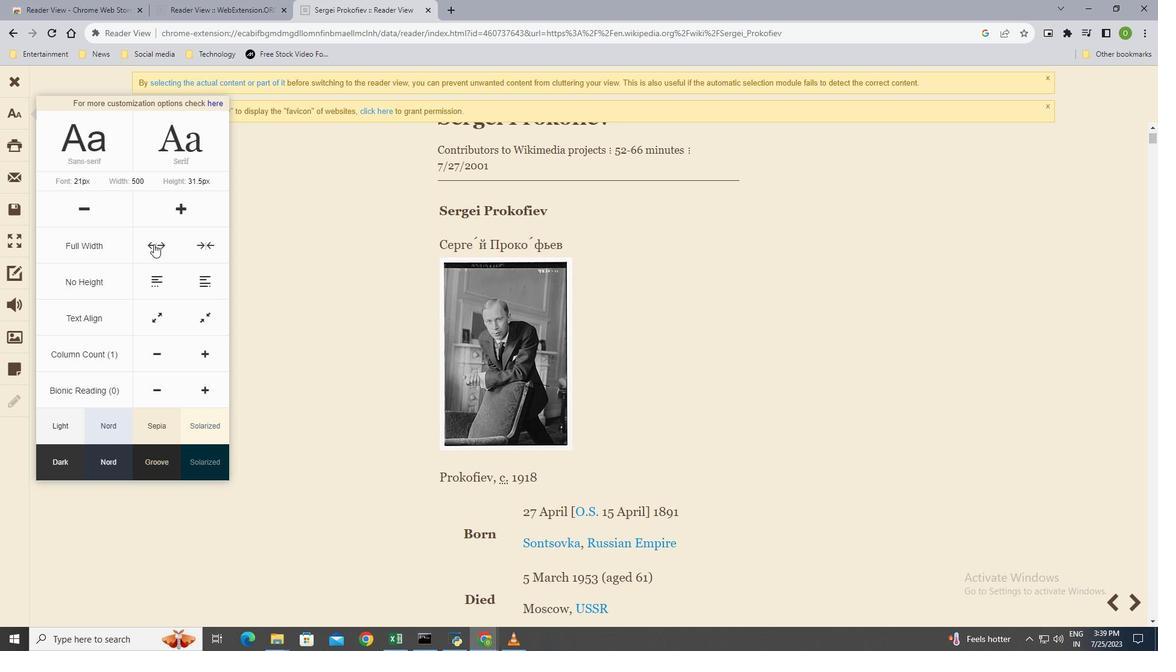 
Action: Mouse pressed left at (153, 244)
Screenshot: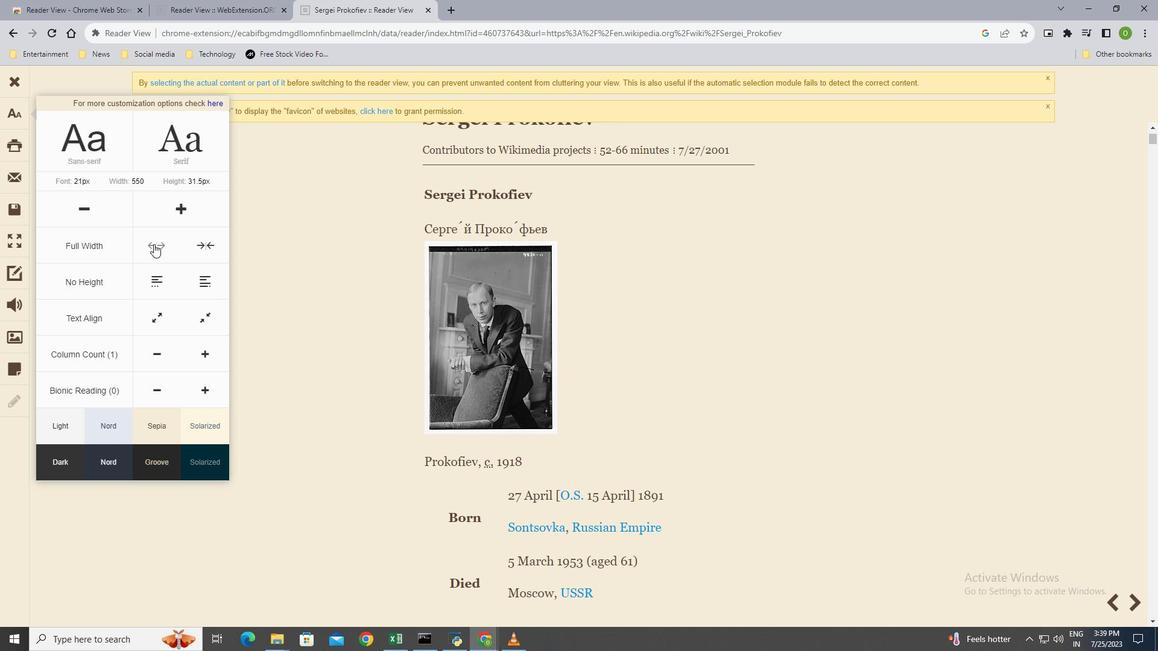 
Action: Mouse moved to (129, 289)
Screenshot: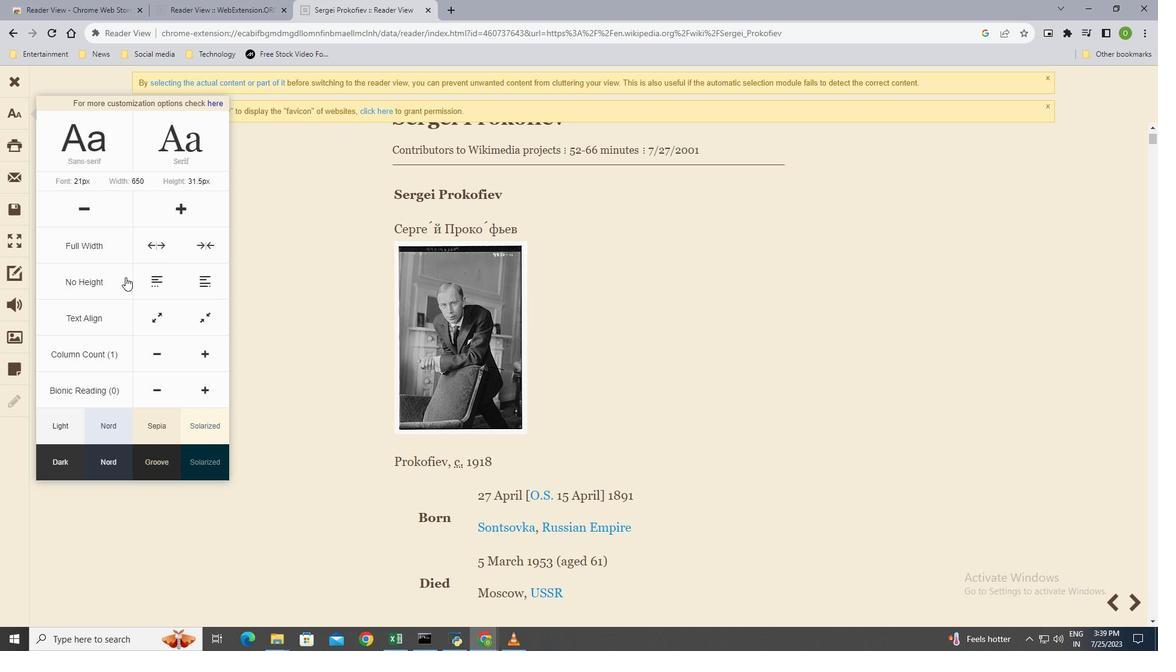 
Action: Mouse scrolled (129, 288) with delta (0, 0)
Screenshot: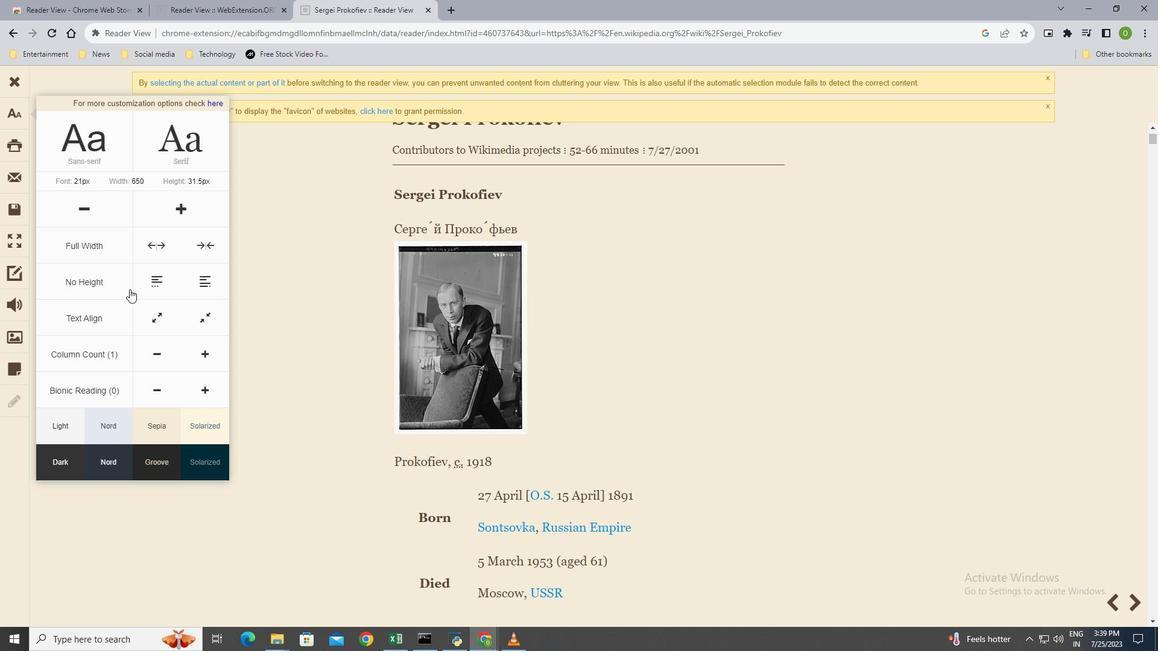 
Action: Mouse moved to (155, 314)
Screenshot: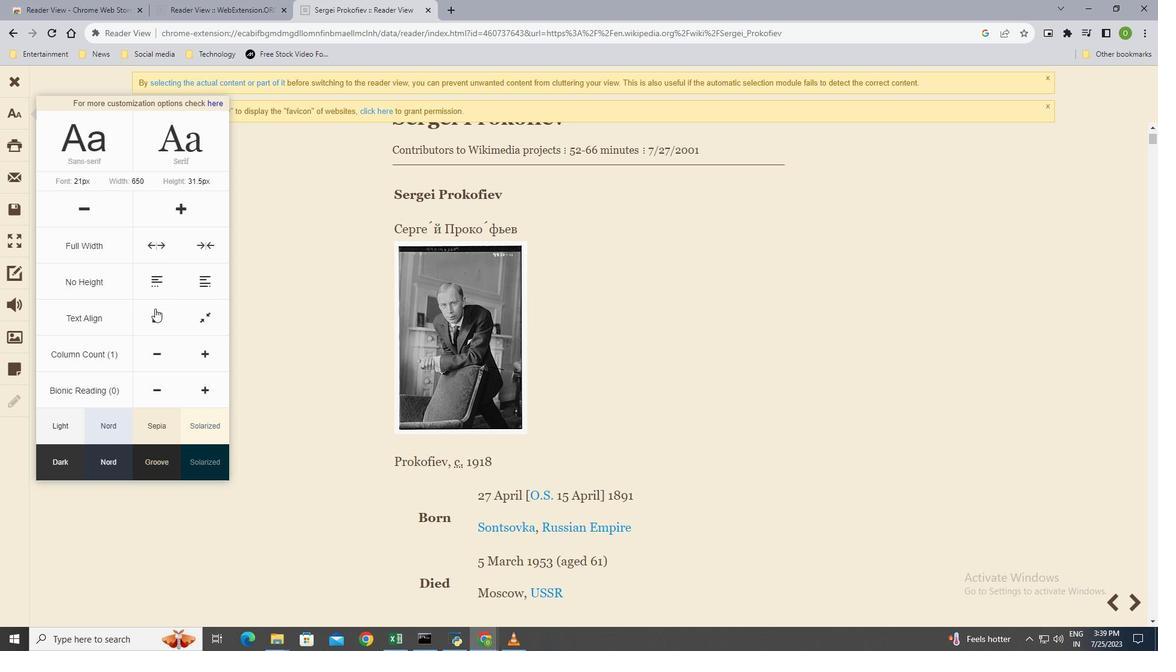 
Action: Mouse scrolled (155, 313) with delta (0, 0)
Screenshot: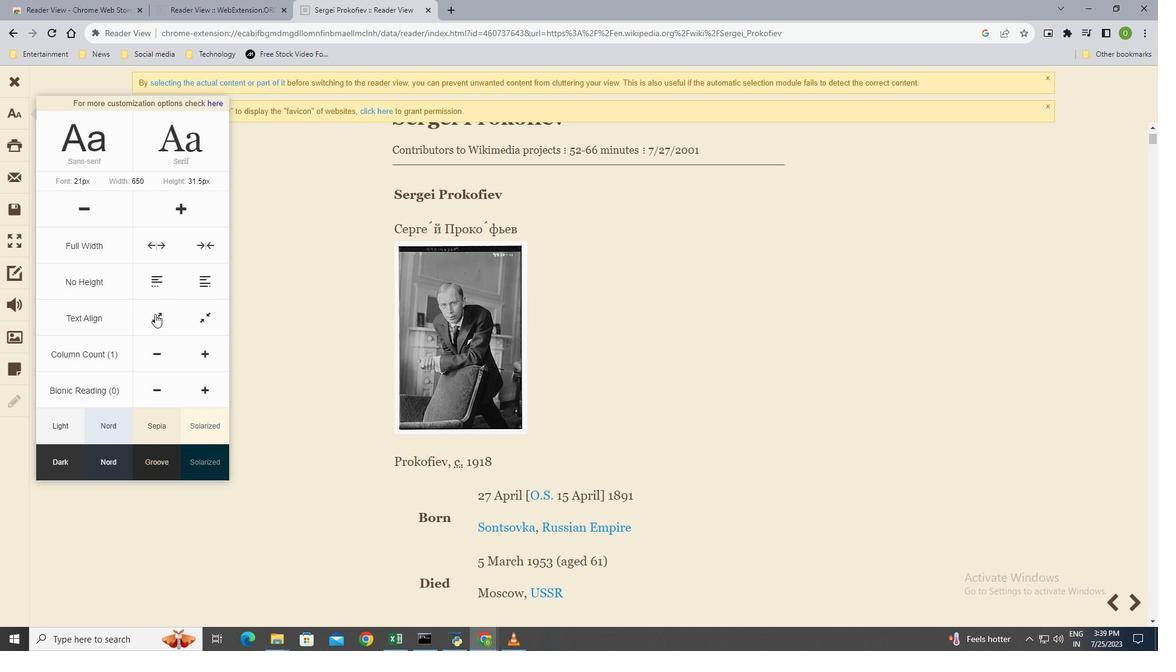 
Action: Mouse moved to (153, 314)
Screenshot: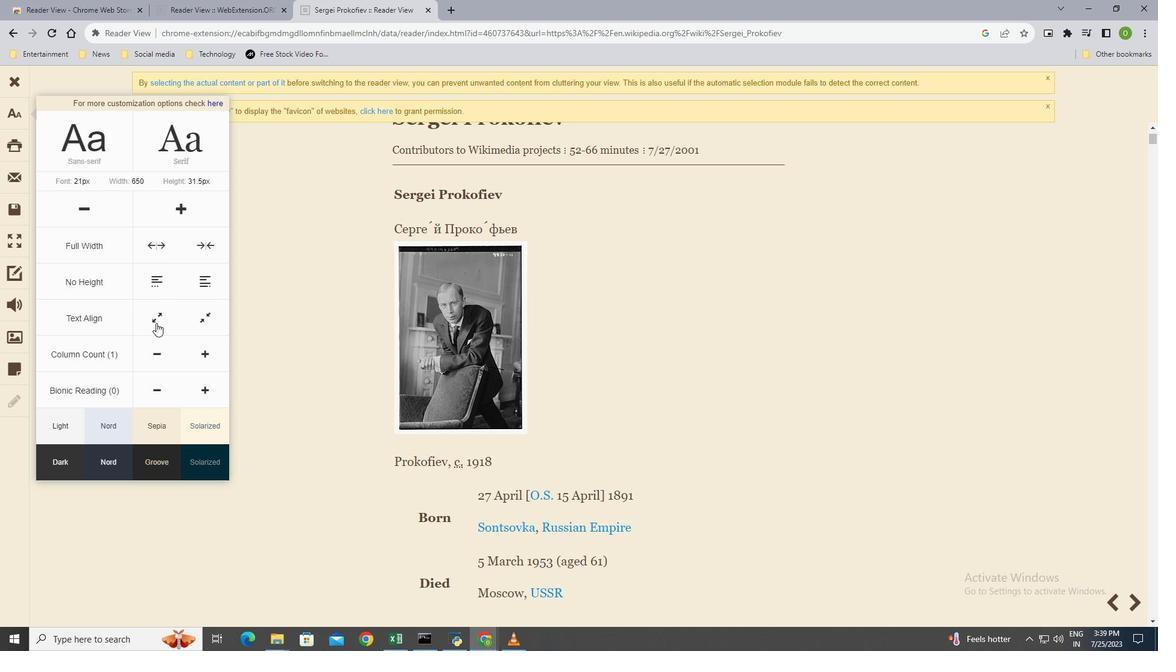 
Action: Mouse pressed left at (153, 314)
Screenshot: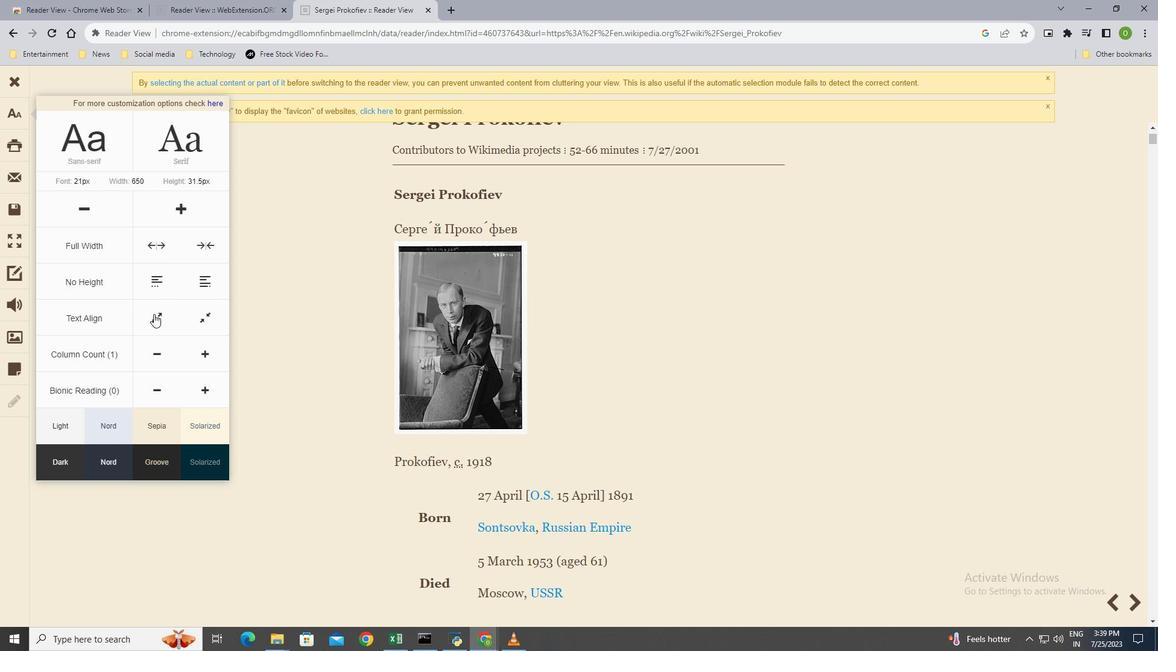 
Action: Mouse moved to (205, 316)
Screenshot: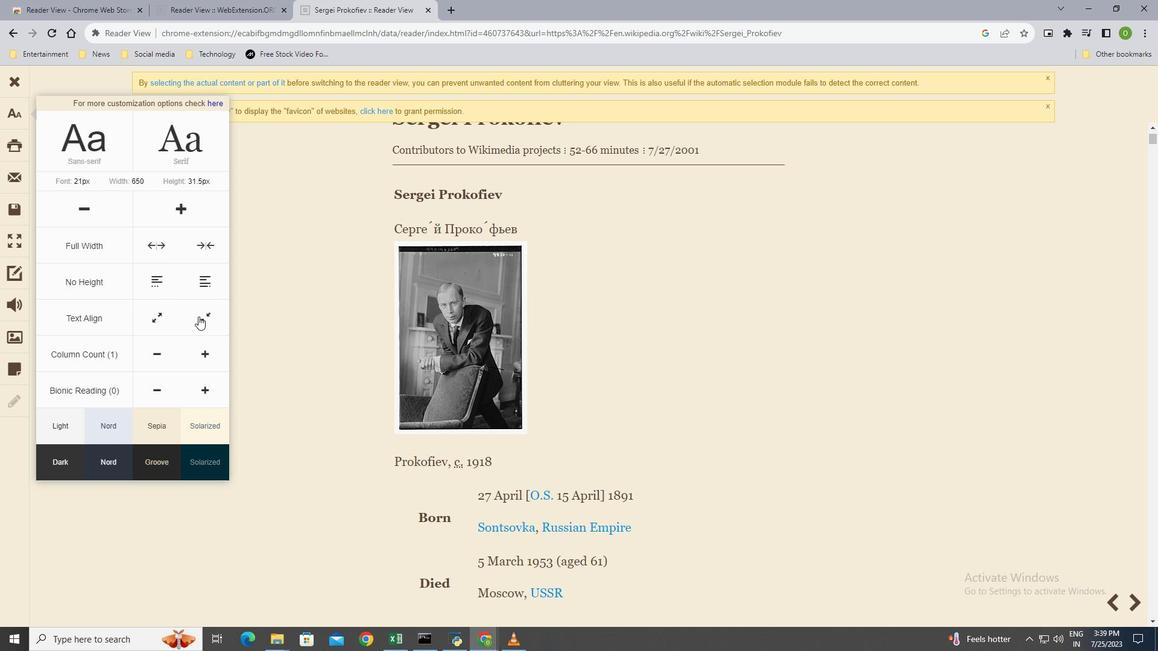 
Action: Mouse pressed left at (205, 316)
Screenshot: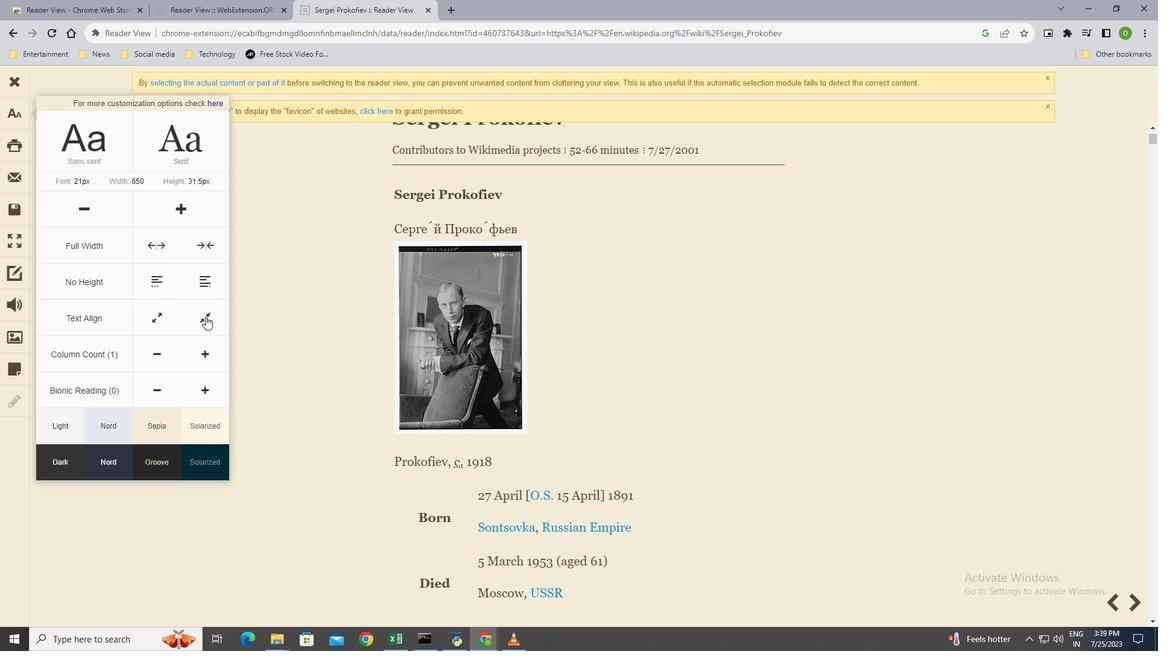 
Action: Mouse moved to (138, 340)
Screenshot: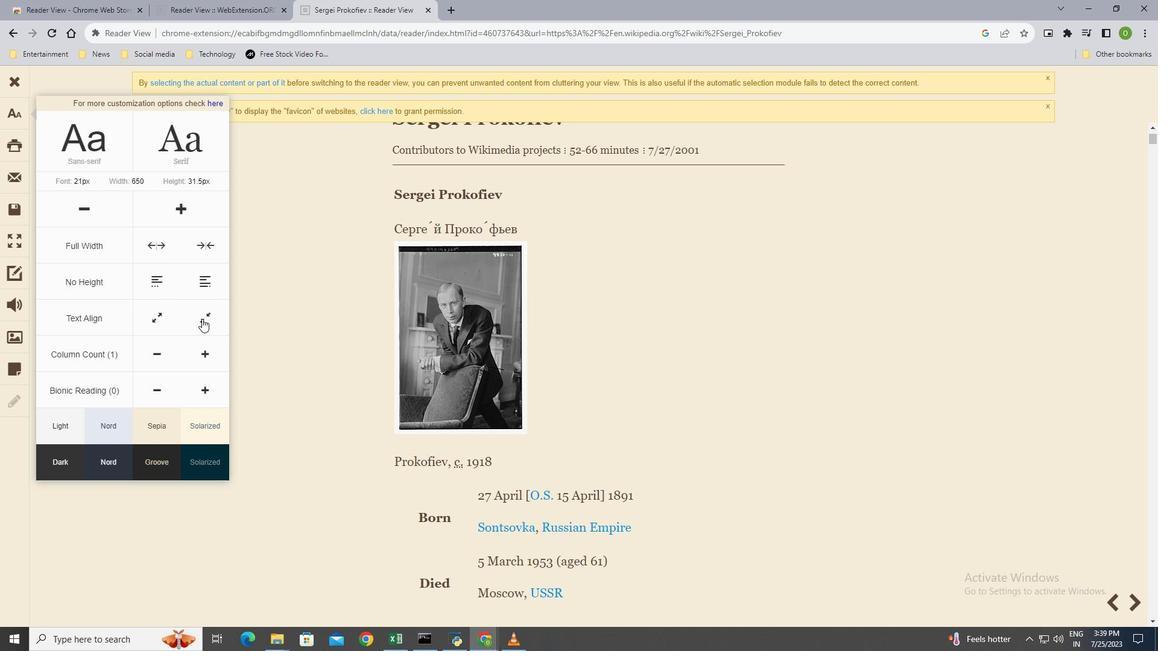 
Action: Mouse scrolled (138, 339) with delta (0, 0)
Screenshot: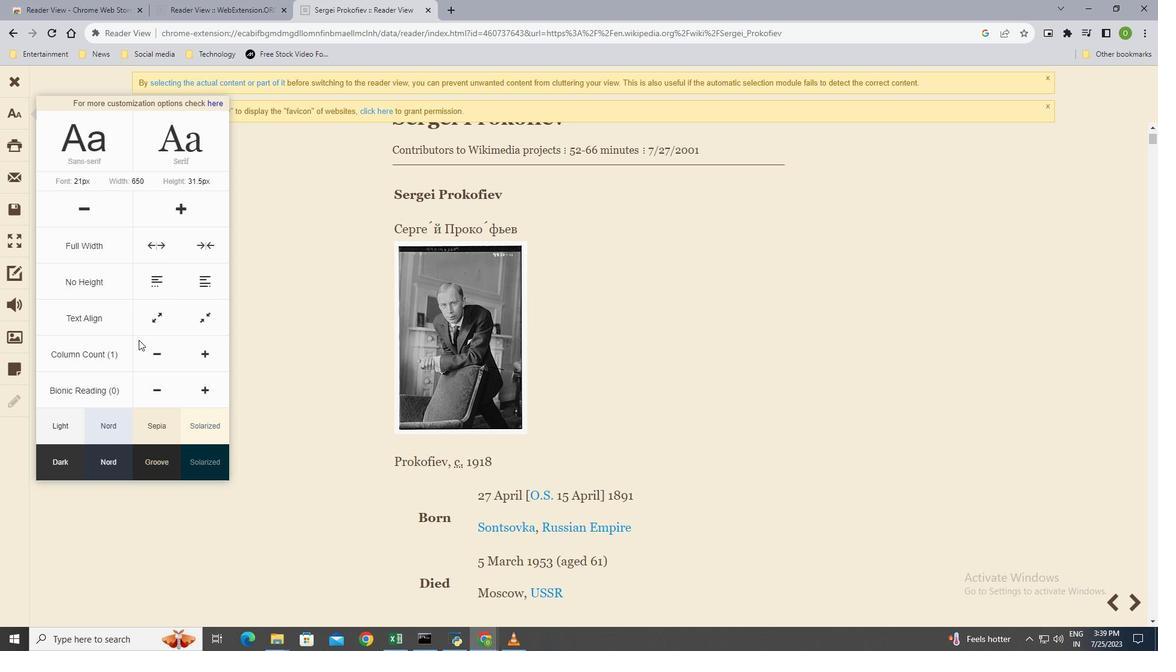 
Action: Mouse scrolled (138, 339) with delta (0, 0)
Screenshot: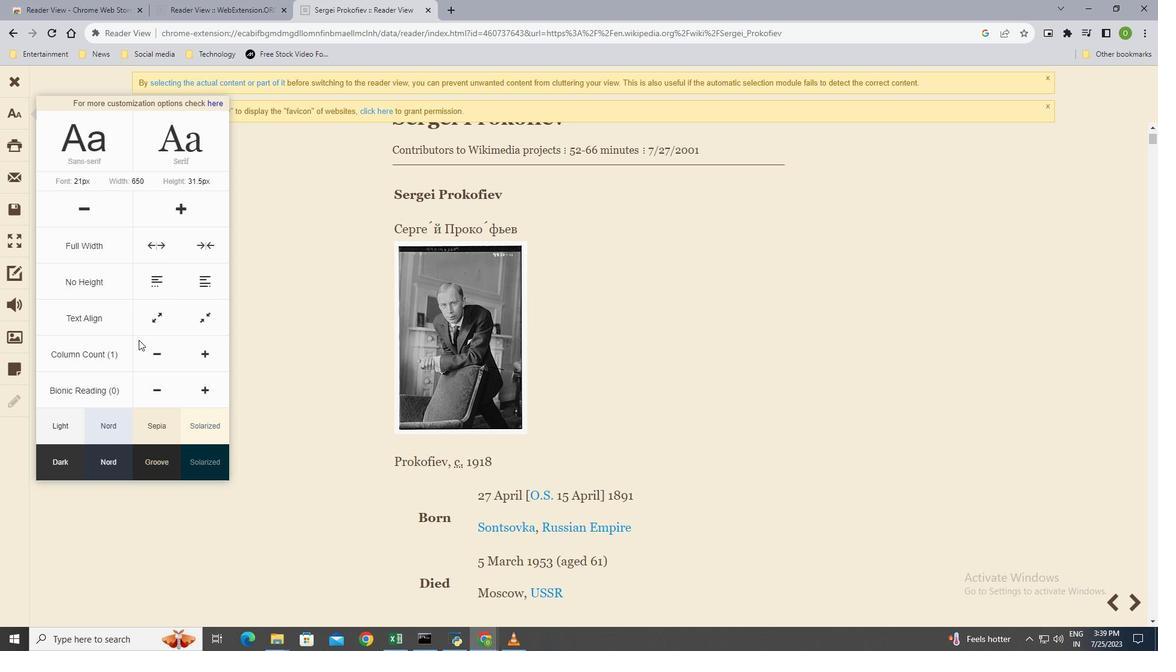 
Action: Mouse scrolled (138, 339) with delta (0, 0)
Screenshot: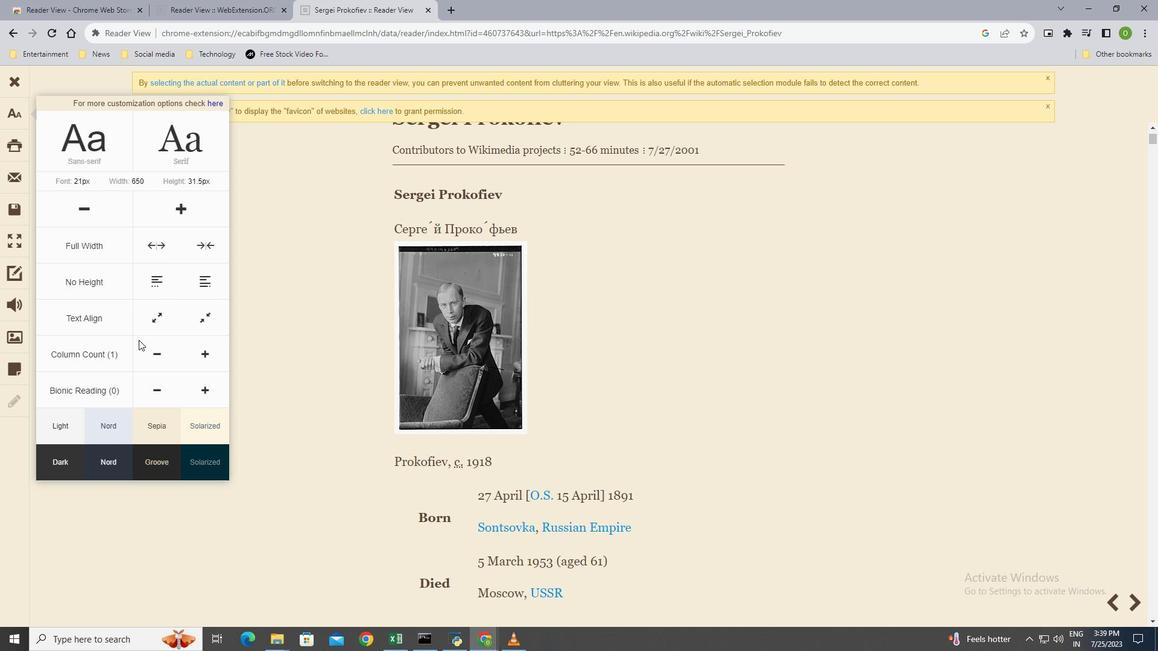 
Action: Mouse scrolled (138, 339) with delta (0, 0)
Screenshot: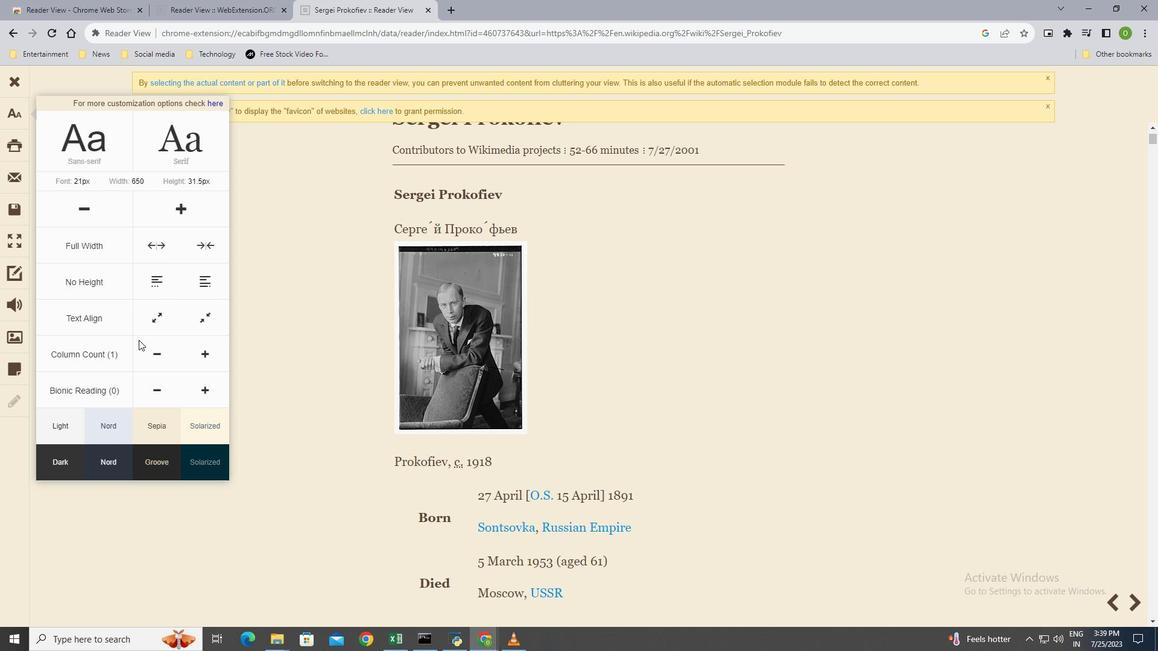 
Action: Mouse moved to (206, 354)
Screenshot: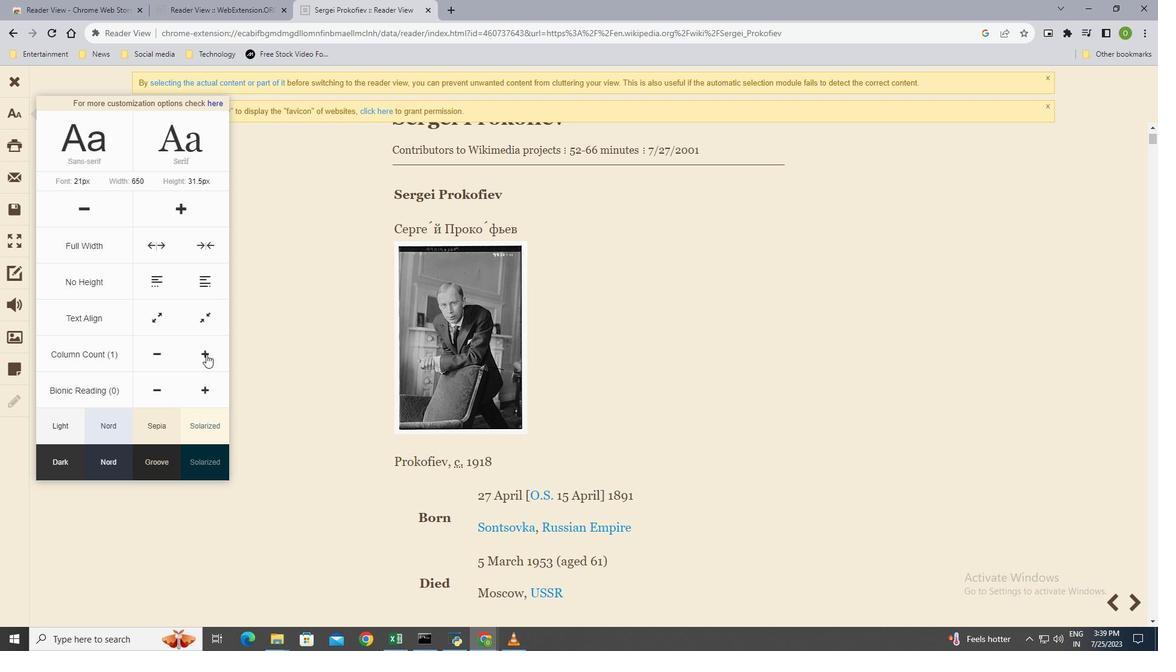 
Action: Mouse pressed left at (206, 354)
Screenshot: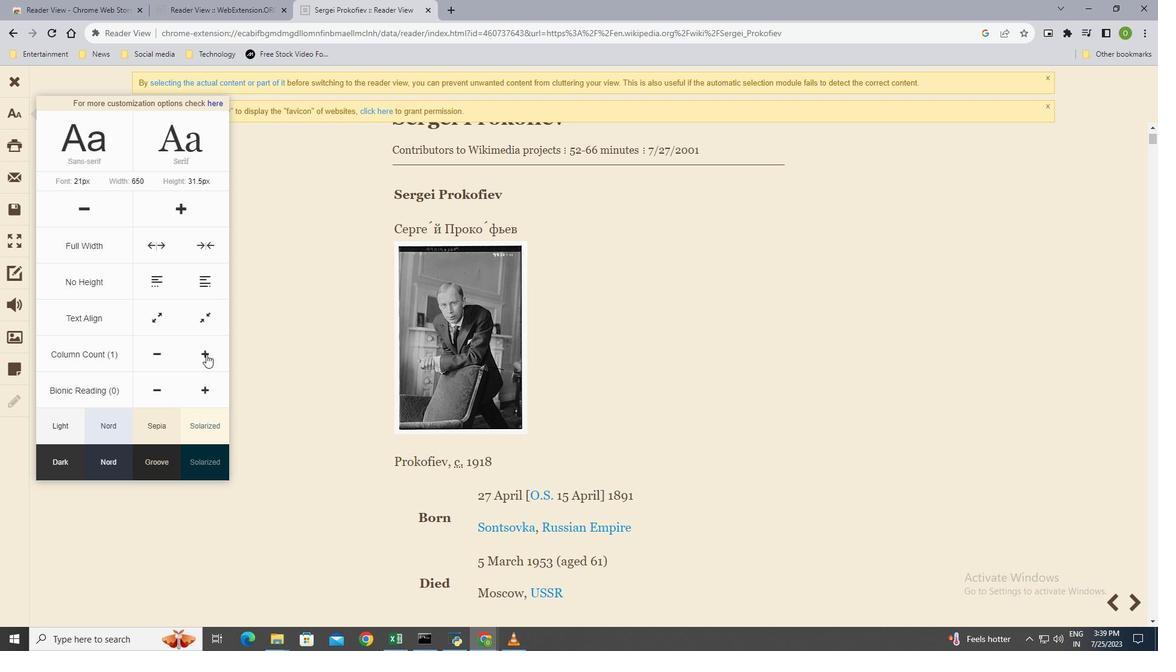 
Action: Mouse pressed left at (206, 354)
Screenshot: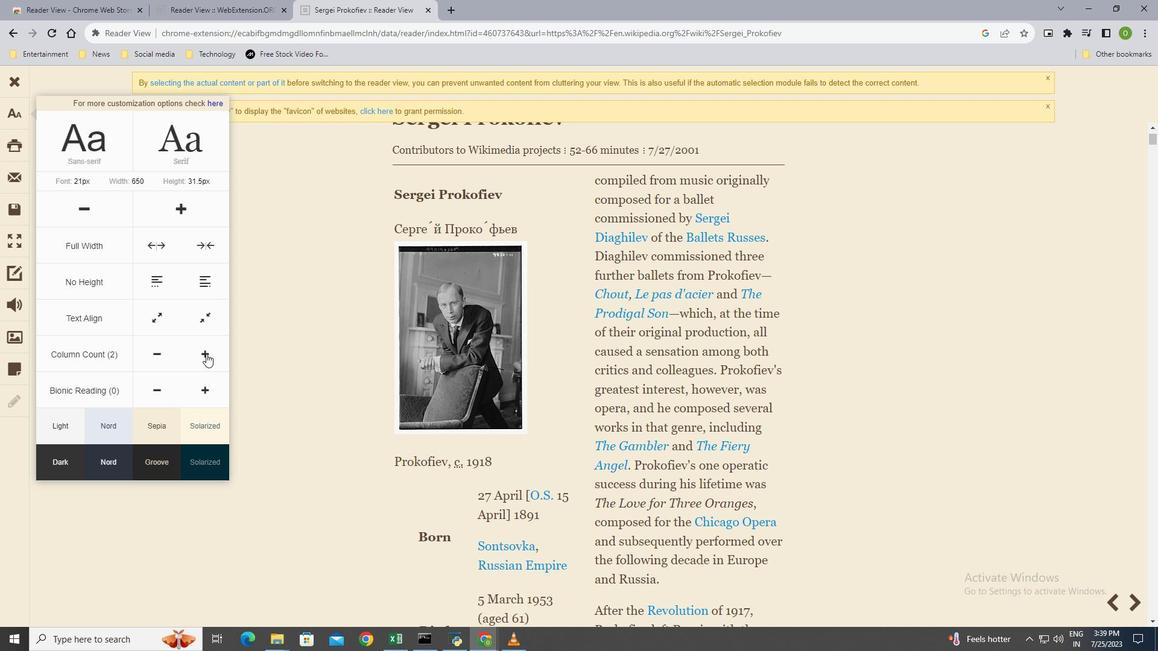 
Action: Mouse pressed left at (206, 354)
Screenshot: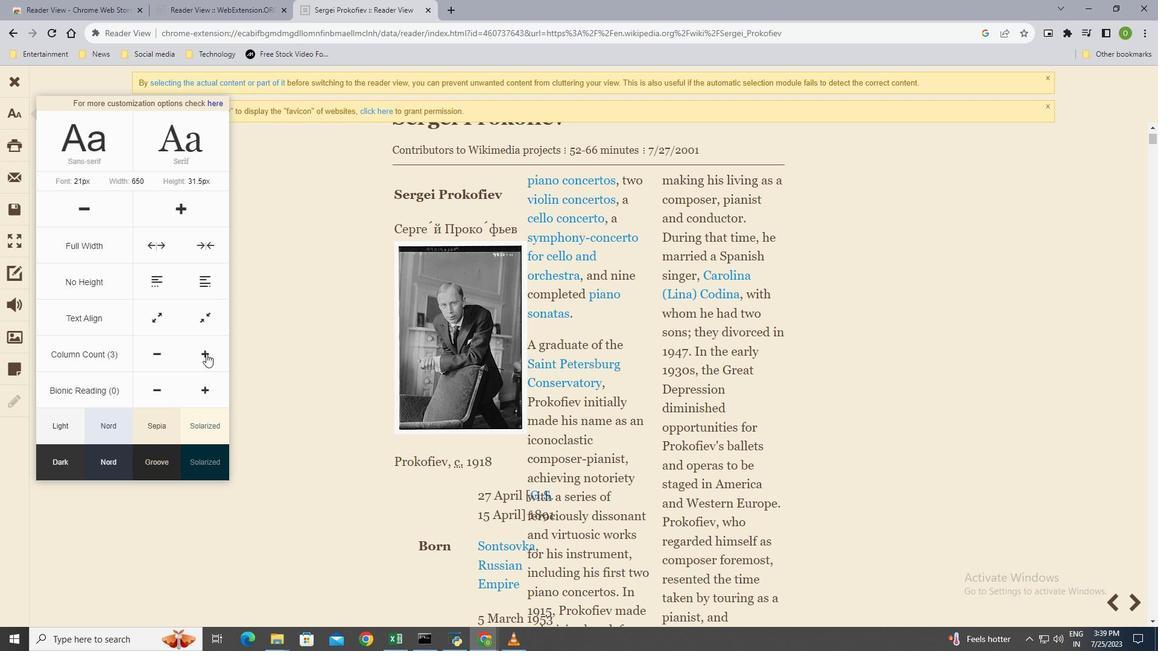 
Action: Mouse moved to (160, 353)
Screenshot: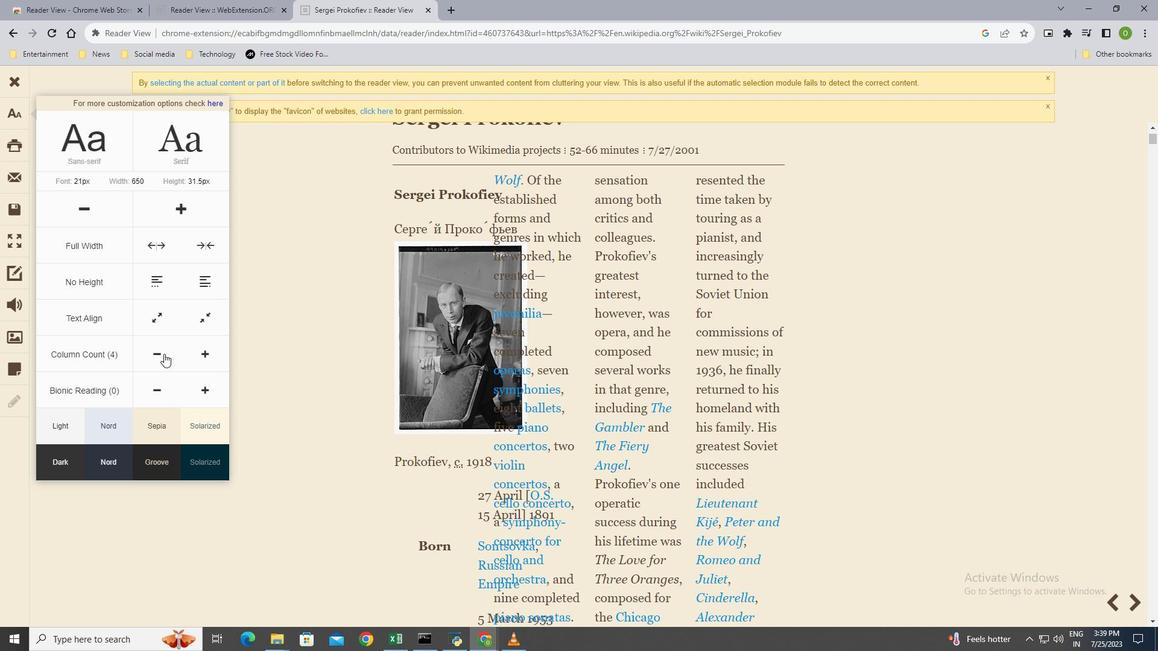 
Action: Mouse pressed left at (160, 353)
Screenshot: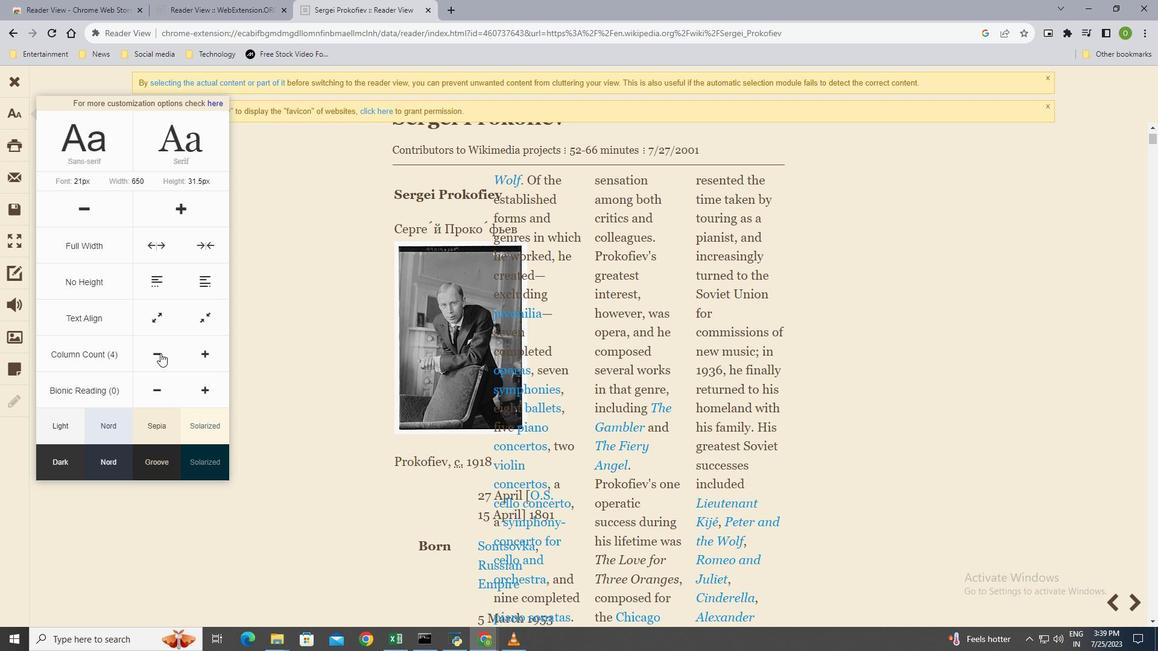 
Action: Mouse pressed left at (160, 353)
Screenshot: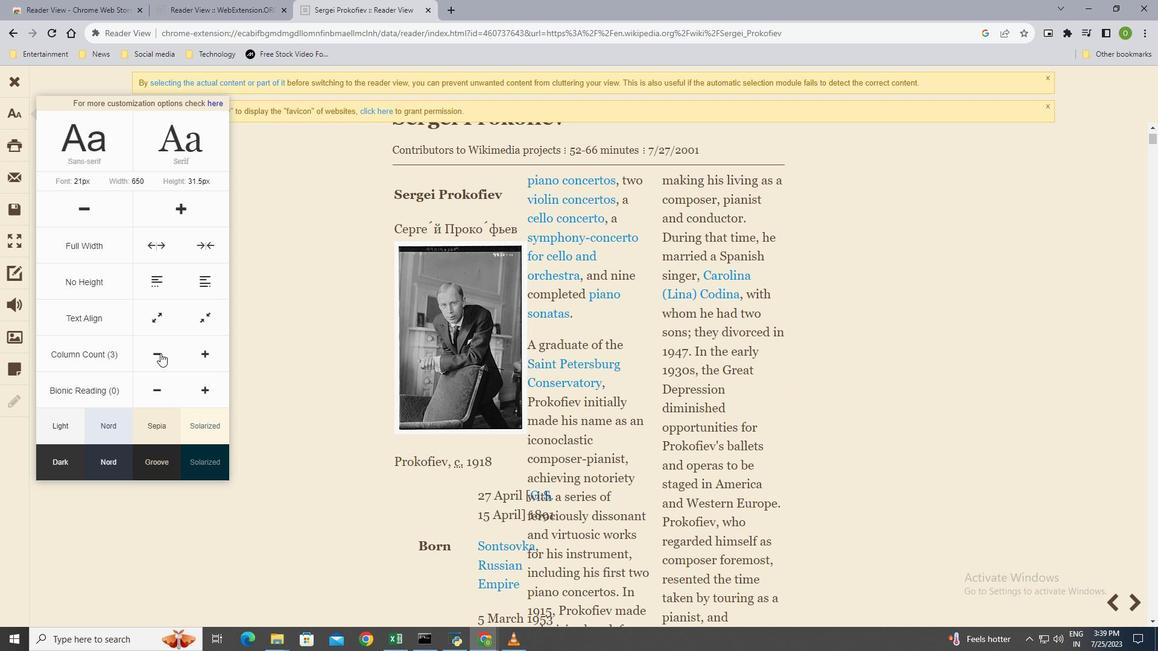 
Action: Mouse moved to (166, 421)
Screenshot: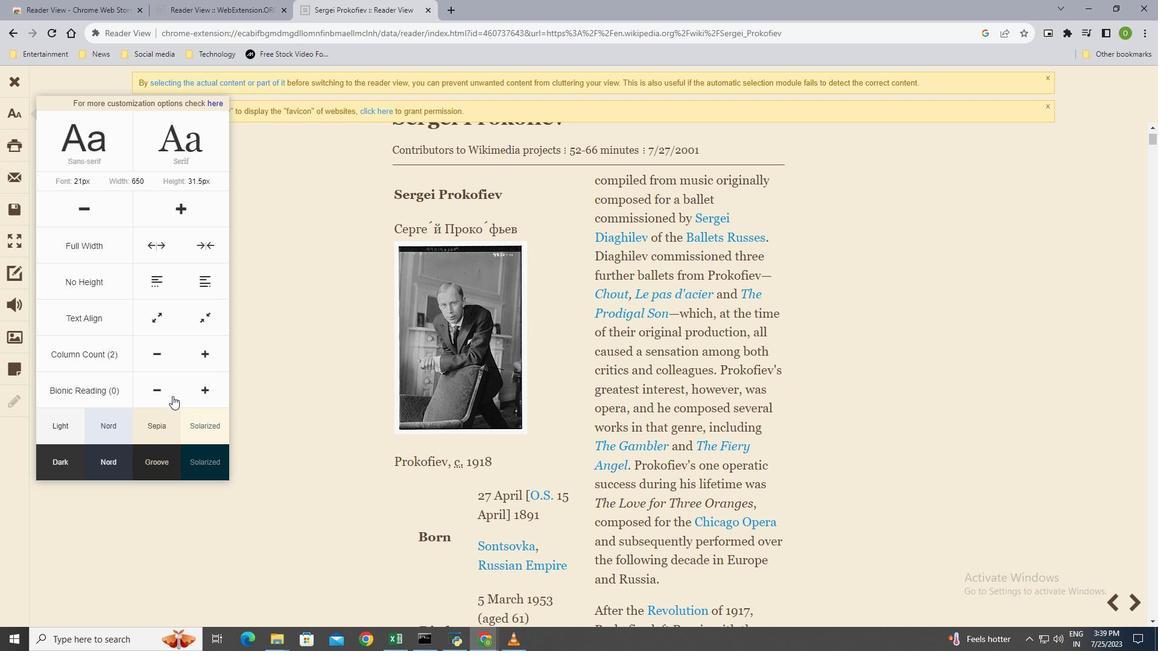 
Action: Mouse scrolled (166, 421) with delta (0, 0)
Screenshot: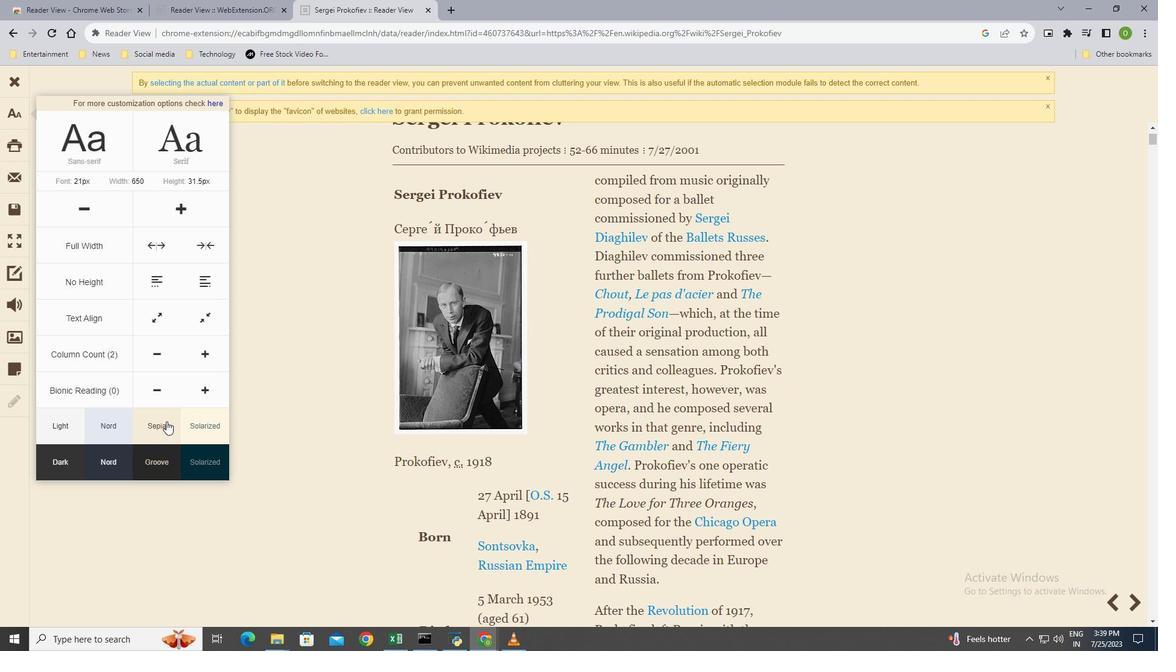 
Action: Mouse moved to (164, 420)
Screenshot: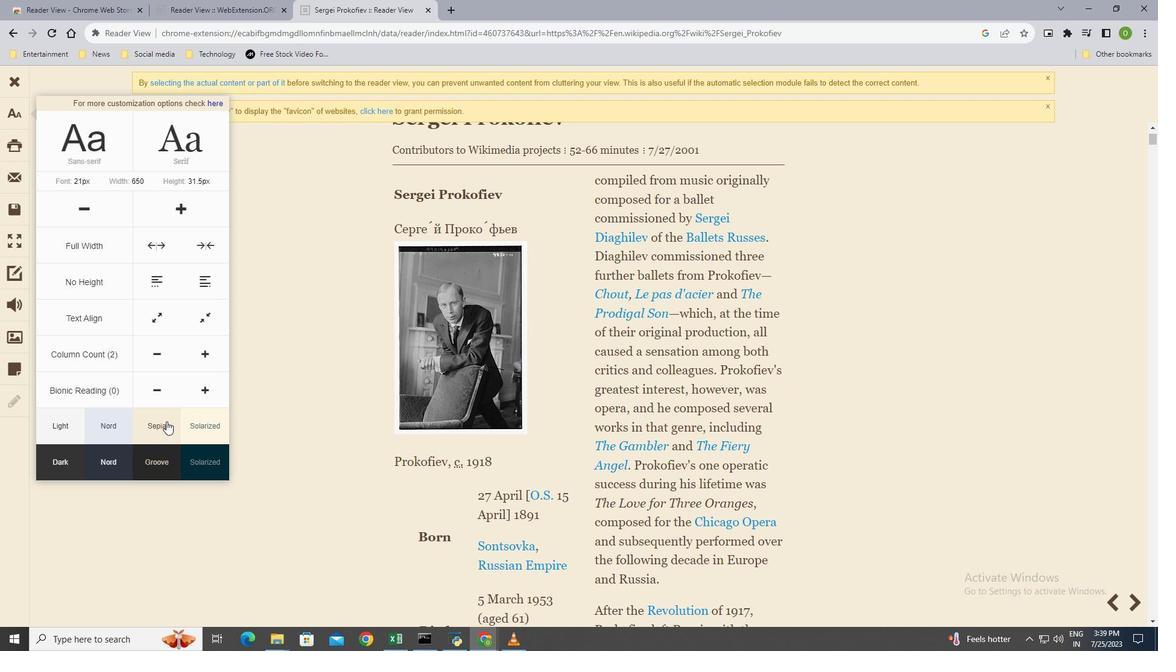 
Action: Mouse scrolled (164, 419) with delta (0, 0)
Screenshot: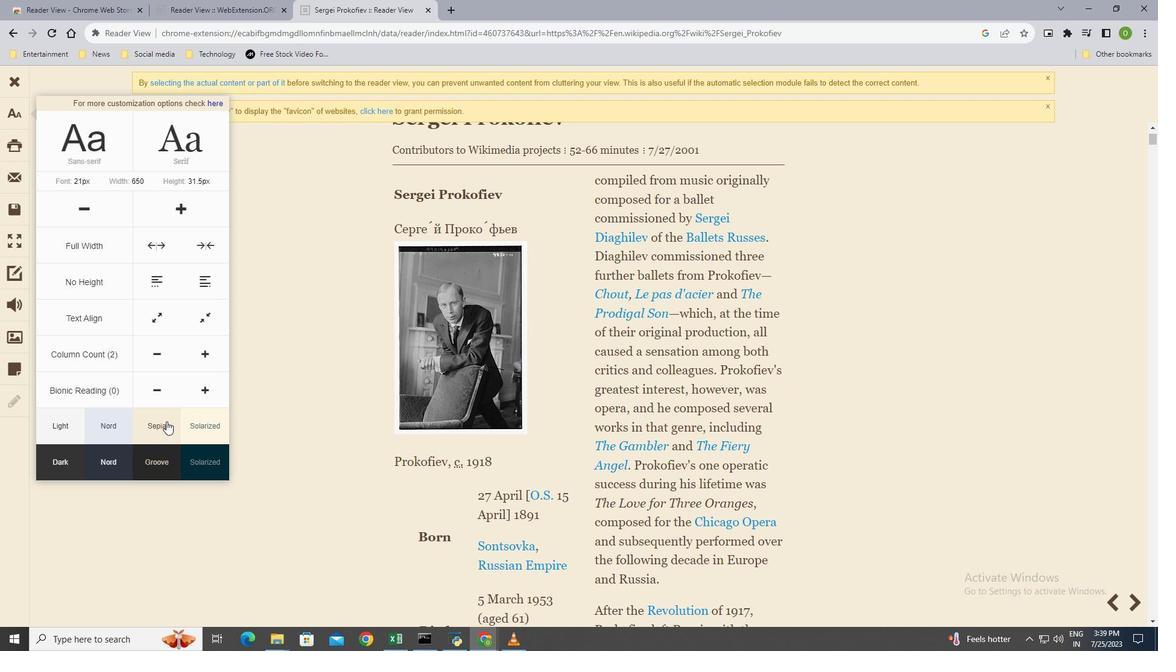 
Action: Mouse moved to (110, 425)
Screenshot: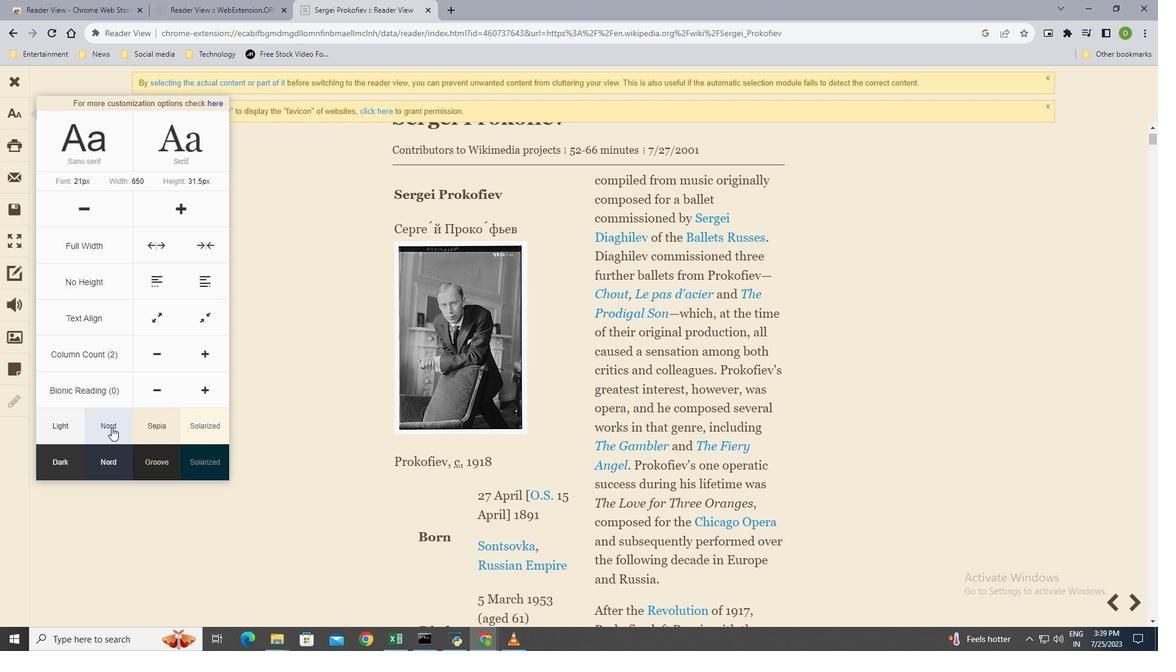 
Action: Mouse pressed left at (110, 425)
Screenshot: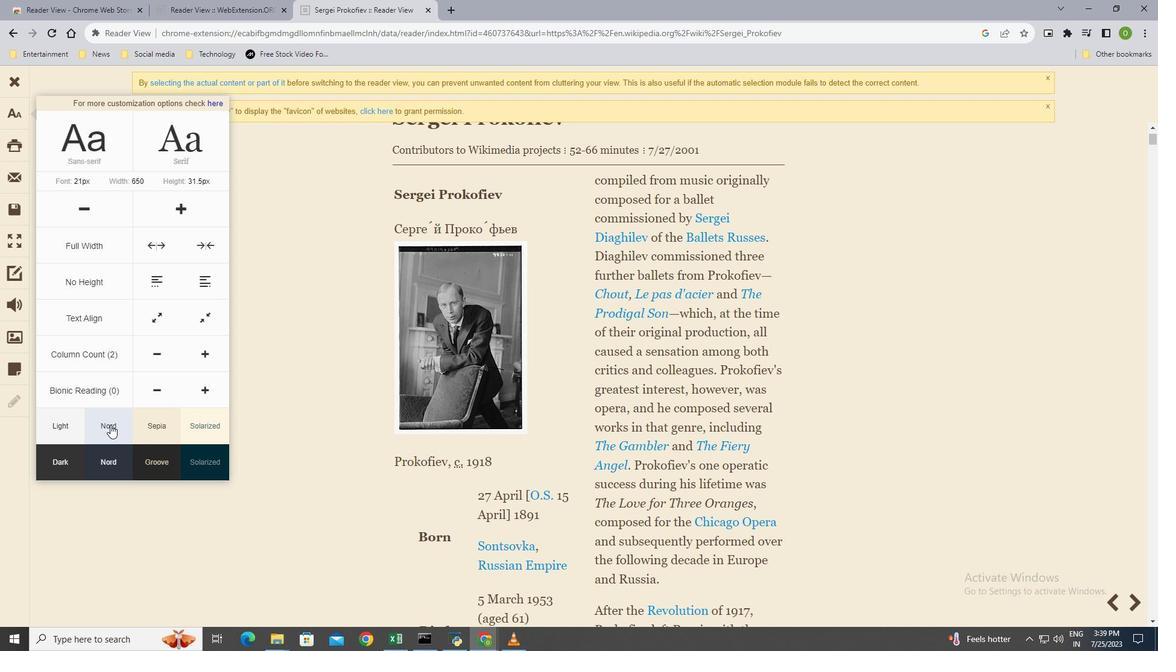 
Action: Mouse moved to (203, 424)
Screenshot: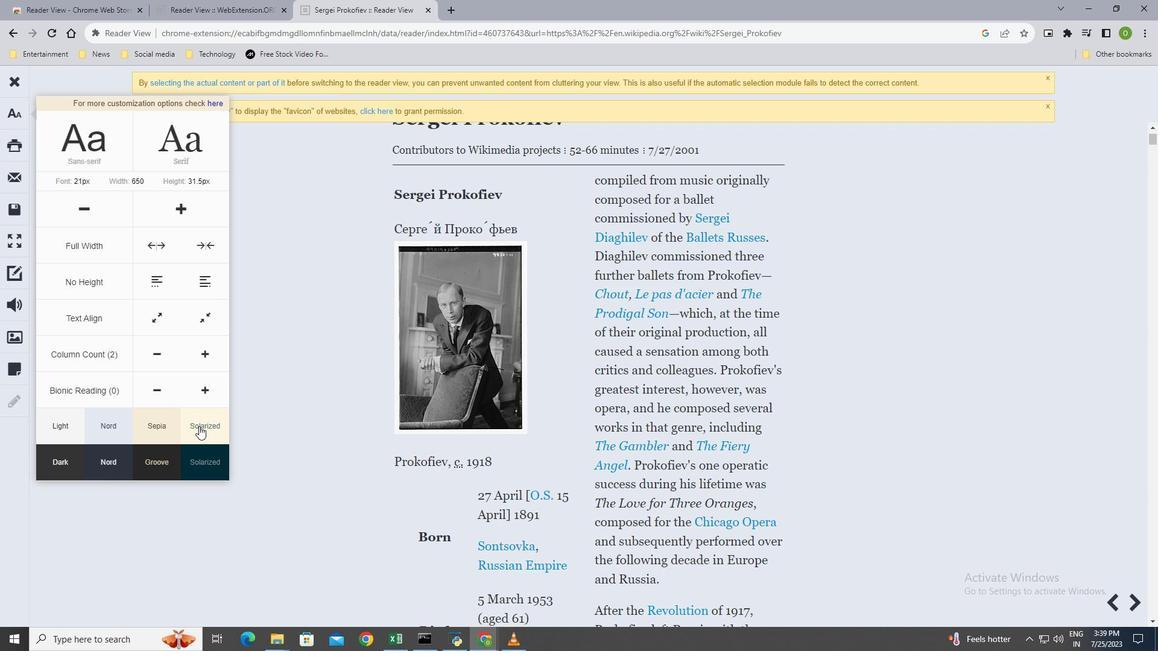 
Action: Mouse pressed left at (203, 424)
Screenshot: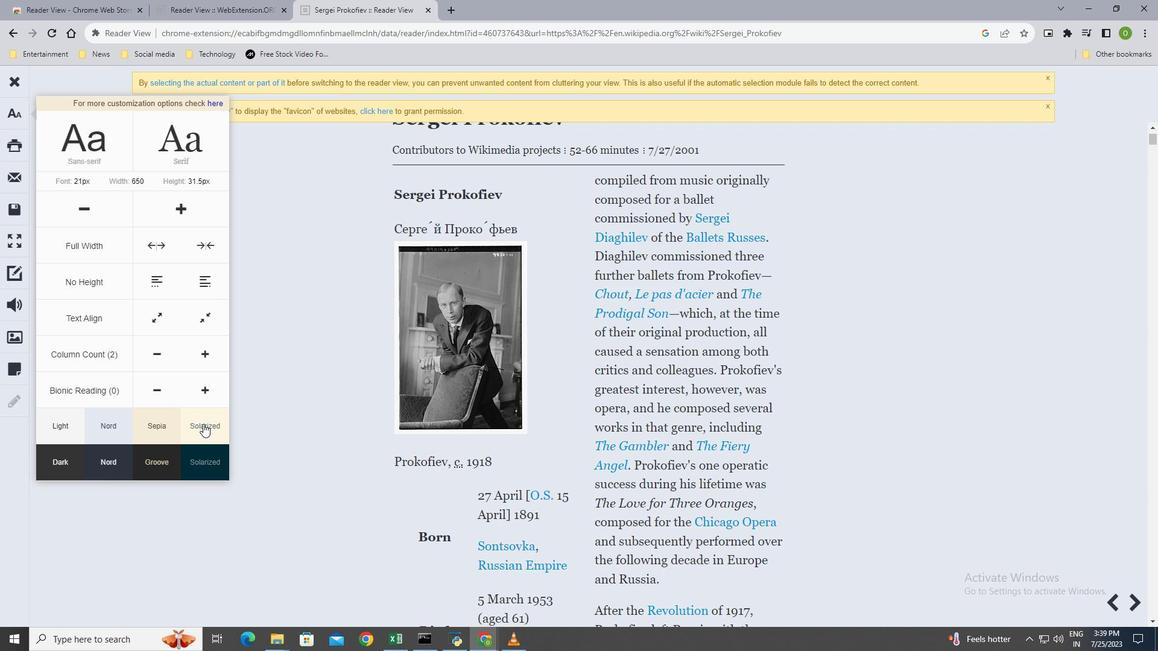 
Action: Mouse moved to (216, 460)
Screenshot: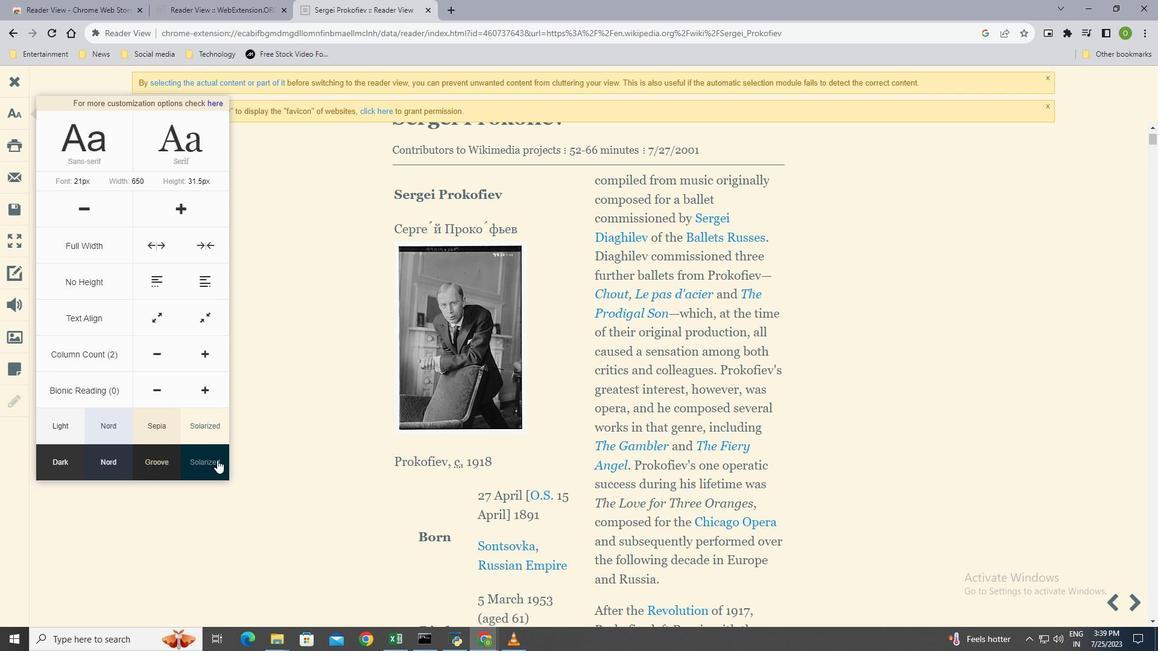 
Action: Mouse pressed left at (216, 460)
Screenshot: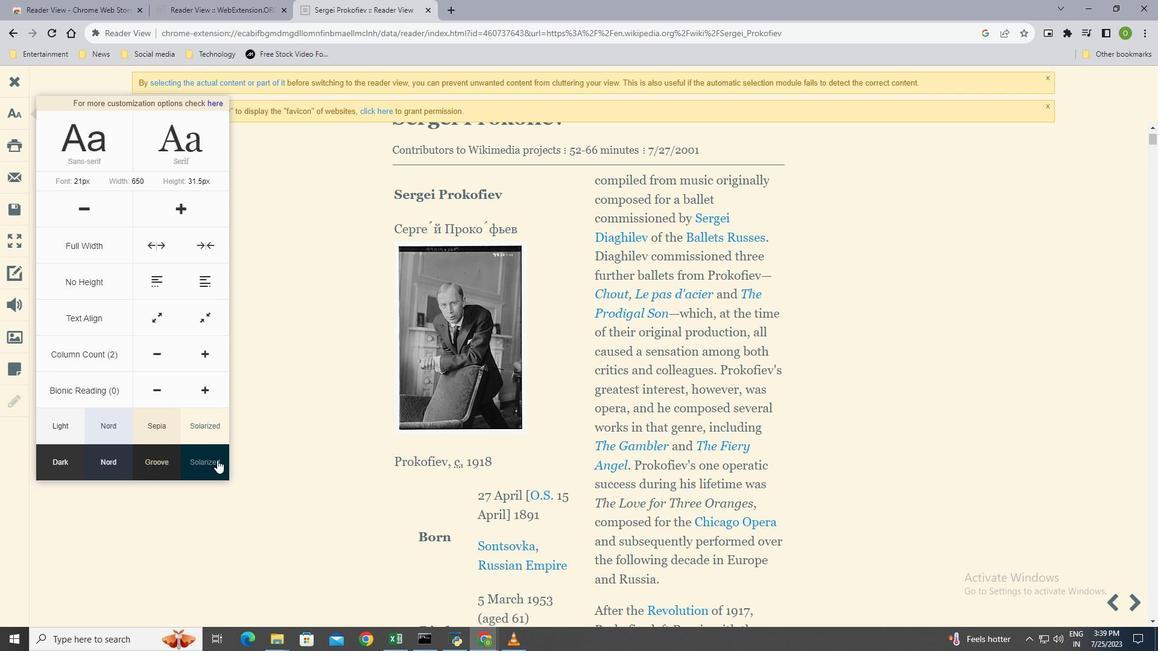 
Action: Mouse moved to (56, 457)
Screenshot: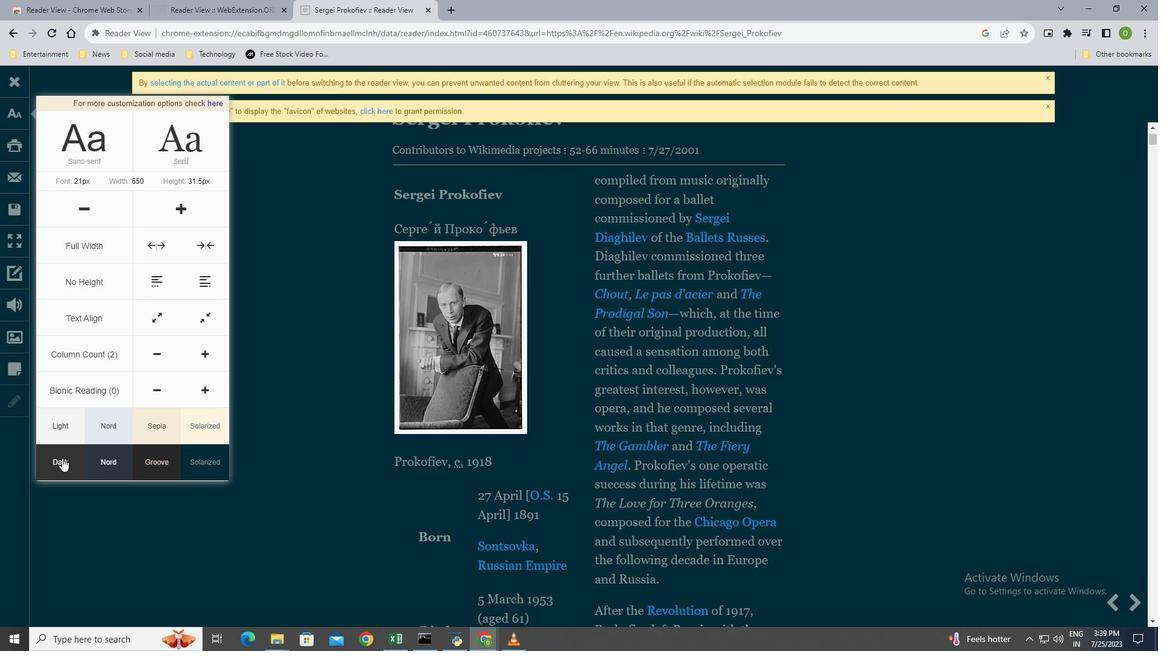 
Action: Mouse pressed left at (56, 457)
Screenshot: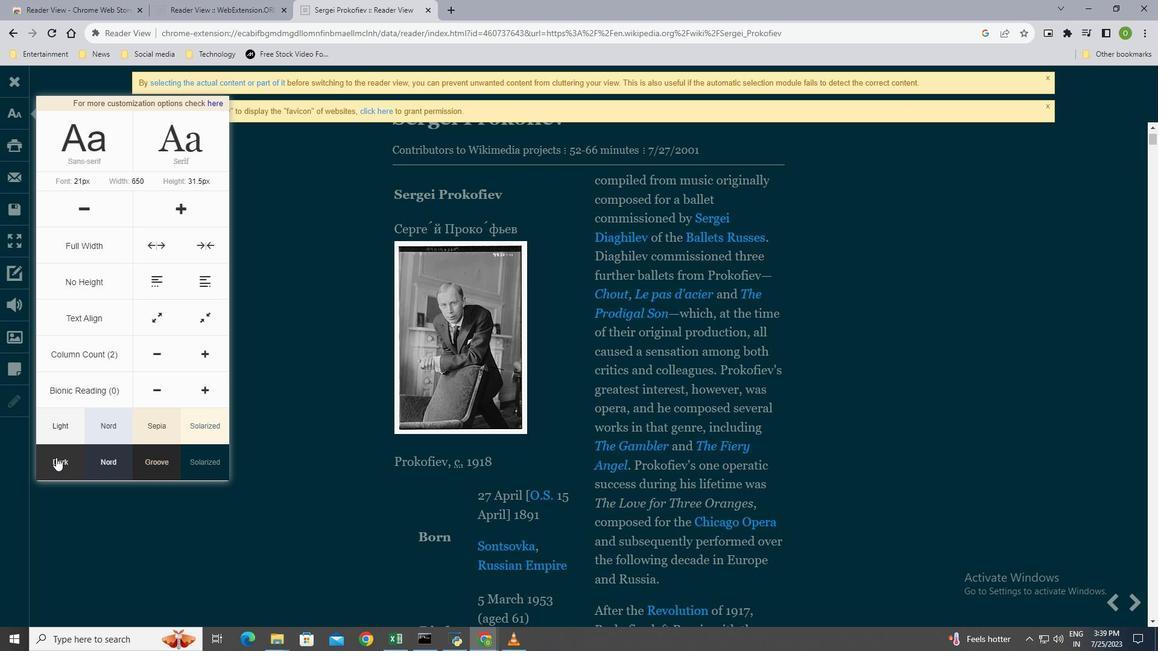 
Action: Mouse moved to (16, 110)
Screenshot: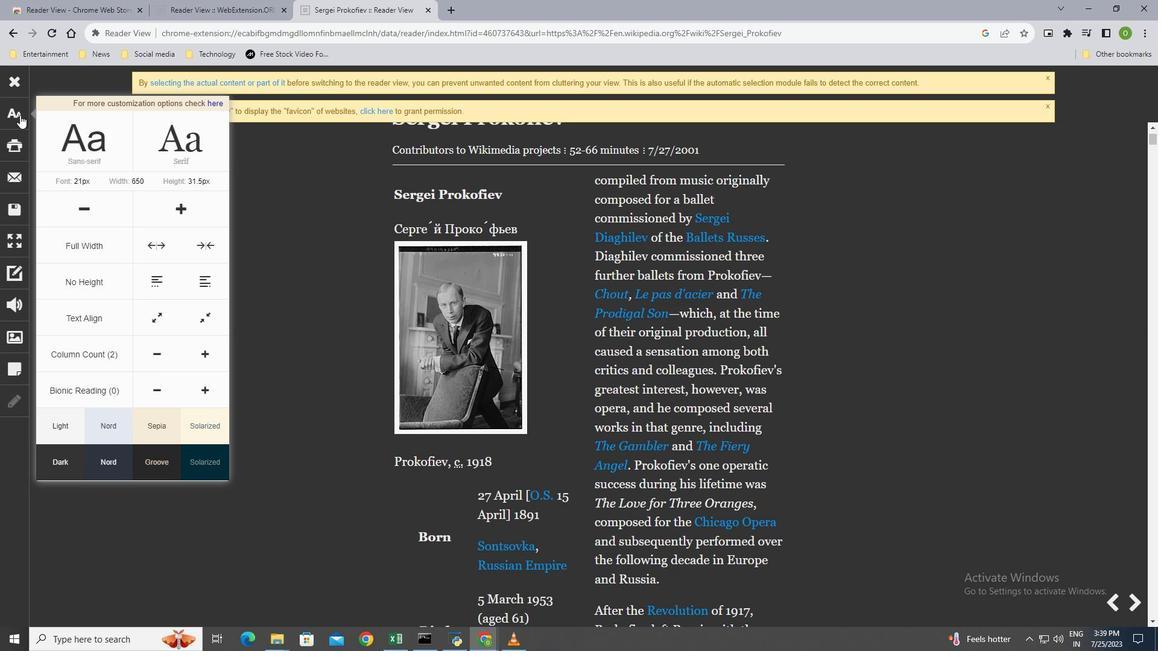 
Action: Mouse pressed left at (16, 110)
Screenshot: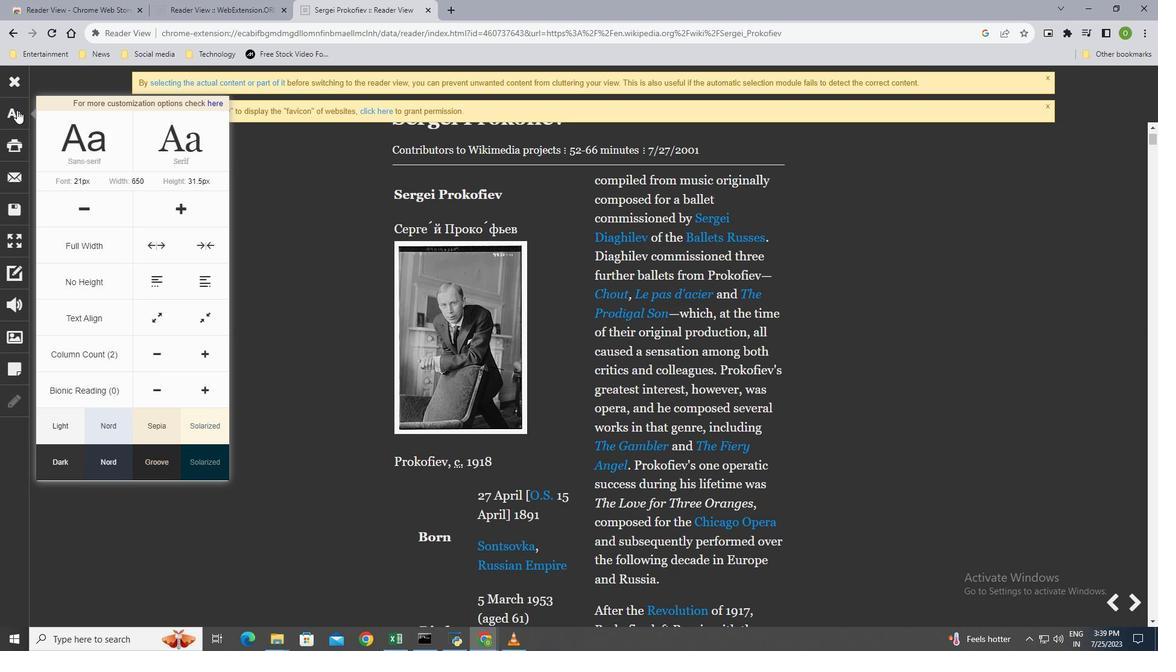 
Action: Mouse moved to (13, 236)
Screenshot: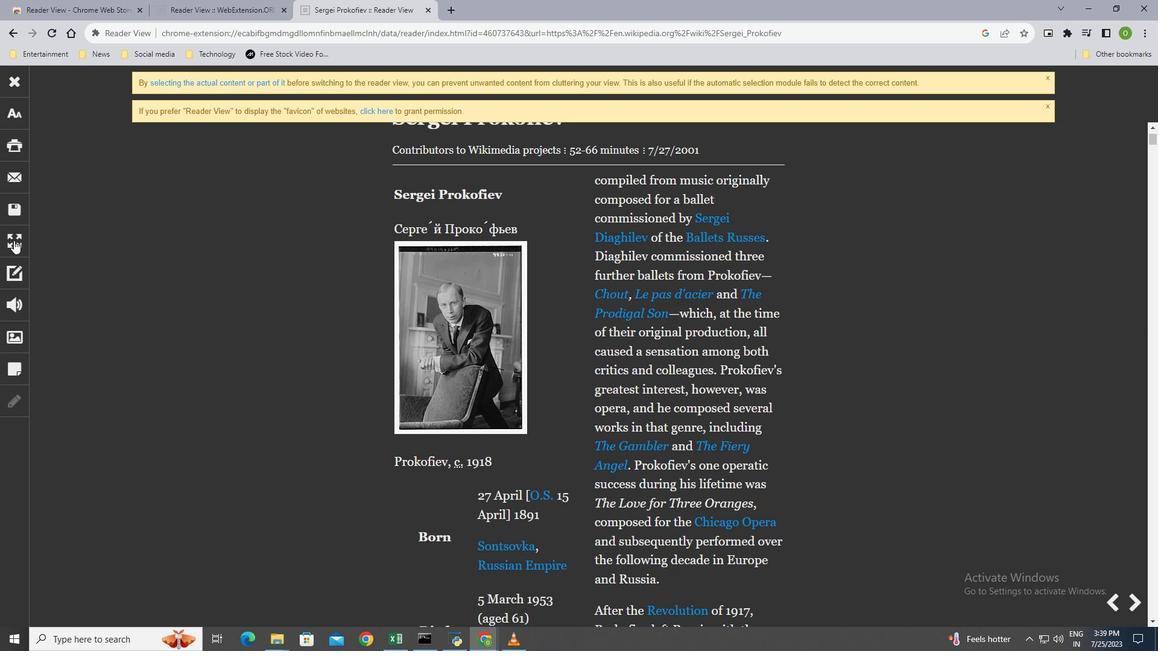 
Action: Mouse pressed left at (13, 236)
Screenshot: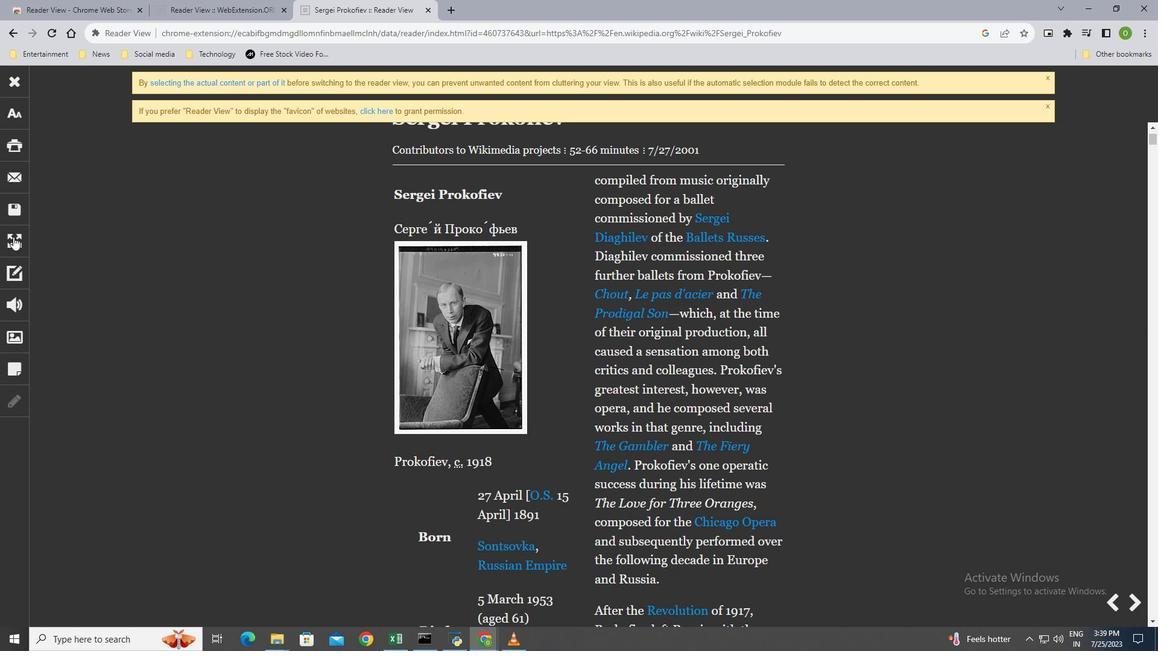 
Action: Mouse moved to (533, 322)
Screenshot: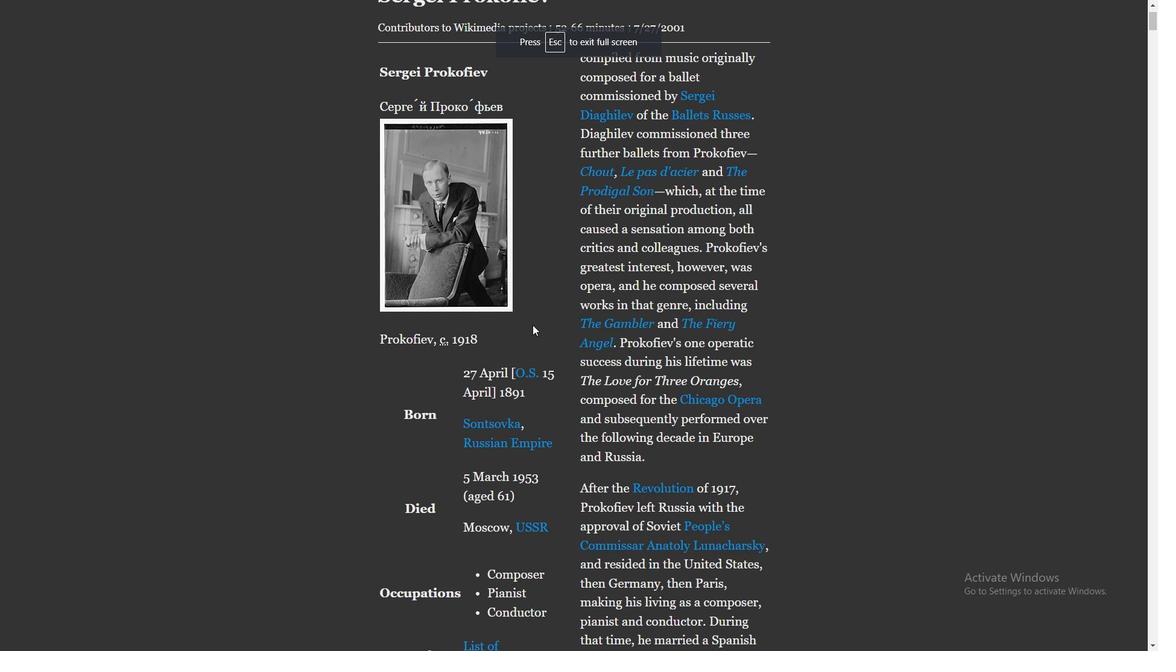 
Action: Mouse scrolled (533, 322) with delta (0, 0)
Screenshot: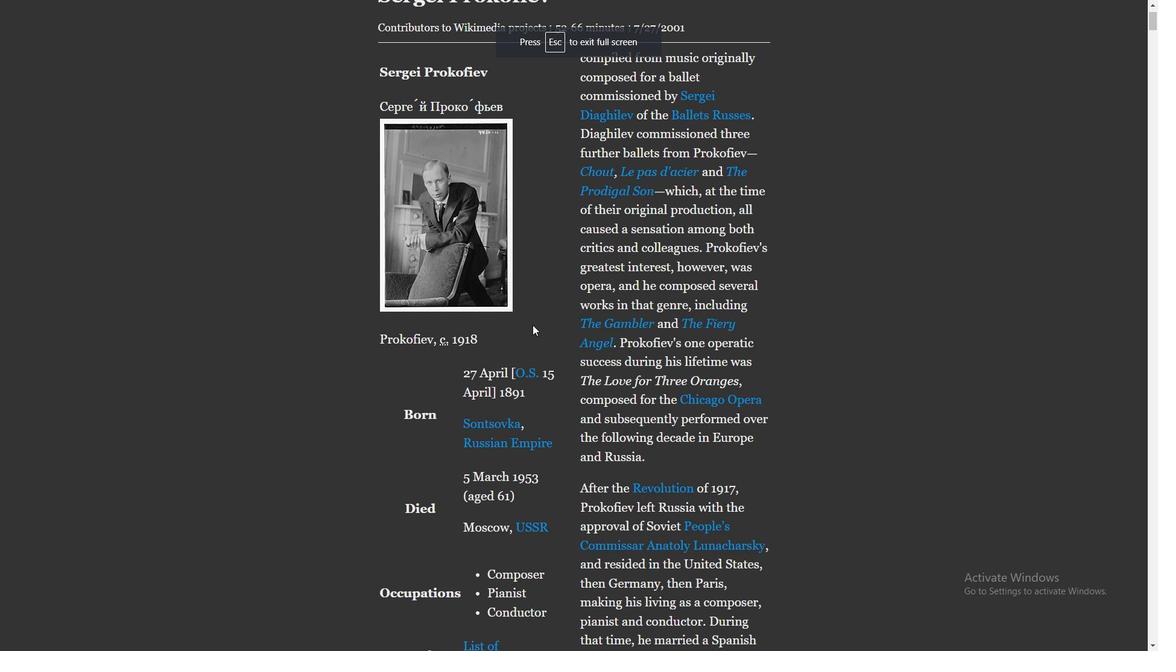
Action: Mouse moved to (533, 321)
Screenshot: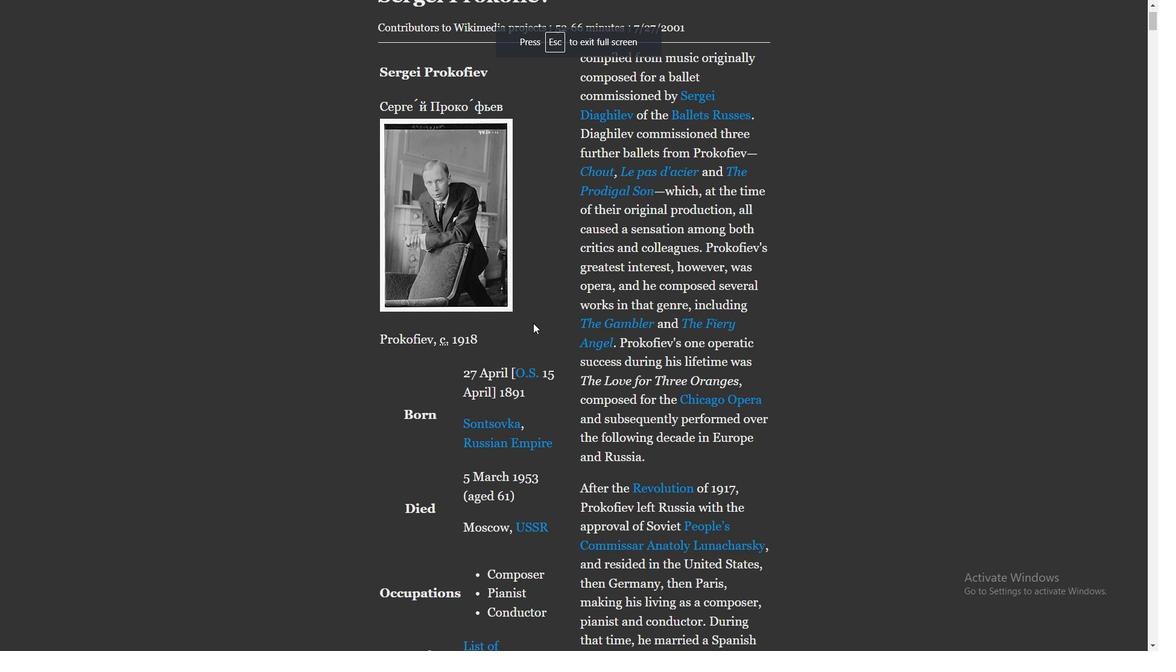
Action: Mouse scrolled (533, 322) with delta (0, 0)
Screenshot: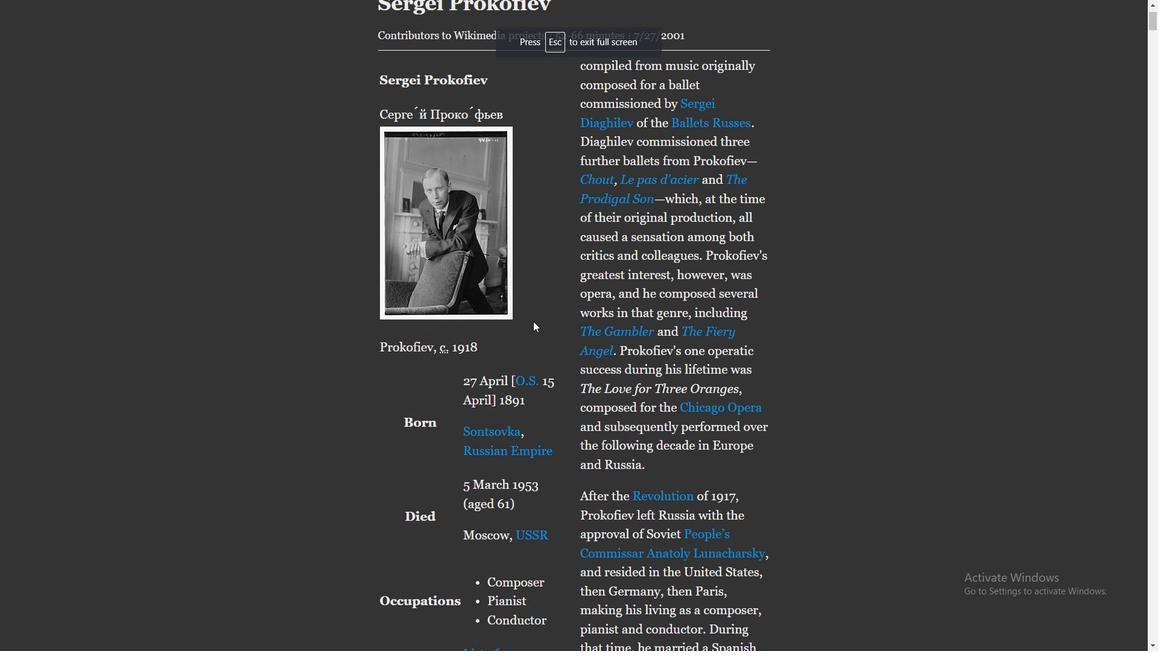 
Action: Mouse scrolled (533, 322) with delta (0, 0)
Screenshot: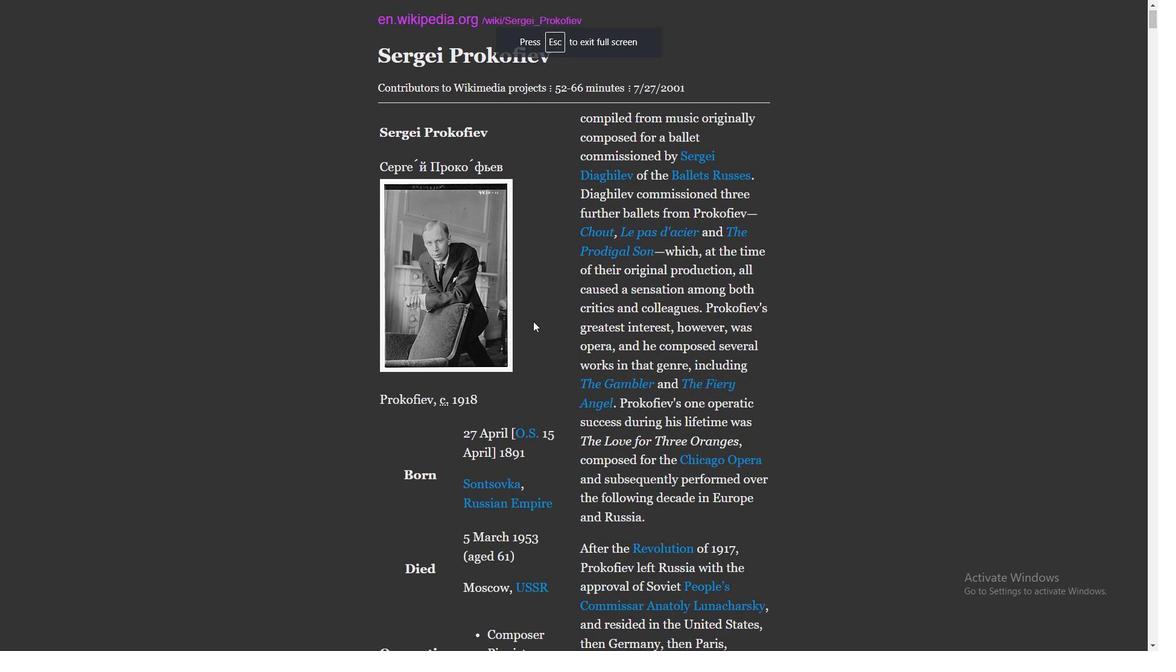 
Action: Mouse scrolled (533, 322) with delta (0, 0)
Screenshot: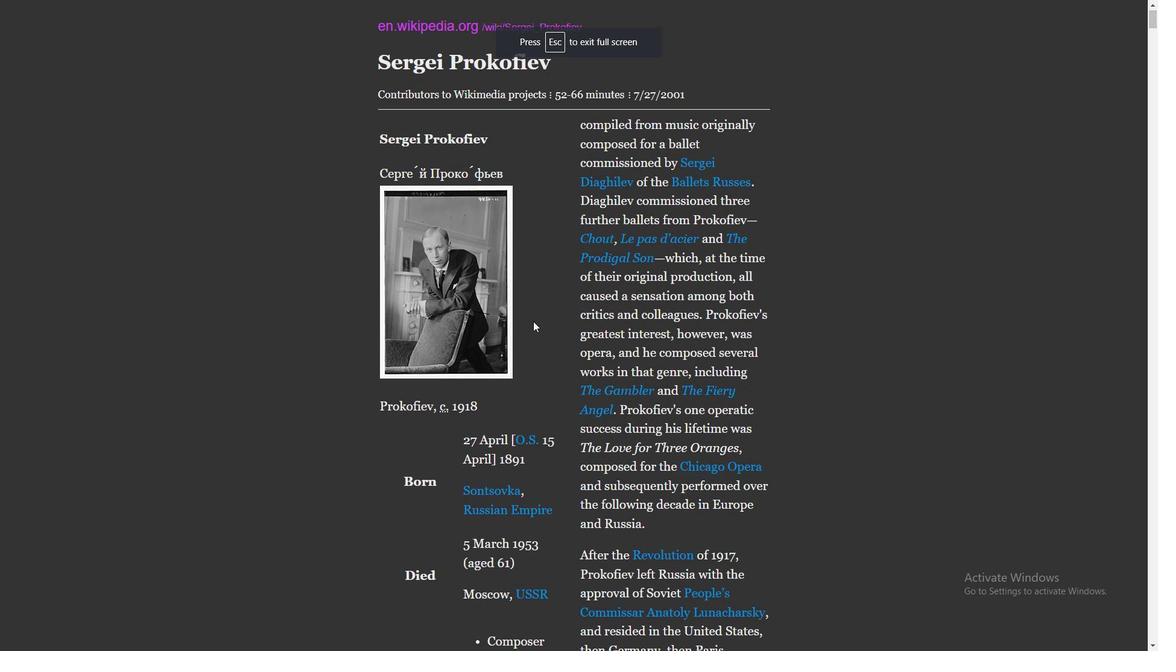 
Action: Mouse moved to (536, 317)
Screenshot: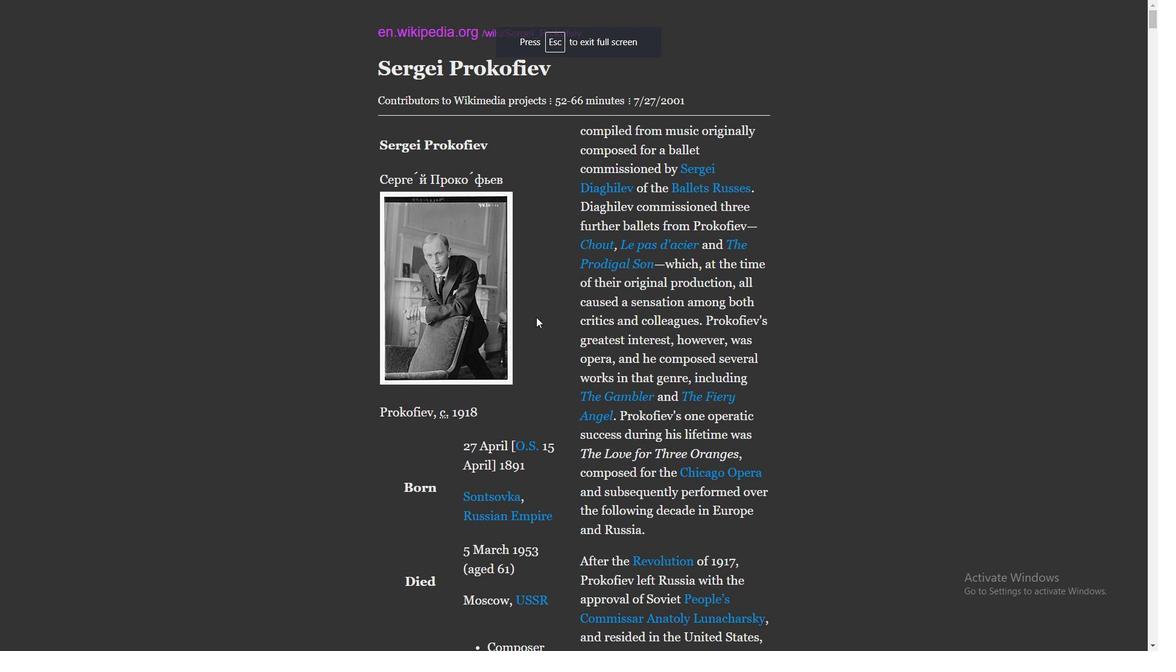 
Action: Mouse scrolled (536, 316) with delta (0, 0)
Screenshot: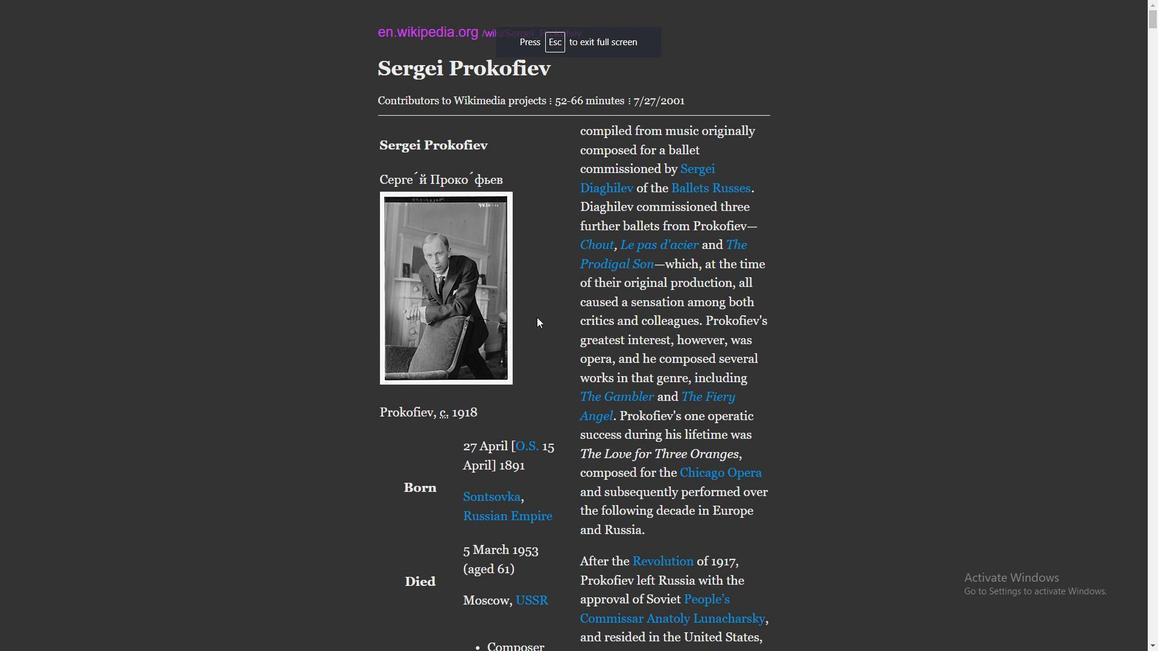 
Action: Mouse scrolled (536, 316) with delta (0, 0)
Screenshot: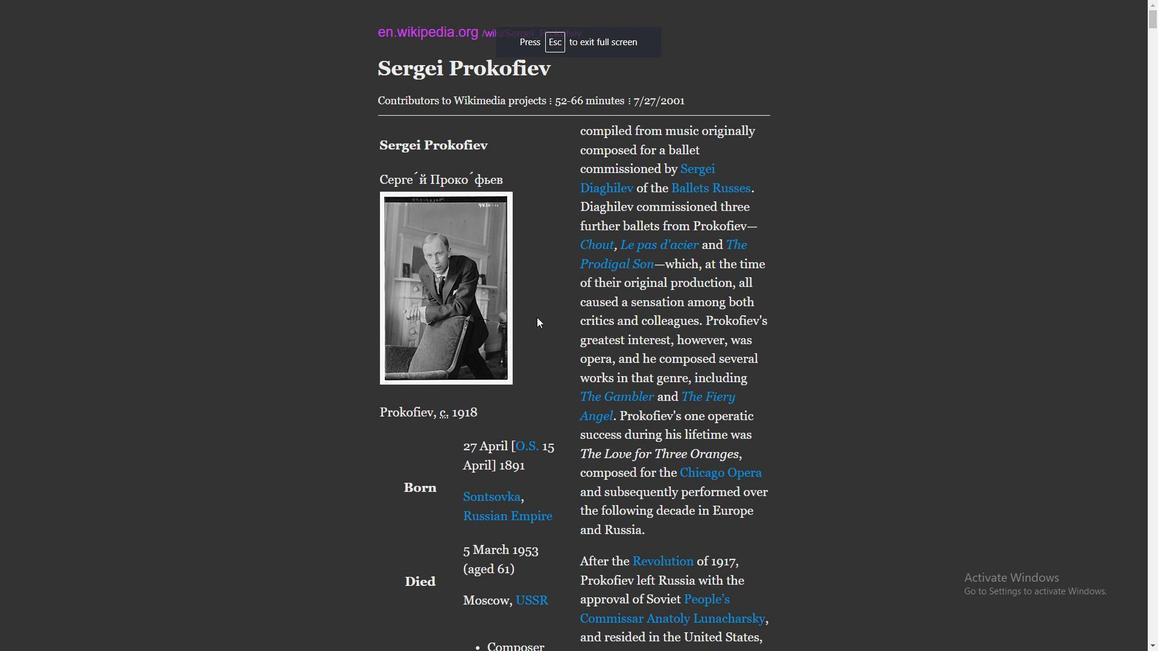
Action: Mouse scrolled (536, 316) with delta (0, 0)
Screenshot: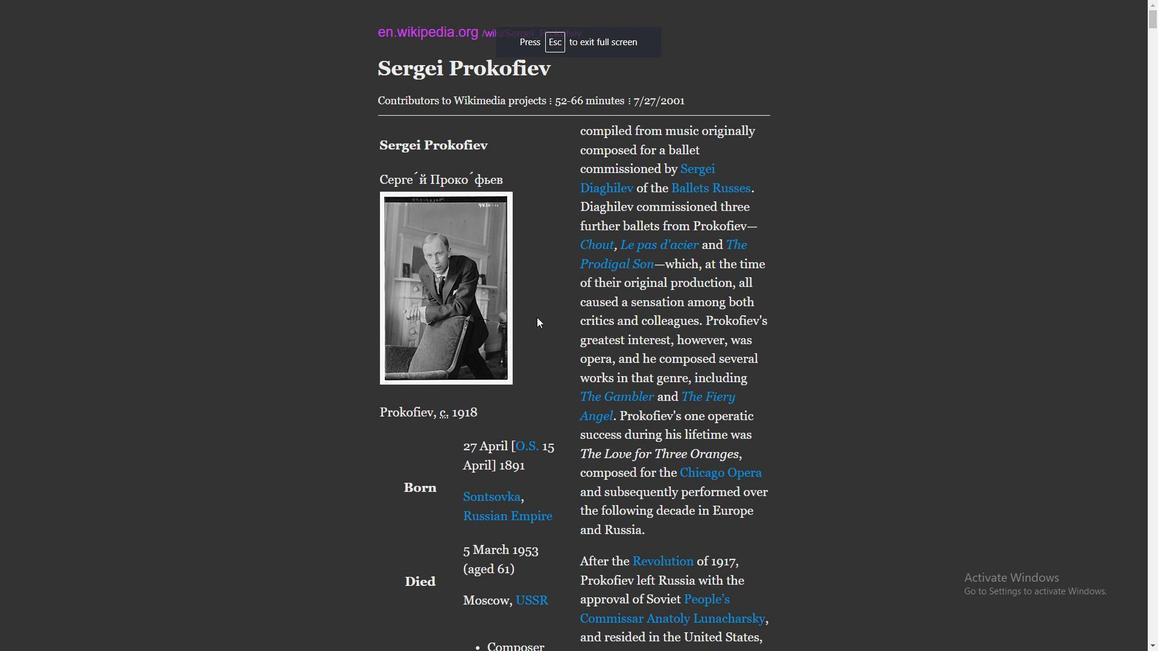
Action: Mouse scrolled (536, 316) with delta (0, 0)
Screenshot: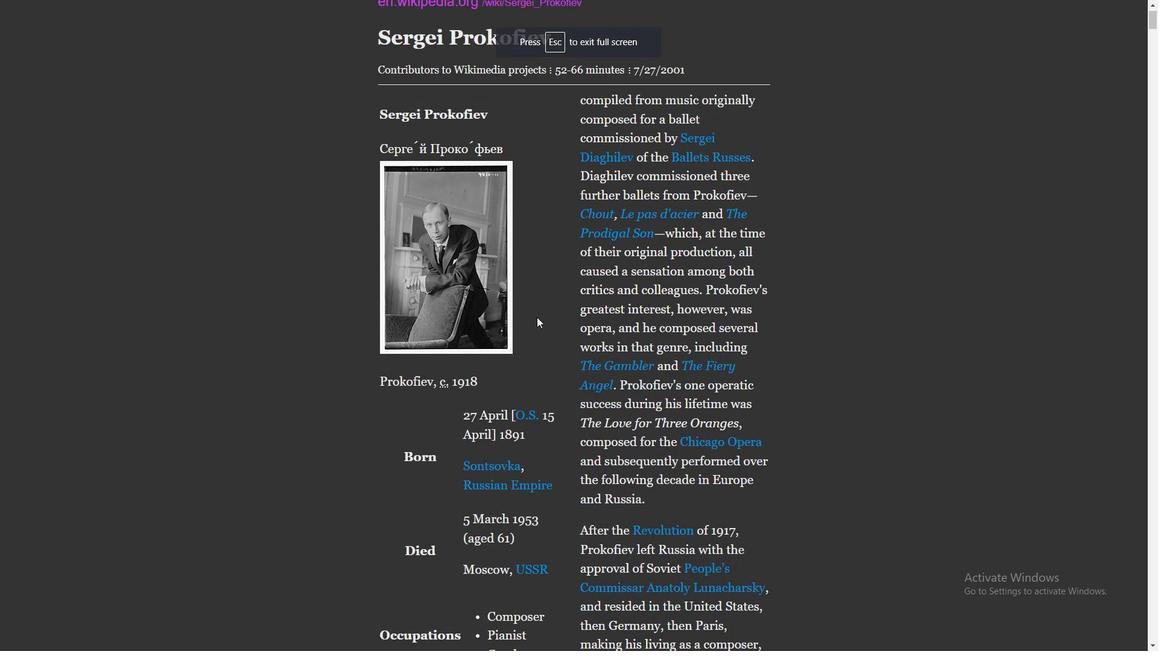 
Action: Mouse scrolled (536, 316) with delta (0, 0)
Screenshot: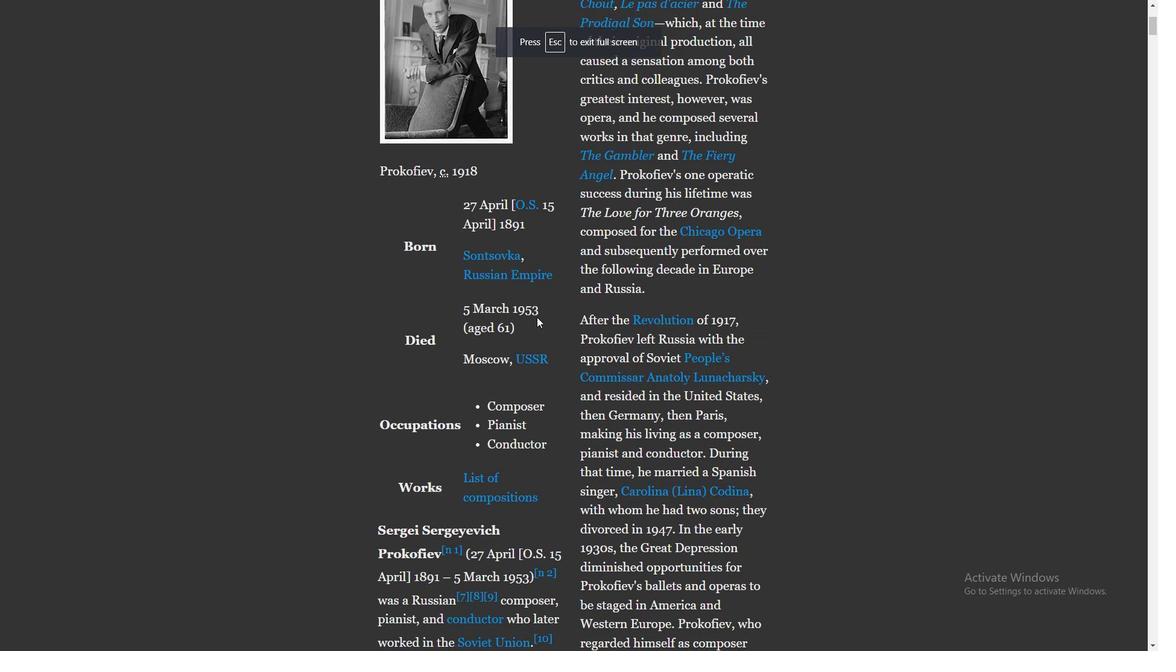 
Action: Mouse scrolled (536, 316) with delta (0, 0)
Screenshot: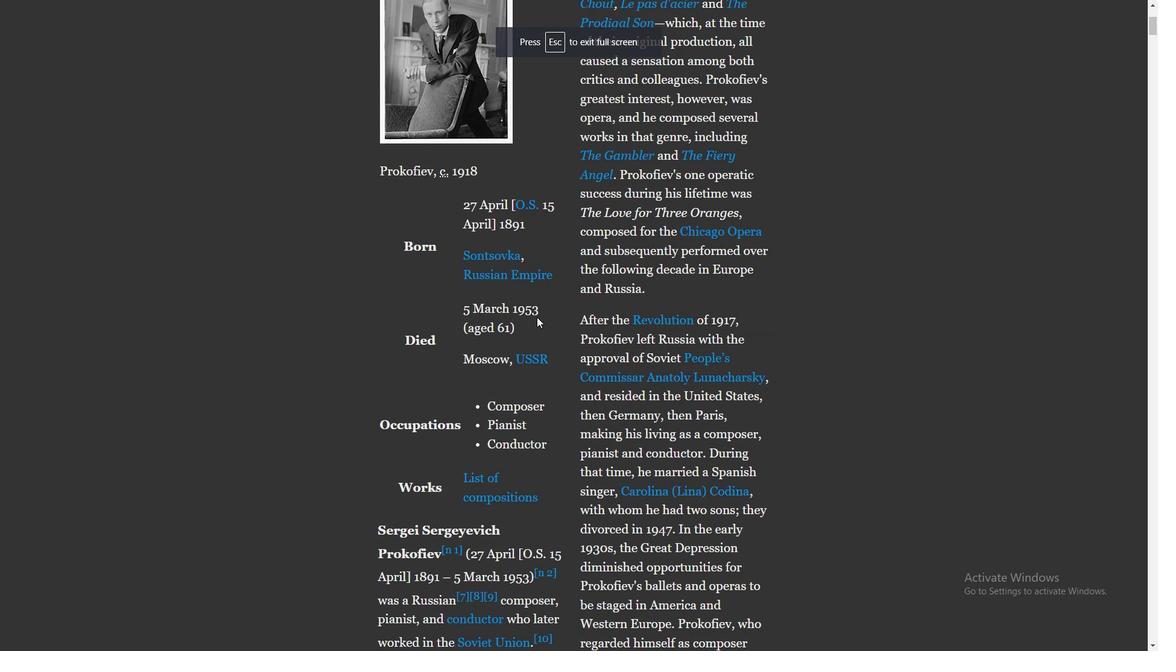 
Action: Mouse scrolled (536, 316) with delta (0, 0)
Screenshot: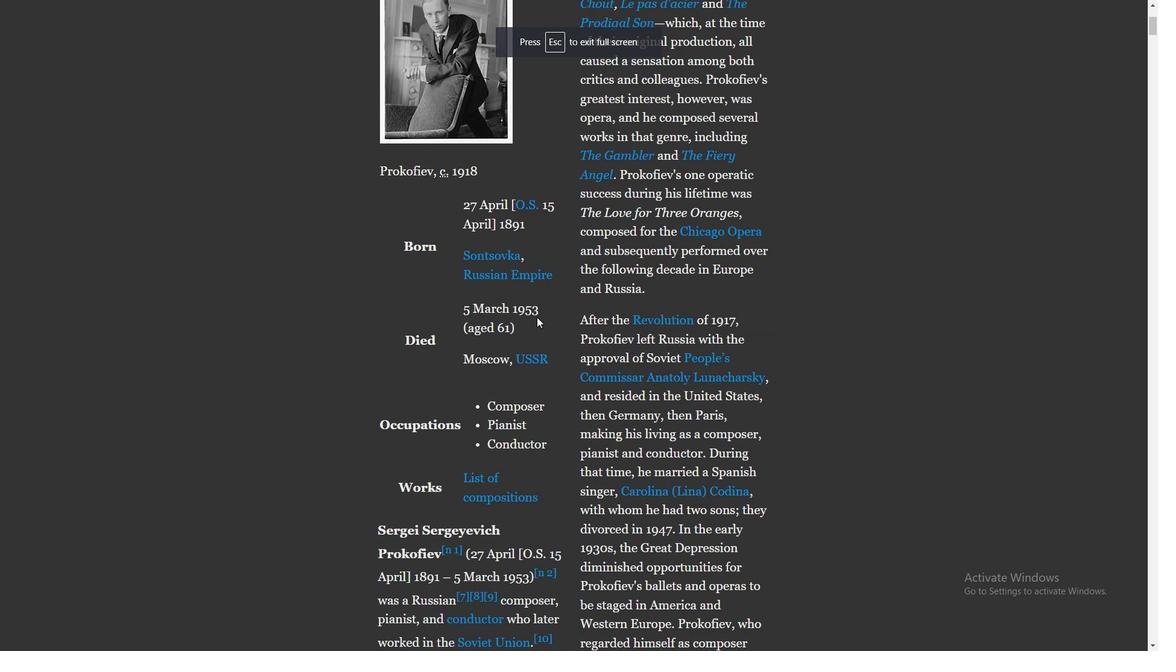 
Action: Mouse scrolled (536, 316) with delta (0, 0)
Screenshot: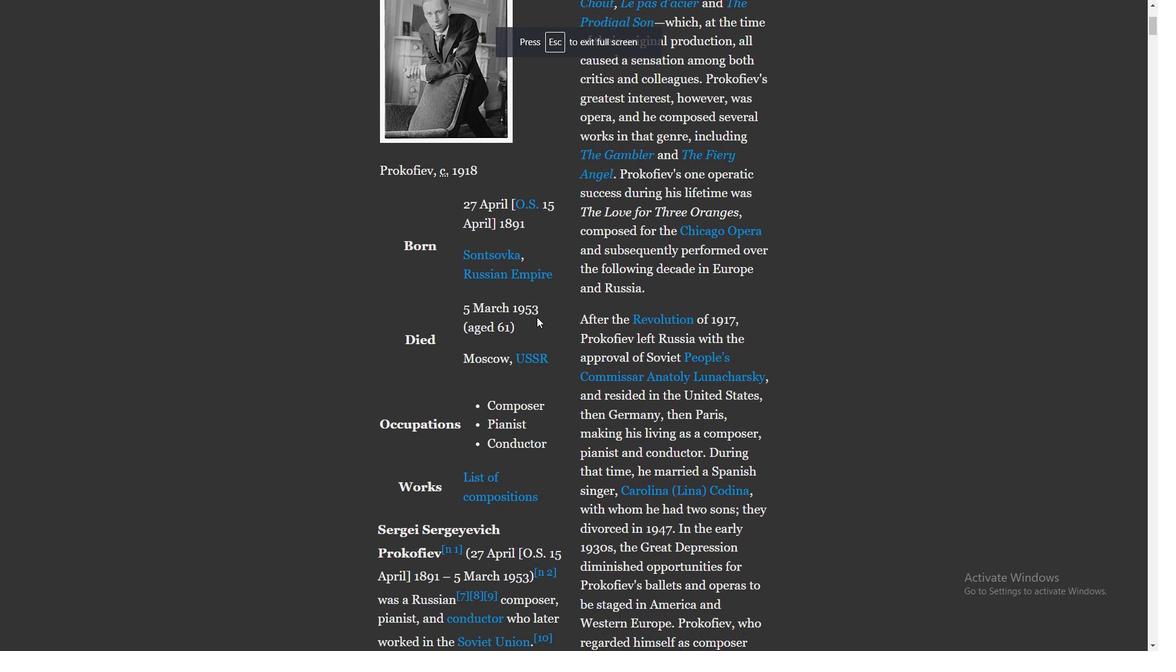 
Action: Mouse scrolled (536, 316) with delta (0, 0)
Screenshot: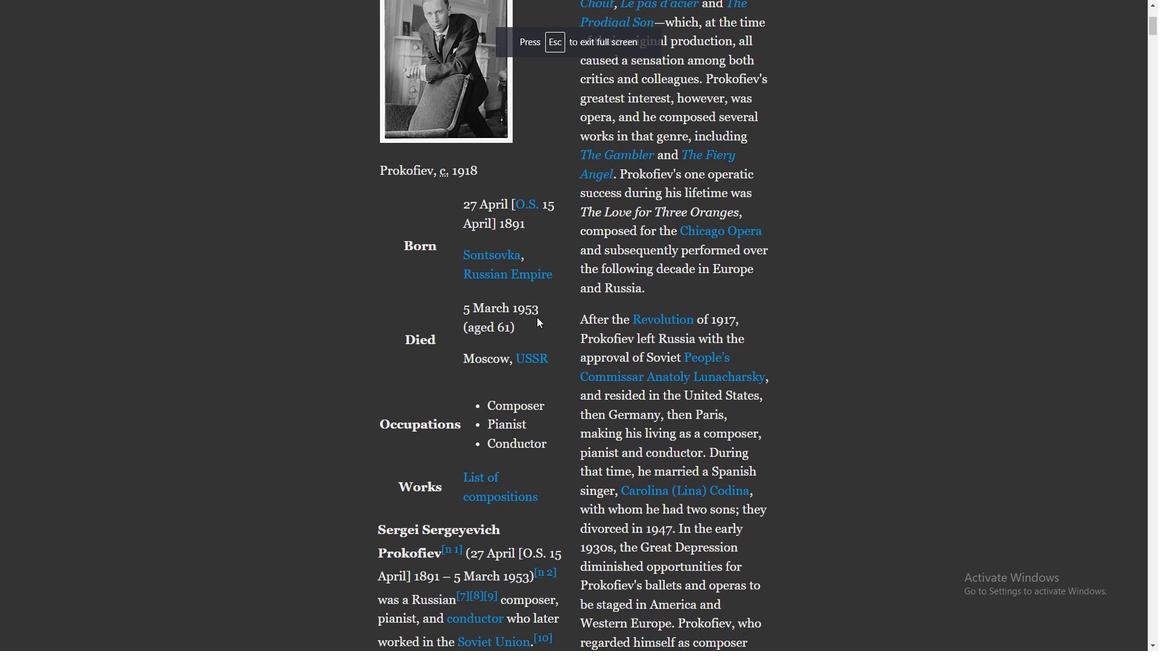
Action: Mouse scrolled (536, 316) with delta (0, 0)
Screenshot: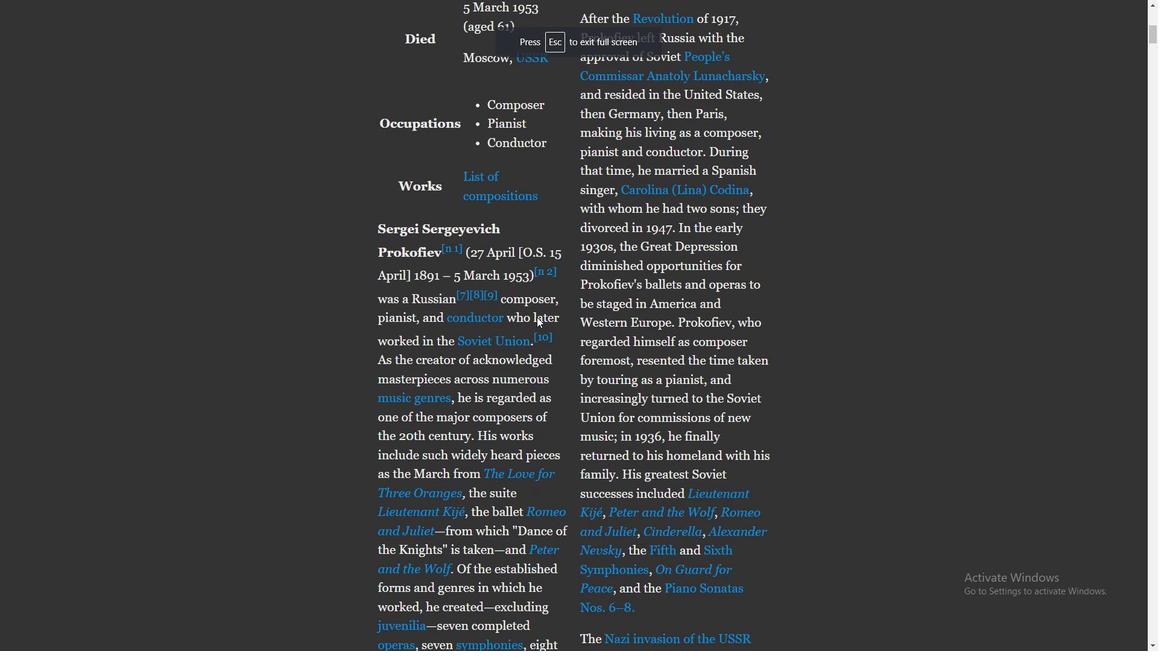
Action: Mouse scrolled (536, 316) with delta (0, 0)
Screenshot: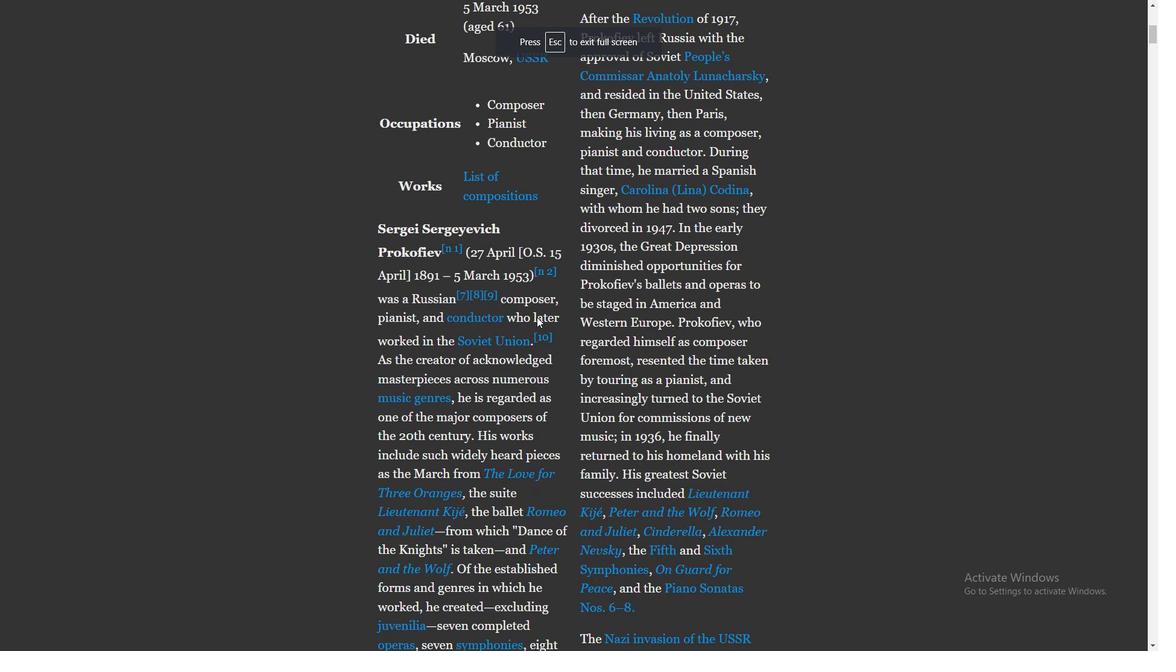 
Action: Mouse scrolled (536, 316) with delta (0, 0)
Screenshot: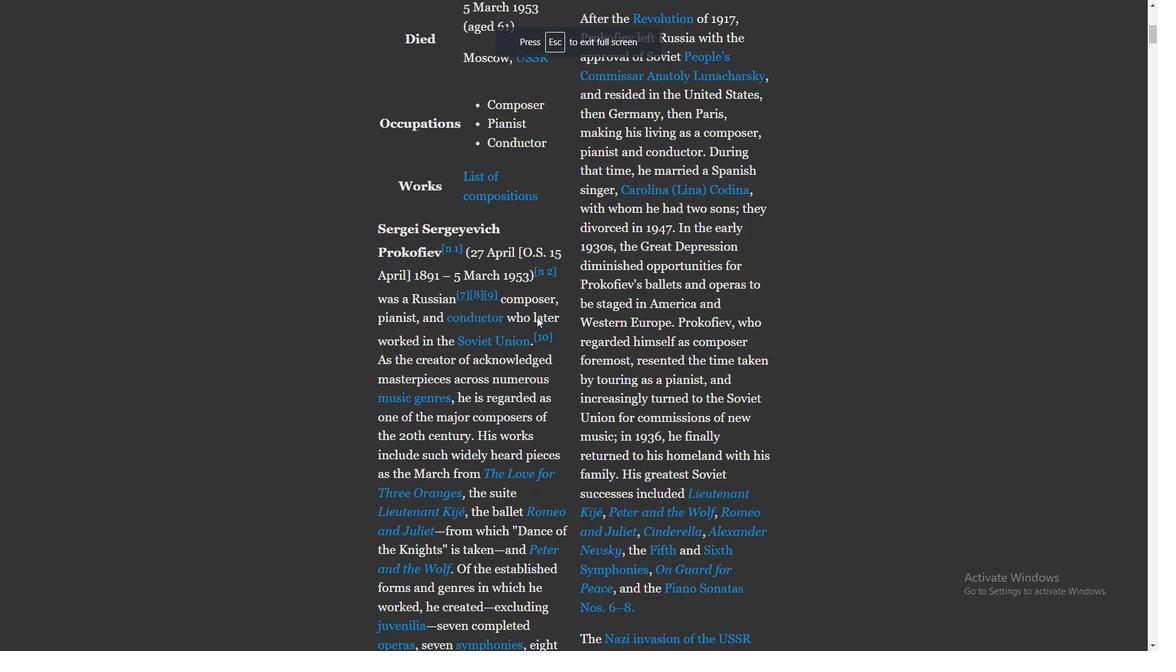 
Action: Mouse scrolled (536, 316) with delta (0, 0)
Screenshot: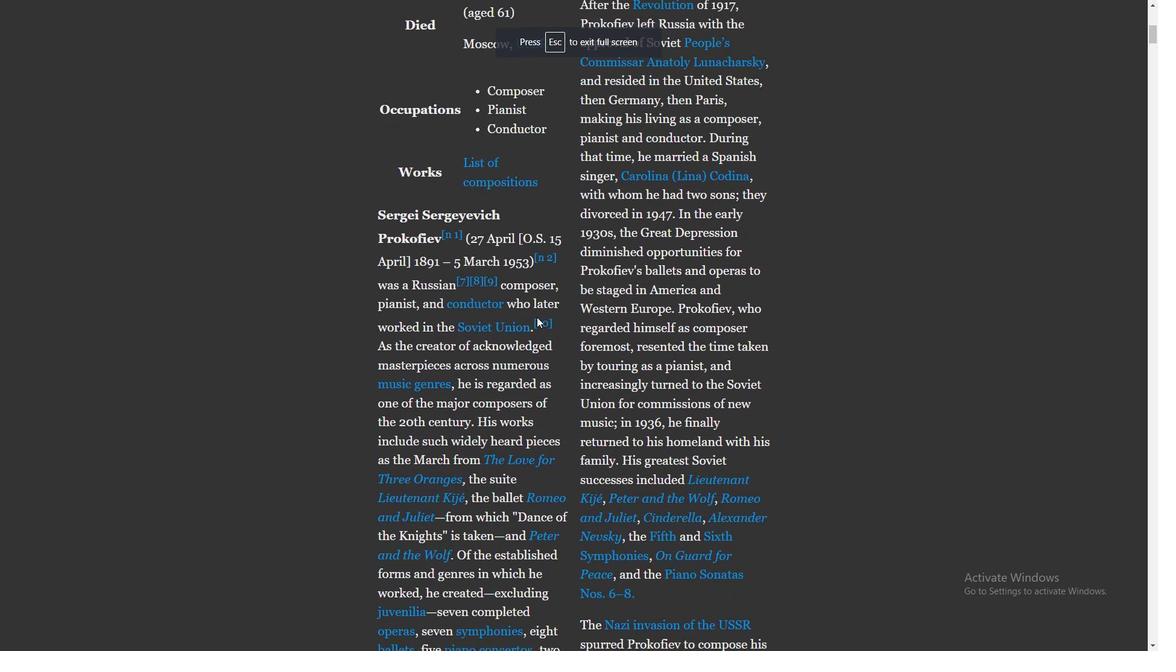 
Action: Mouse scrolled (536, 316) with delta (0, 0)
Screenshot: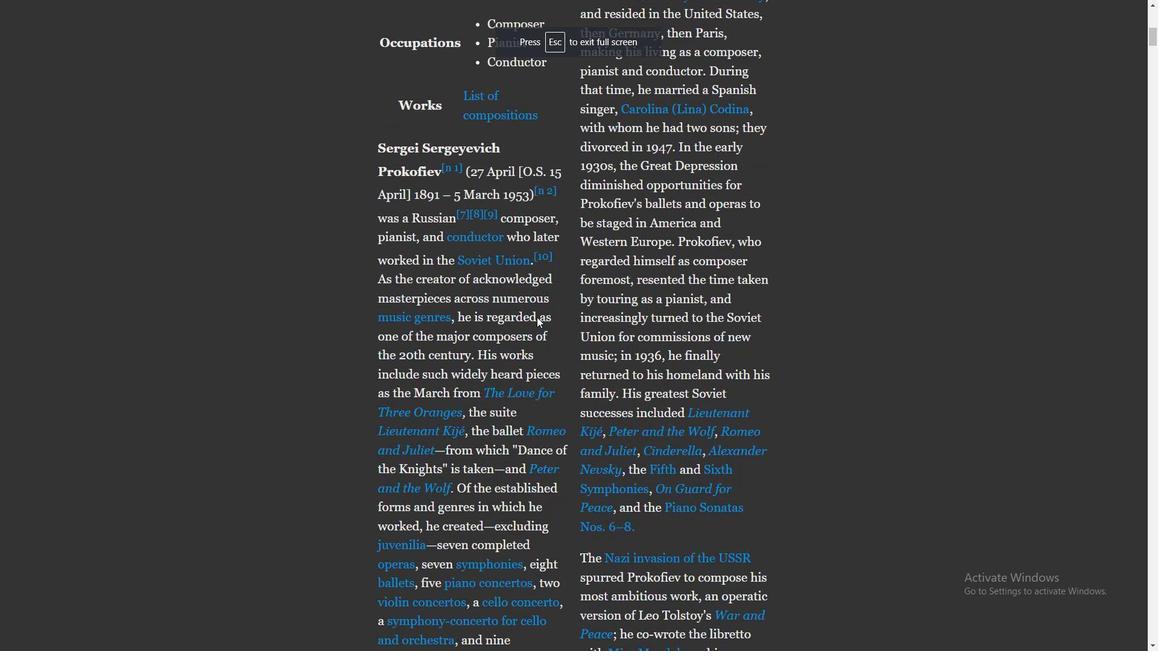 
Action: Key pressed <Key.esc>
Screenshot: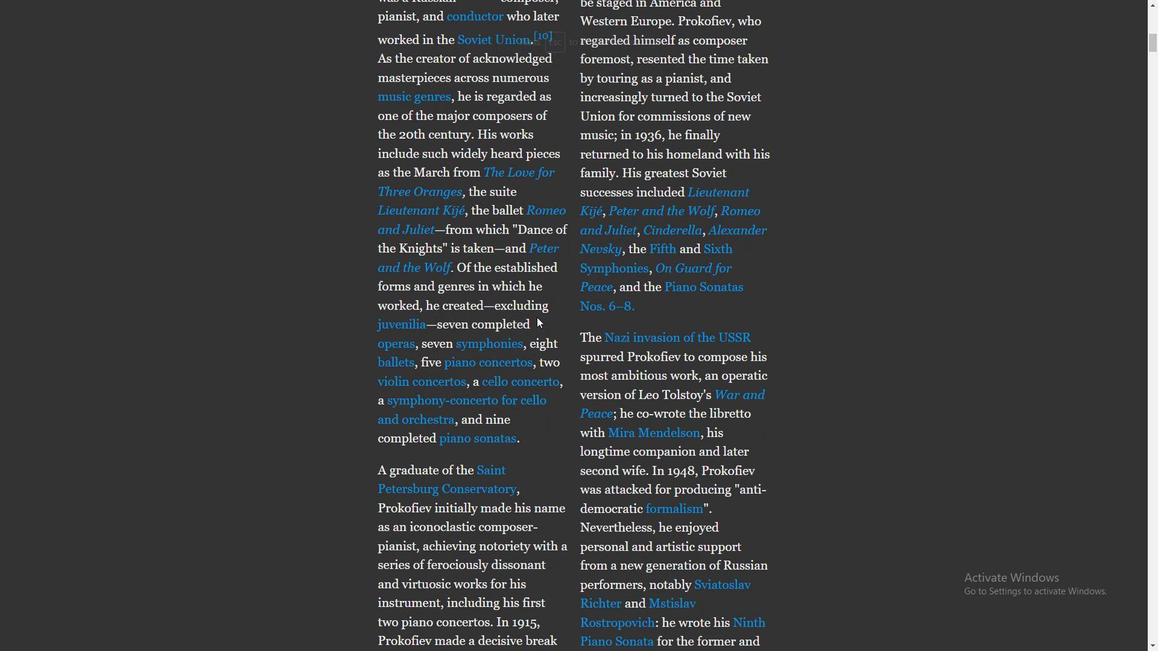 
Action: Mouse moved to (220, 320)
Screenshot: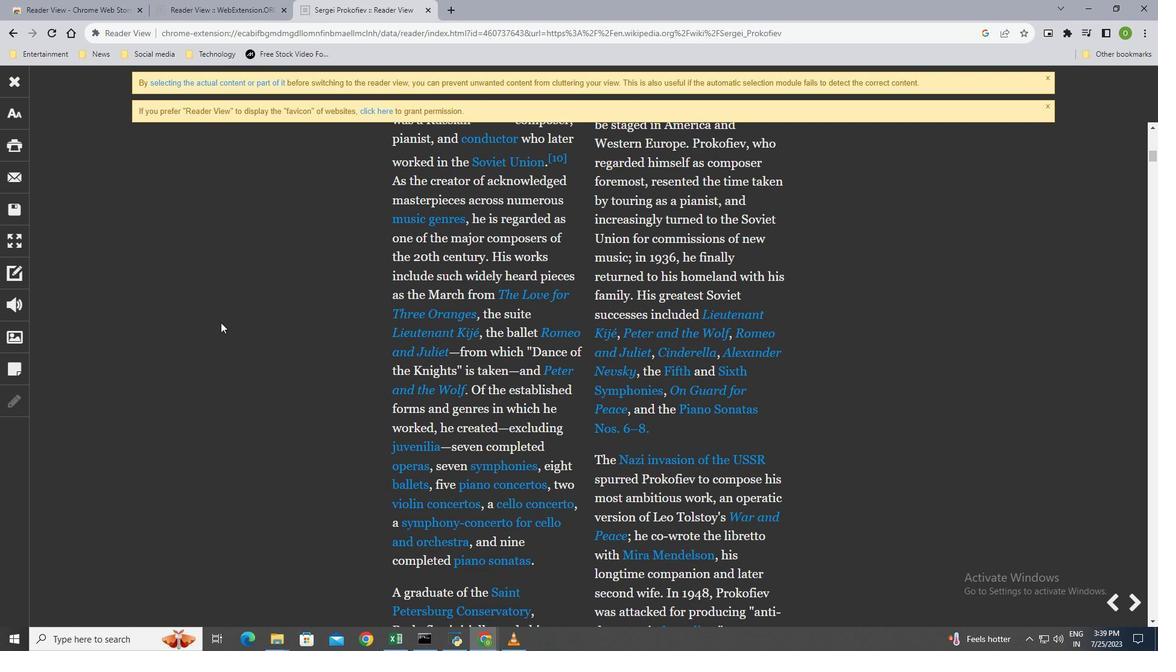 
